 Task: Update the 'Assign Date', 'Start date', and 'Due date' fields for the Jira issue ECMP-125 to new specified dates.
Action: Mouse moved to (594, 249)
Screenshot: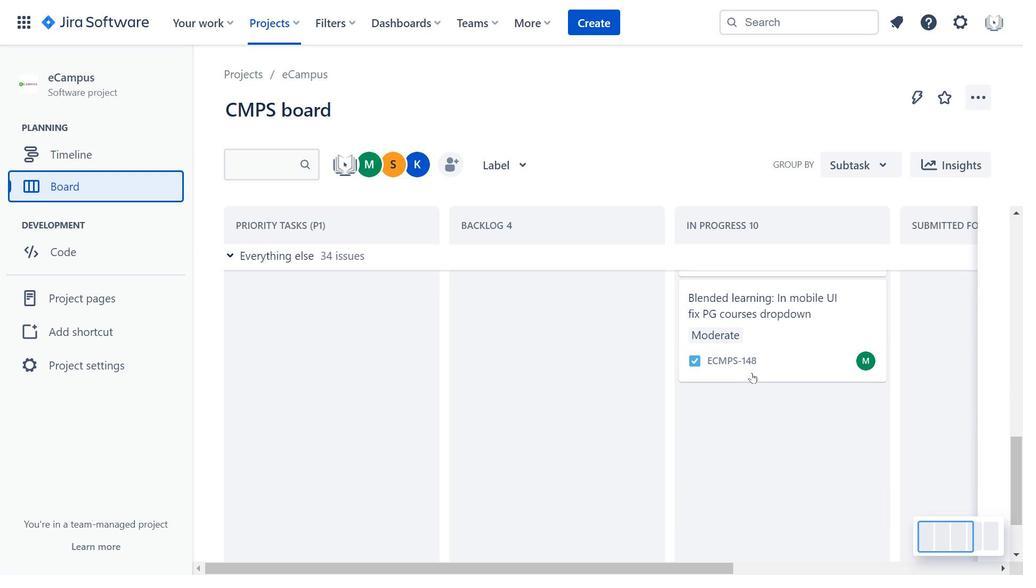 
Action: Mouse scrolled (594, 248) with delta (0, 0)
Screenshot: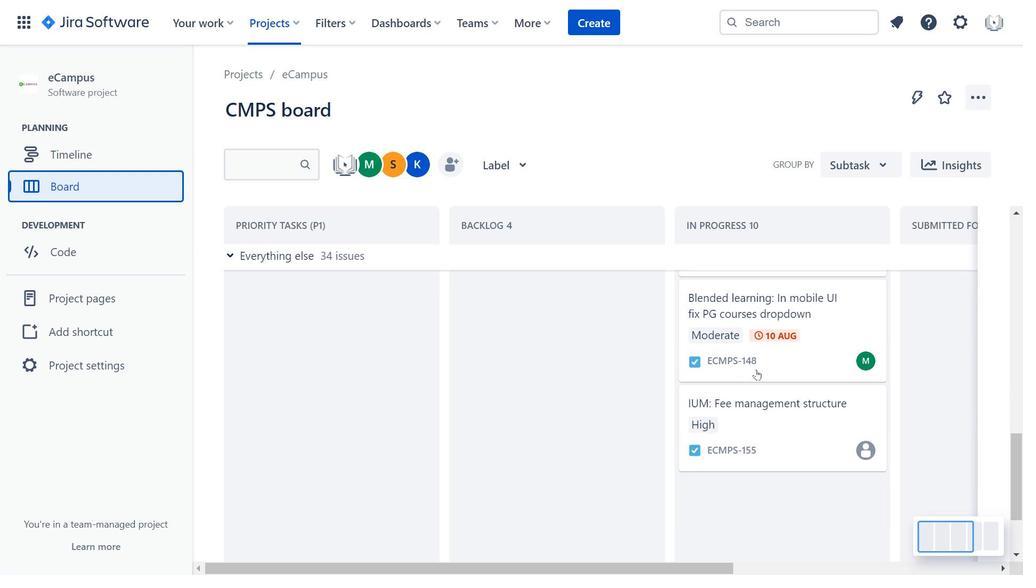 
Action: Mouse moved to (594, 250)
Screenshot: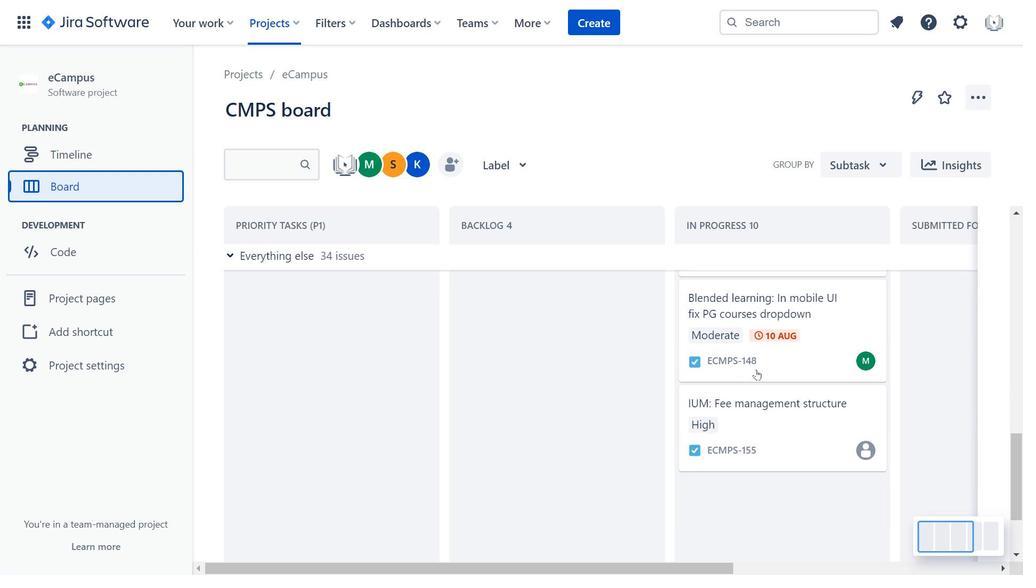 
Action: Mouse scrolled (594, 249) with delta (0, 0)
Screenshot: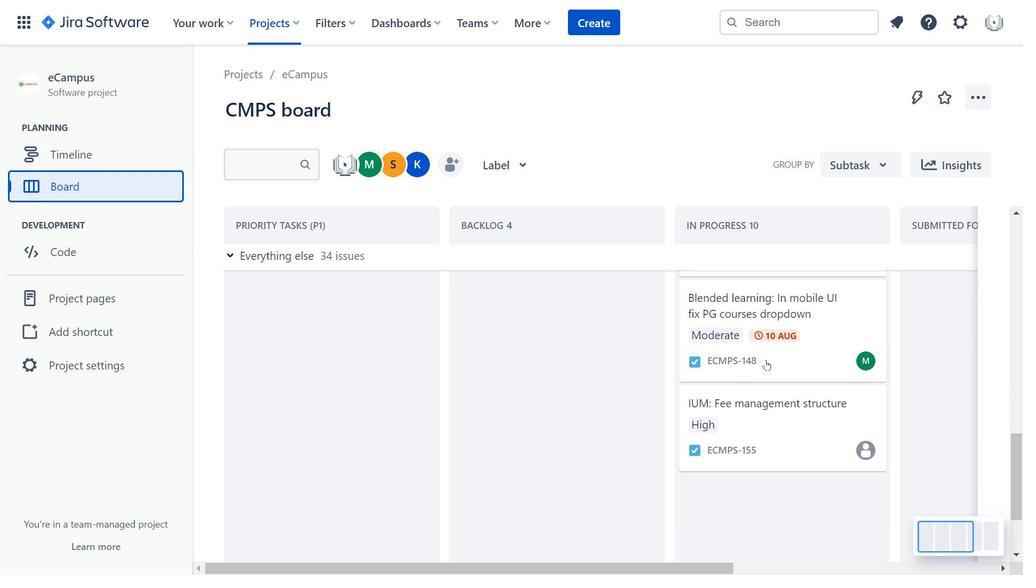 
Action: Mouse scrolled (594, 249) with delta (0, 0)
Screenshot: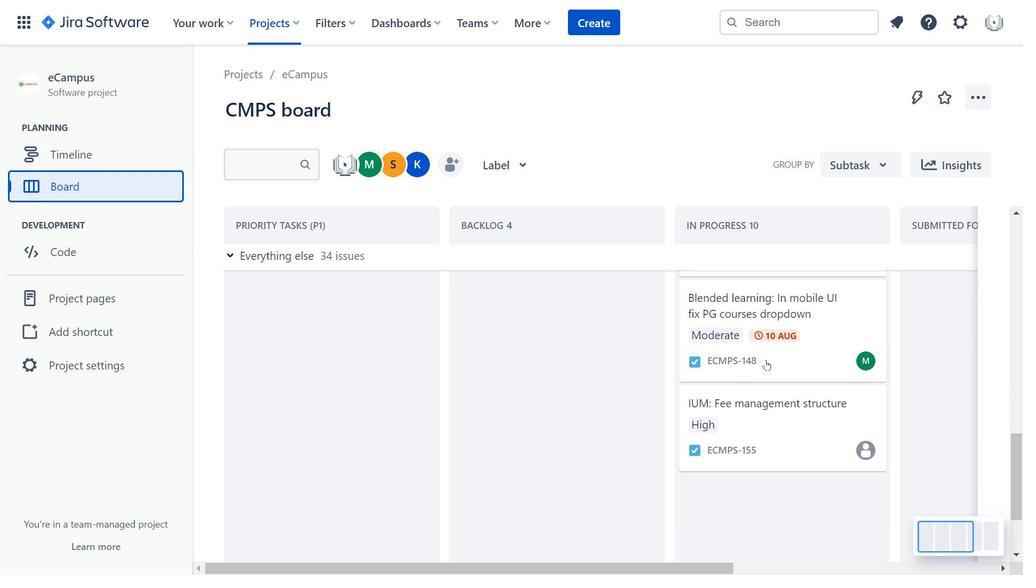 
Action: Mouse scrolled (594, 249) with delta (0, 0)
Screenshot: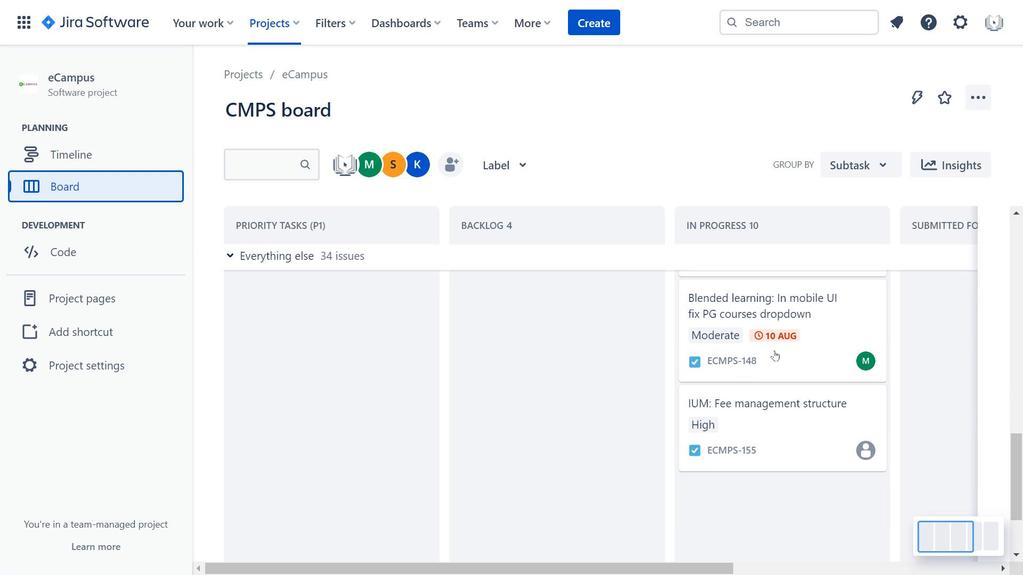 
Action: Mouse moved to (602, 261)
Screenshot: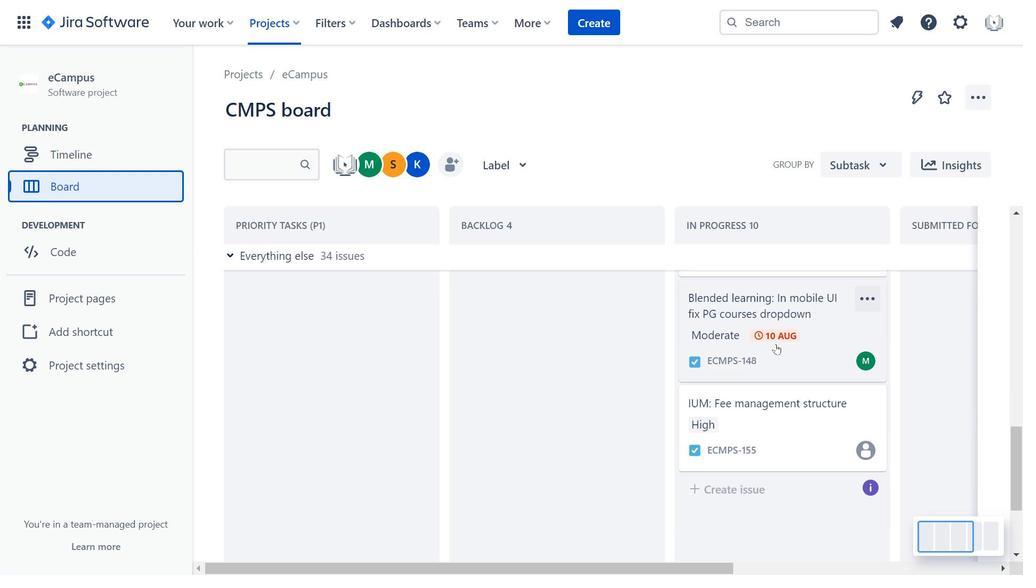 
Action: Mouse scrolled (602, 261) with delta (0, 0)
Screenshot: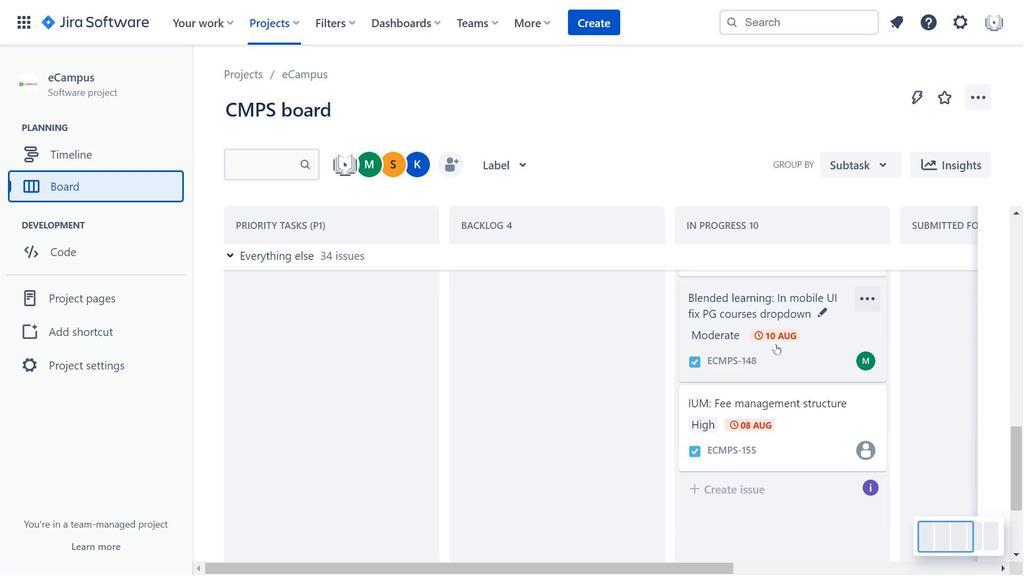 
Action: Mouse moved to (602, 262)
Screenshot: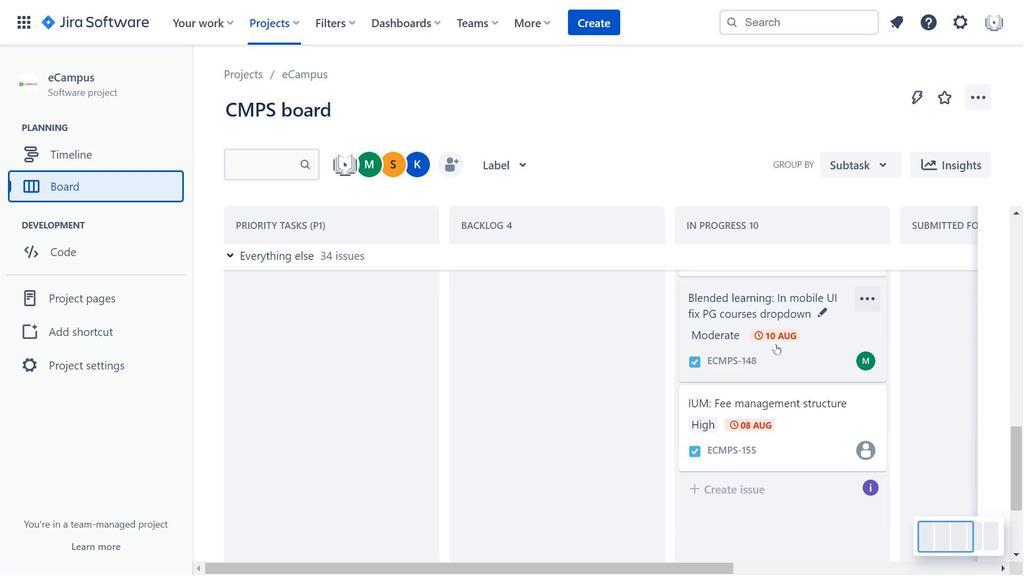 
Action: Mouse scrolled (602, 262) with delta (0, 0)
Screenshot: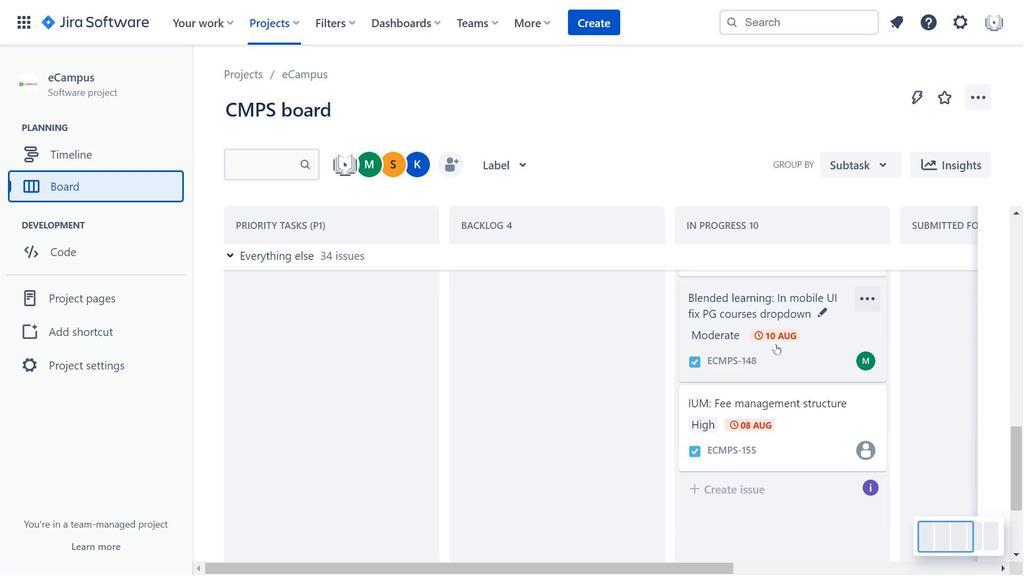 
Action: Mouse moved to (606, 267)
Screenshot: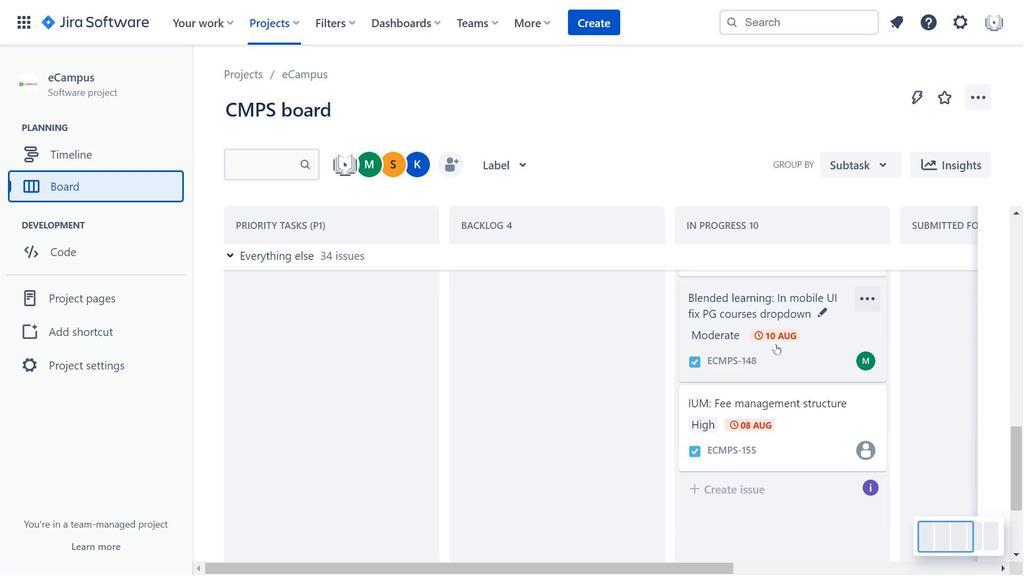 
Action: Mouse scrolled (606, 267) with delta (0, 0)
Screenshot: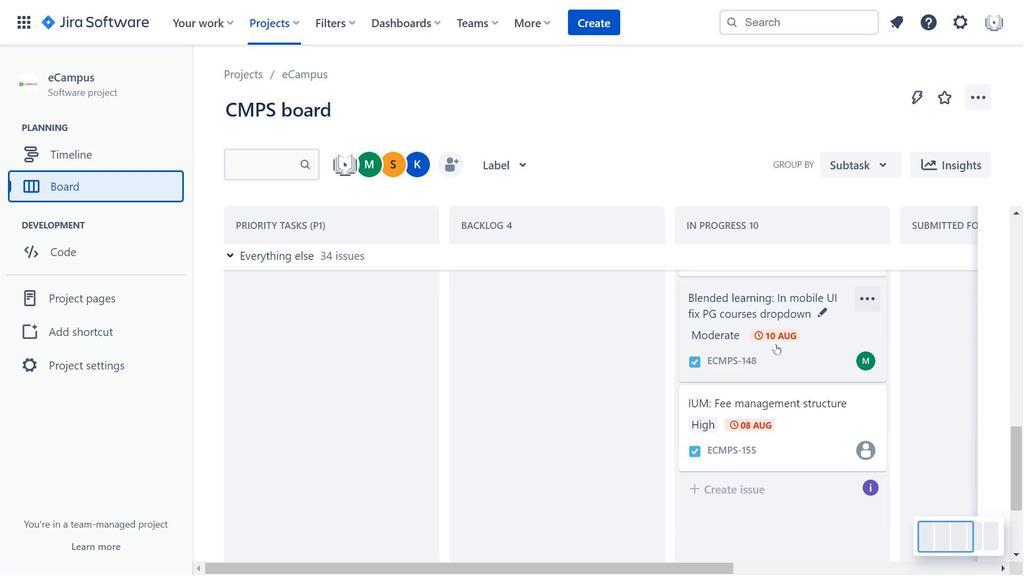 
Action: Mouse moved to (743, 372)
Screenshot: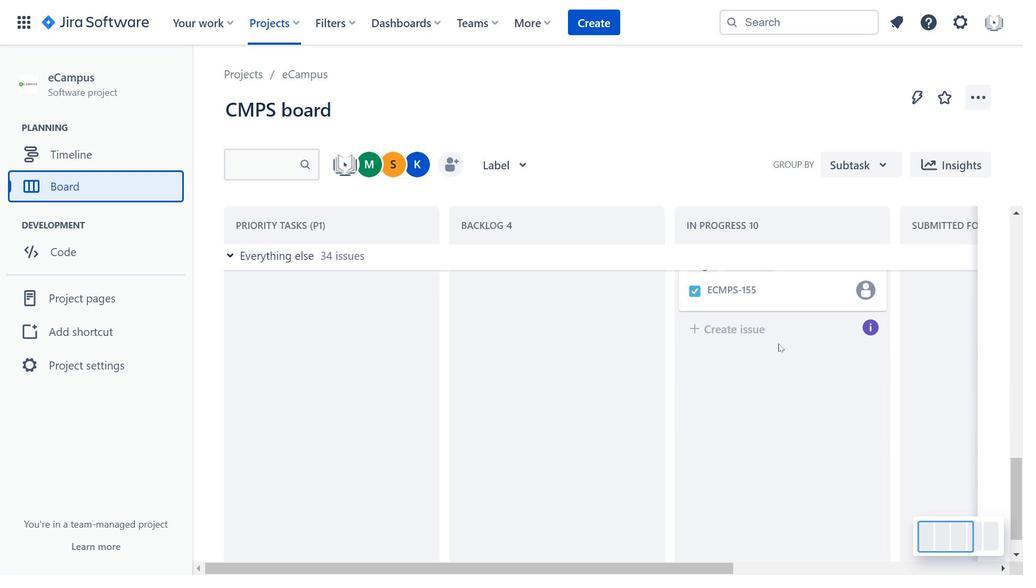 
Action: Mouse scrolled (743, 372) with delta (0, 0)
Screenshot: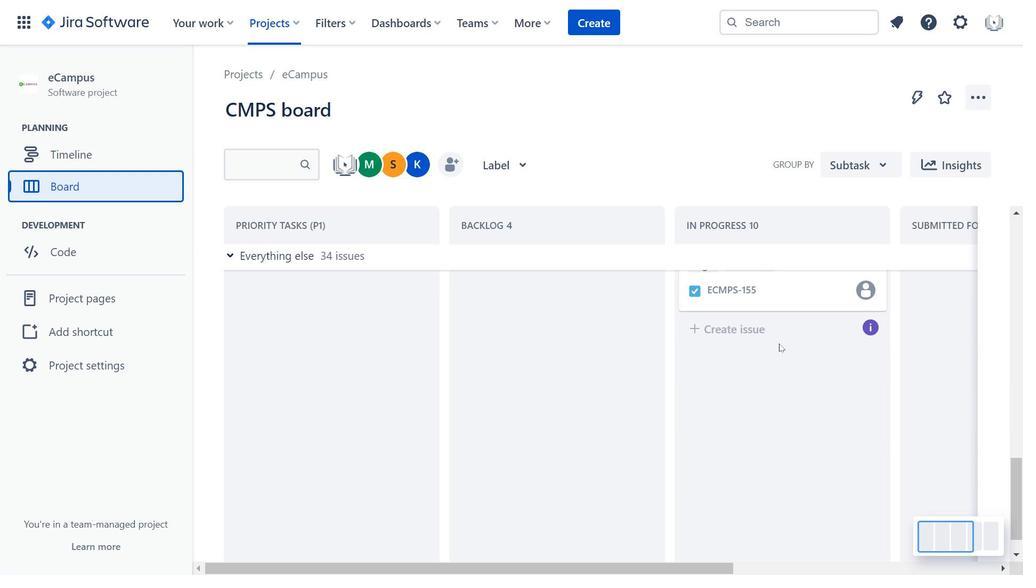
Action: Mouse scrolled (743, 372) with delta (0, 0)
Screenshot: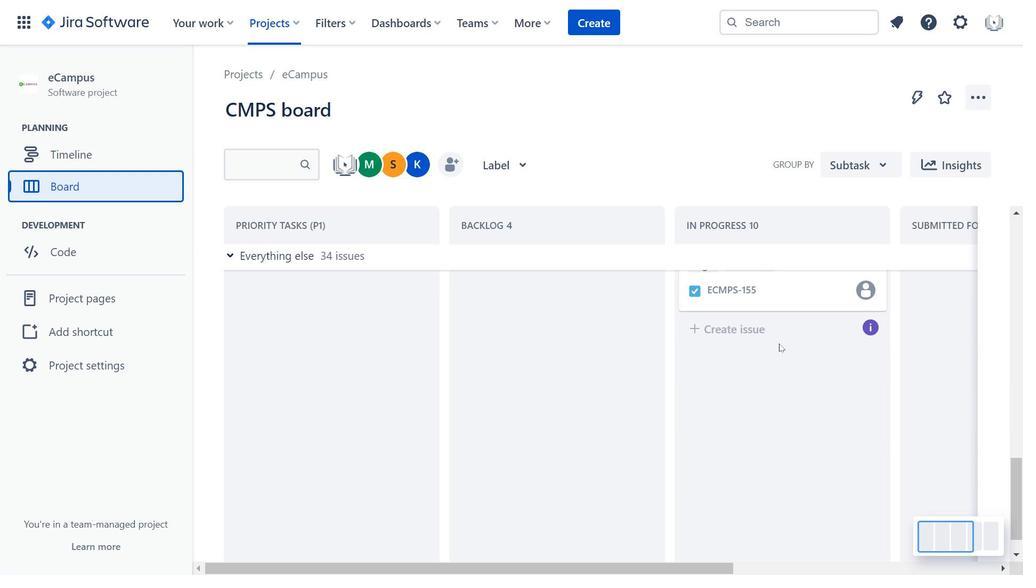 
Action: Mouse scrolled (743, 372) with delta (0, 0)
Screenshot: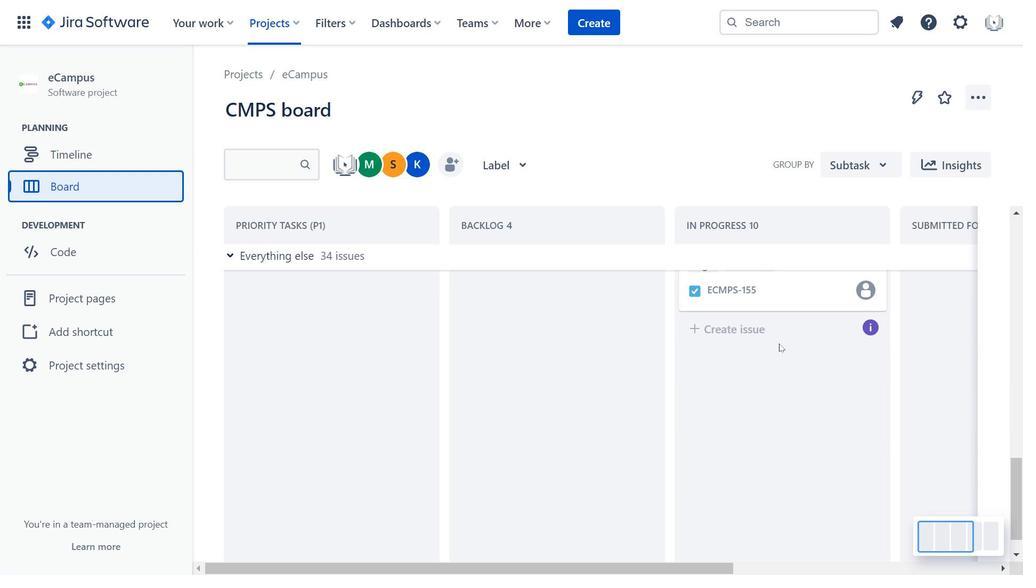 
Action: Mouse scrolled (743, 372) with delta (0, 0)
Screenshot: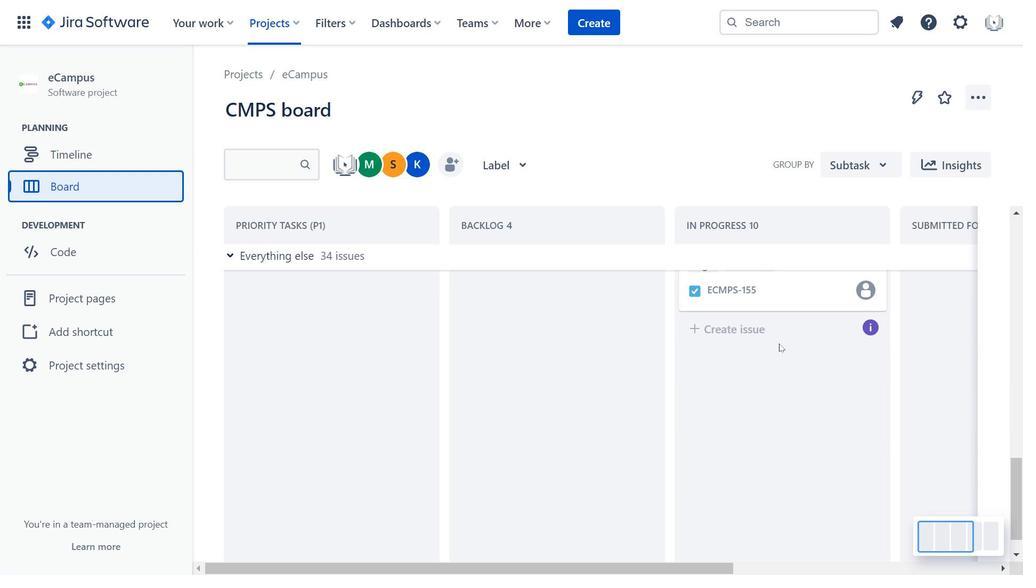 
Action: Mouse moved to (776, 344)
Screenshot: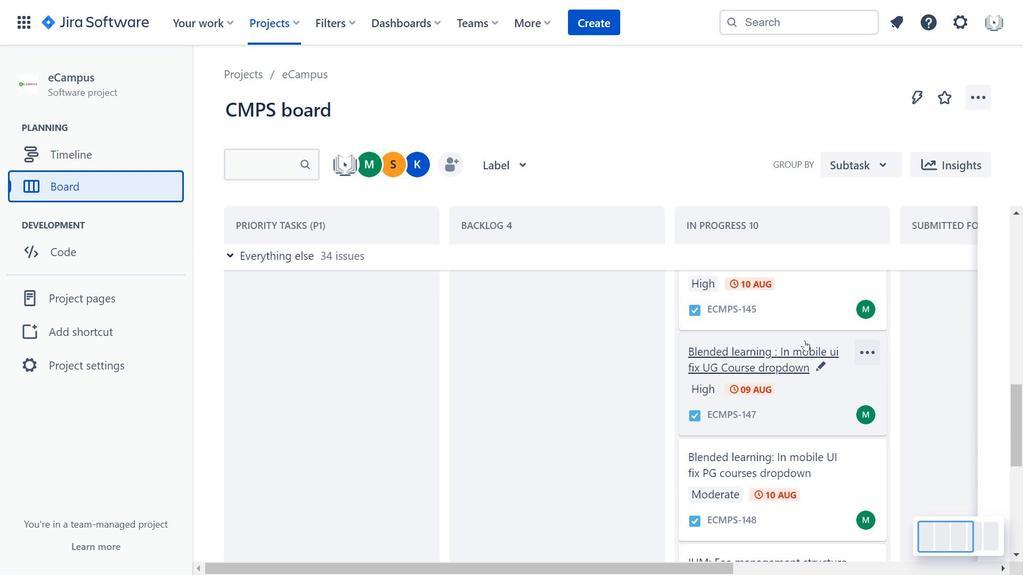 
Action: Mouse scrolled (776, 344) with delta (0, 0)
Screenshot: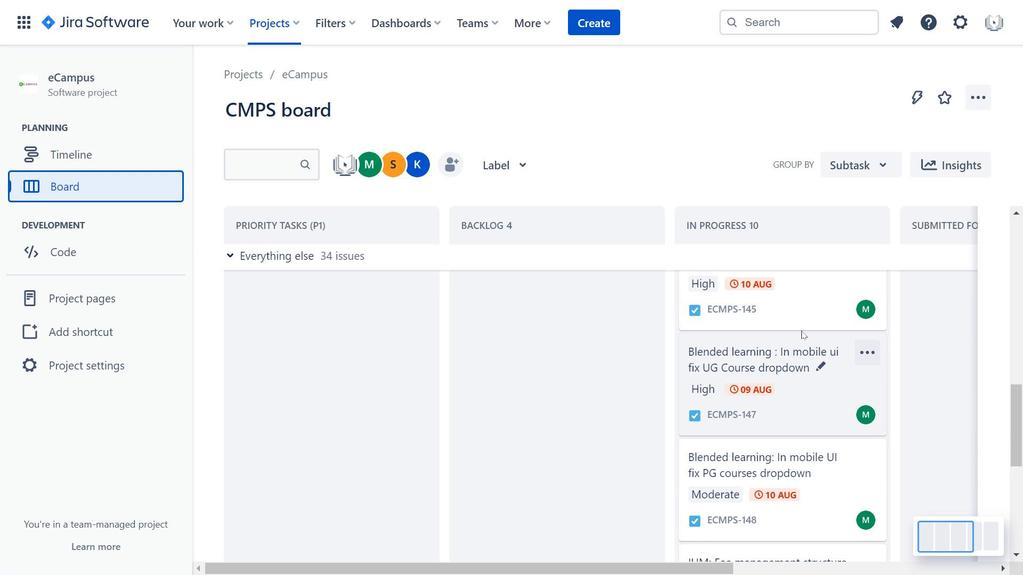 
Action: Mouse scrolled (776, 344) with delta (0, 0)
Screenshot: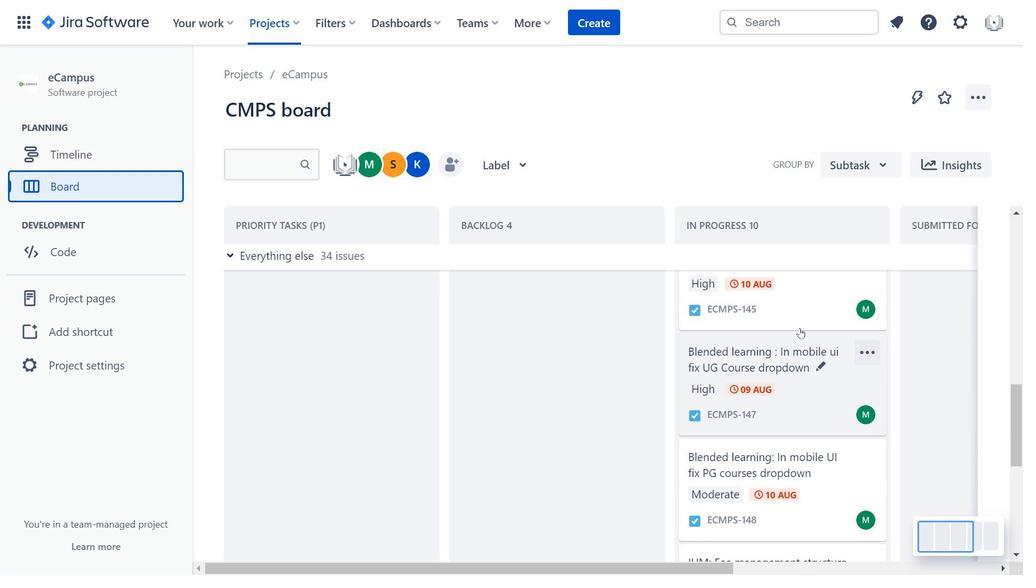 
Action: Mouse scrolled (776, 344) with delta (0, 0)
Screenshot: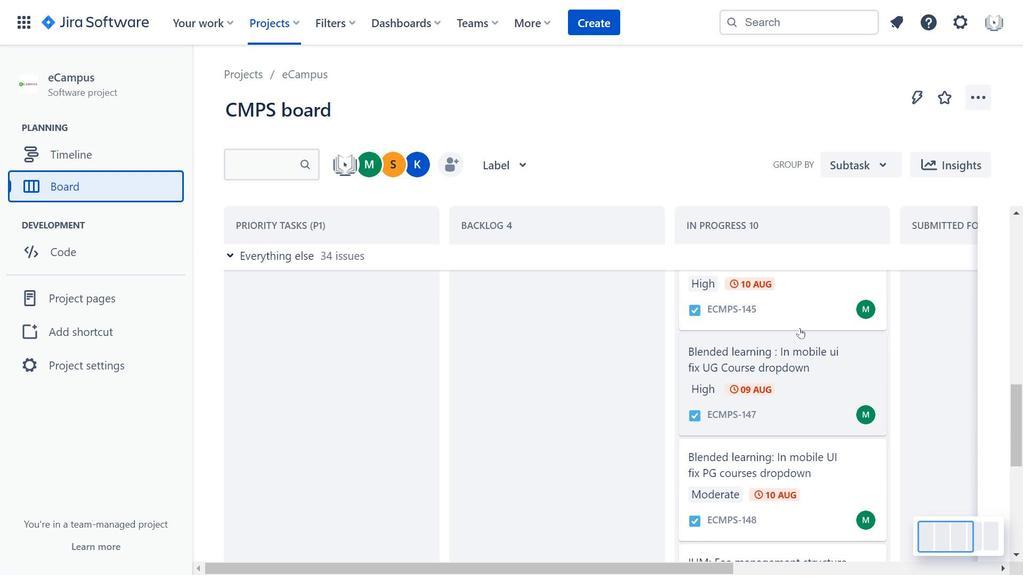
Action: Mouse moved to (779, 343)
Screenshot: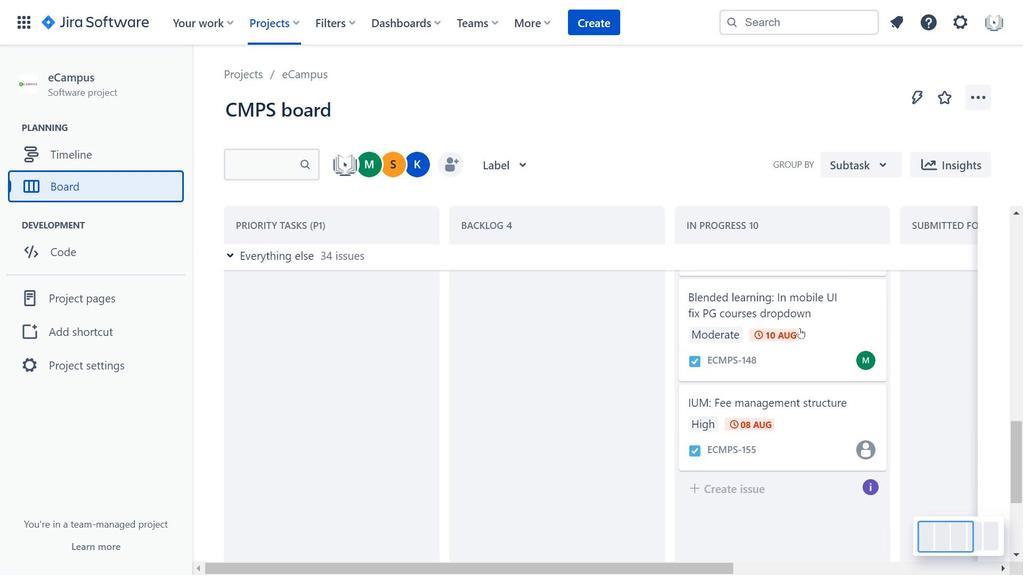 
Action: Mouse scrolled (779, 344) with delta (0, 0)
Screenshot: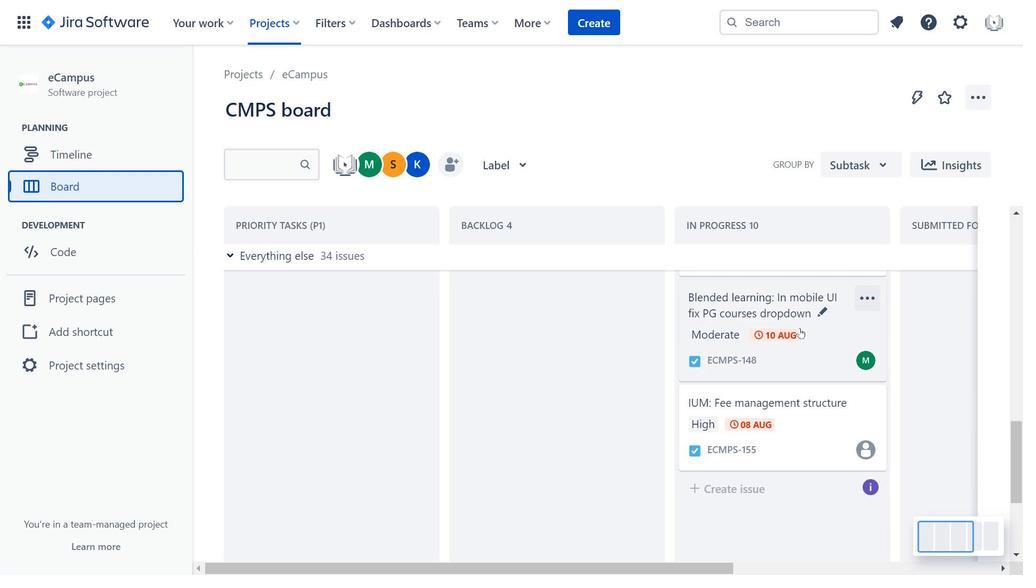 
Action: Mouse scrolled (779, 344) with delta (0, 0)
Screenshot: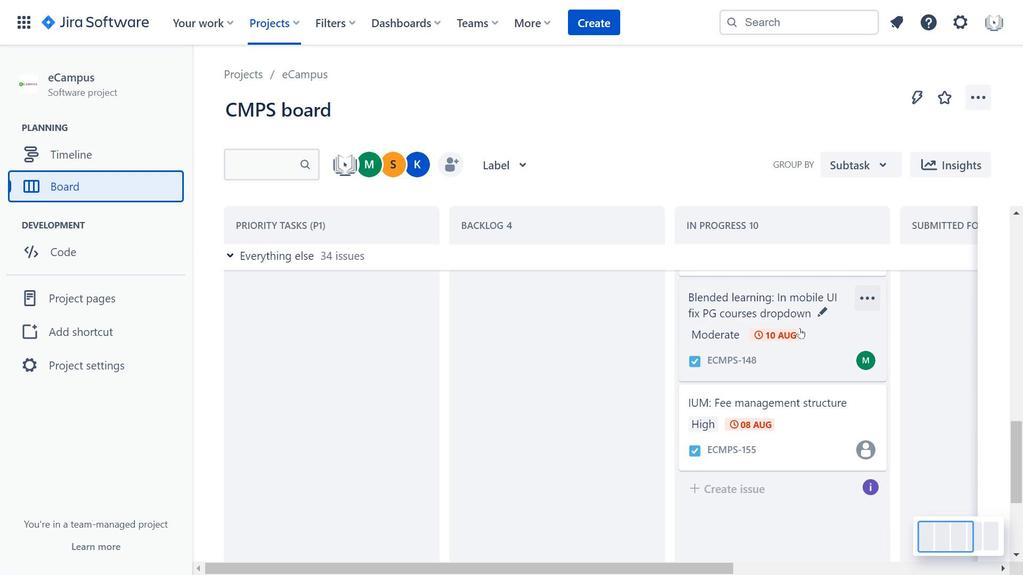 
Action: Mouse scrolled (779, 344) with delta (0, 0)
Screenshot: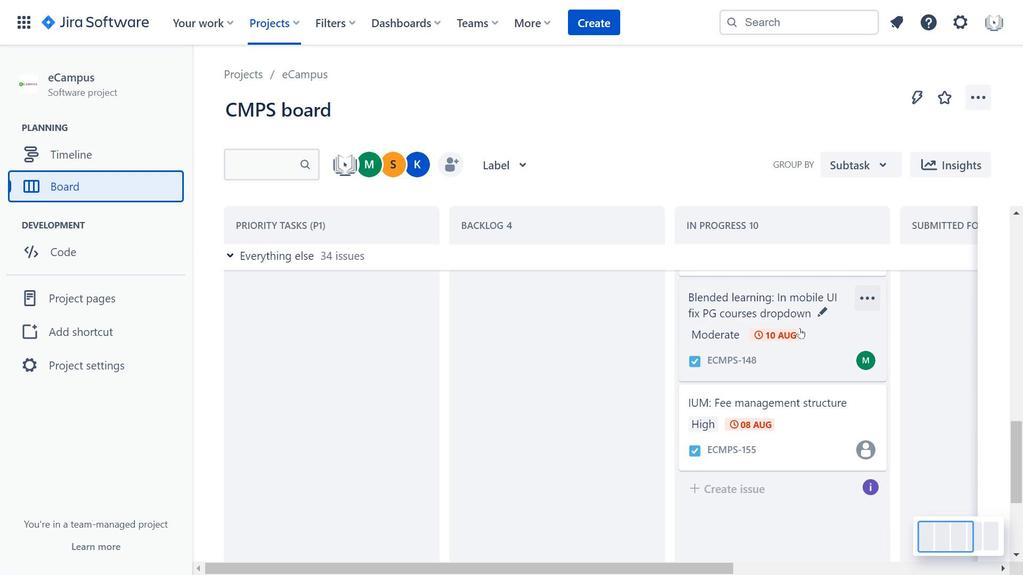 
Action: Mouse scrolled (779, 344) with delta (0, 0)
Screenshot: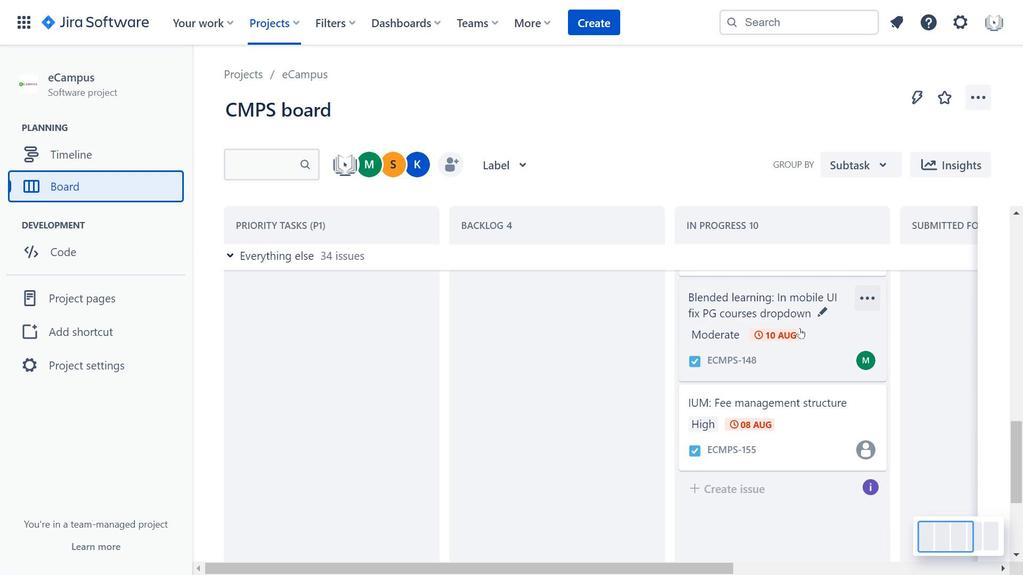 
Action: Mouse moved to (800, 328)
Screenshot: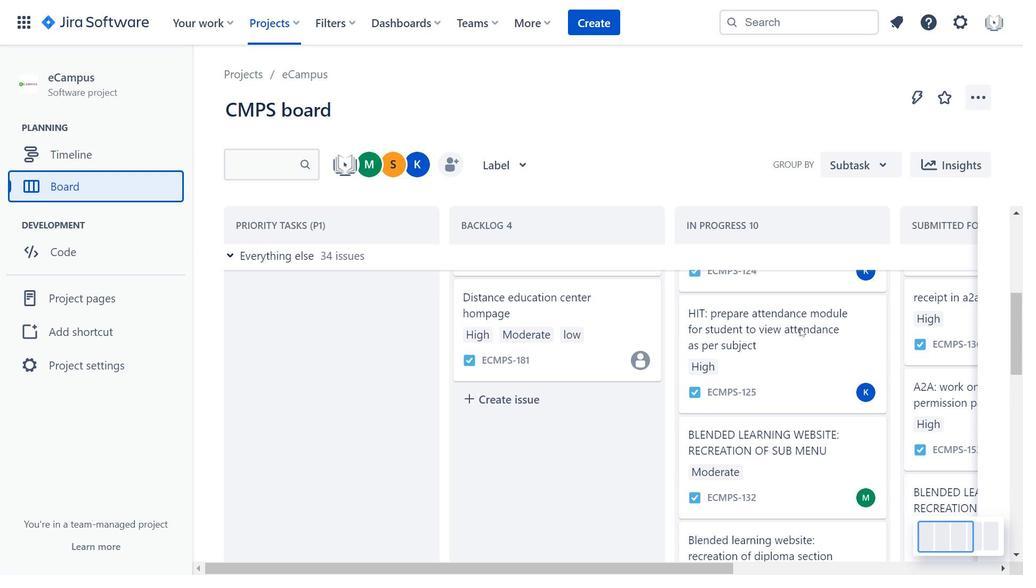 
Action: Mouse scrolled (800, 327) with delta (0, 0)
Screenshot: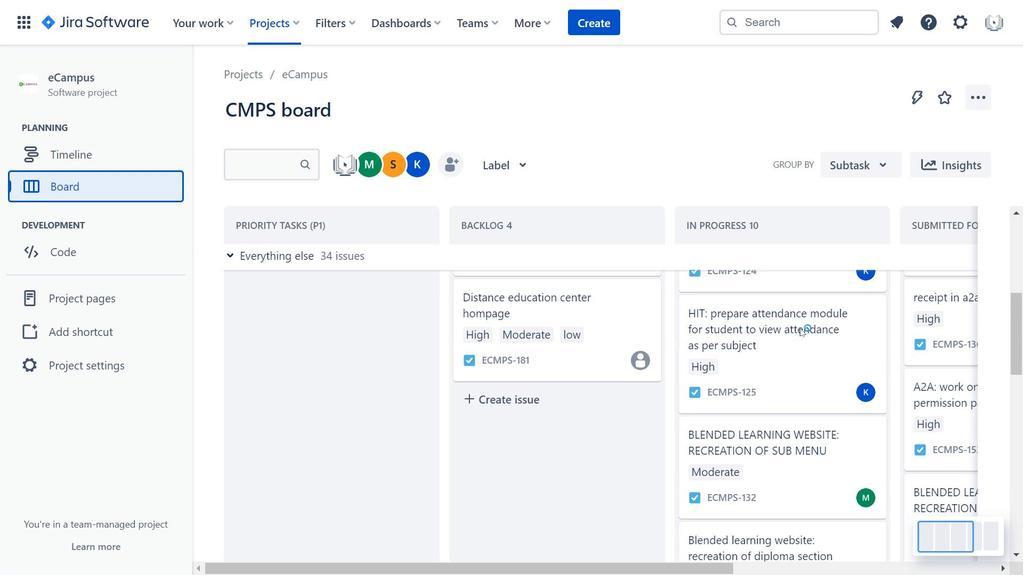 
Action: Mouse scrolled (800, 327) with delta (0, 0)
Screenshot: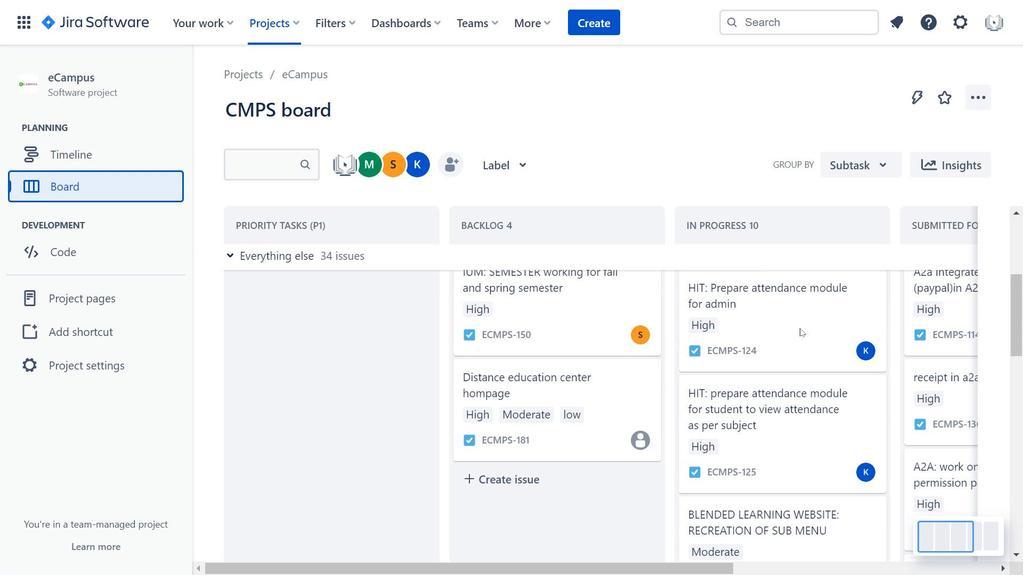 
Action: Mouse scrolled (800, 328) with delta (0, 0)
Screenshot: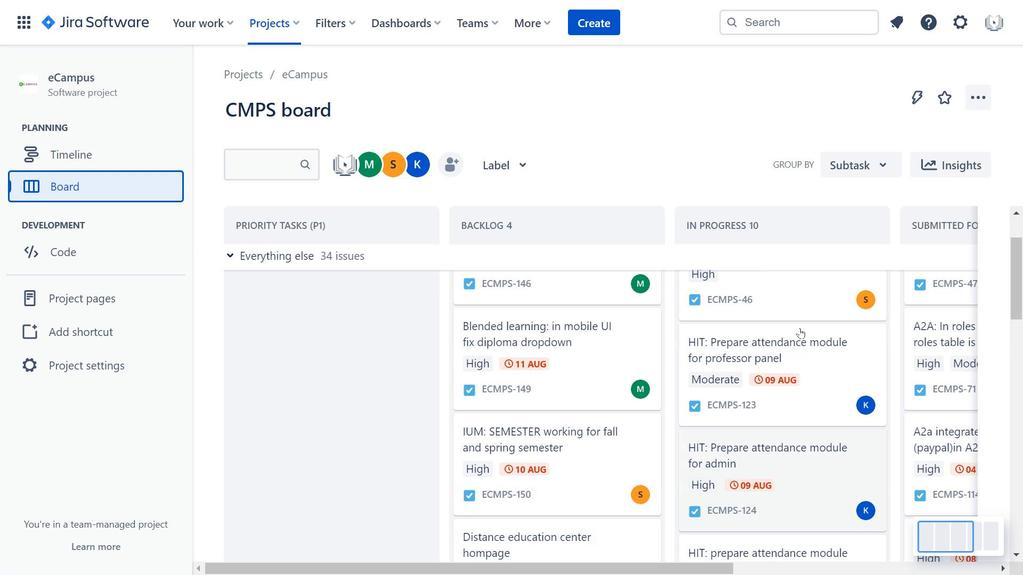 
Action: Mouse scrolled (800, 328) with delta (0, 0)
Screenshot: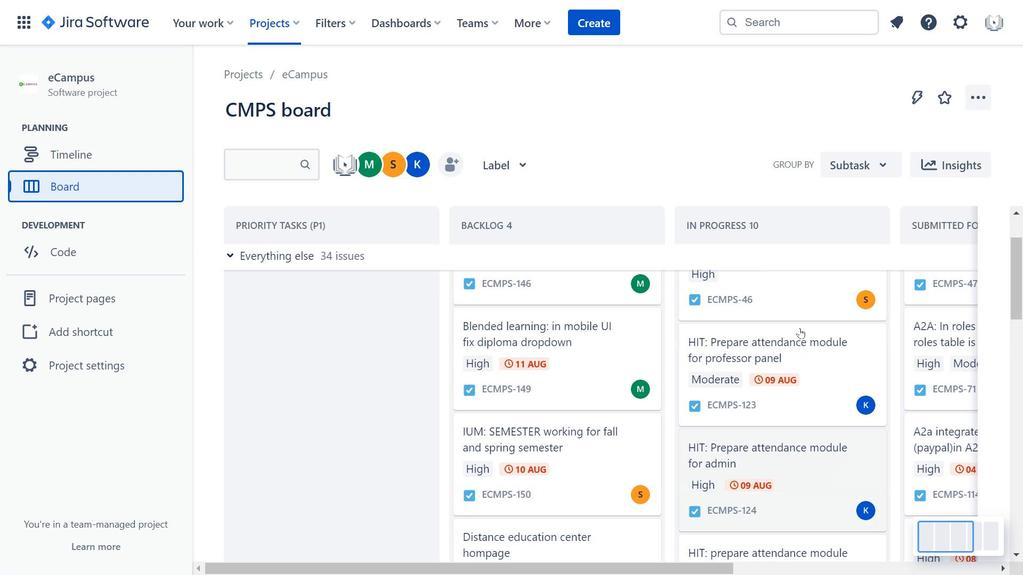 
Action: Mouse scrolled (800, 328) with delta (0, 0)
Screenshot: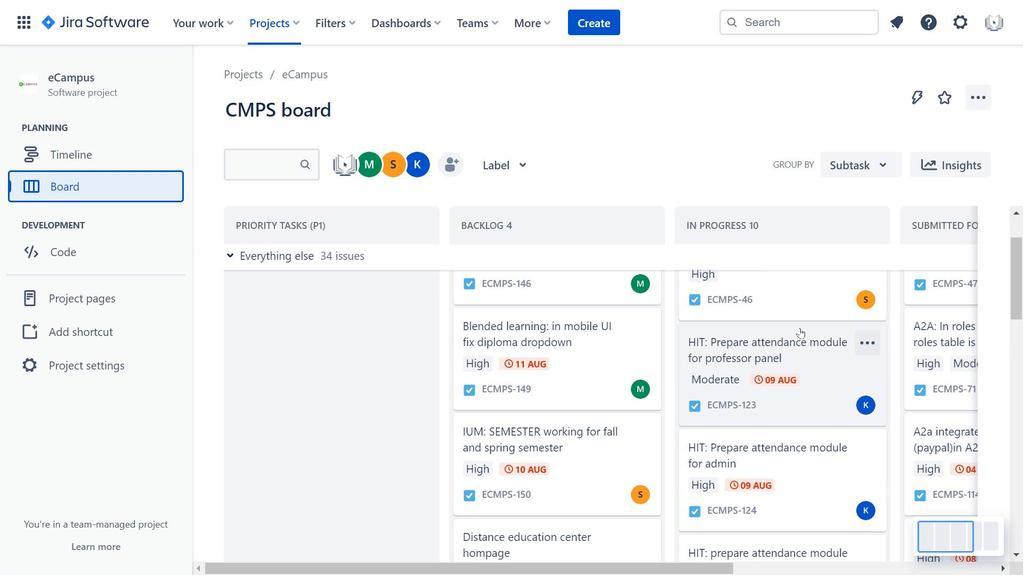 
Action: Mouse scrolled (800, 328) with delta (0, 0)
Screenshot: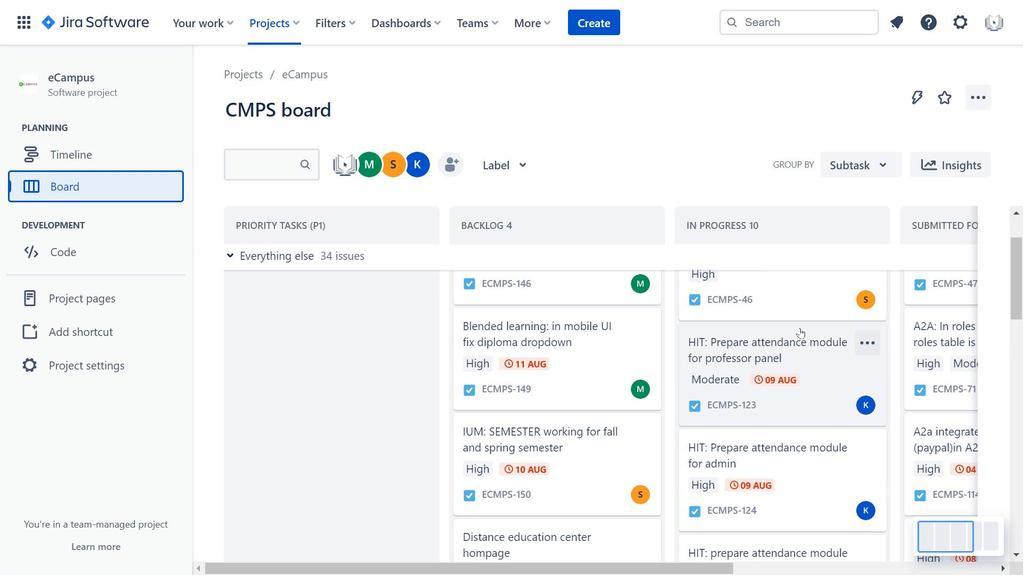 
Action: Mouse scrolled (800, 328) with delta (0, 0)
Screenshot: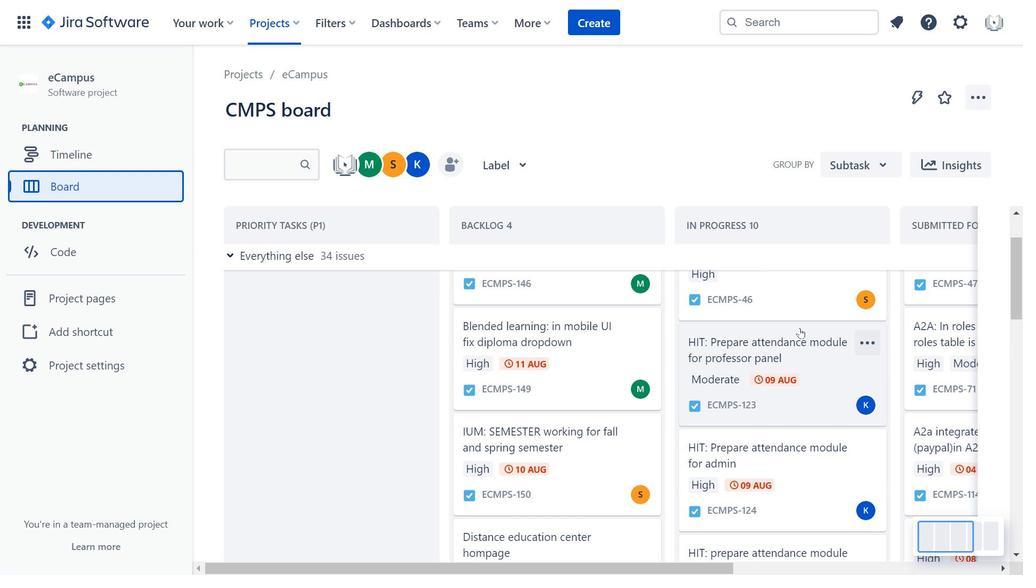 
Action: Mouse scrolled (800, 328) with delta (0, 0)
Screenshot: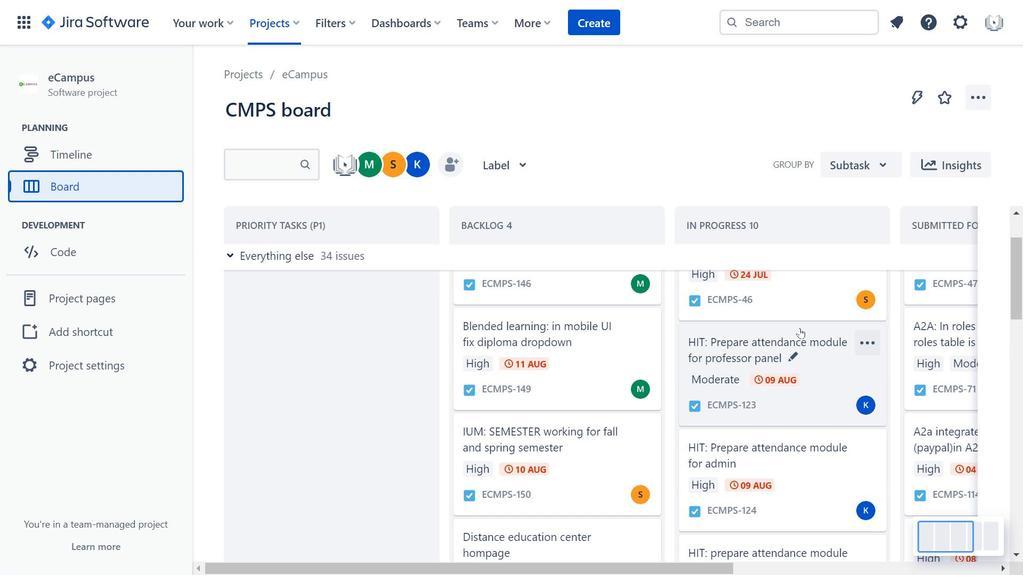 
Action: Mouse scrolled (800, 328) with delta (0, 0)
Screenshot: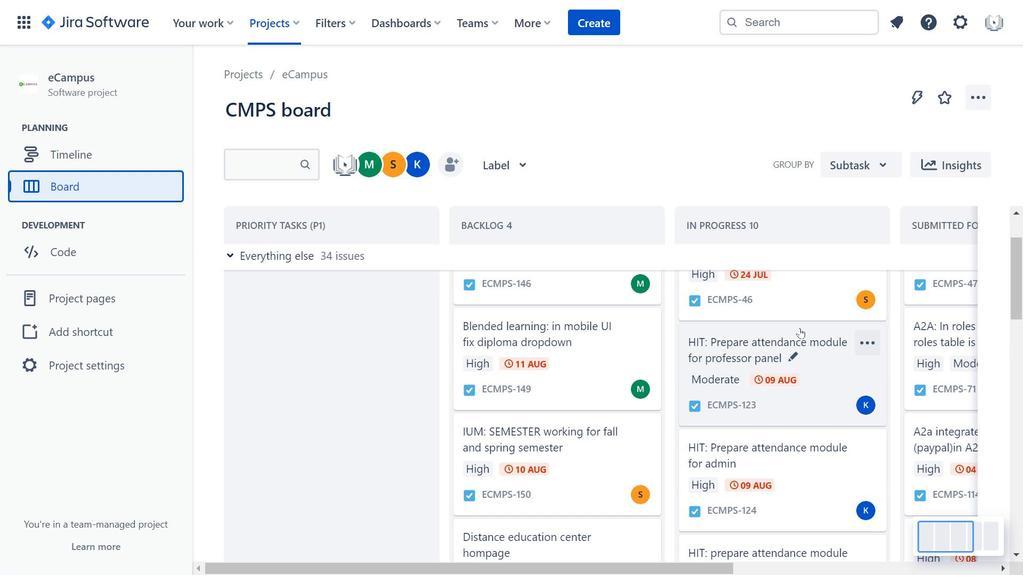 
Action: Mouse scrolled (800, 328) with delta (0, 0)
Screenshot: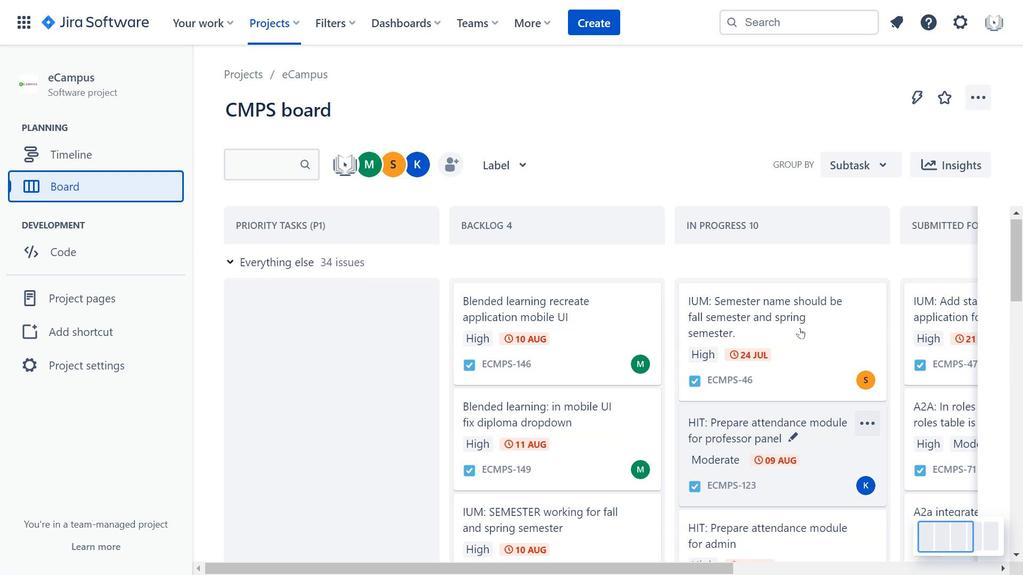 
Action: Mouse scrolled (800, 328) with delta (0, 0)
Screenshot: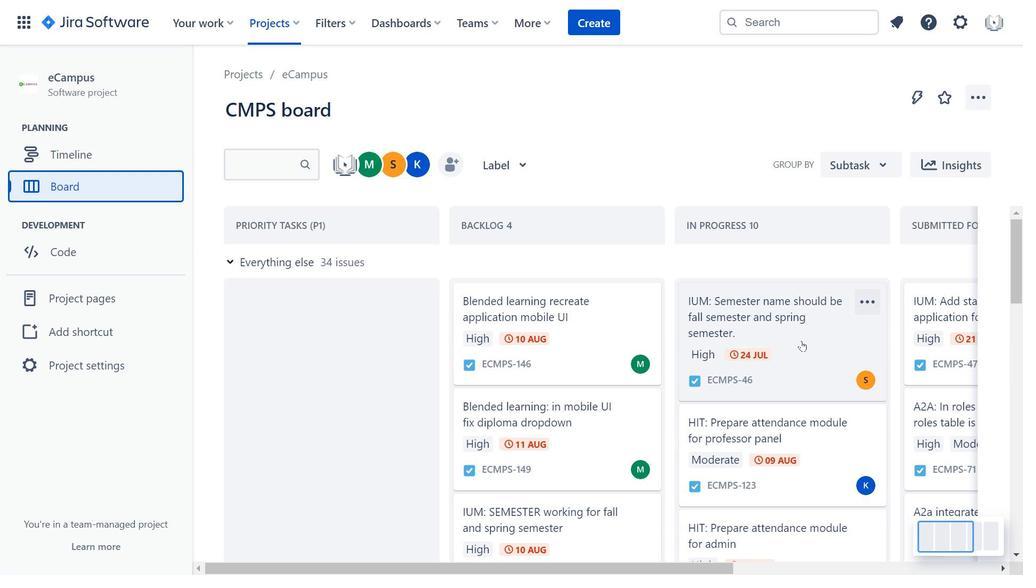 
Action: Mouse scrolled (800, 328) with delta (0, 0)
Screenshot: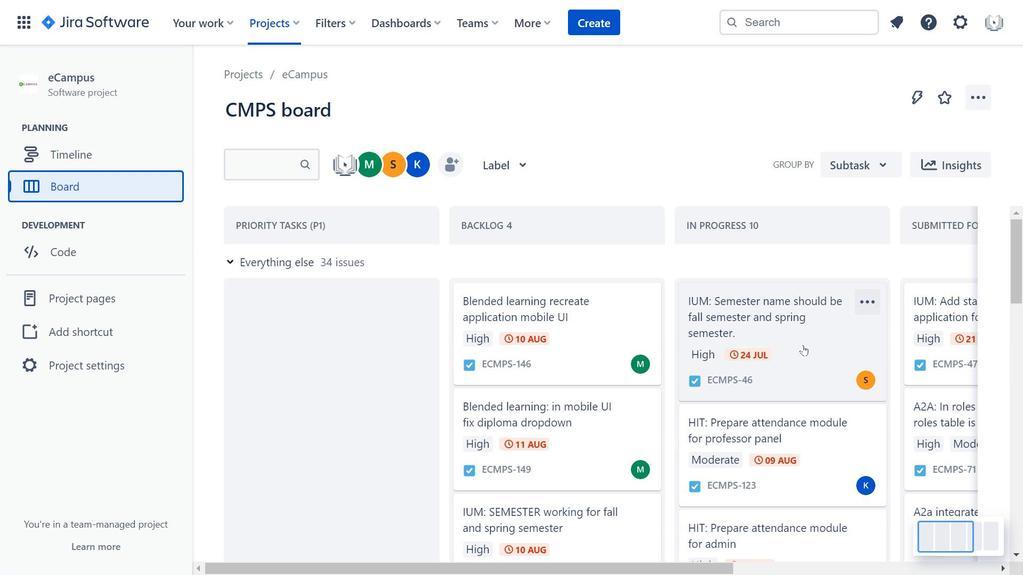 
Action: Mouse scrolled (800, 328) with delta (0, 0)
Screenshot: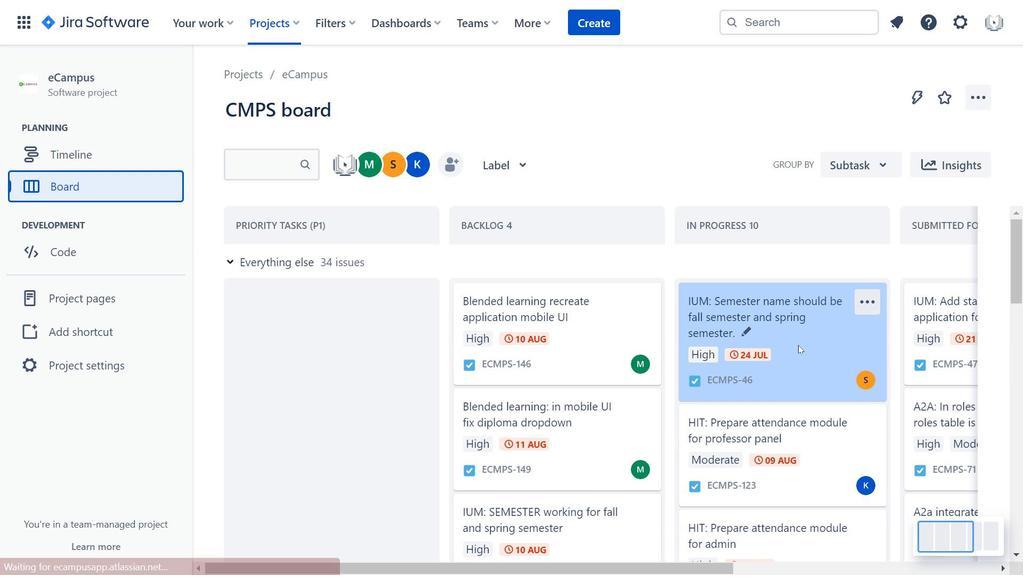 
Action: Mouse scrolled (800, 328) with delta (0, 0)
Screenshot: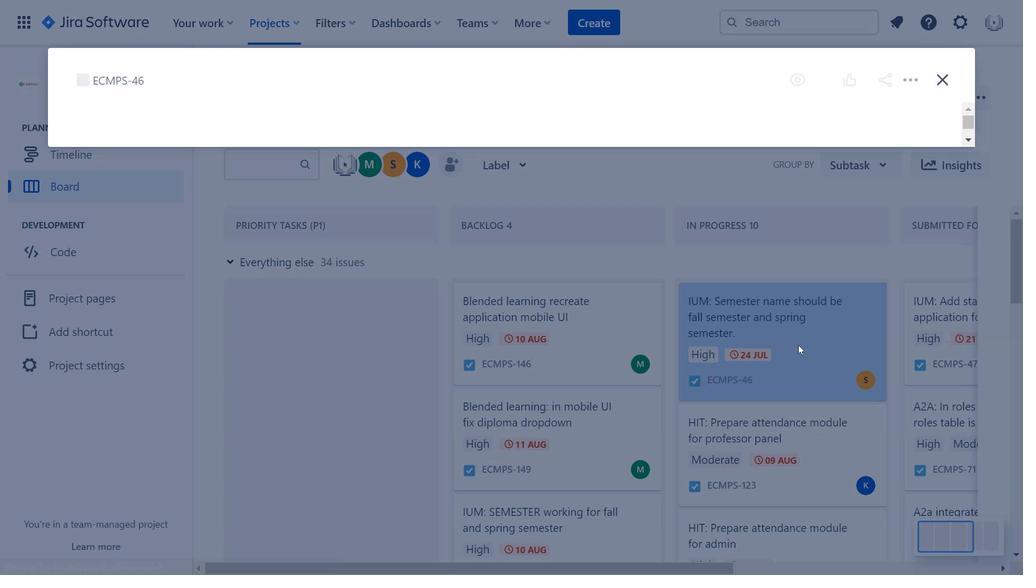 
Action: Mouse moved to (803, 345)
Screenshot: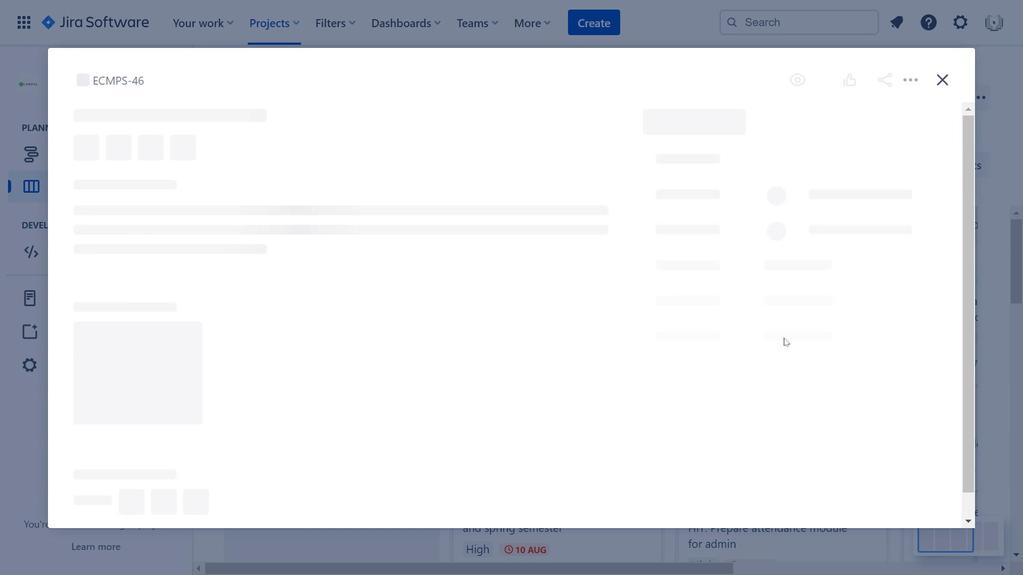 
Action: Mouse pressed left at (803, 345)
Screenshot: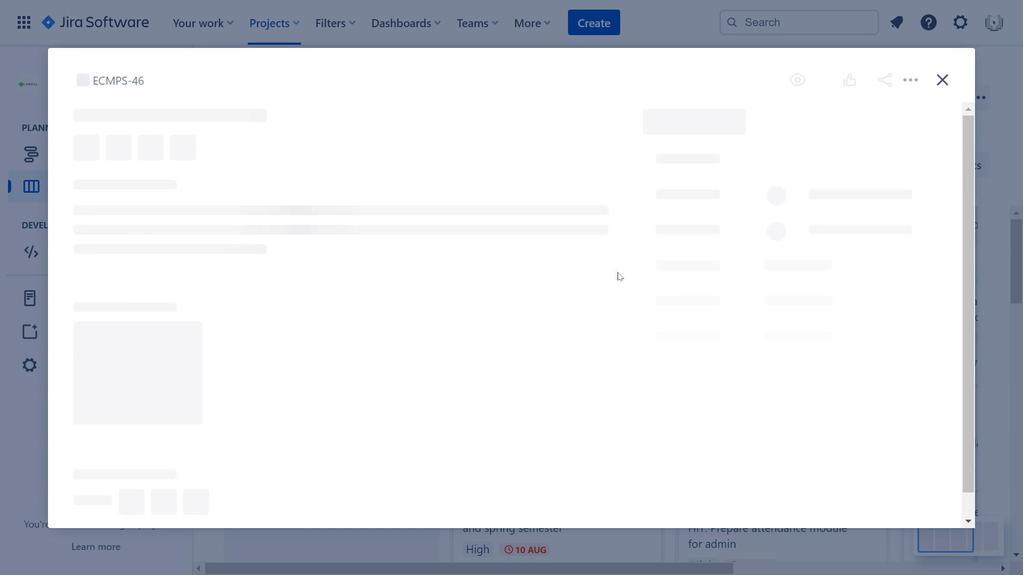 
Action: Mouse moved to (239, 291)
Screenshot: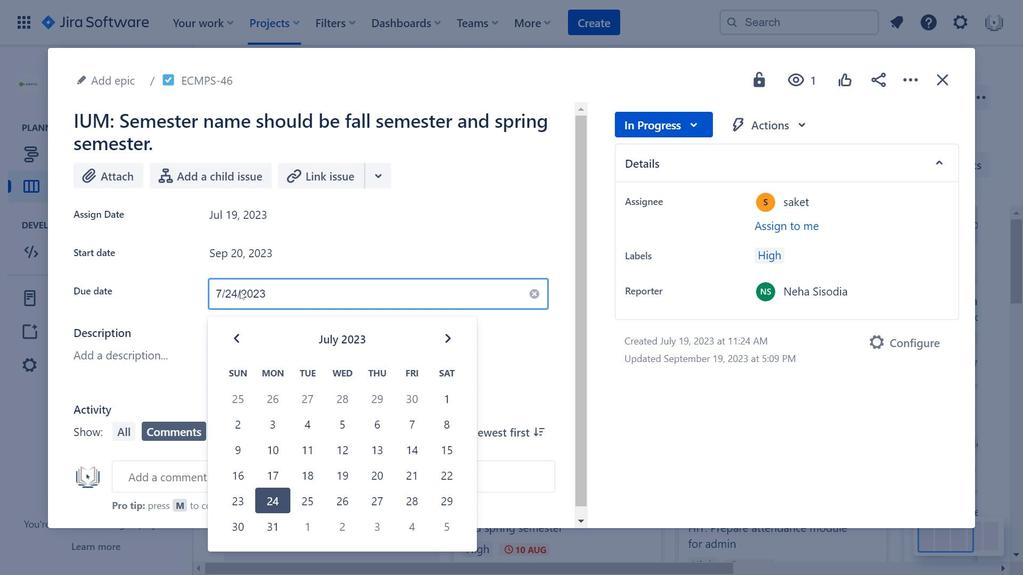 
Action: Mouse pressed left at (239, 291)
Screenshot: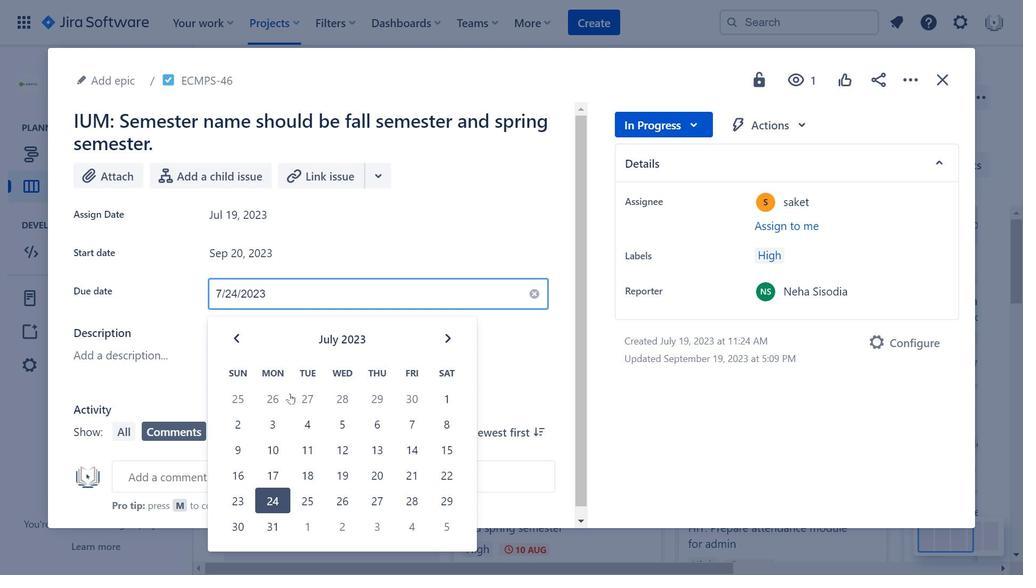 
Action: Mouse moved to (360, 431)
Screenshot: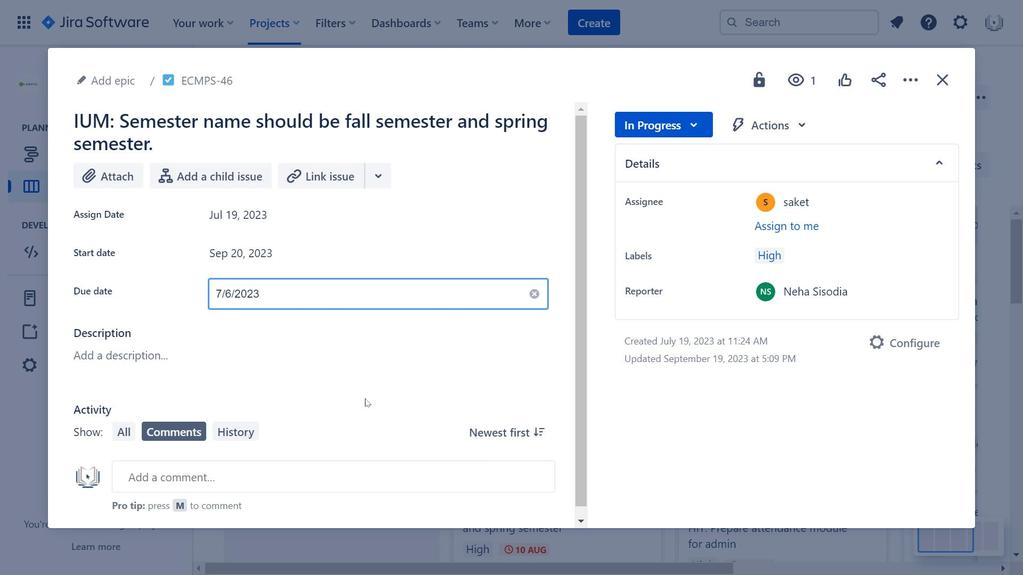 
Action: Mouse pressed left at (360, 431)
Screenshot: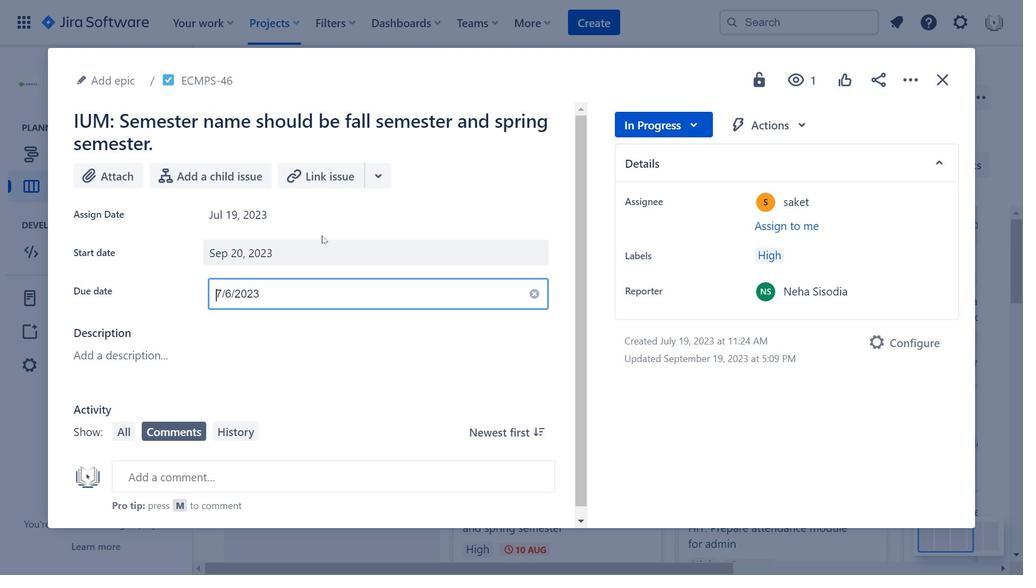 
Action: Mouse moved to (305, 291)
Screenshot: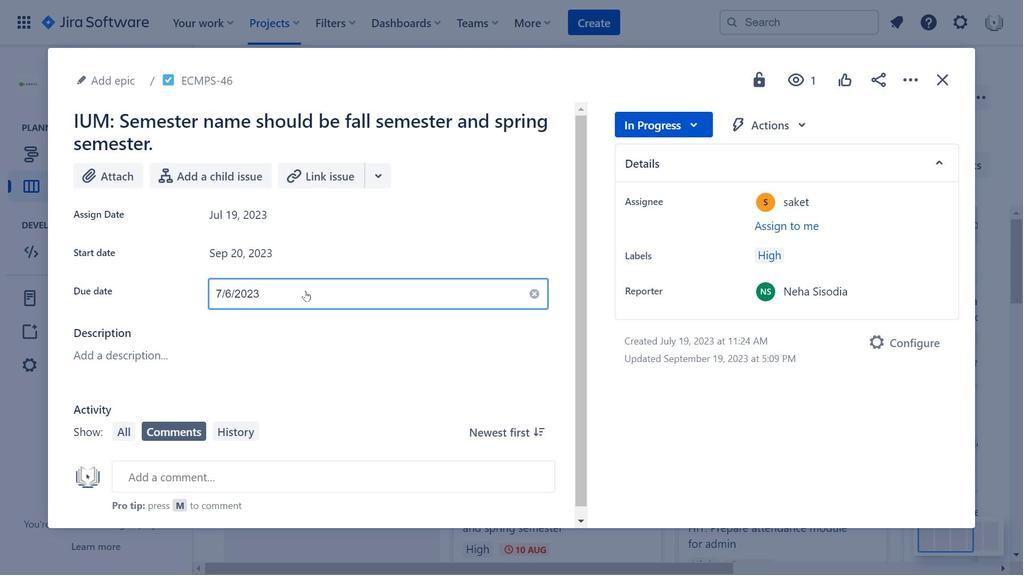 
Action: Key pressed ctrl+Z
Screenshot: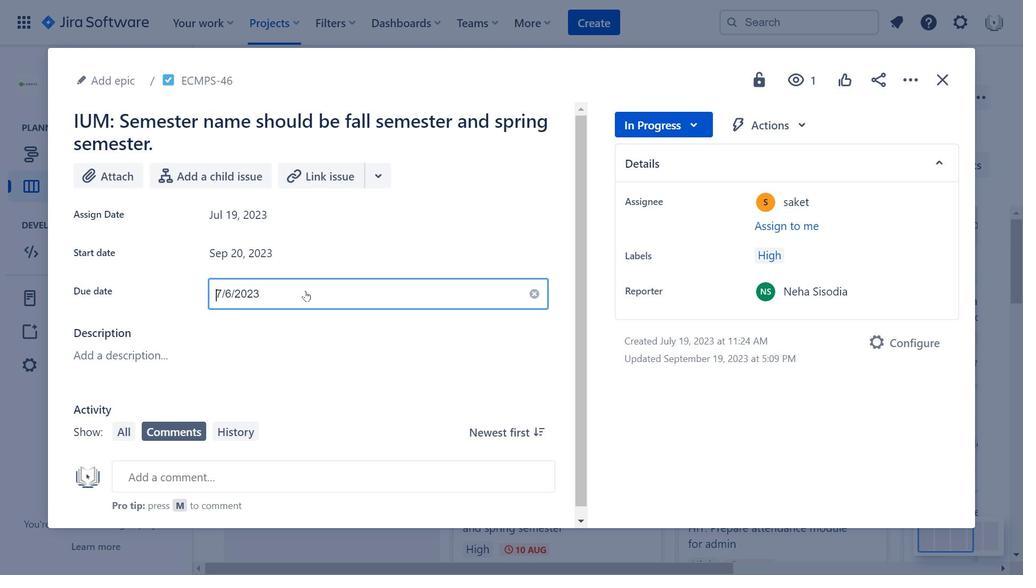 
Action: Mouse moved to (934, 76)
Screenshot: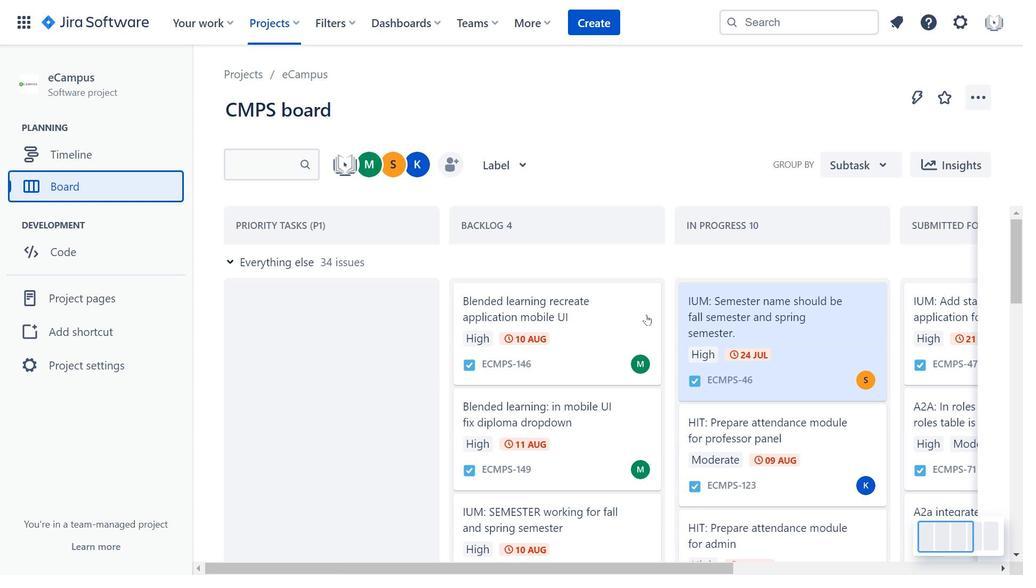 
Action: Mouse pressed left at (934, 76)
Screenshot: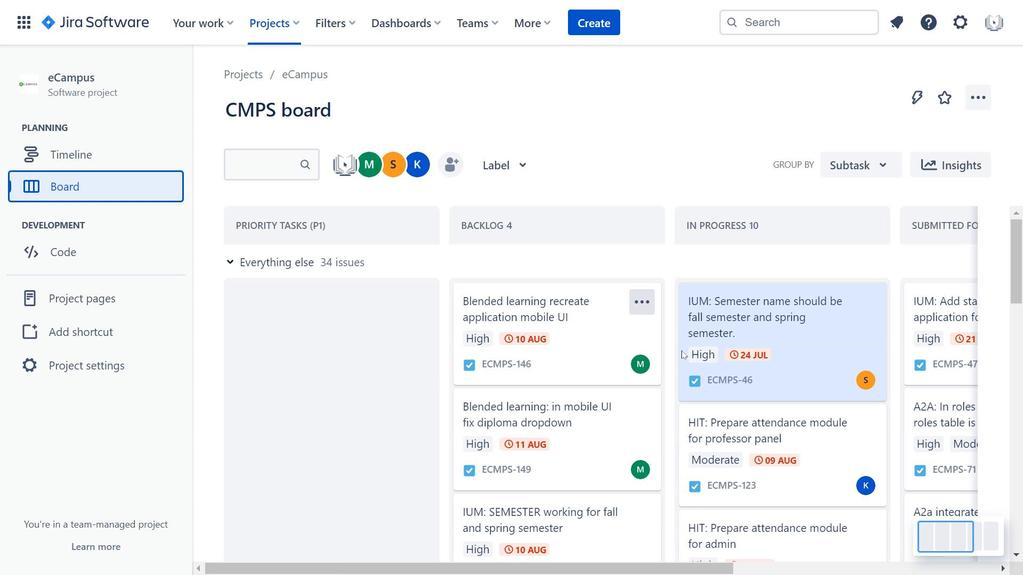 
Action: Mouse moved to (782, 361)
Screenshot: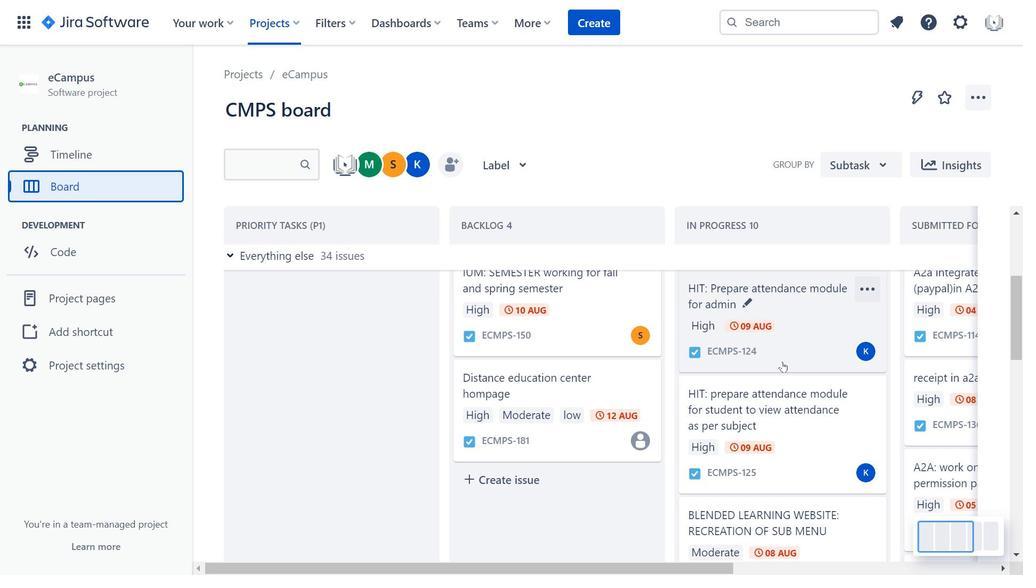 
Action: Mouse scrolled (782, 360) with delta (0, 0)
Screenshot: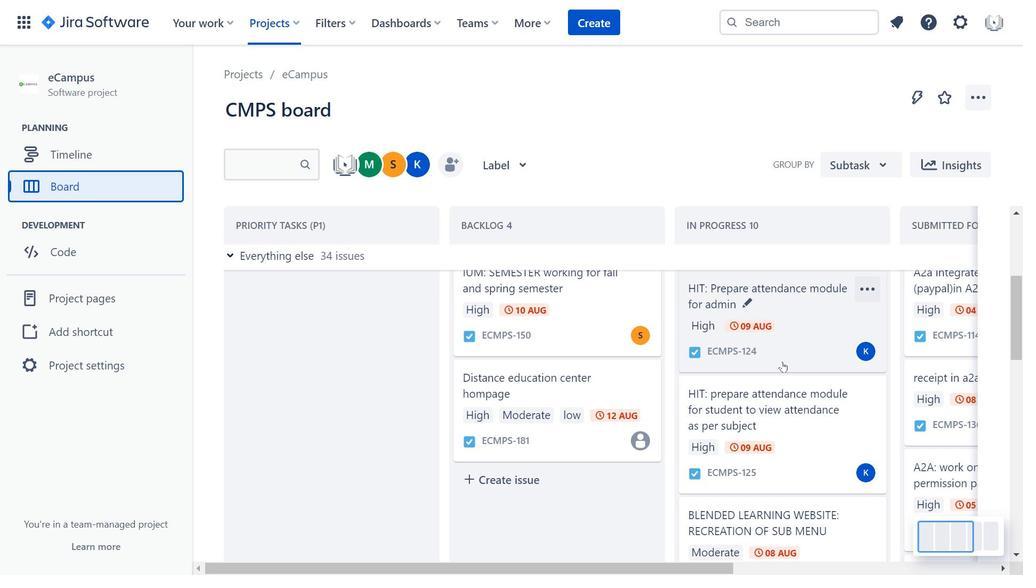 
Action: Mouse scrolled (782, 360) with delta (0, 0)
Screenshot: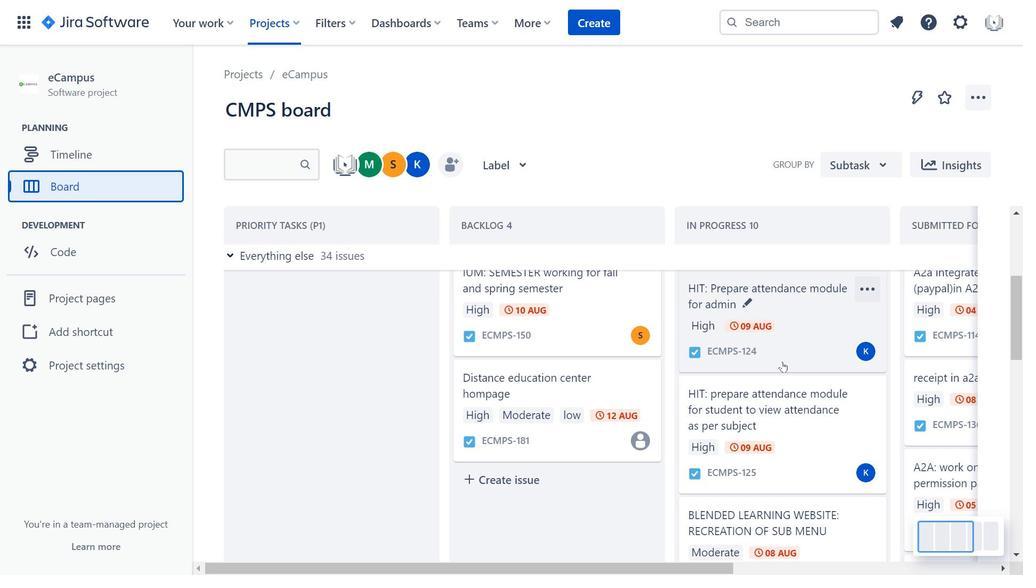 
Action: Mouse moved to (782, 361)
Screenshot: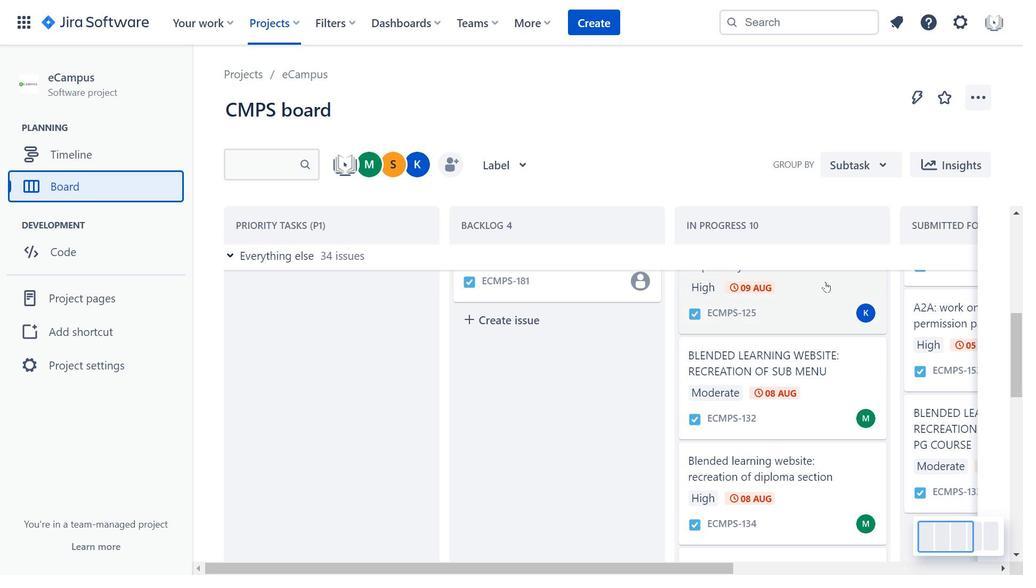 
Action: Mouse scrolled (782, 361) with delta (0, 0)
Screenshot: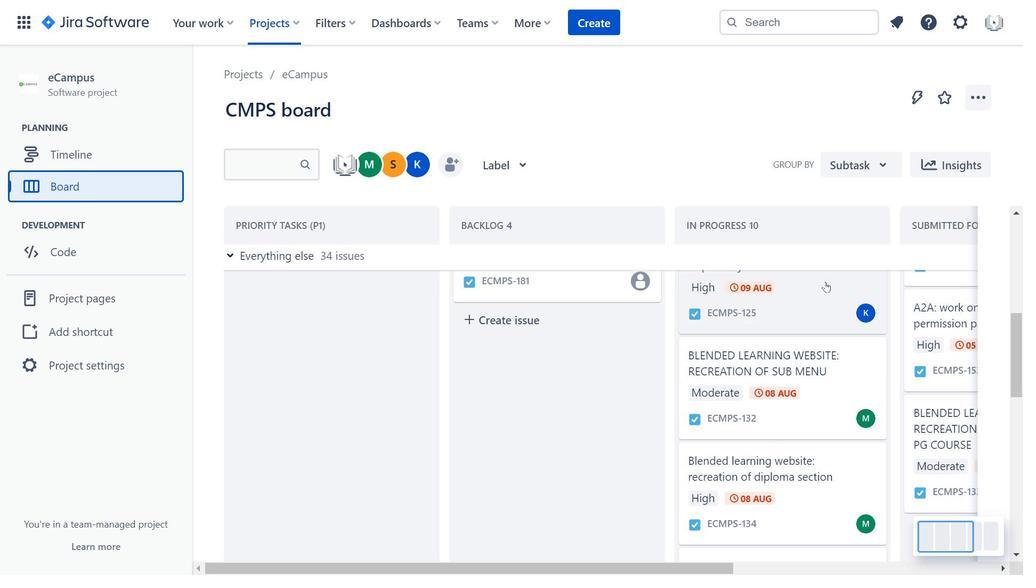 
Action: Mouse moved to (784, 363)
Screenshot: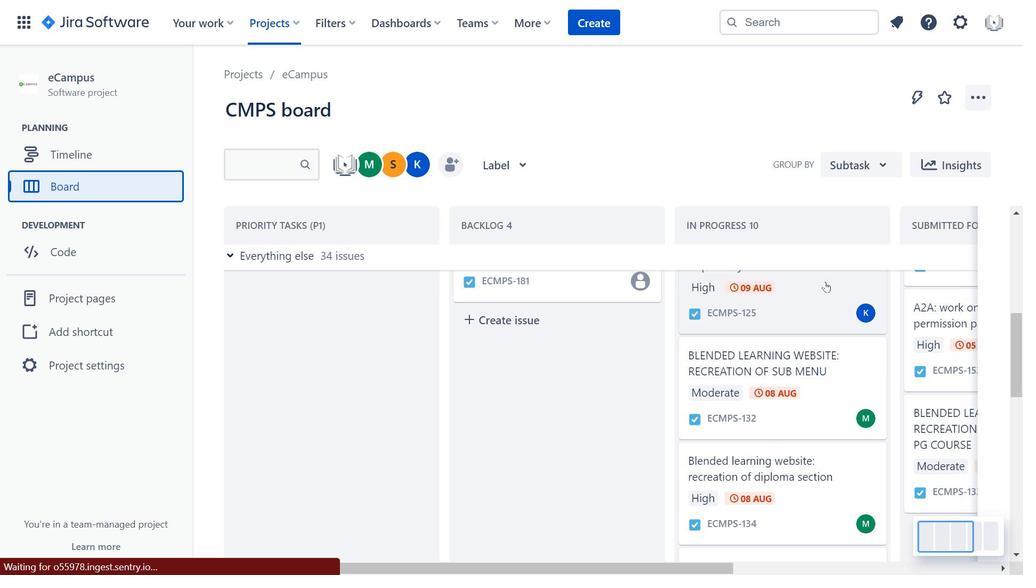 
Action: Mouse scrolled (784, 363) with delta (0, 0)
Screenshot: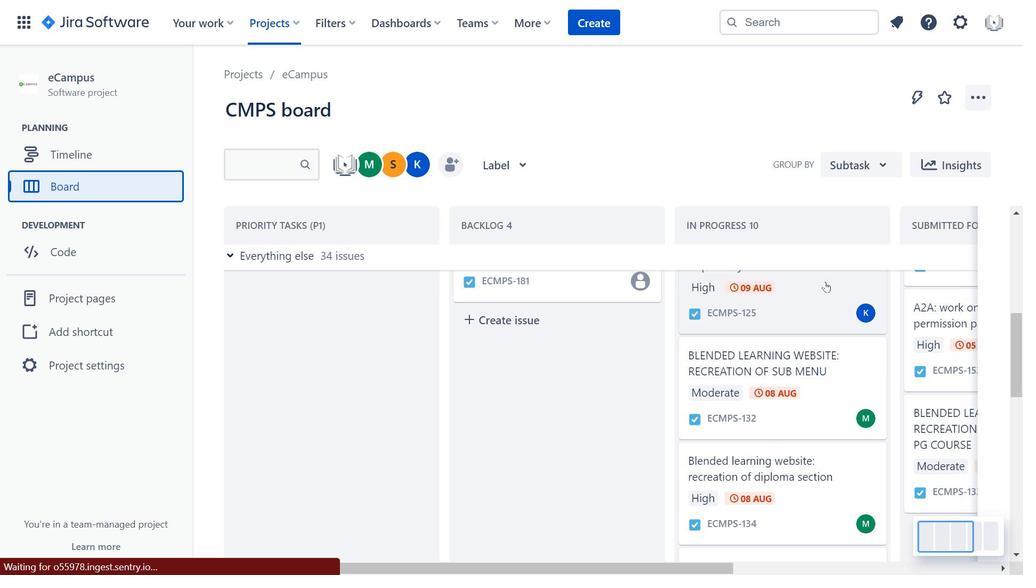 
Action: Mouse moved to (784, 364)
Screenshot: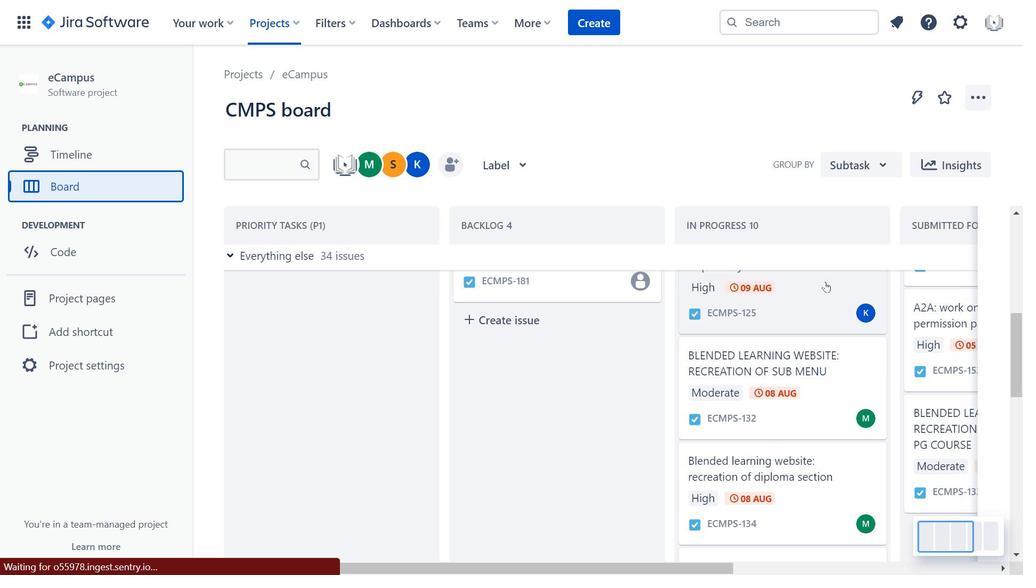 
Action: Mouse scrolled (784, 364) with delta (0, 0)
Screenshot: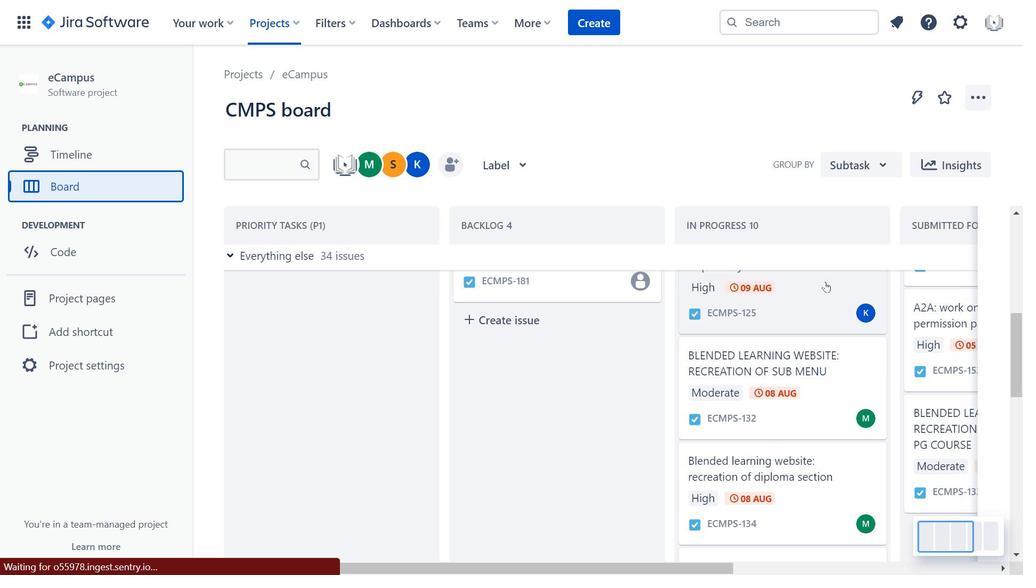 
Action: Mouse moved to (826, 282)
Screenshot: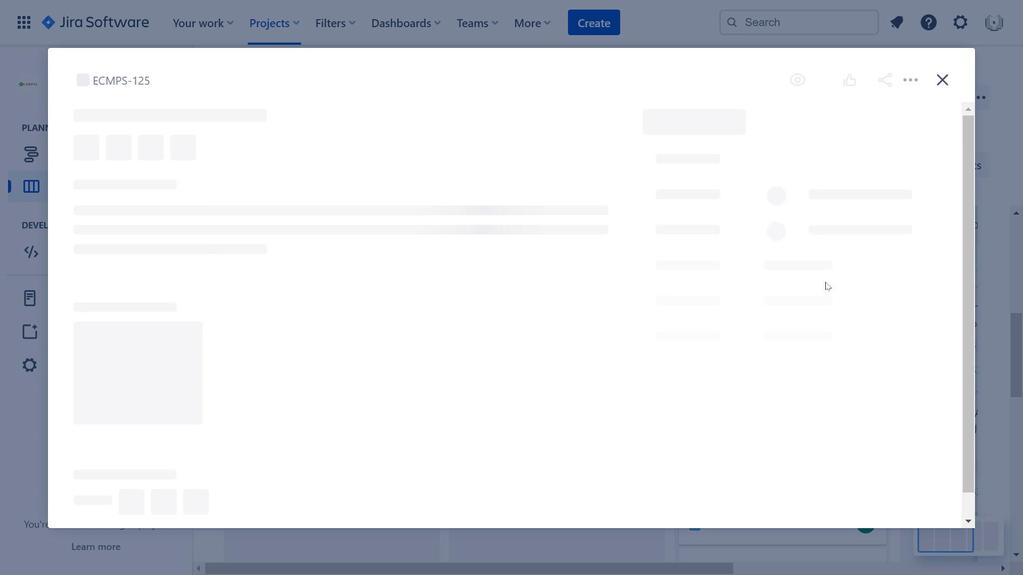 
Action: Mouse pressed left at (826, 282)
Screenshot: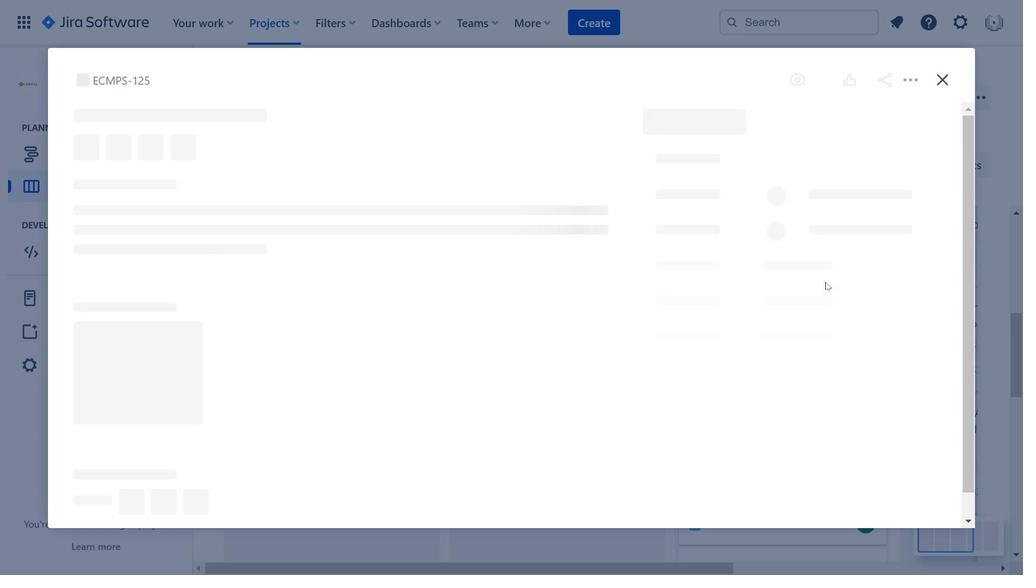
Action: Mouse moved to (360, 216)
Screenshot: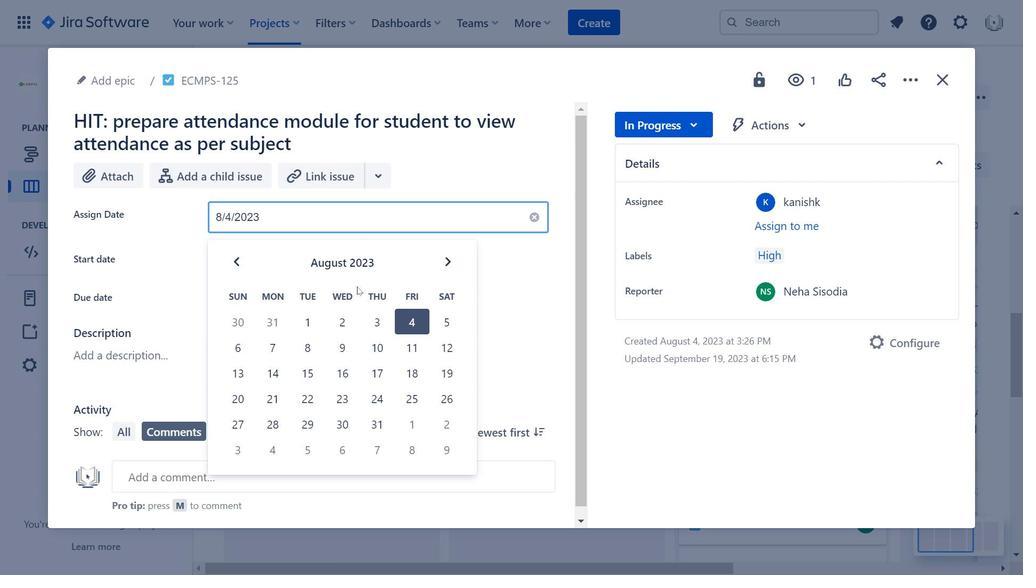 
Action: Mouse pressed left at (360, 216)
Screenshot: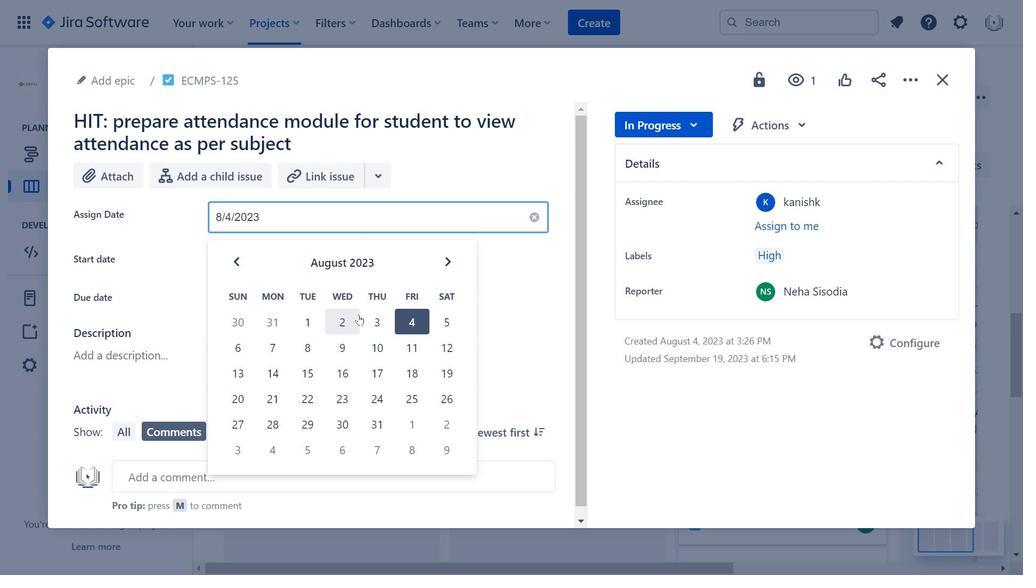 
Action: Mouse moved to (451, 258)
Screenshot: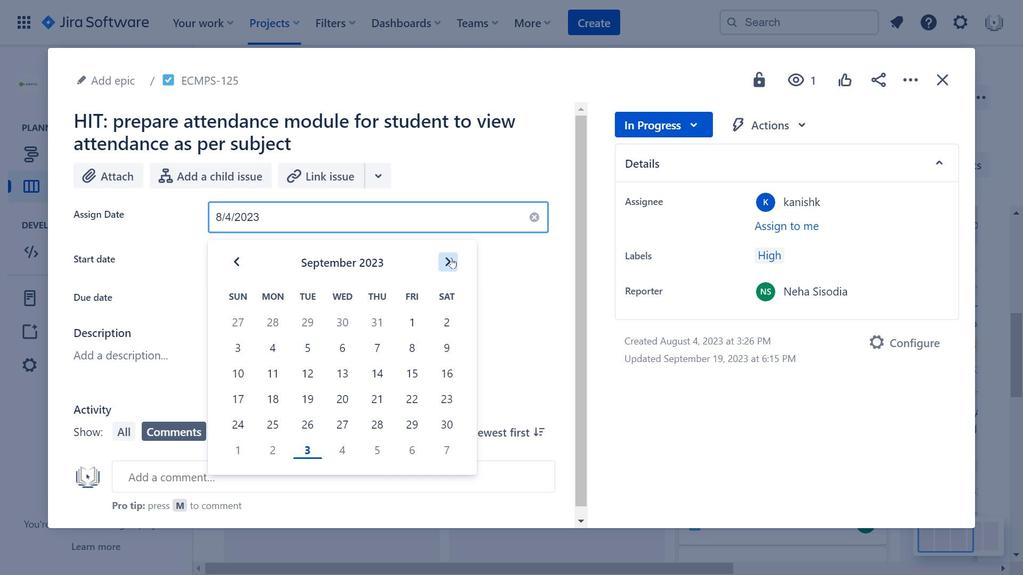 
Action: Mouse pressed left at (451, 258)
Screenshot: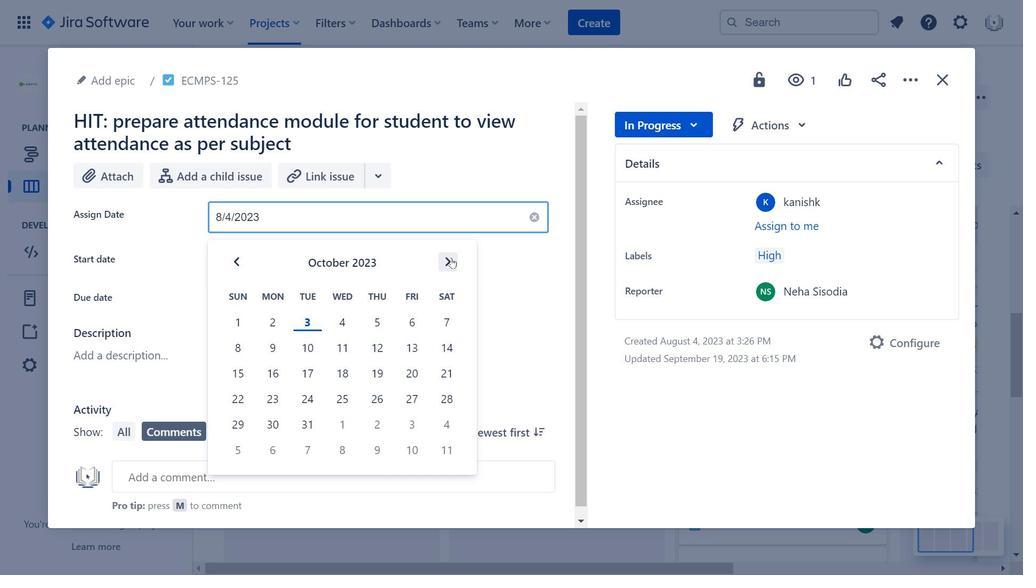 
Action: Mouse pressed left at (451, 258)
Screenshot: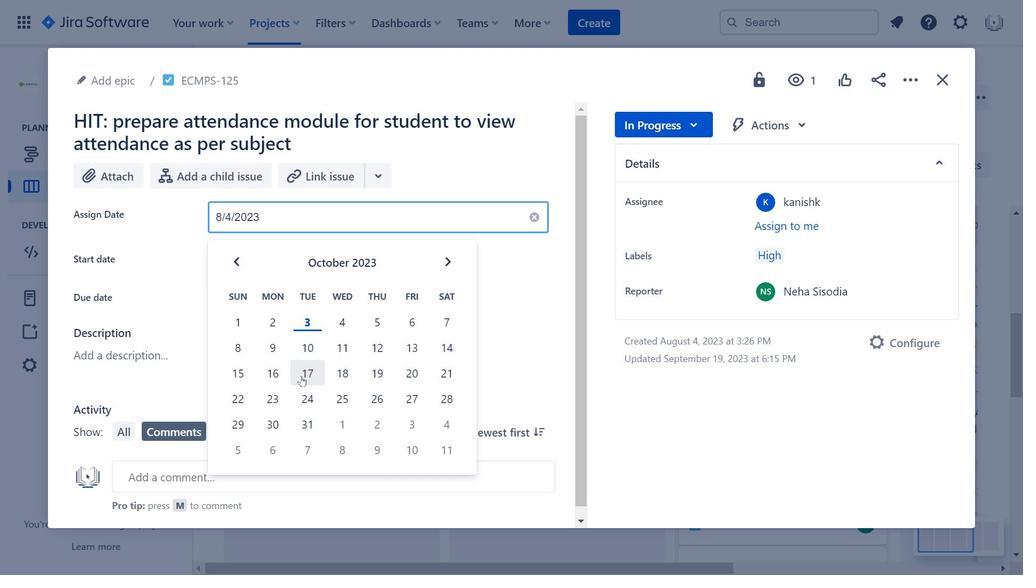 
Action: Mouse moved to (445, 261)
Screenshot: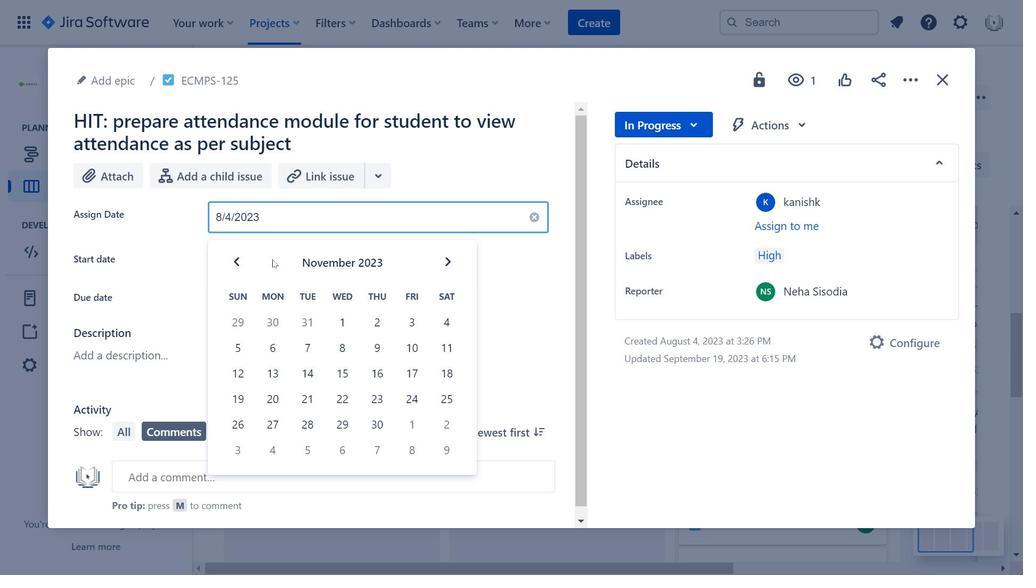 
Action: Mouse pressed left at (445, 261)
Screenshot: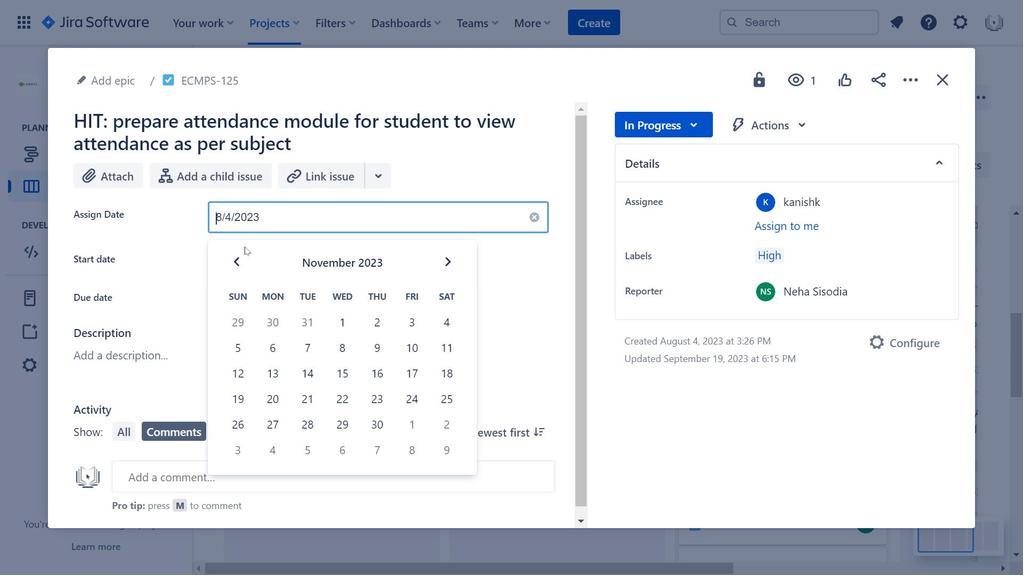 
Action: Mouse moved to (242, 254)
Screenshot: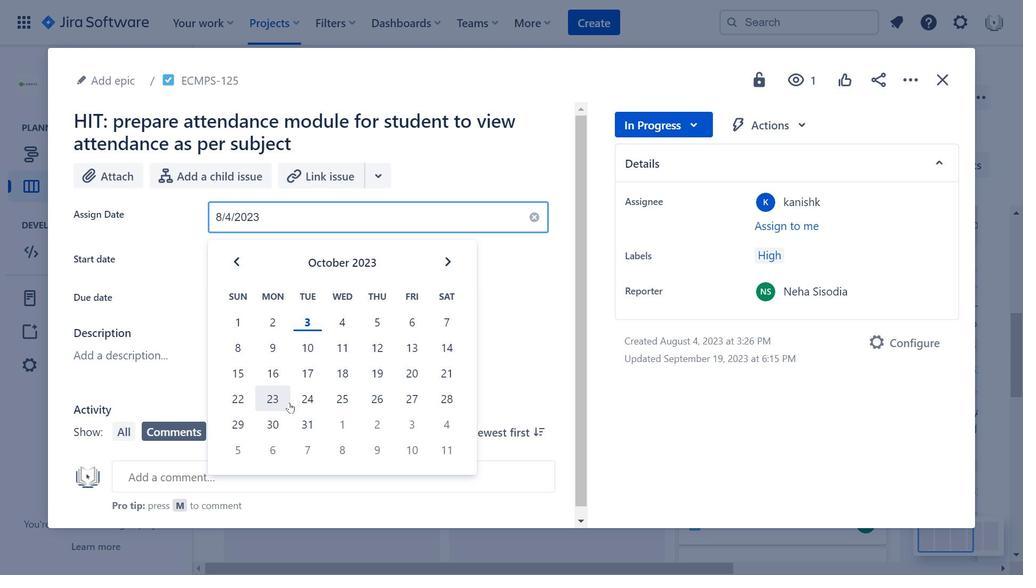 
Action: Mouse pressed left at (242, 254)
Screenshot: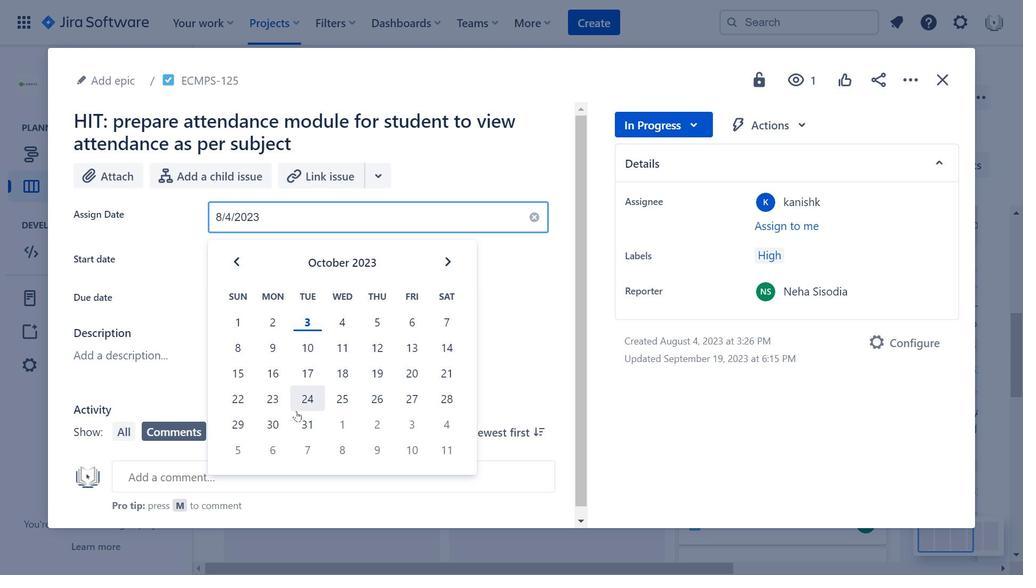 
Action: Mouse moved to (531, 254)
Screenshot: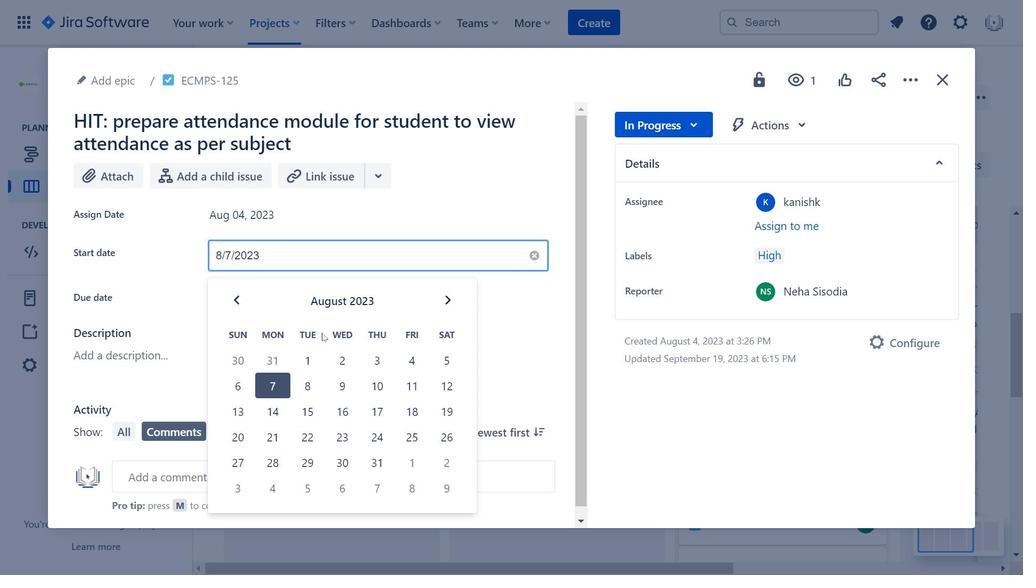 
Action: Mouse pressed left at (531, 254)
Screenshot: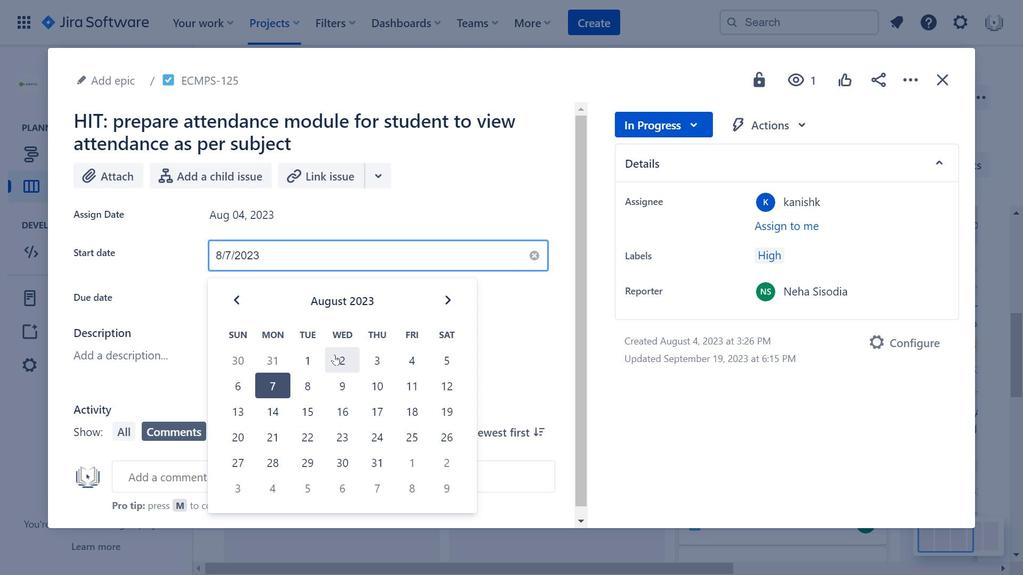 
Action: Mouse moved to (453, 282)
Screenshot: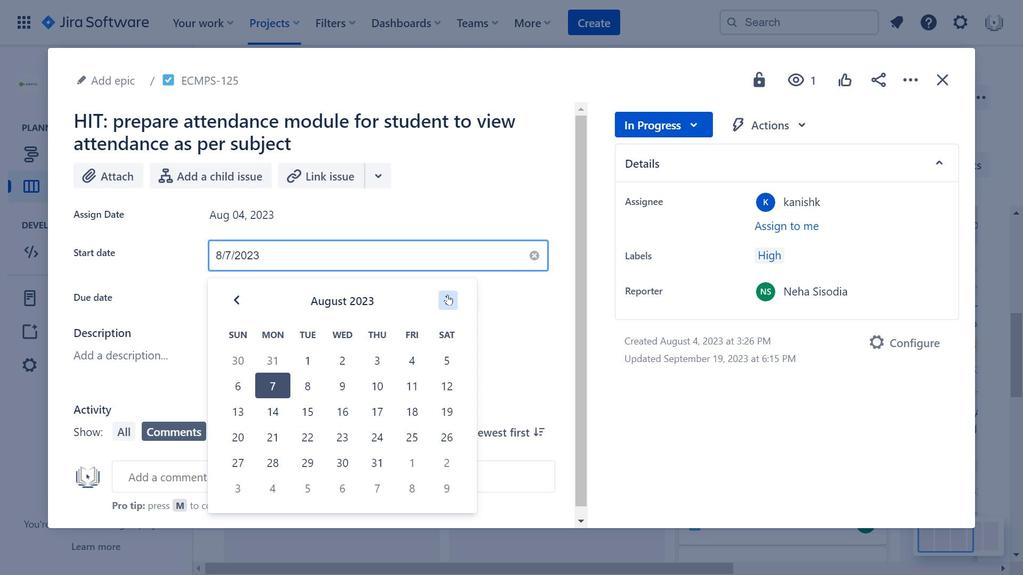
Action: Mouse pressed left at (453, 282)
Screenshot: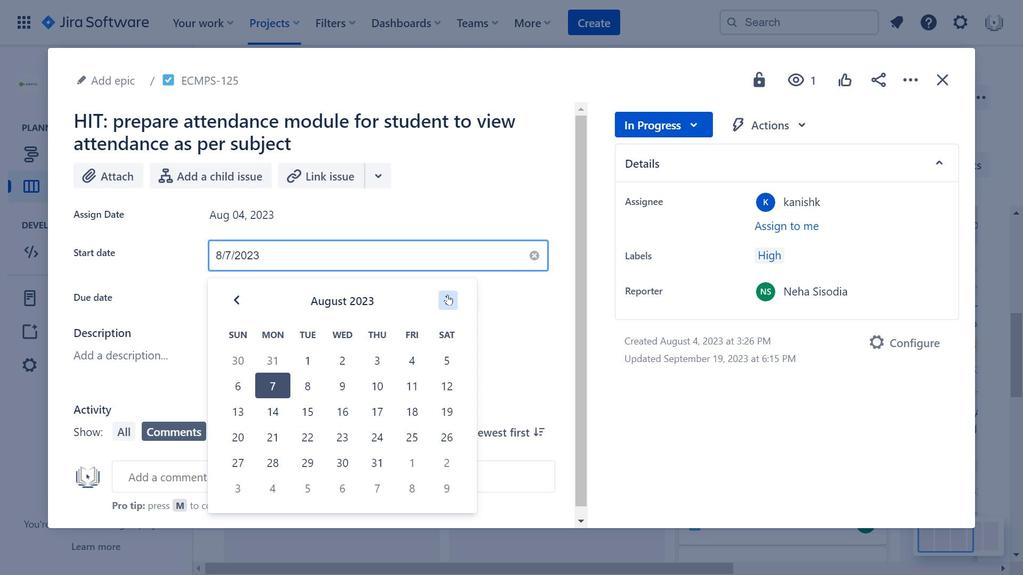 
Action: Mouse moved to (451, 288)
Screenshot: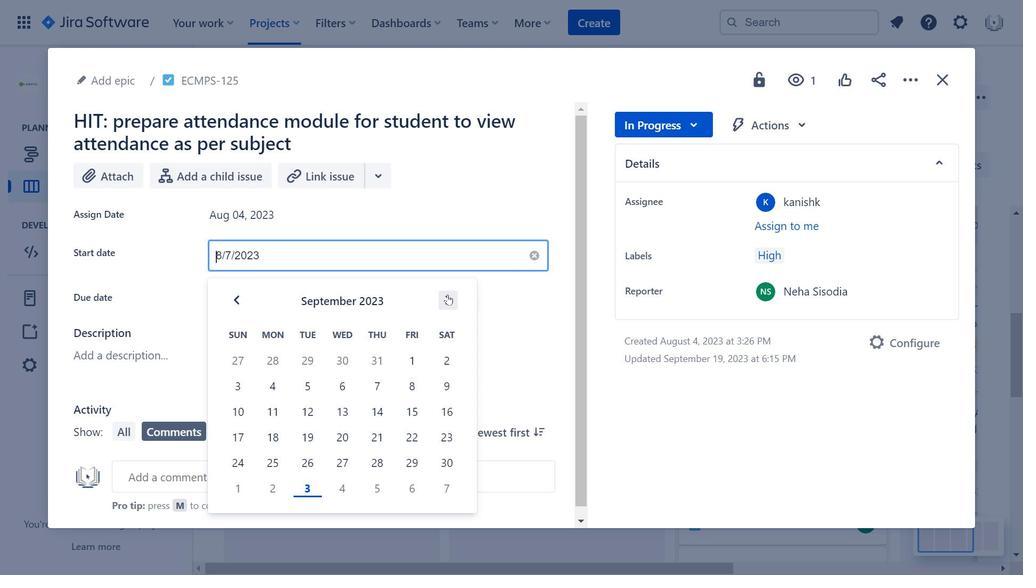 
Action: Mouse pressed left at (451, 288)
Screenshot: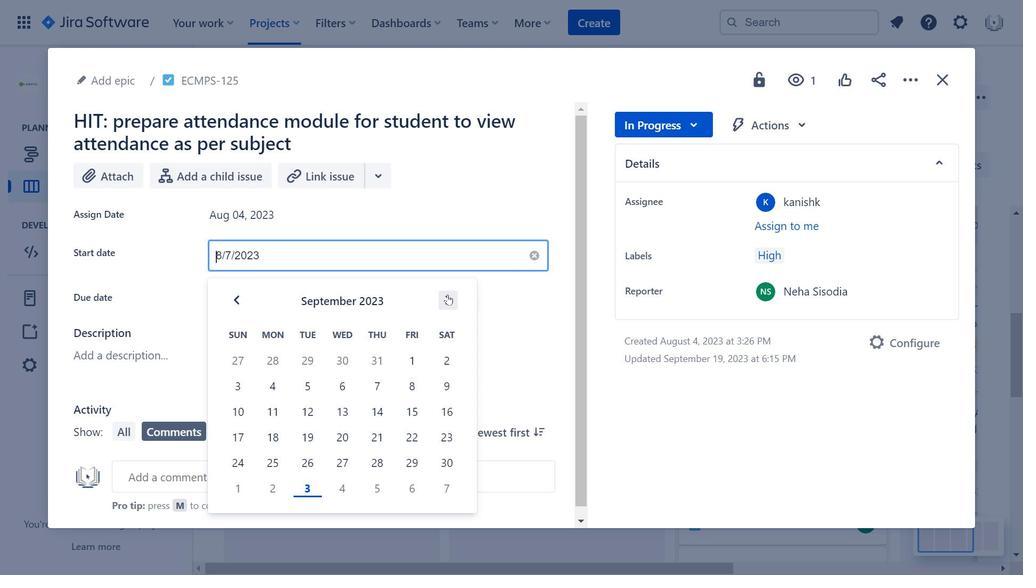 
Action: Mouse moved to (447, 294)
Screenshot: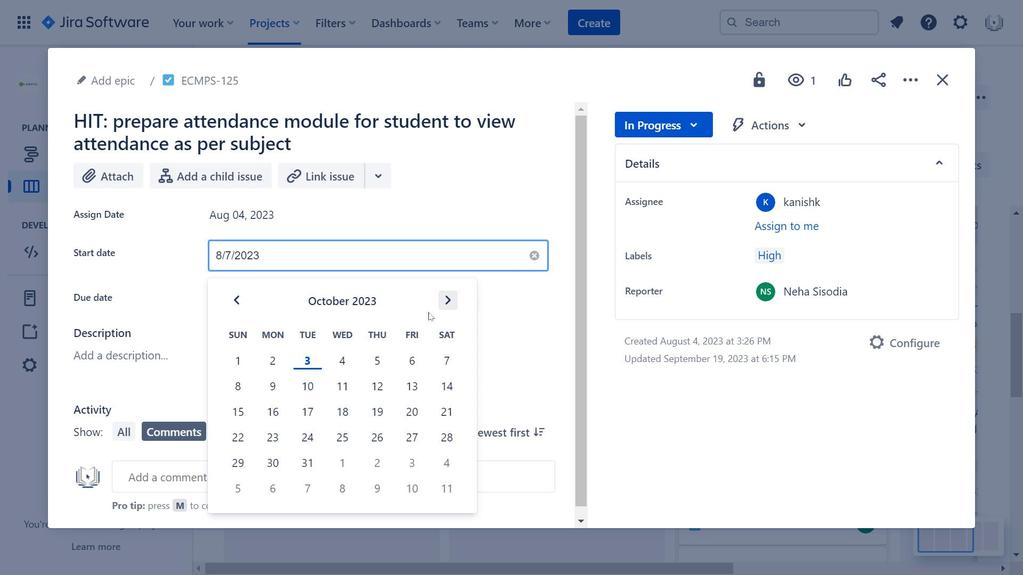 
Action: Mouse pressed left at (447, 294)
Screenshot: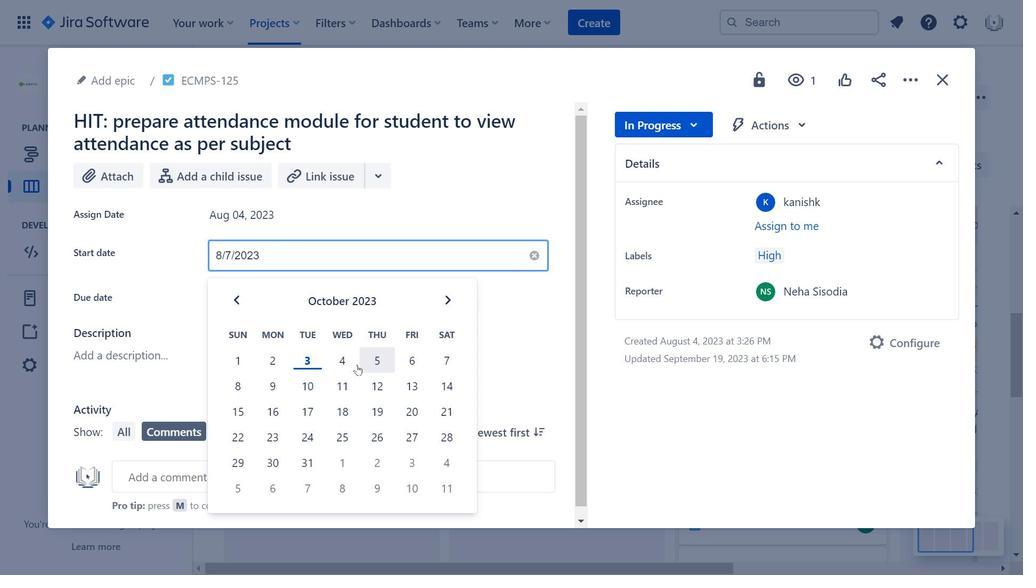 
Action: Mouse pressed left at (447, 294)
Screenshot: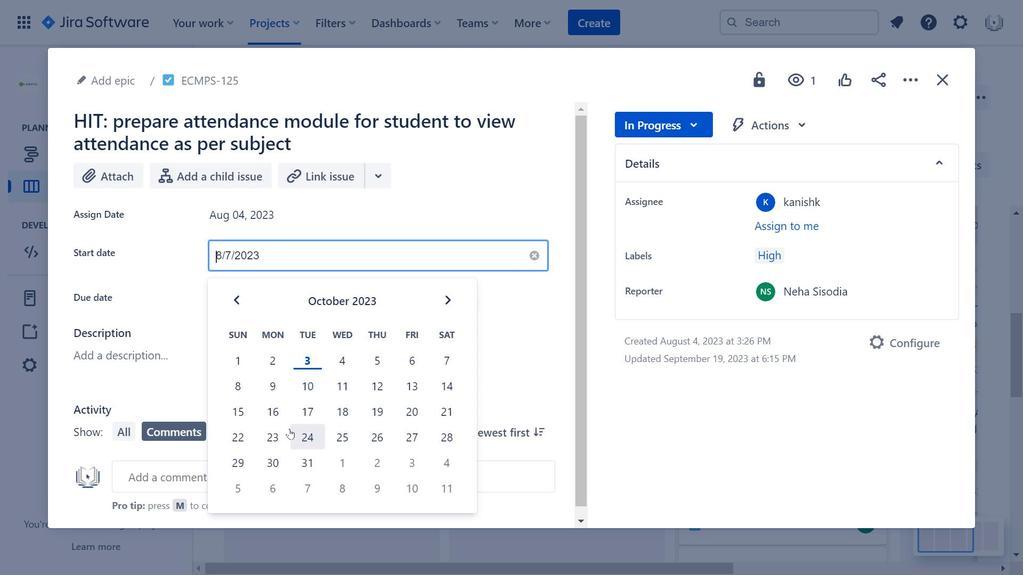 
Action: Mouse moved to (398, 219)
Screenshot: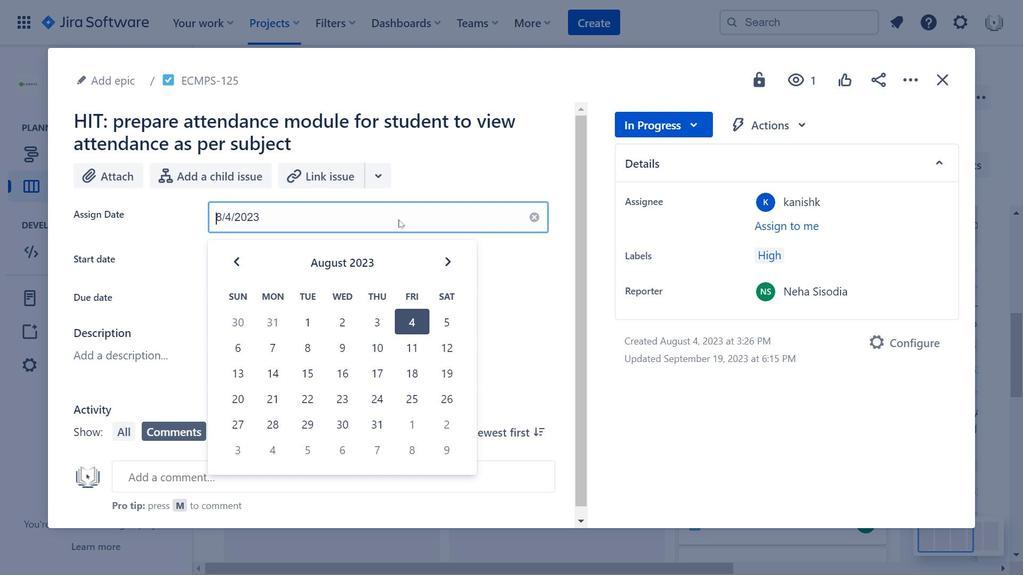 
Action: Mouse pressed left at (398, 219)
Screenshot: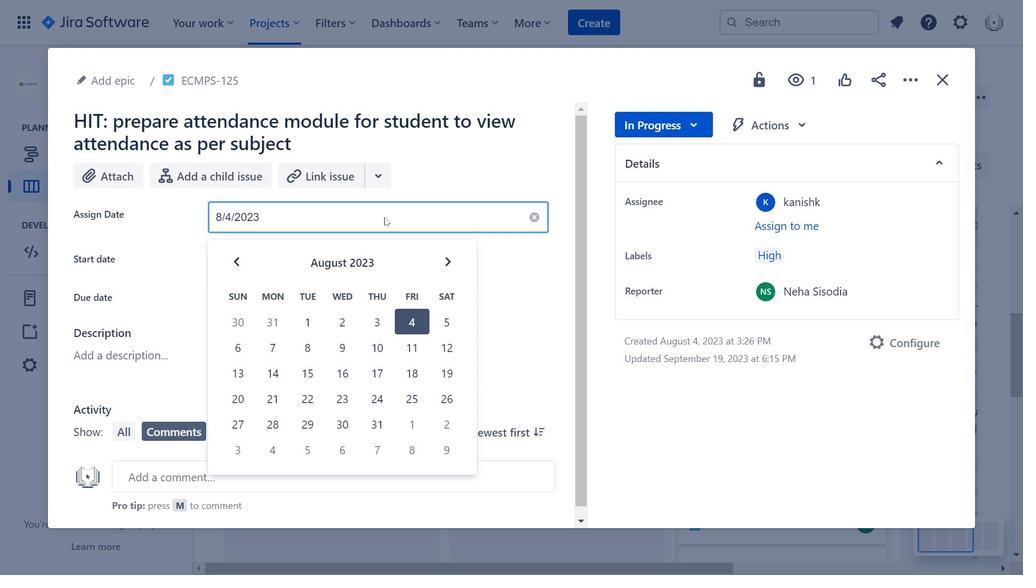 
Action: Mouse moved to (749, 131)
Screenshot: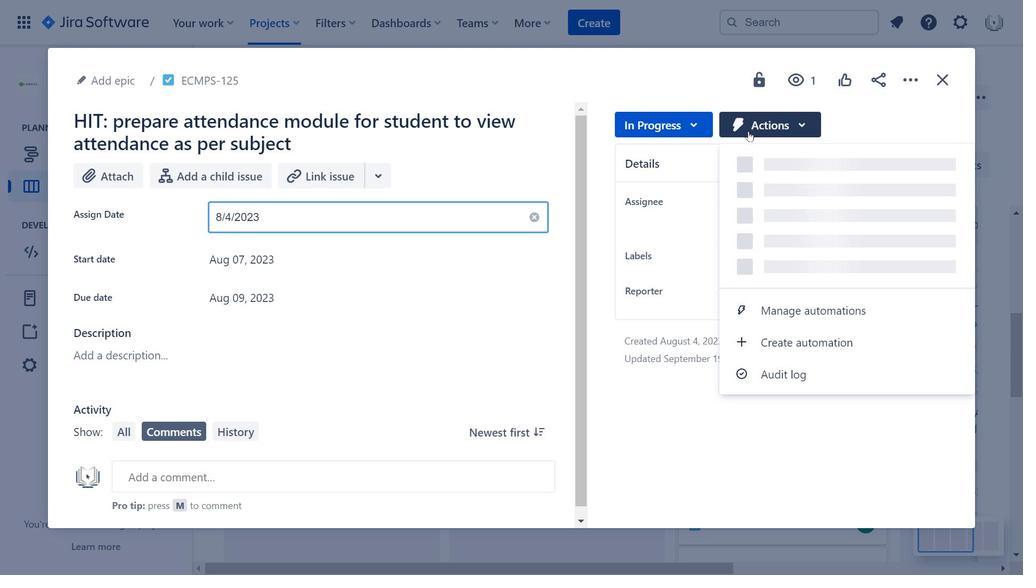 
Action: Mouse pressed left at (749, 131)
Screenshot: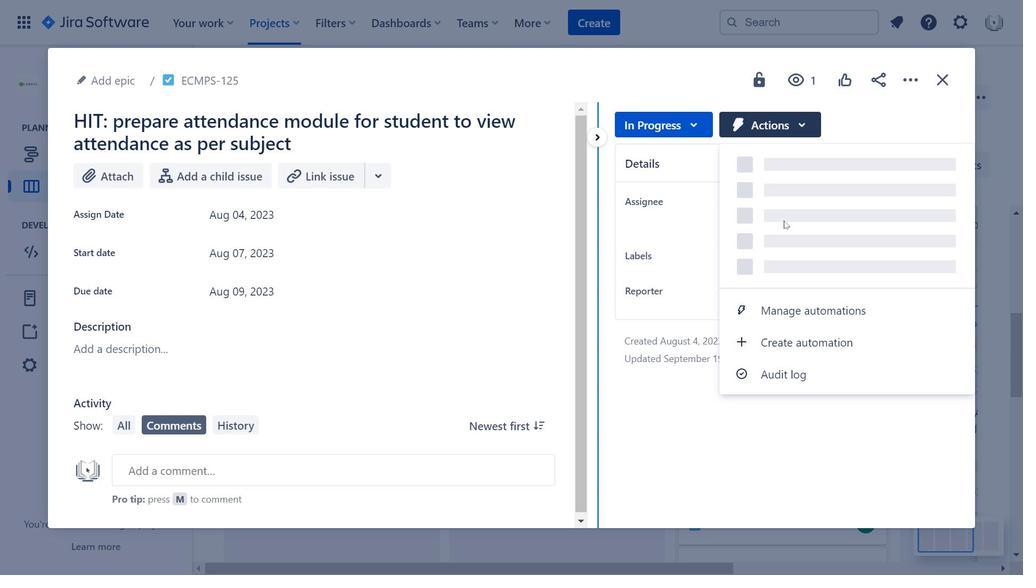 
Action: Mouse moved to (440, 289)
Screenshot: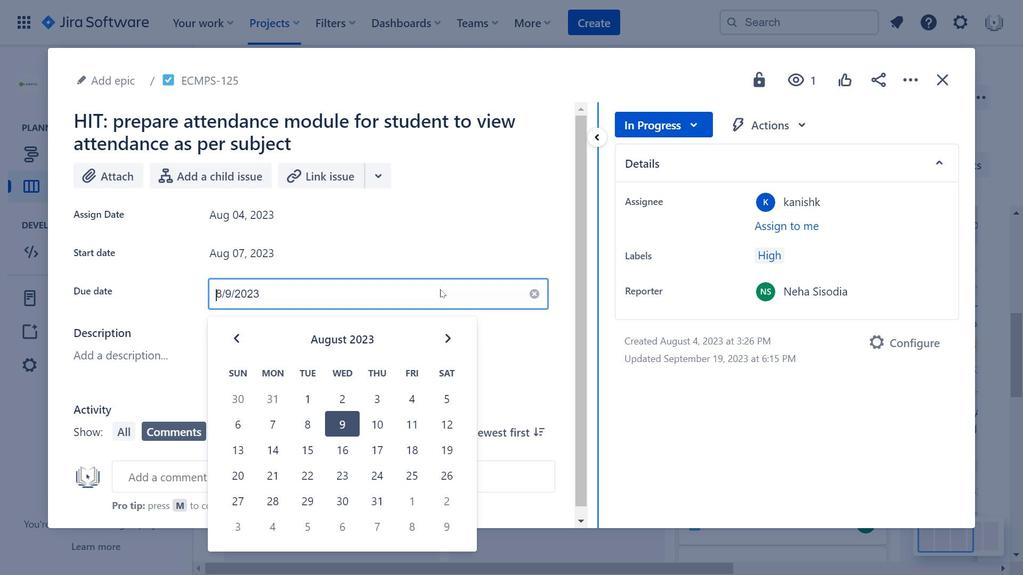 
Action: Mouse pressed left at (440, 289)
Screenshot: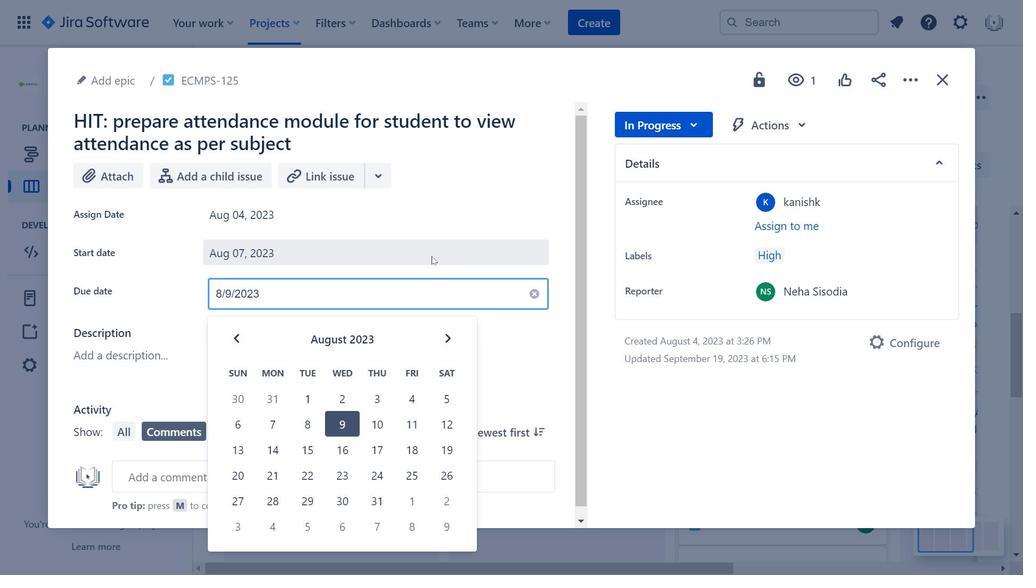 
Action: Mouse moved to (669, 121)
Screenshot: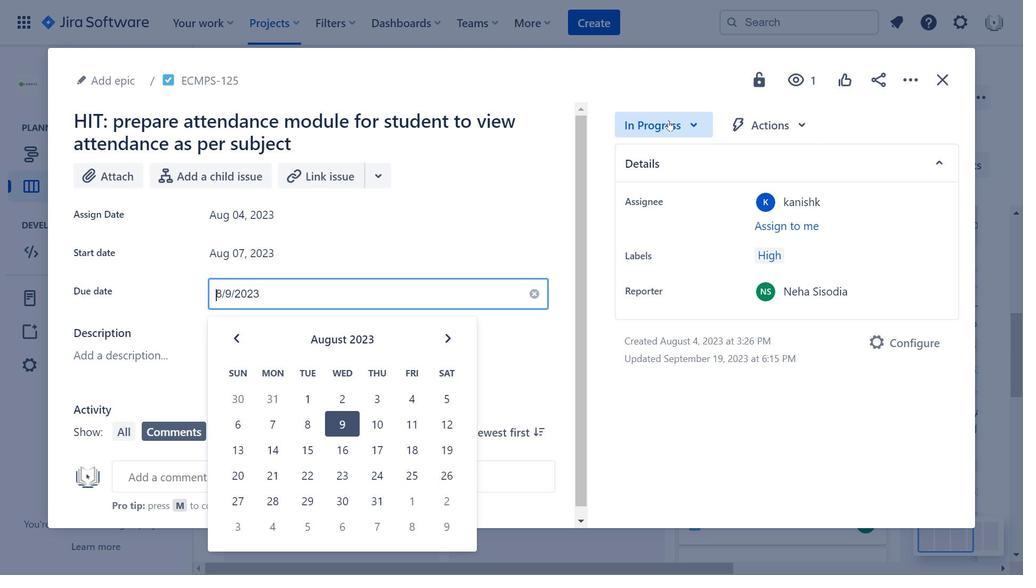 
Action: Mouse pressed left at (669, 121)
Screenshot: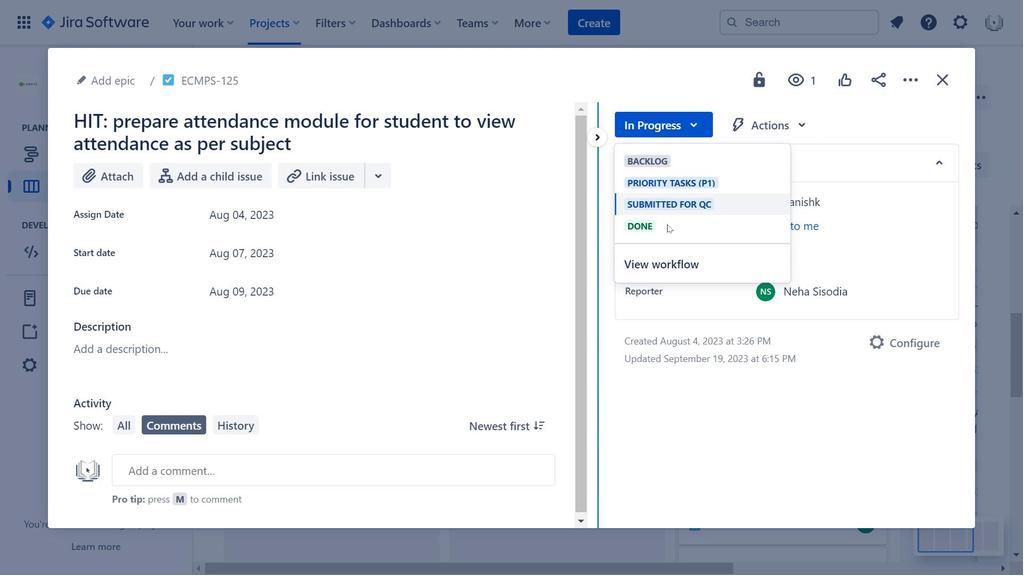 
Action: Mouse moved to (331, 216)
Screenshot: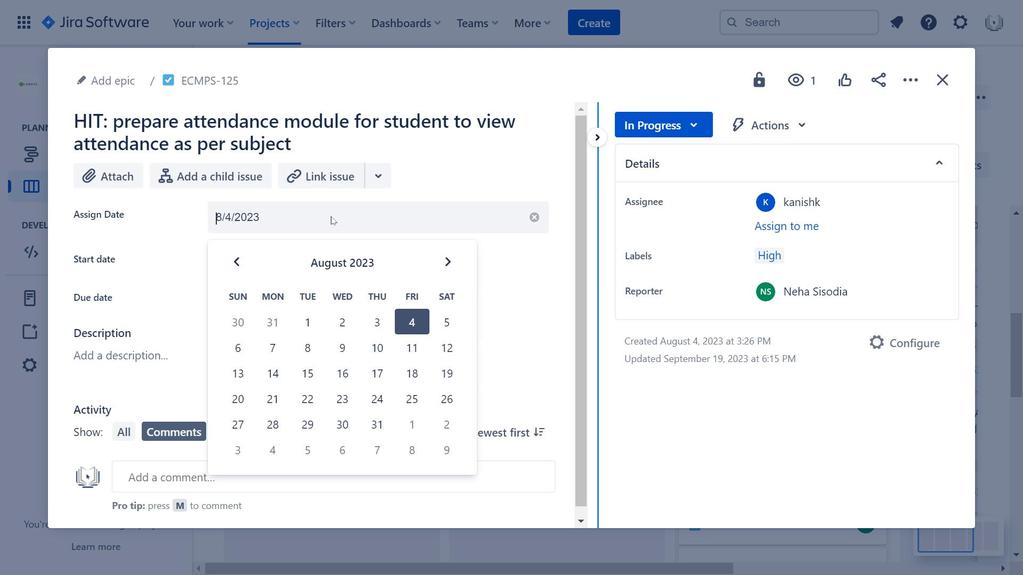
Action: Mouse pressed left at (331, 216)
Screenshot: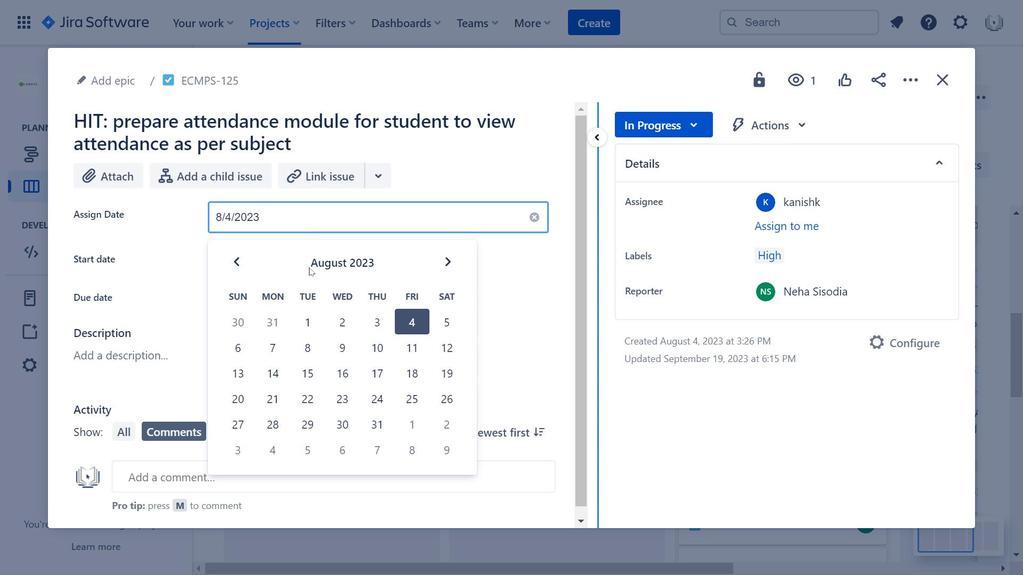 
Action: Mouse moved to (448, 264)
Screenshot: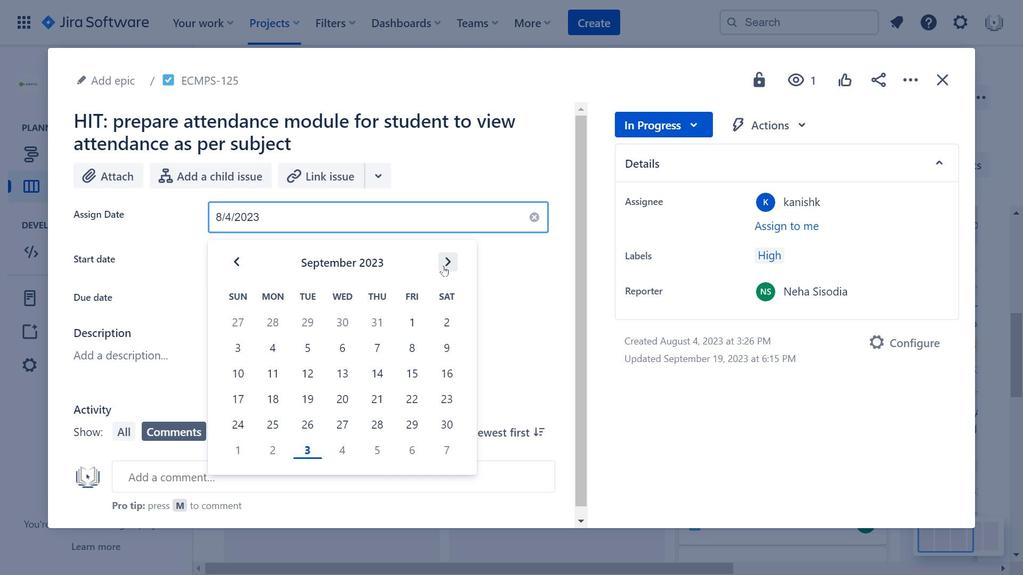 
Action: Mouse pressed left at (448, 264)
Screenshot: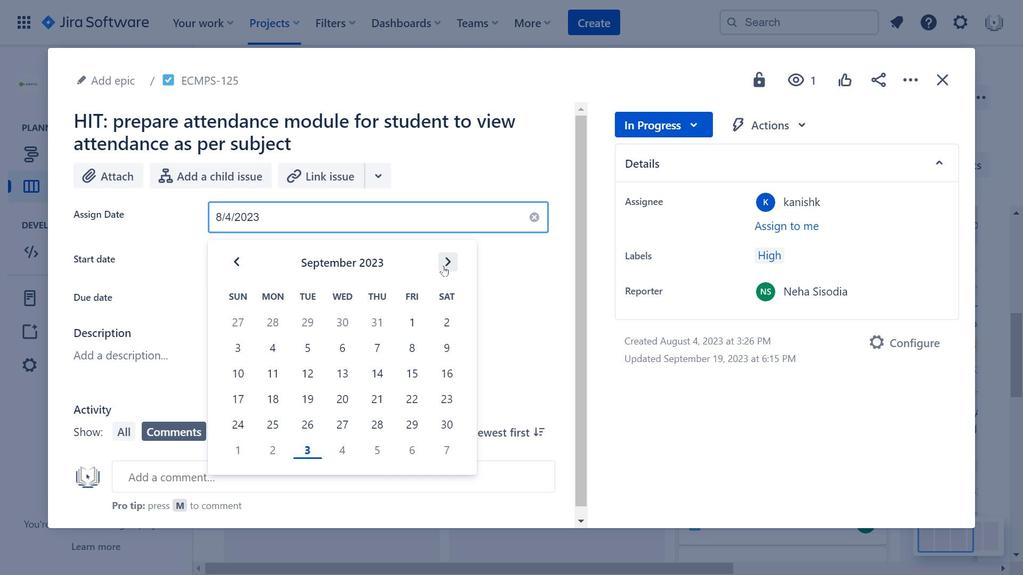 
Action: Mouse moved to (439, 262)
Screenshot: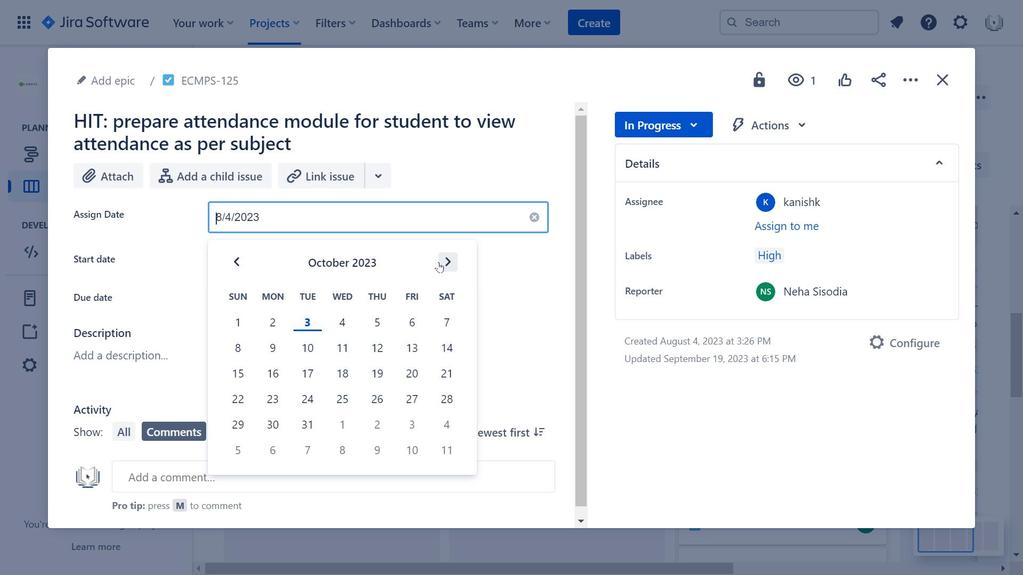 
Action: Mouse pressed left at (439, 262)
Screenshot: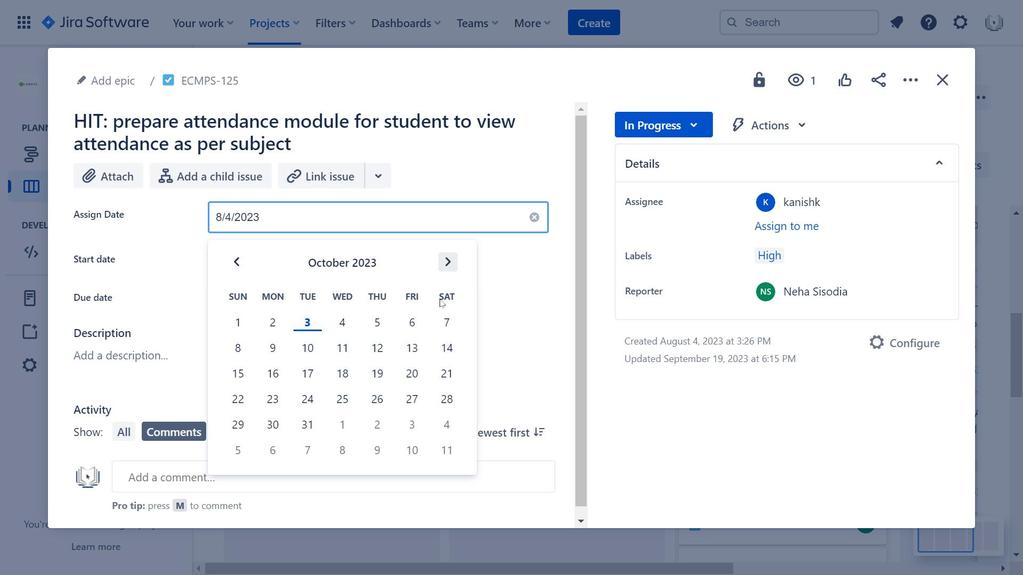 
Action: Mouse moved to (499, 254)
Screenshot: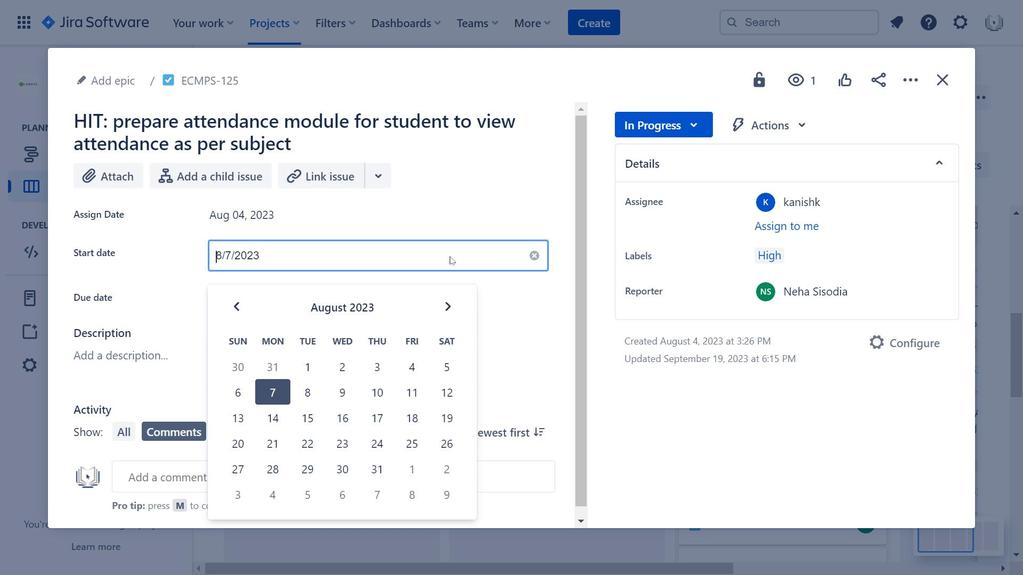 
Action: Mouse pressed left at (499, 254)
Screenshot: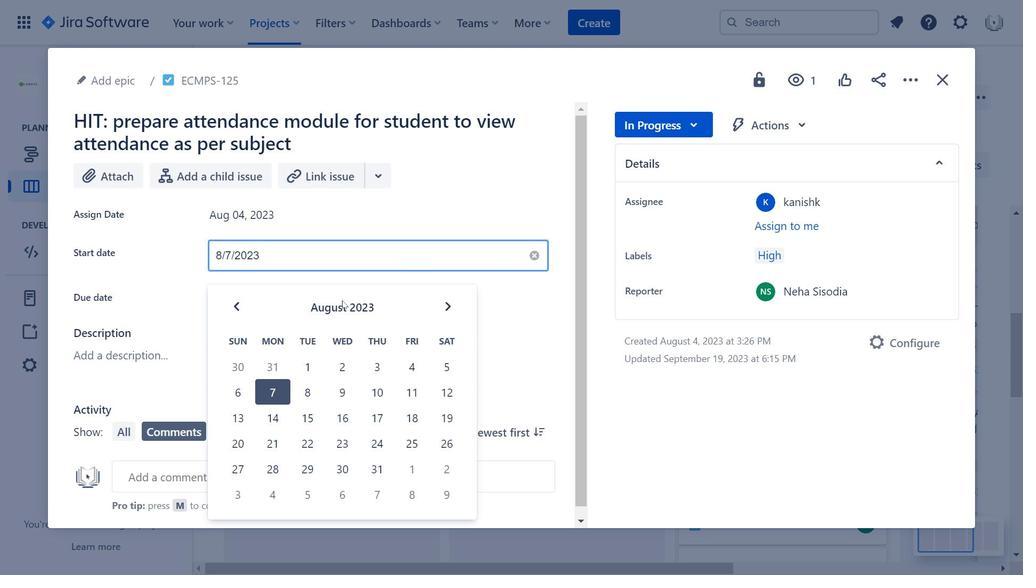 
Action: Mouse moved to (449, 308)
Screenshot: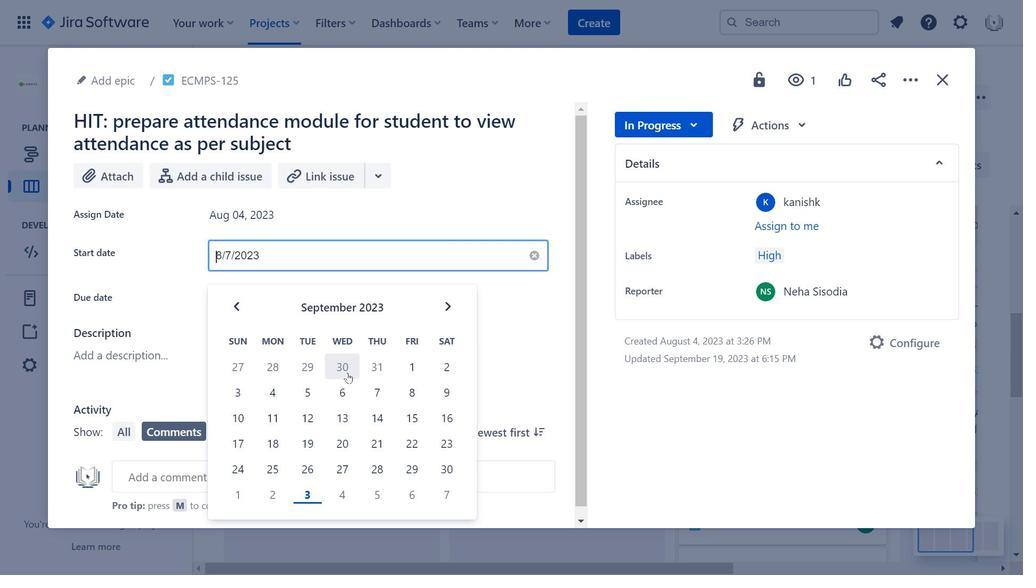 
Action: Mouse pressed left at (449, 308)
Screenshot: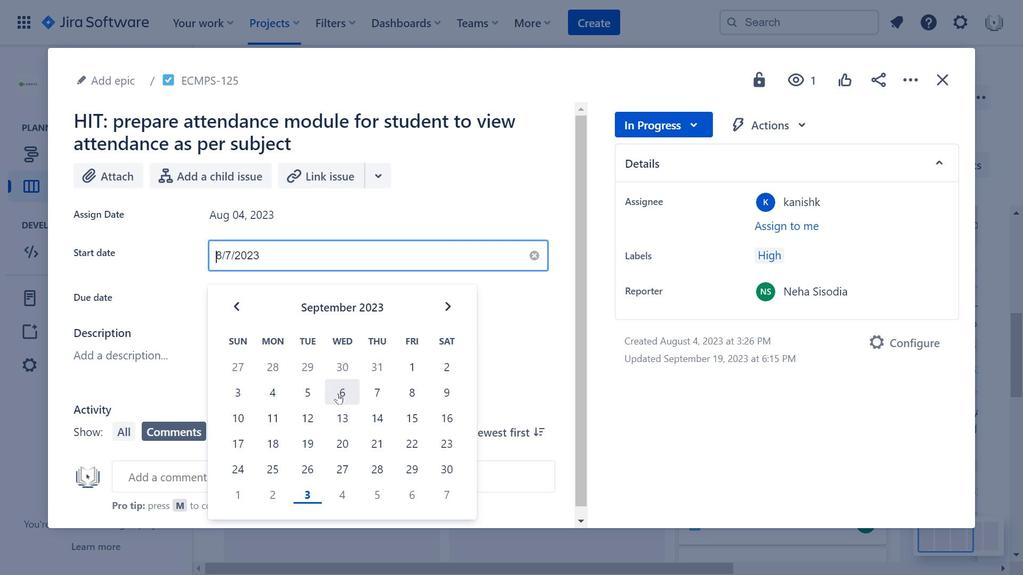 
Action: Mouse moved to (503, 295)
Screenshot: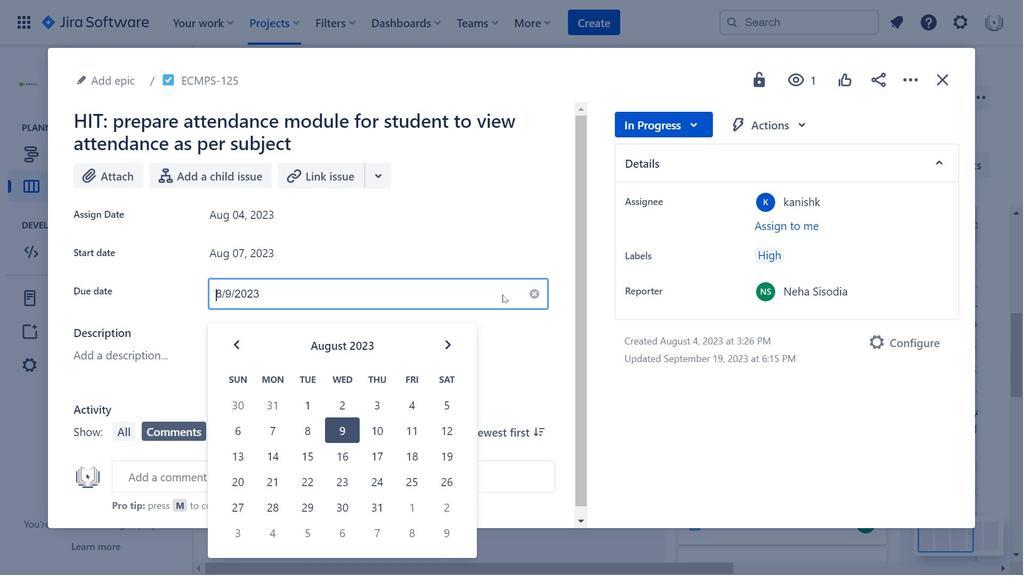 
Action: Mouse pressed left at (503, 295)
Screenshot: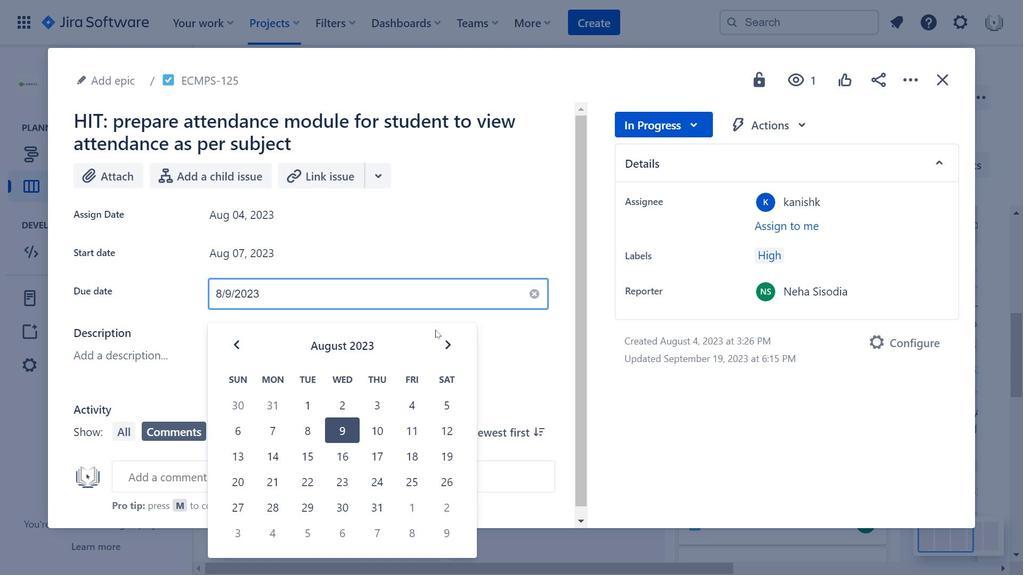 
Action: Mouse moved to (443, 339)
Screenshot: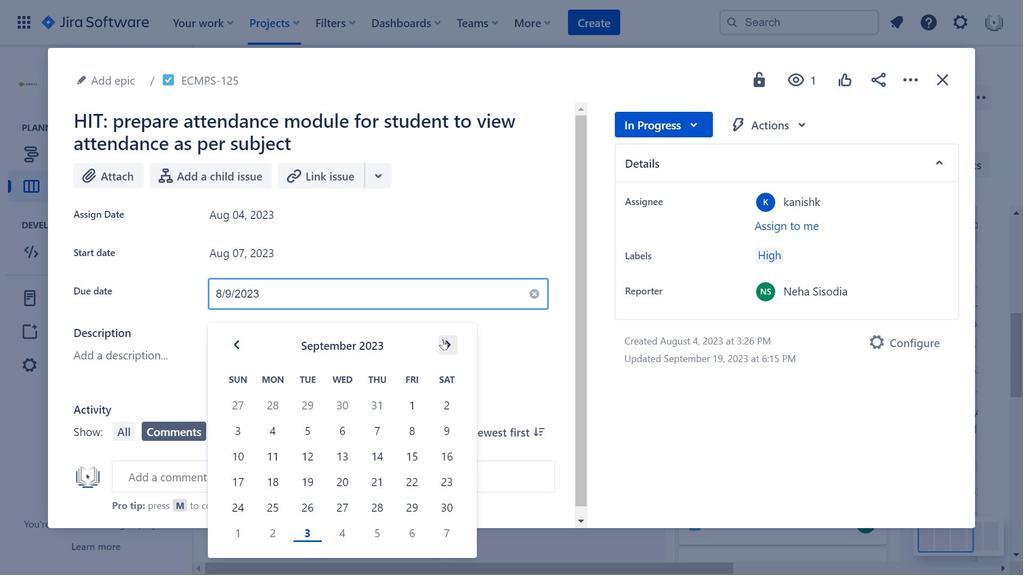 
Action: Mouse pressed left at (443, 339)
Screenshot: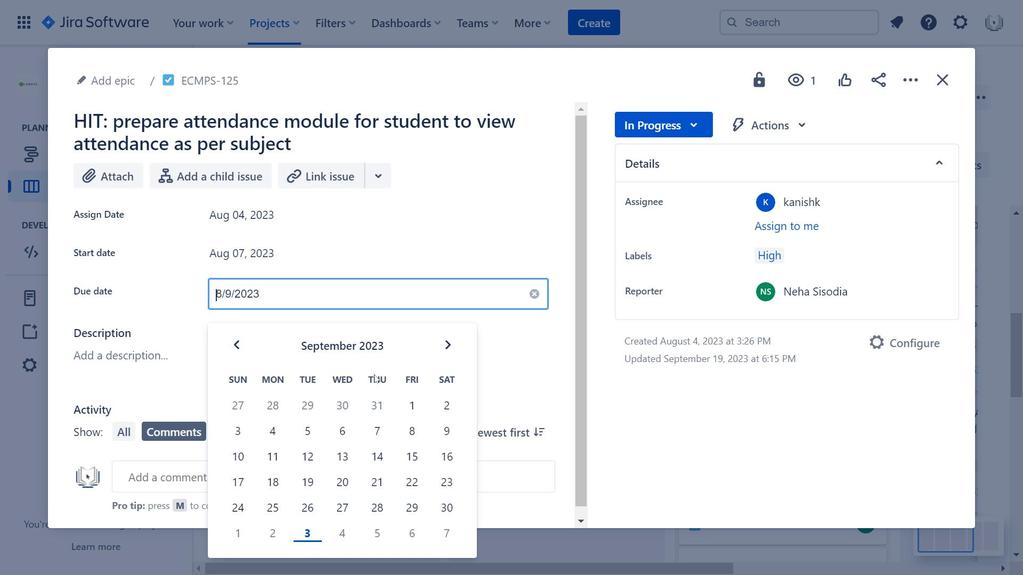 
Action: Mouse moved to (379, 258)
Screenshot: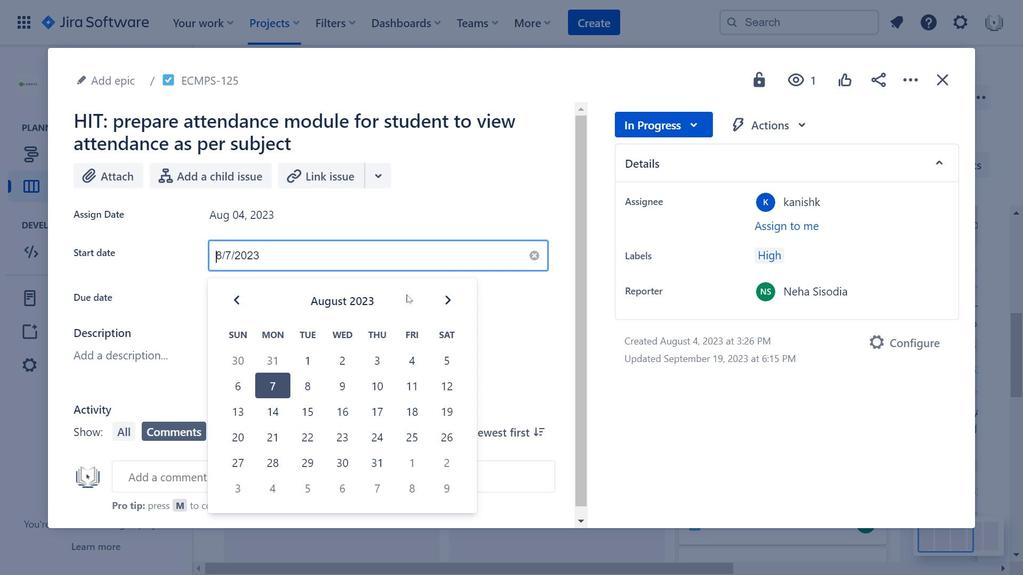 
Action: Mouse pressed left at (379, 258)
Screenshot: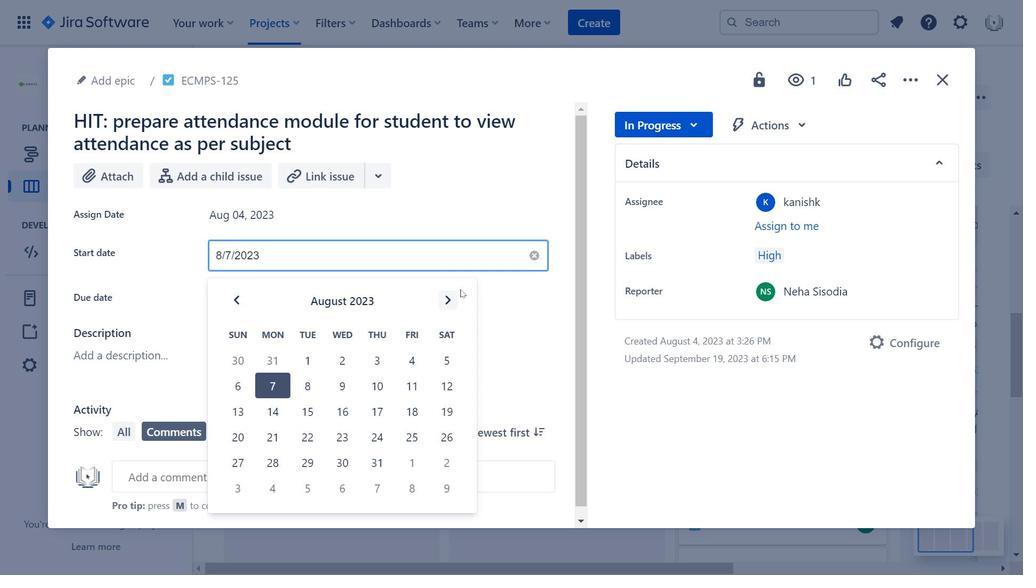
Action: Mouse moved to (453, 300)
Screenshot: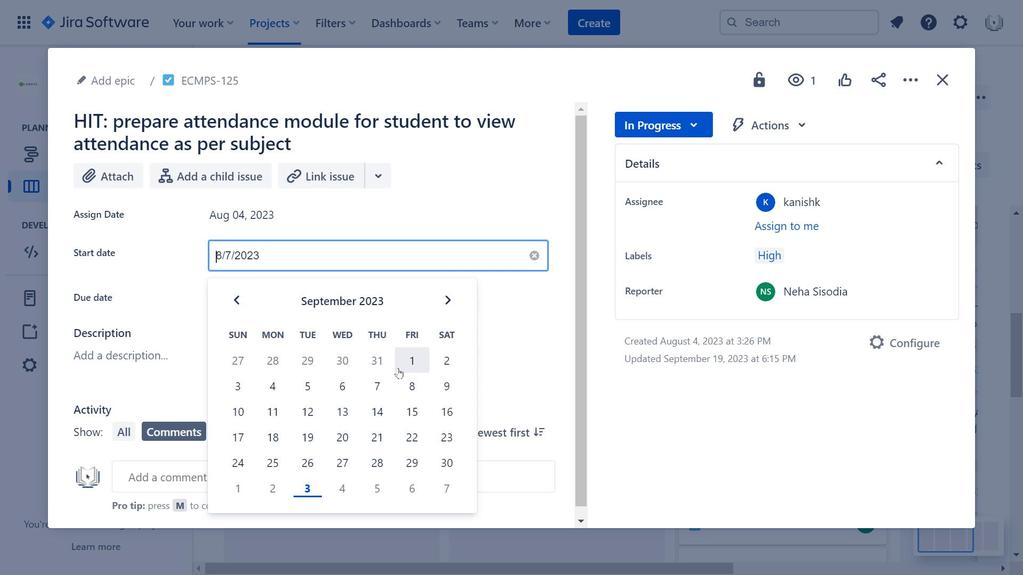 
Action: Mouse pressed left at (453, 300)
Screenshot: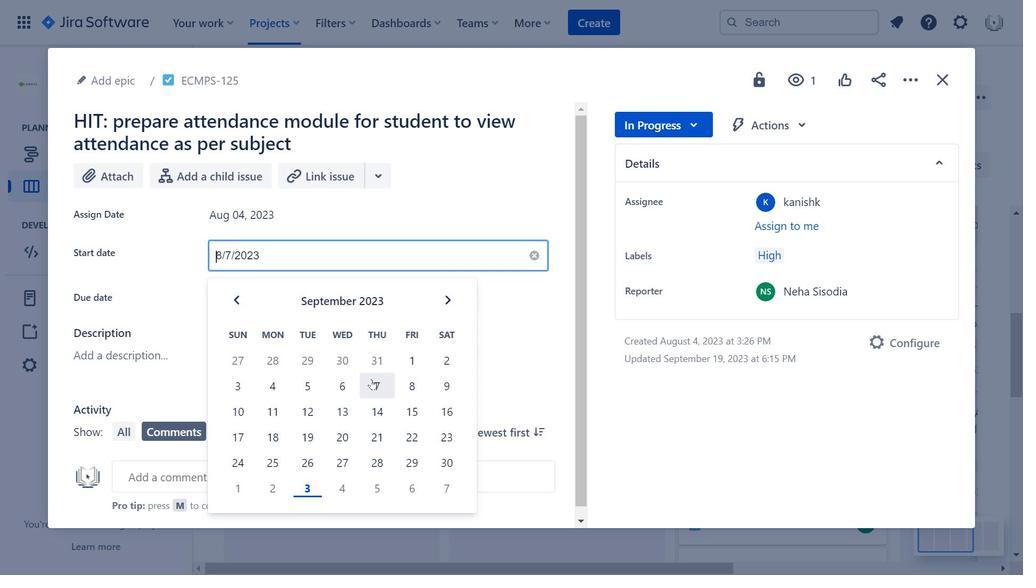 
Action: Mouse moved to (449, 305)
Screenshot: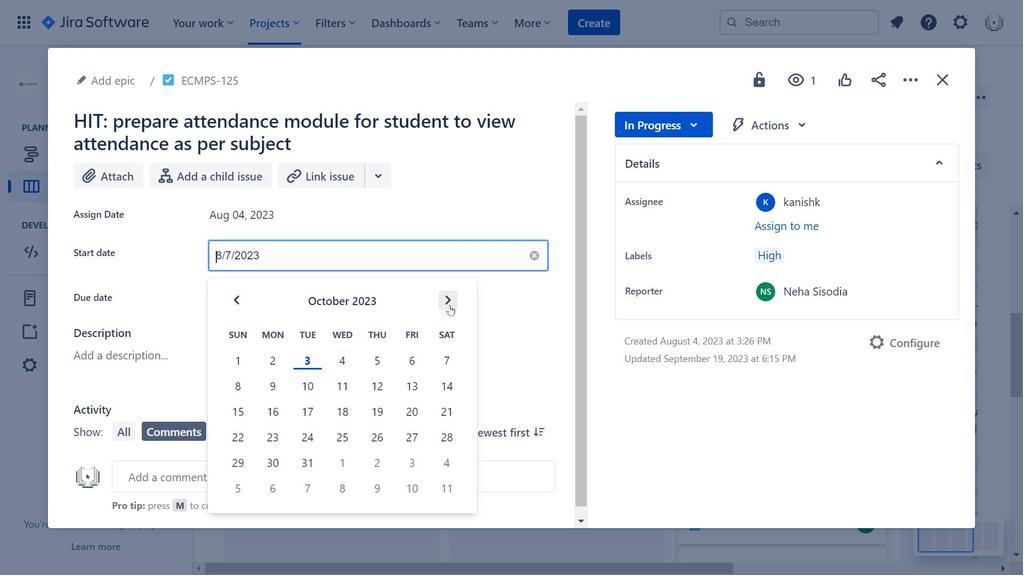 
Action: Mouse pressed left at (449, 305)
Screenshot: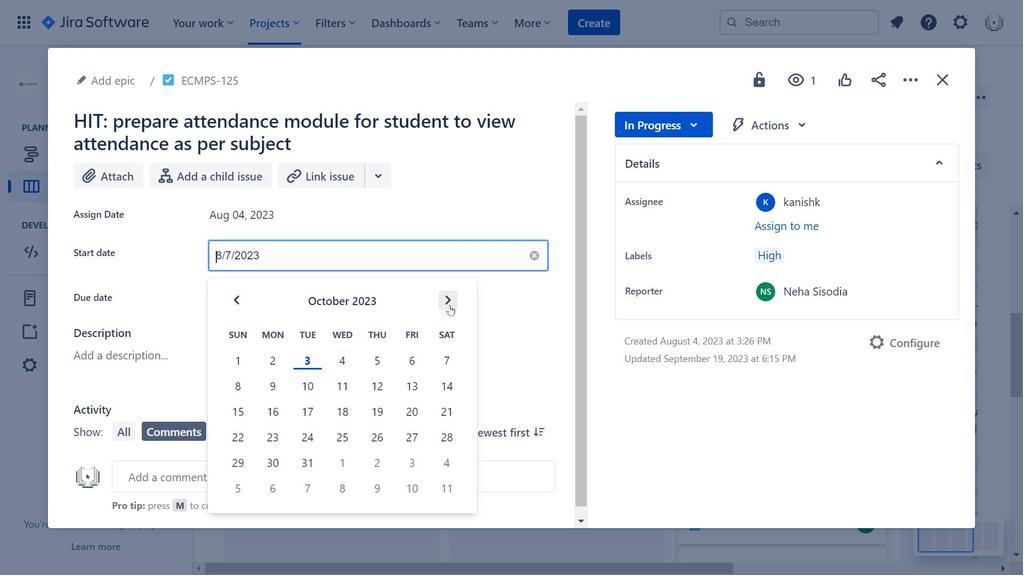 
Action: Mouse moved to (949, 88)
Screenshot: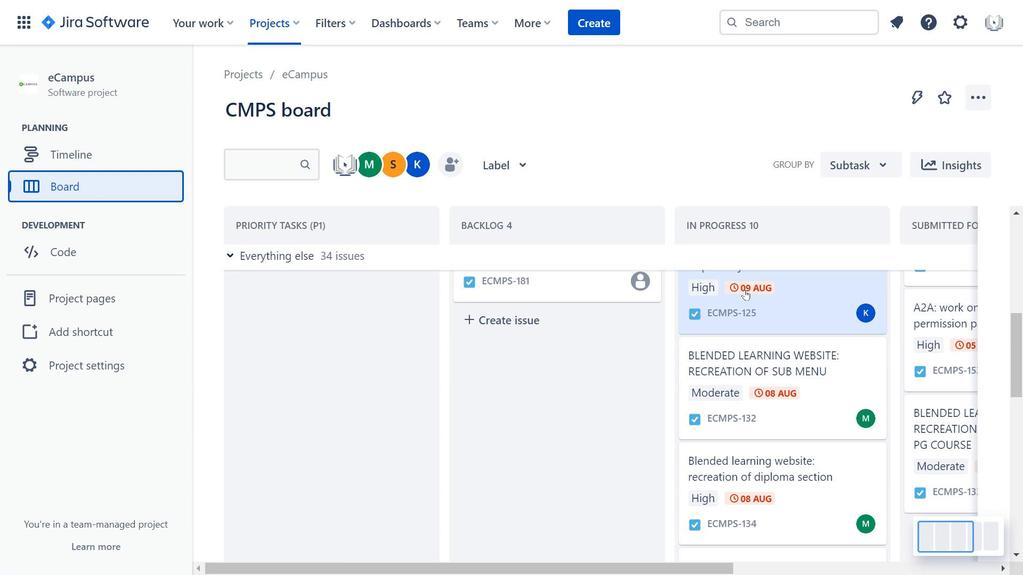 
Action: Mouse pressed left at (949, 88)
Screenshot: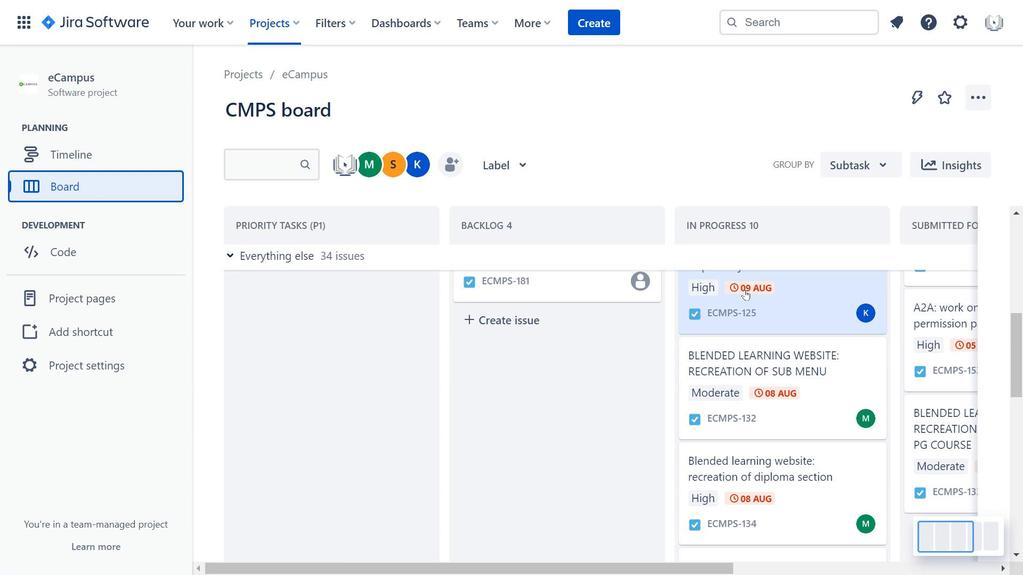 
Action: Mouse moved to (791, 396)
Screenshot: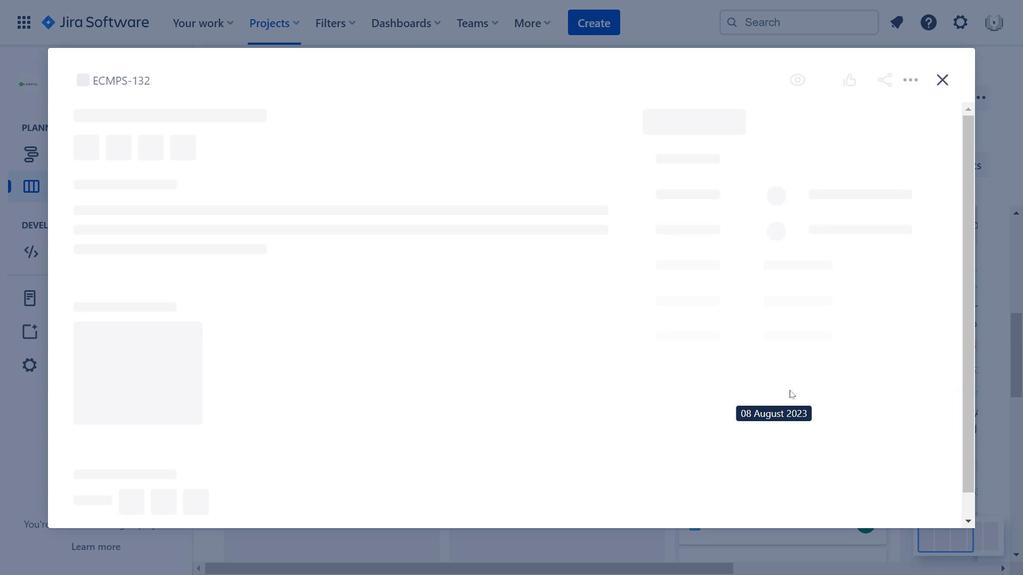 
Action: Mouse pressed left at (791, 396)
Screenshot: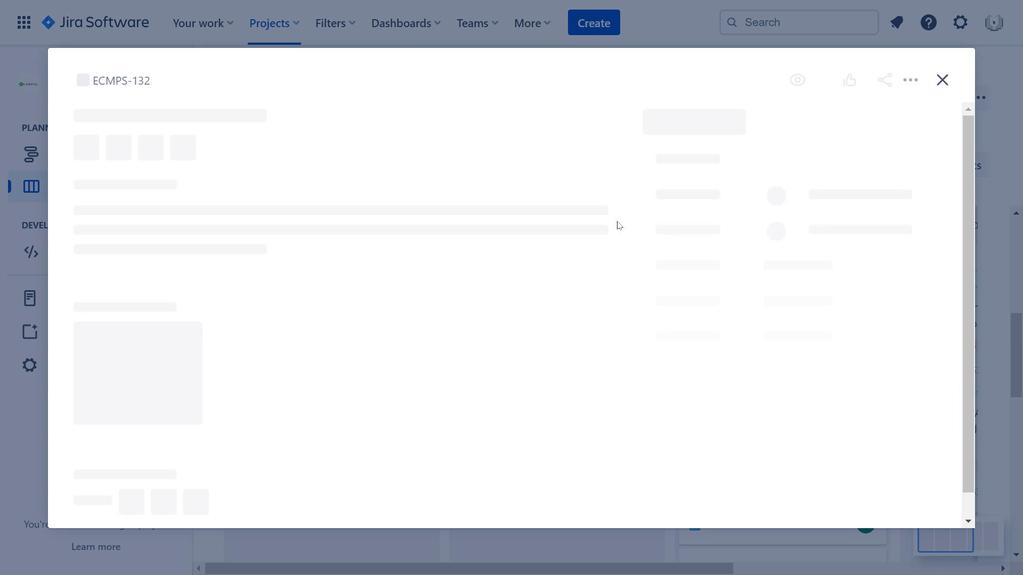 
Action: Mouse moved to (373, 352)
Screenshot: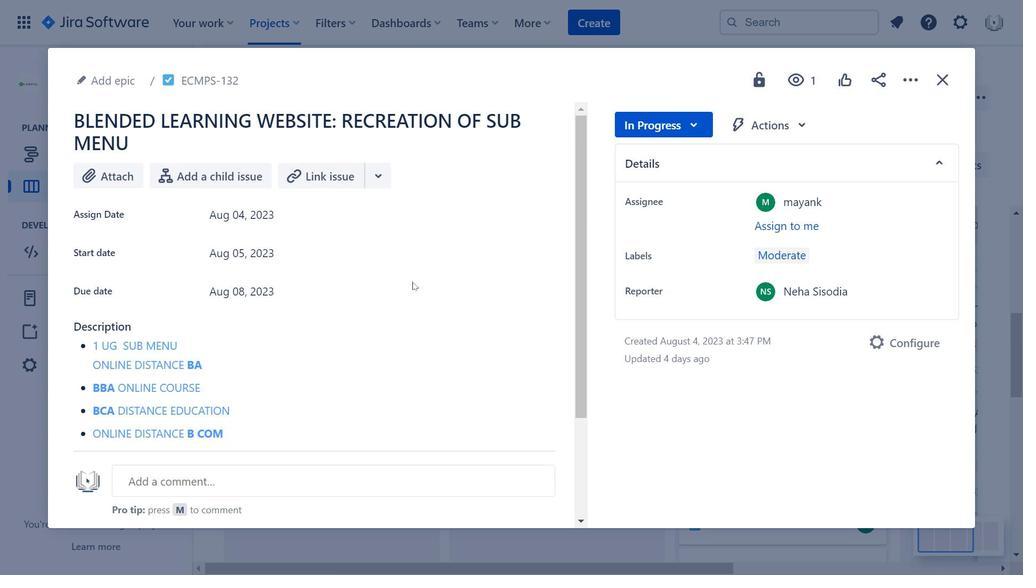 
Action: Mouse pressed left at (373, 352)
Screenshot: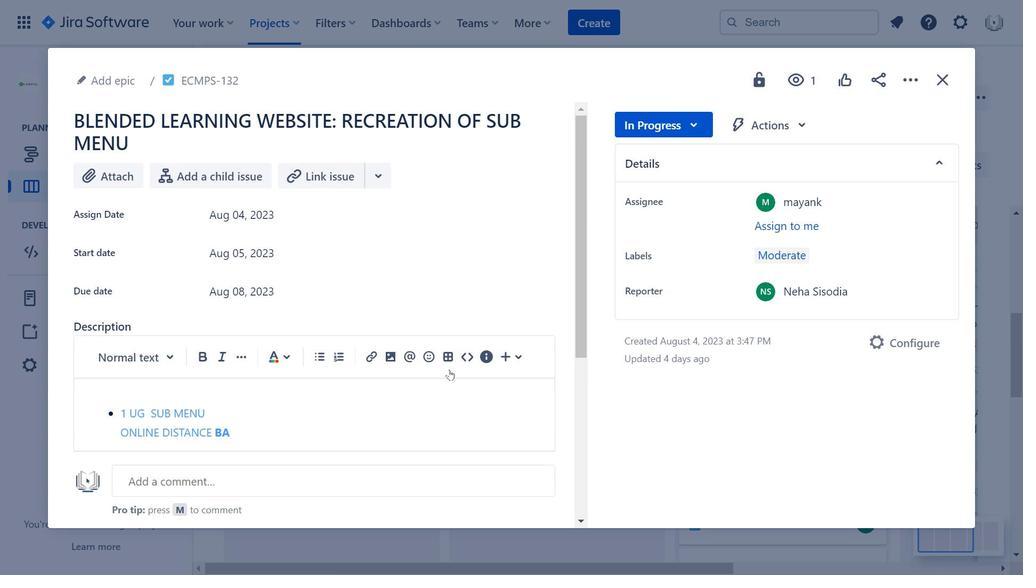 
Action: Mouse moved to (497, 306)
Screenshot: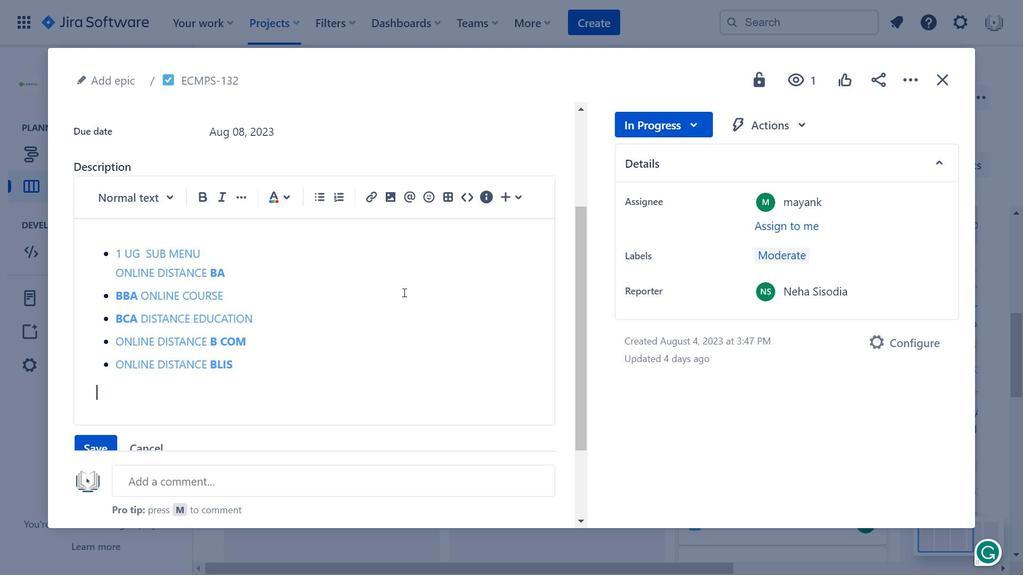 
Action: Mouse scrolled (497, 306) with delta (0, 0)
Screenshot: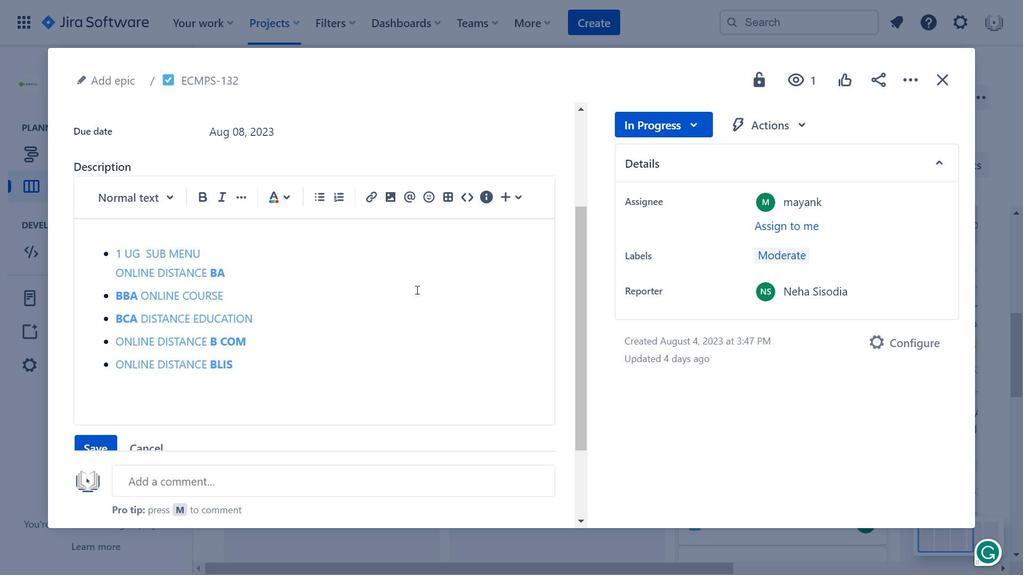 
Action: Mouse scrolled (497, 306) with delta (0, 0)
Screenshot: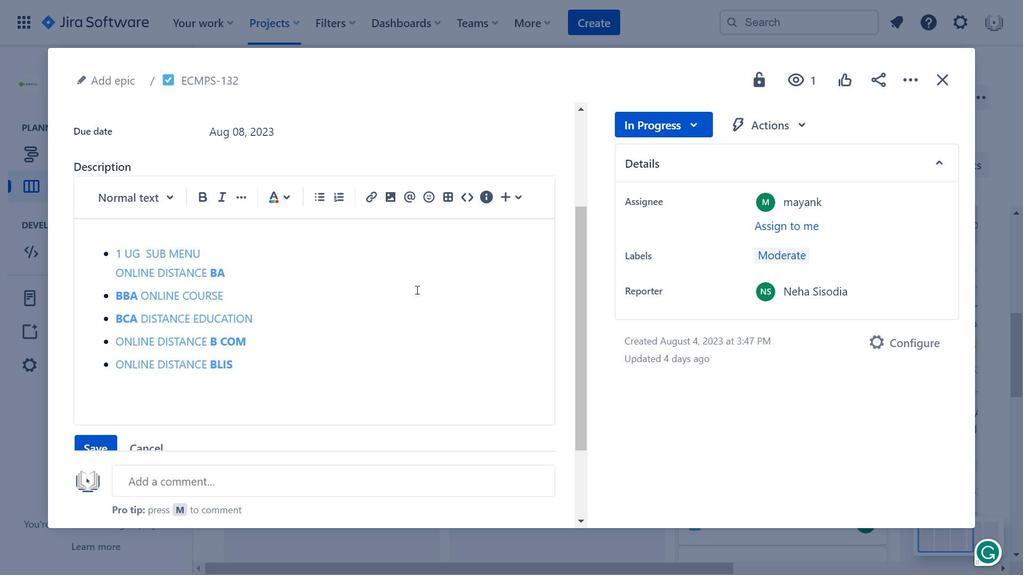 
Action: Mouse moved to (942, 78)
Screenshot: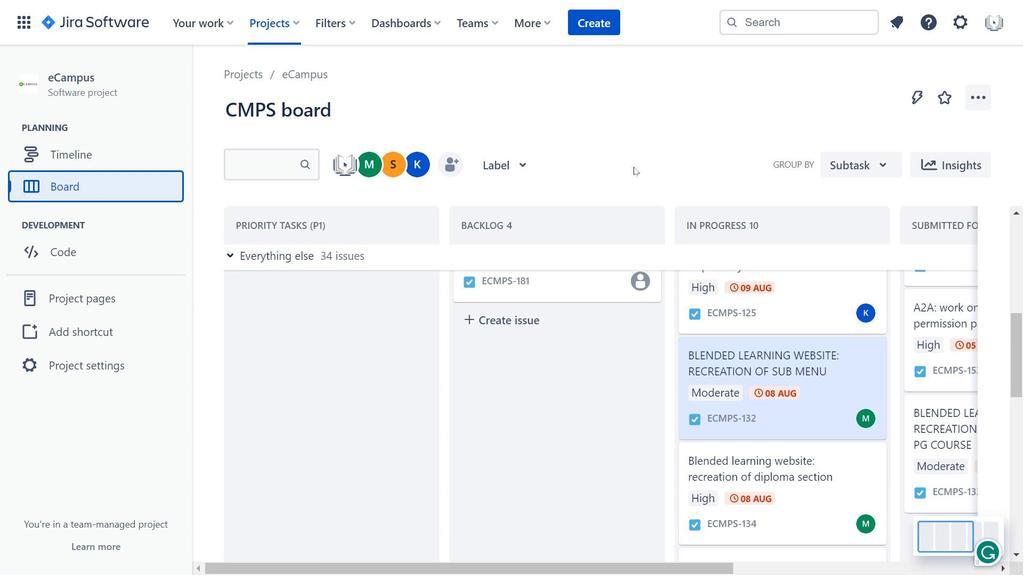 
Action: Mouse pressed left at (942, 78)
Screenshot: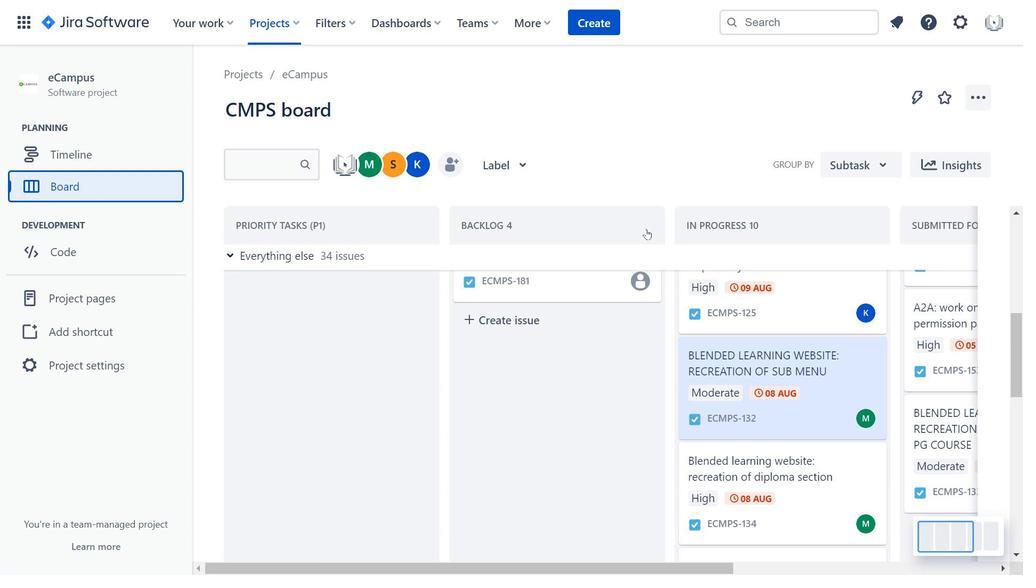 
Action: Mouse moved to (780, 307)
Screenshot: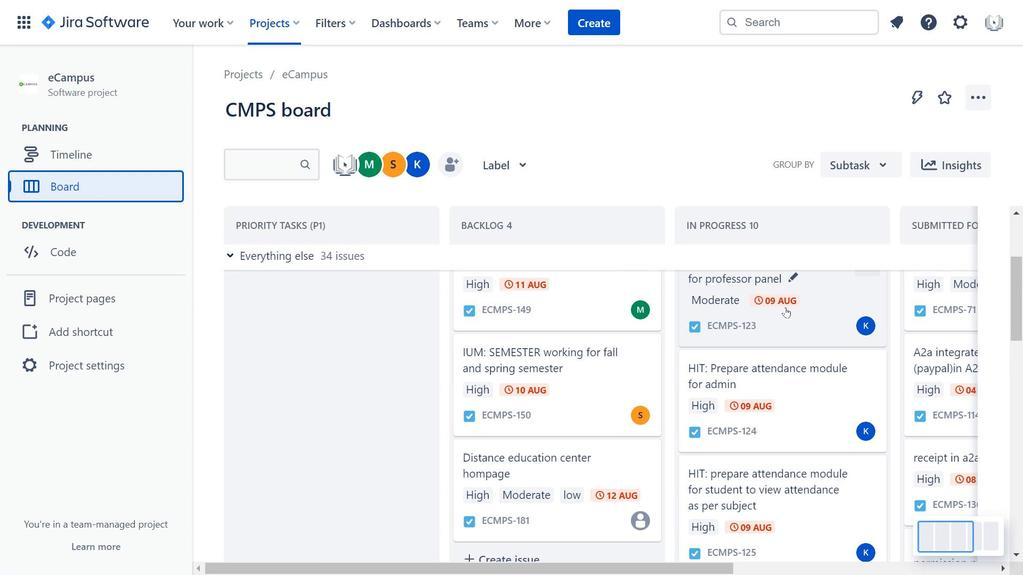 
Action: Mouse scrolled (780, 308) with delta (0, 0)
Screenshot: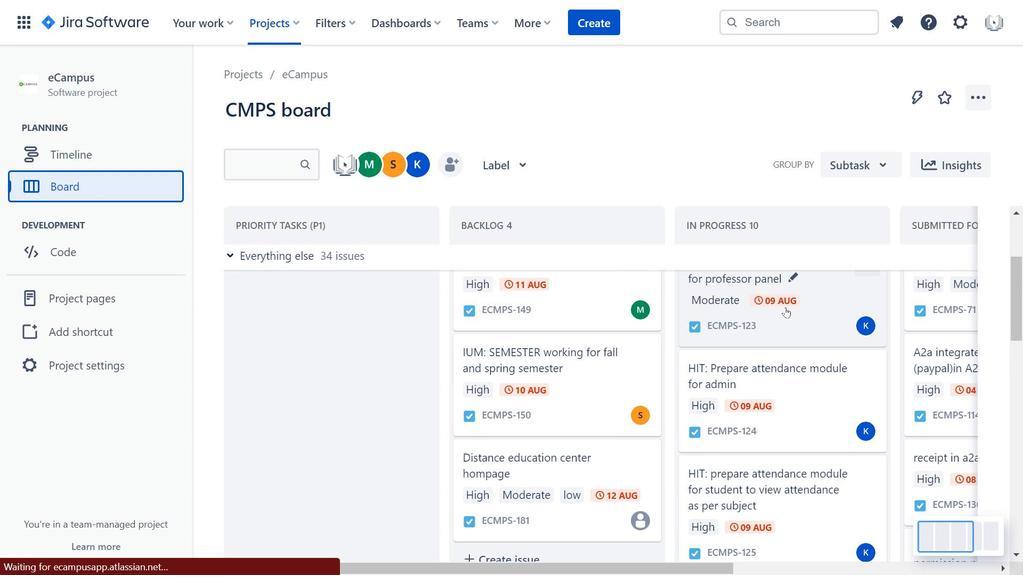 
Action: Mouse scrolled (780, 308) with delta (0, 0)
Screenshot: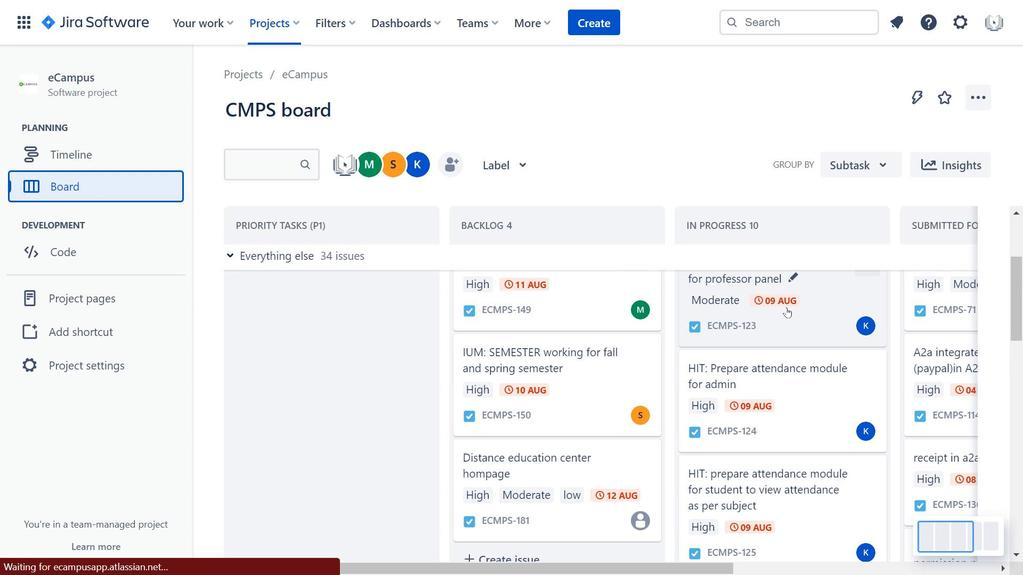 
Action: Mouse scrolled (780, 308) with delta (0, 0)
Screenshot: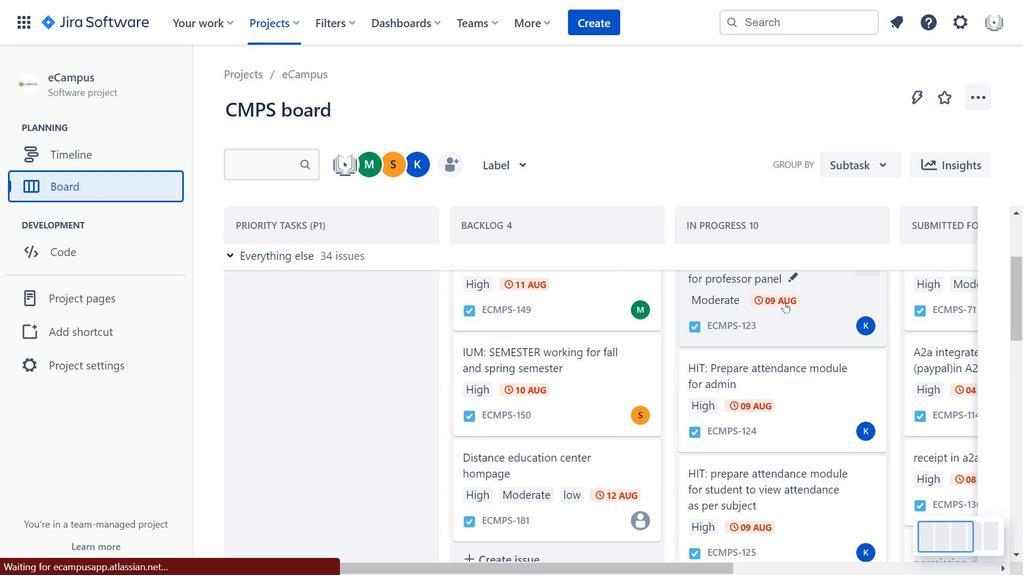 
Action: Mouse moved to (786, 307)
Screenshot: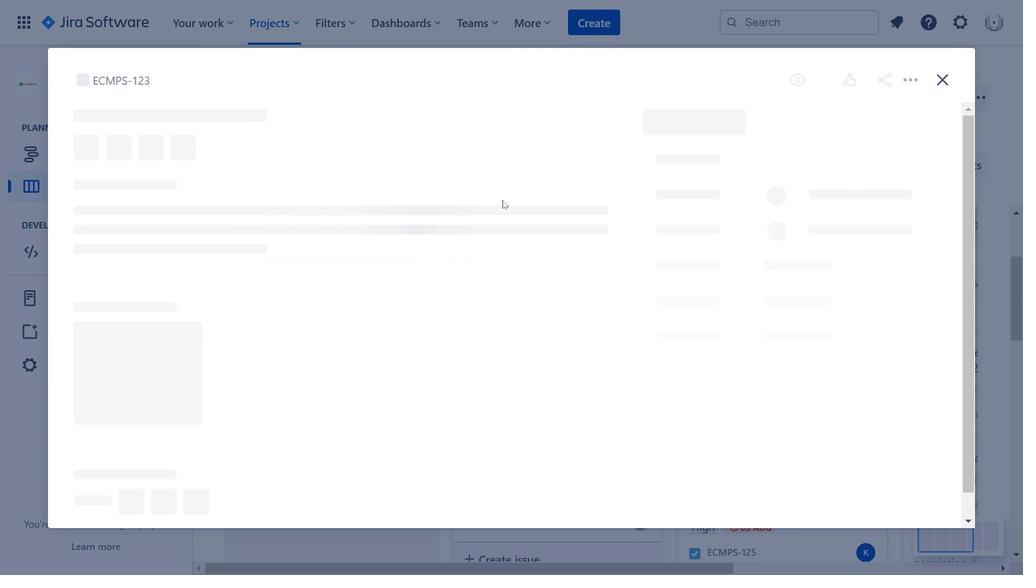 
Action: Mouse pressed left at (786, 307)
Screenshot: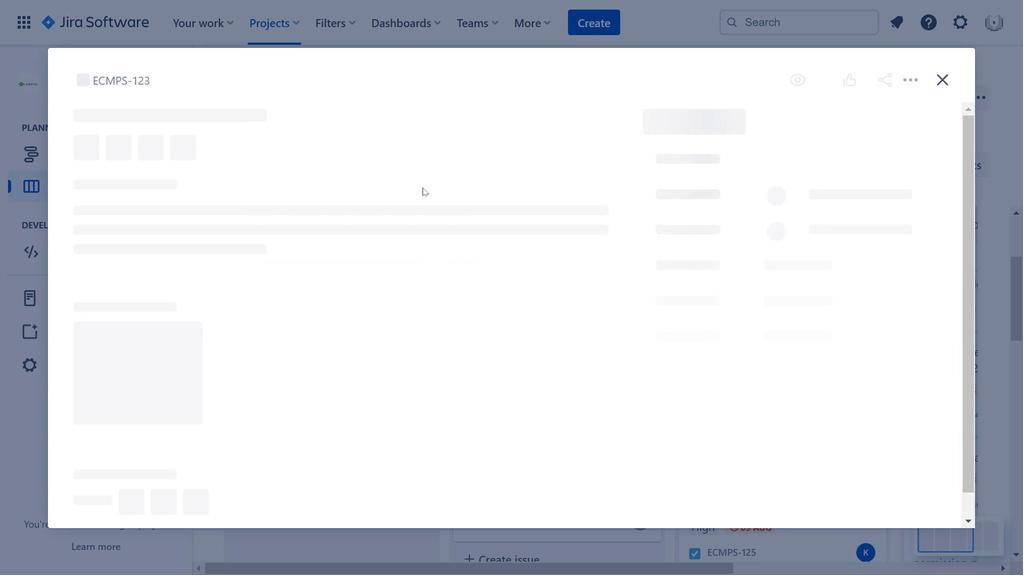 
Action: Mouse moved to (355, 225)
Screenshot: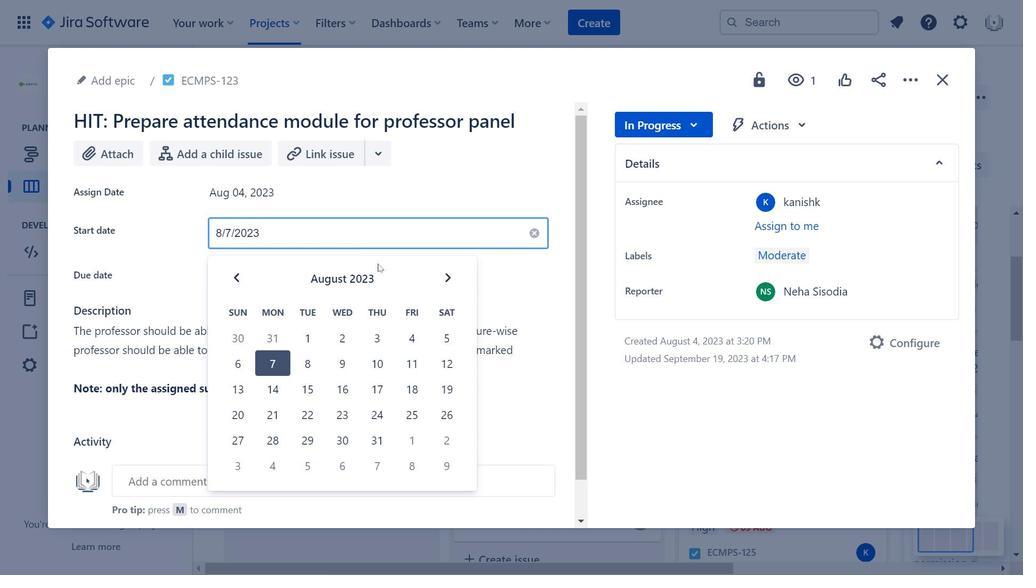 
Action: Mouse pressed left at (355, 225)
Screenshot: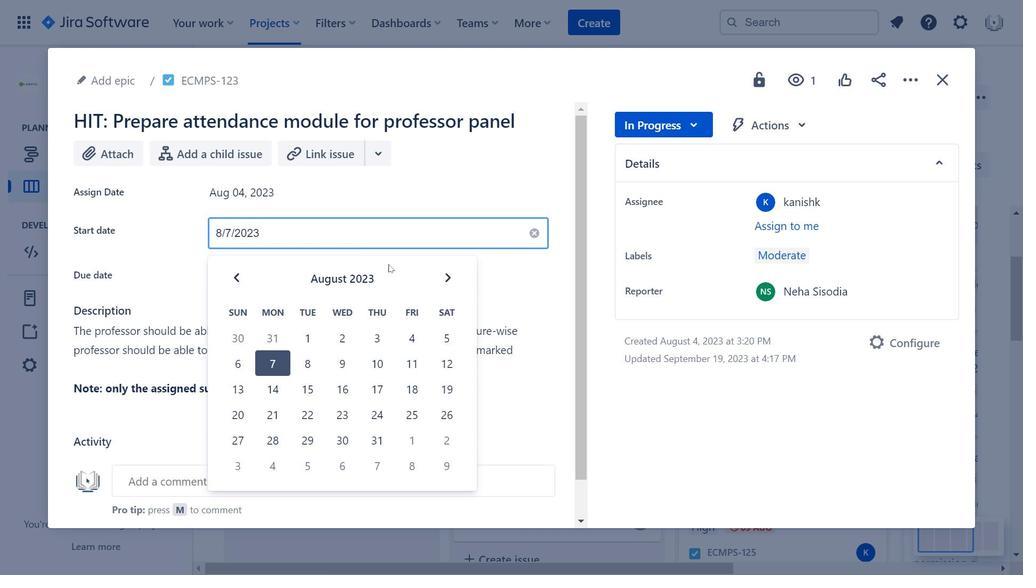 
Action: Mouse moved to (451, 282)
Screenshot: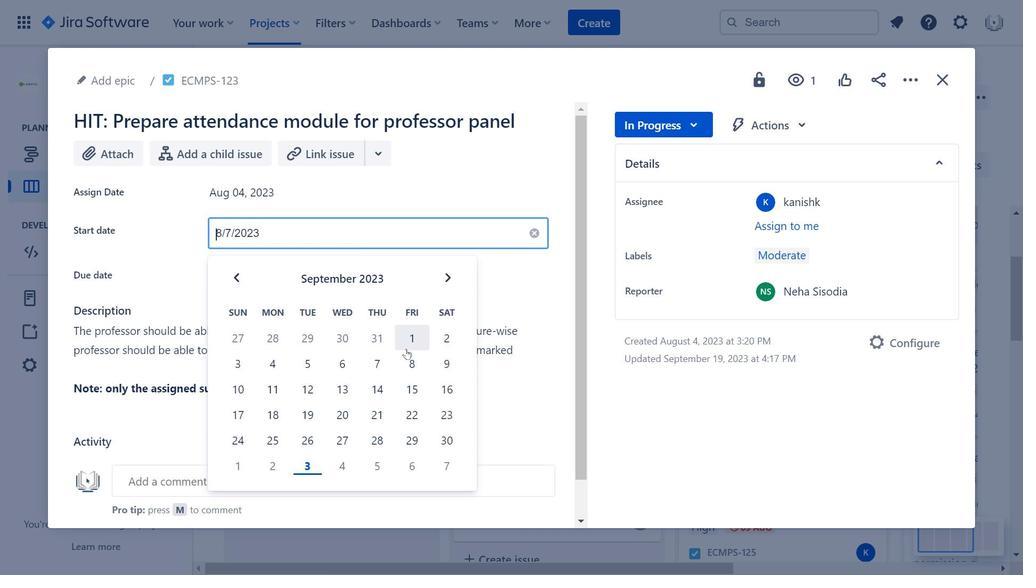
Action: Mouse pressed left at (451, 282)
Screenshot: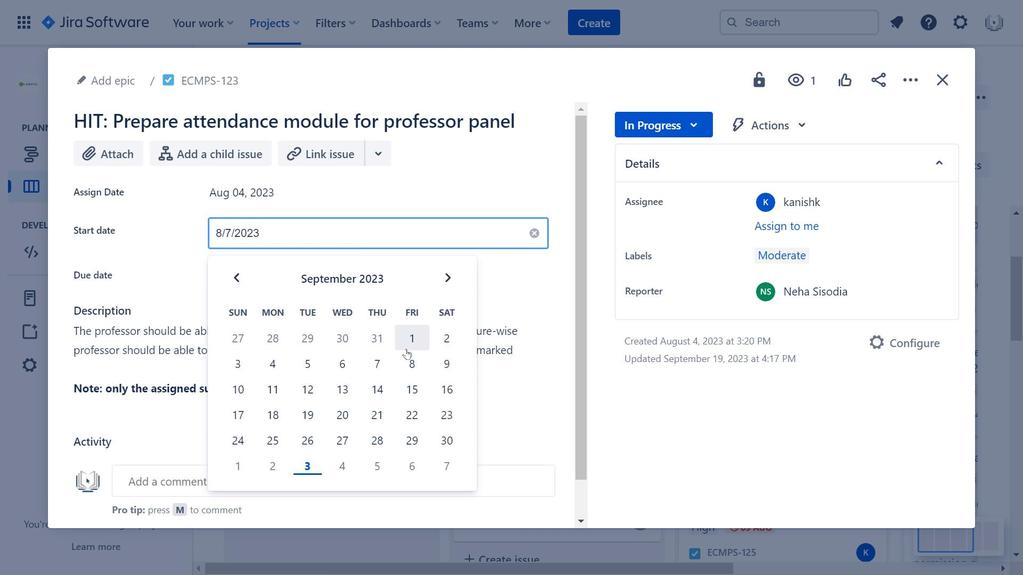 
Action: Mouse moved to (449, 282)
Screenshot: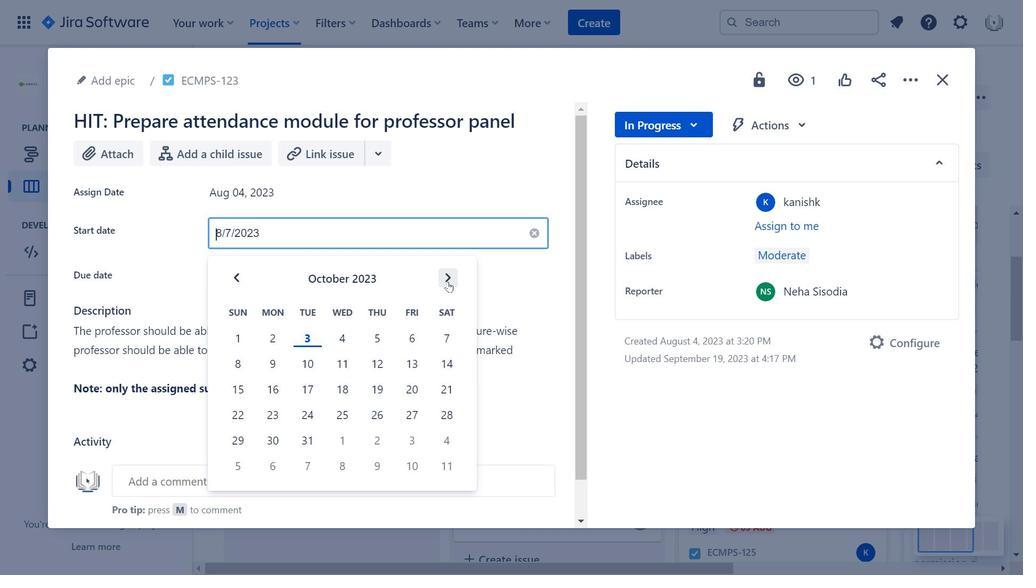
Action: Mouse pressed left at (449, 282)
Screenshot: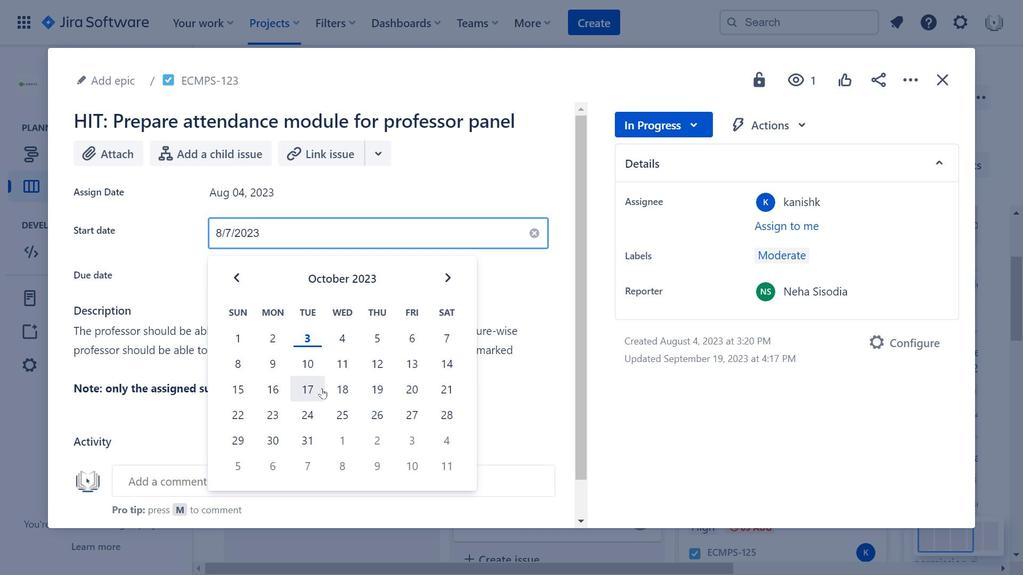 
Action: Mouse moved to (540, 302)
Screenshot: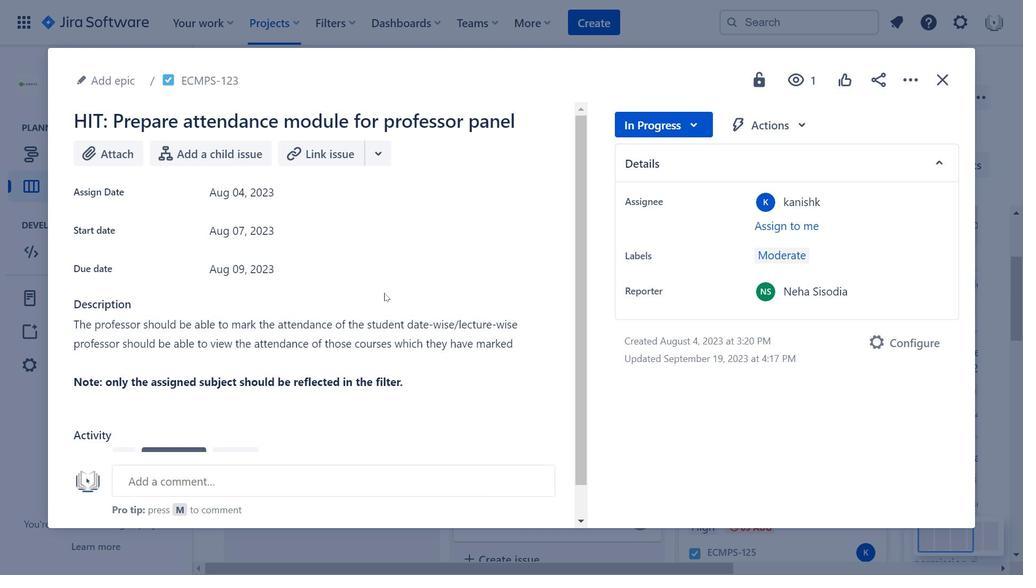 
Action: Mouse pressed left at (540, 302)
Screenshot: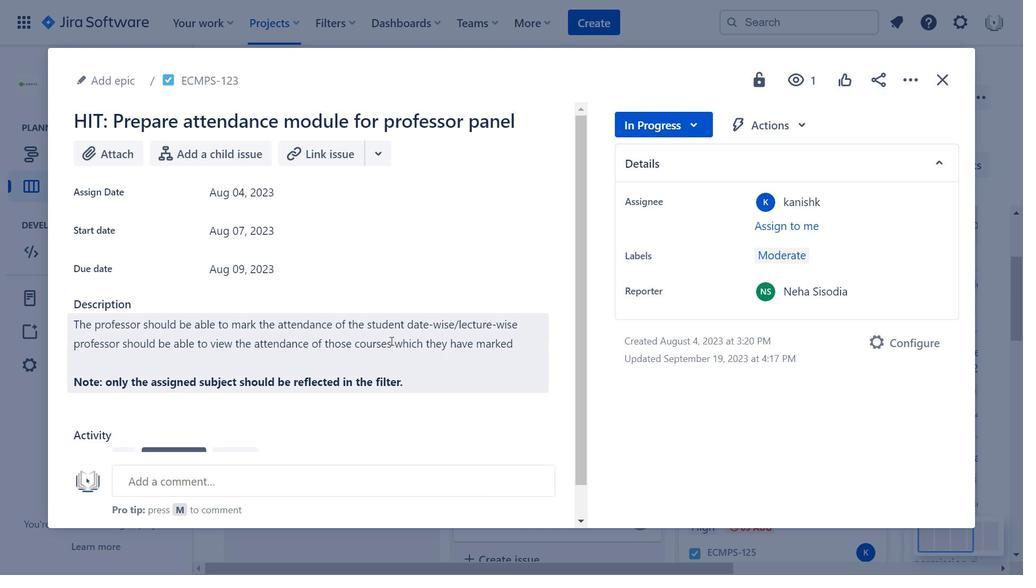 
Action: Mouse moved to (395, 349)
Screenshot: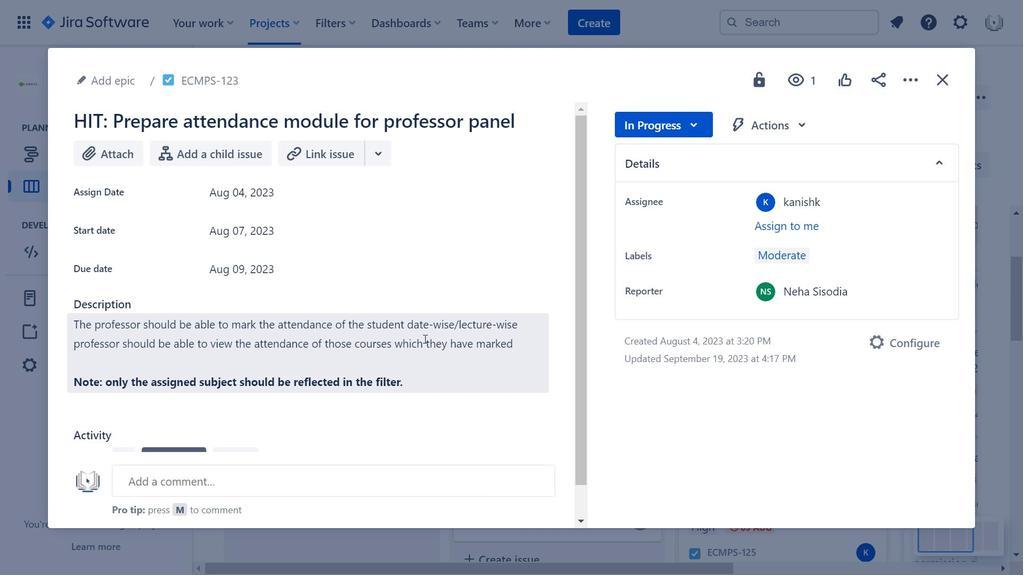 
Action: Mouse pressed left at (395, 349)
Screenshot: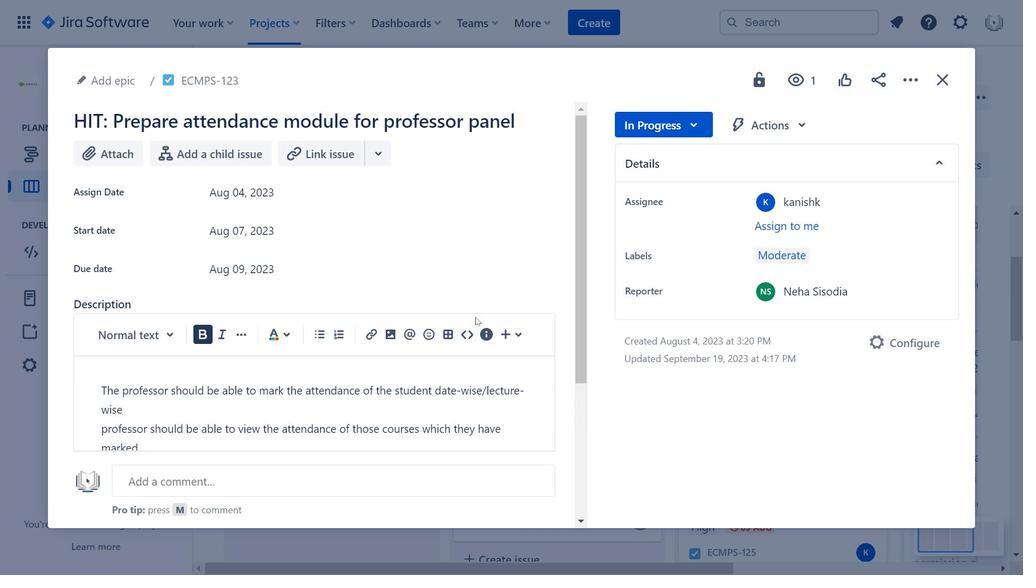 
Action: Mouse moved to (472, 309)
Screenshot: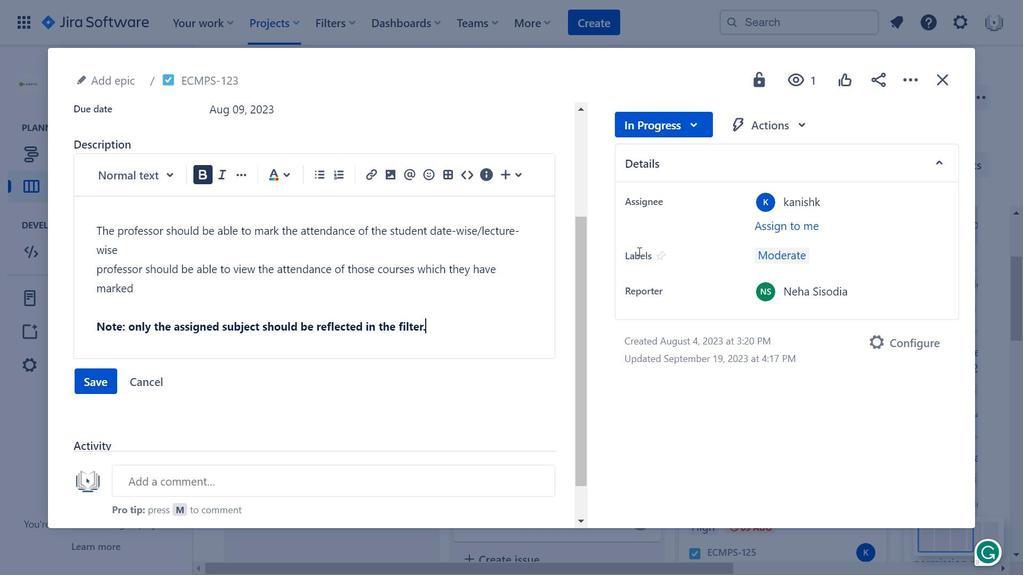 
Action: Mouse scrolled (472, 309) with delta (0, 0)
Screenshot: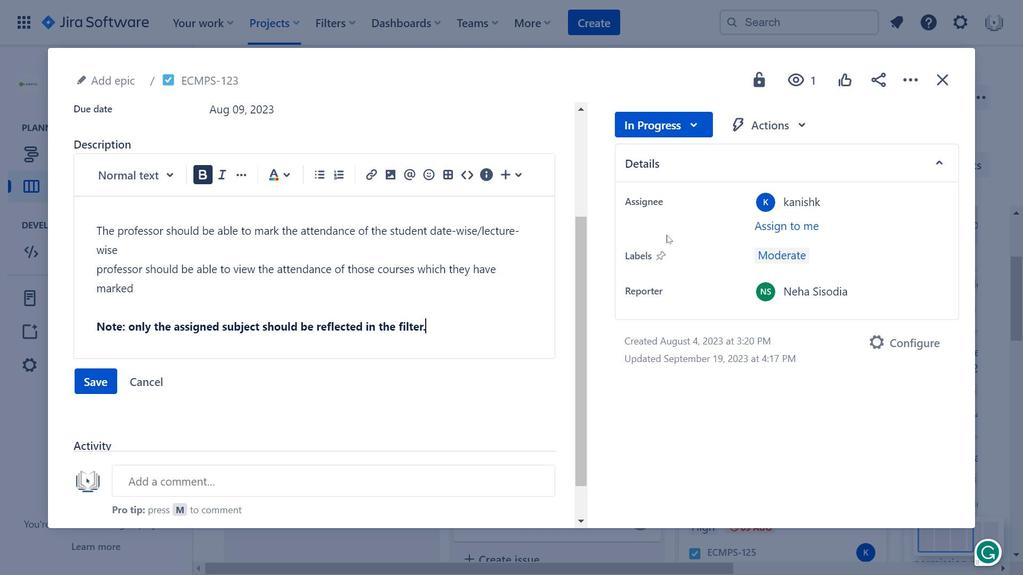 
Action: Mouse scrolled (472, 309) with delta (0, 0)
Screenshot: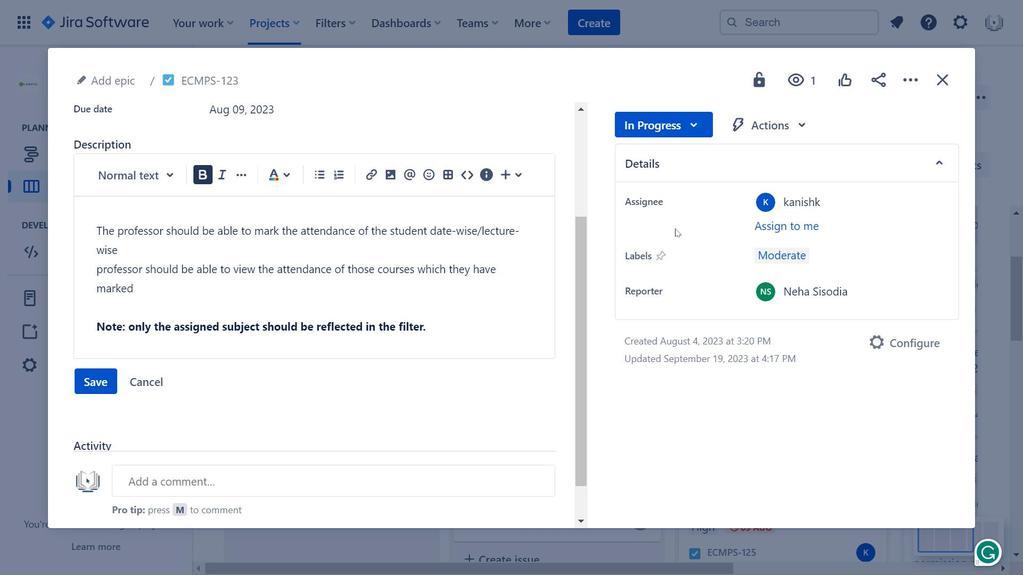 
Action: Mouse moved to (773, 116)
Screenshot: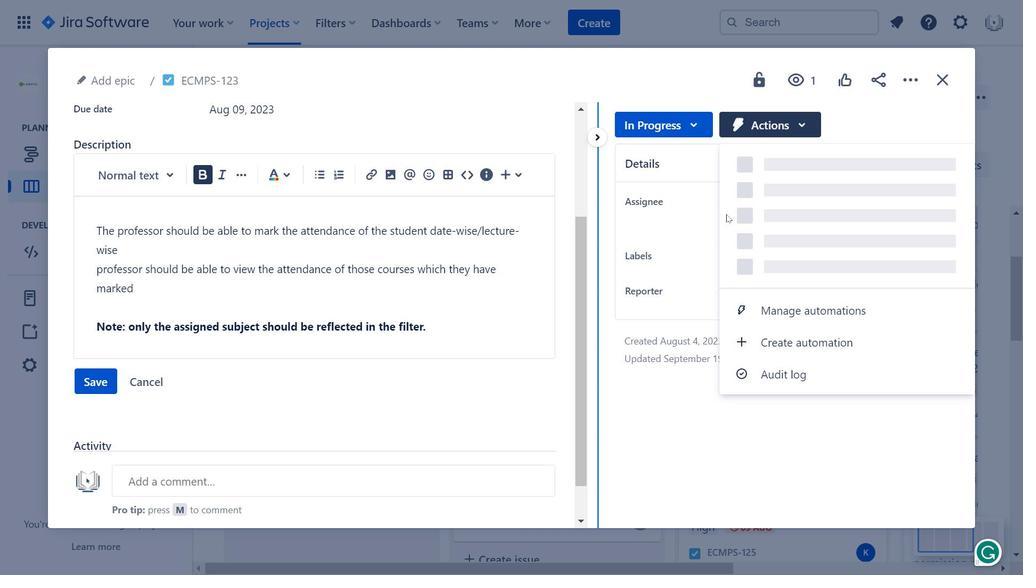 
Action: Mouse pressed left at (773, 116)
Screenshot: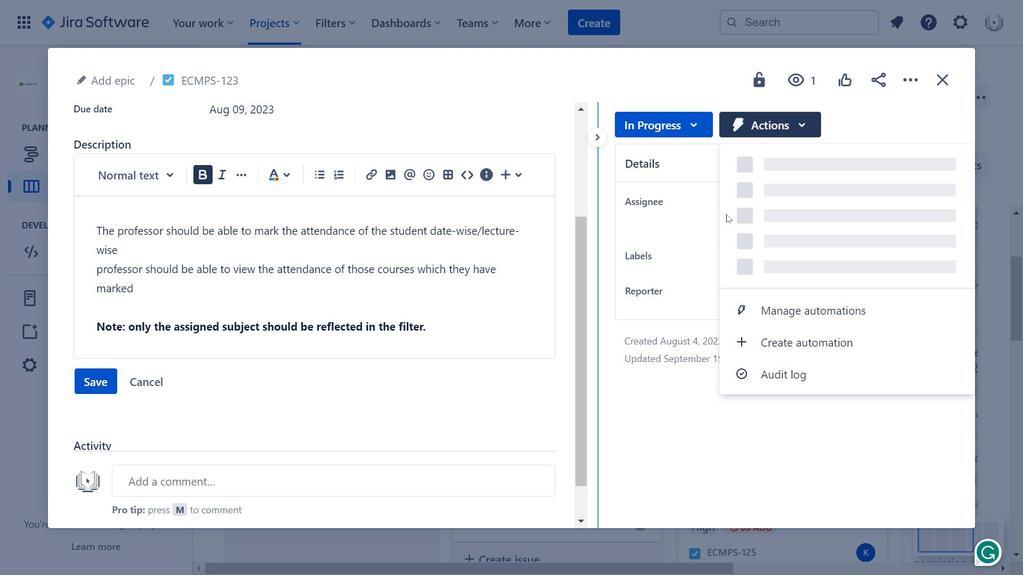 
Action: Mouse moved to (686, 130)
Screenshot: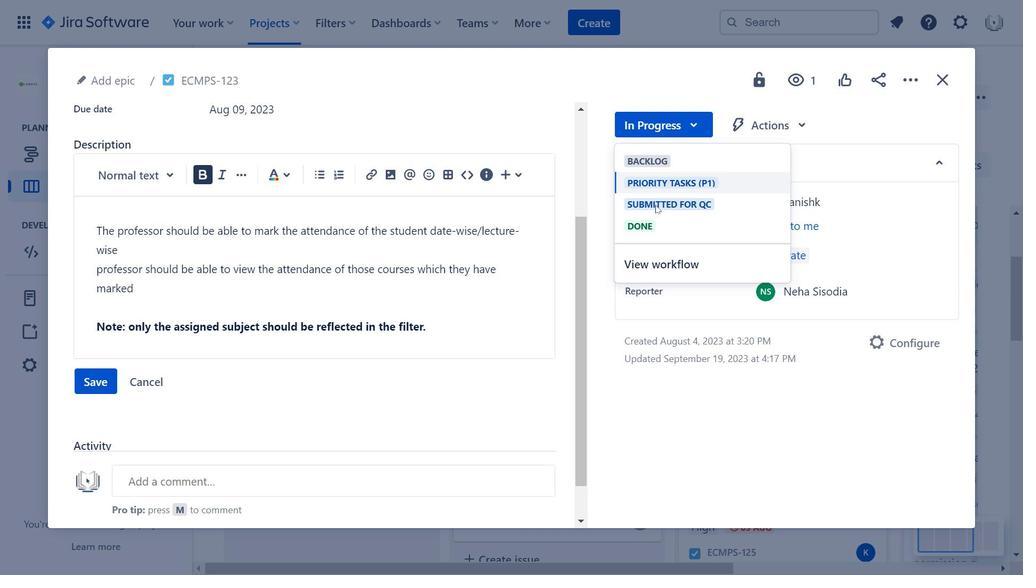 
Action: Mouse pressed left at (686, 130)
Screenshot: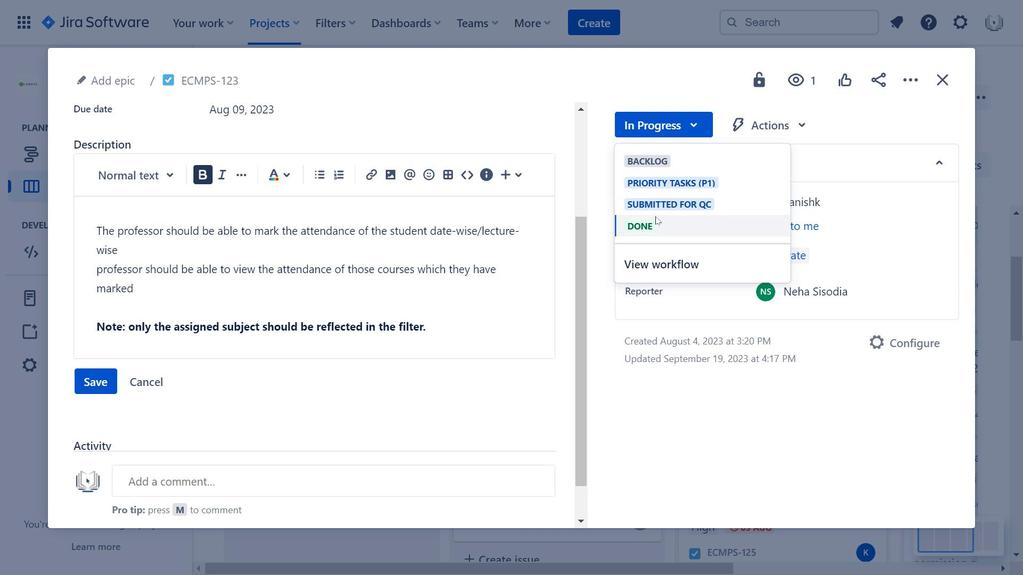 
Action: Mouse moved to (314, 308)
Screenshot: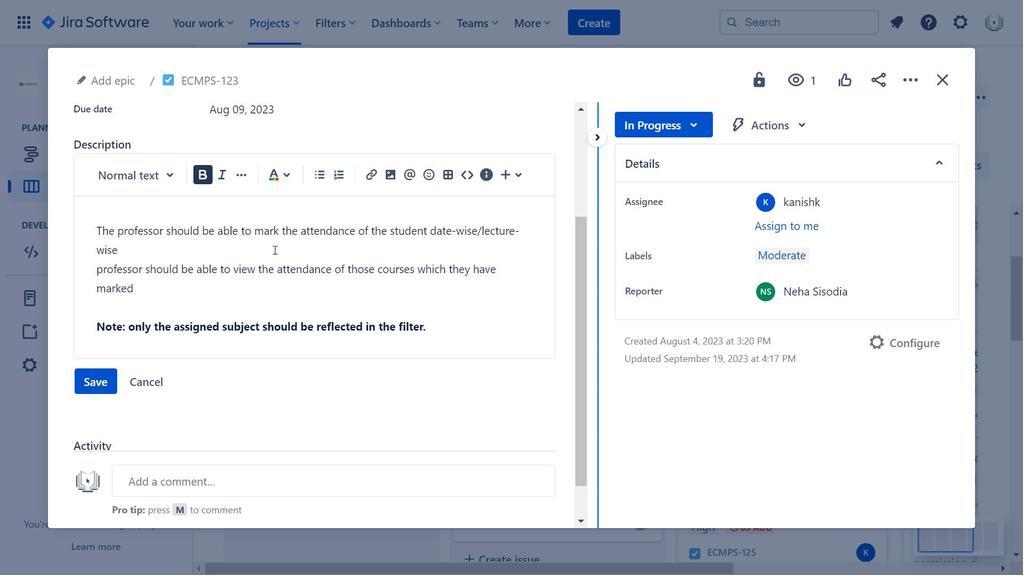 
Action: Mouse pressed left at (314, 308)
Screenshot: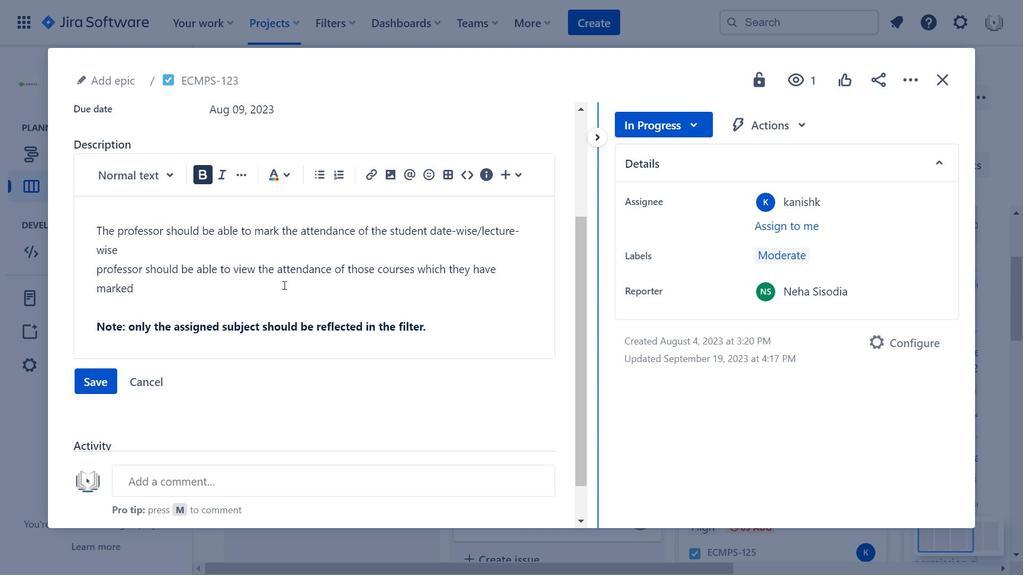 
Action: Mouse moved to (289, 300)
Screenshot: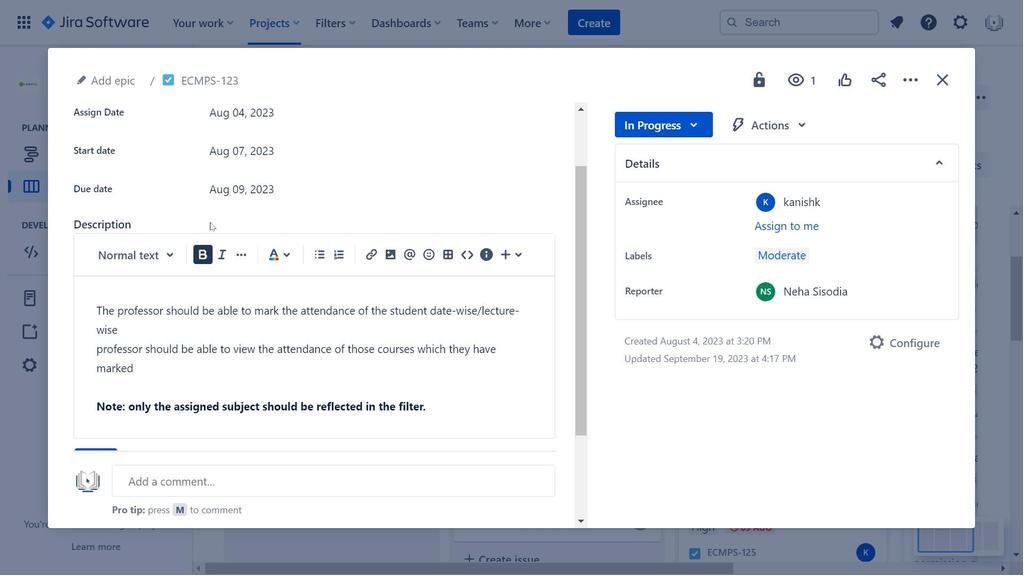 
Action: Mouse scrolled (289, 300) with delta (0, 0)
Screenshot: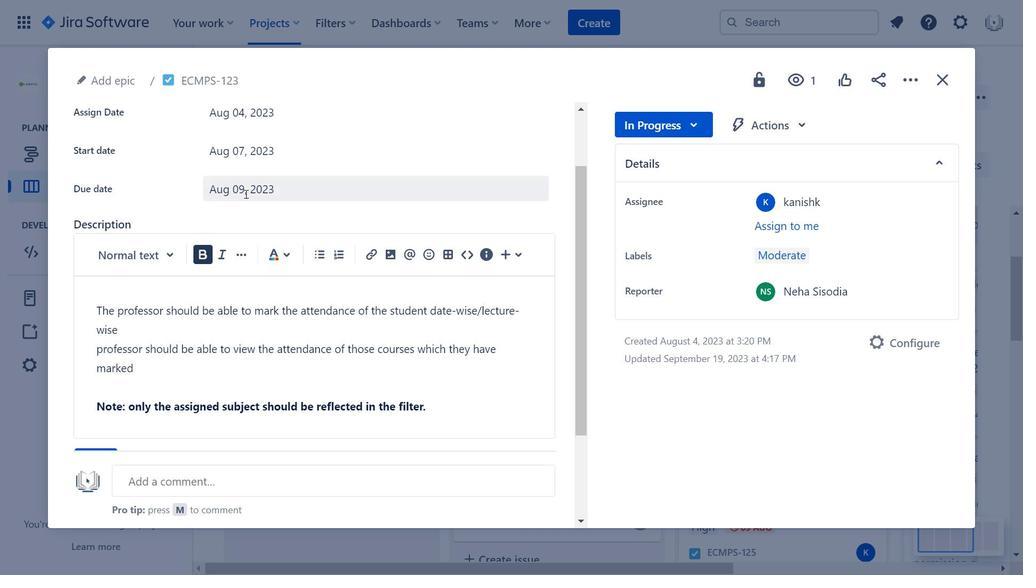 
Action: Mouse moved to (245, 194)
Screenshot: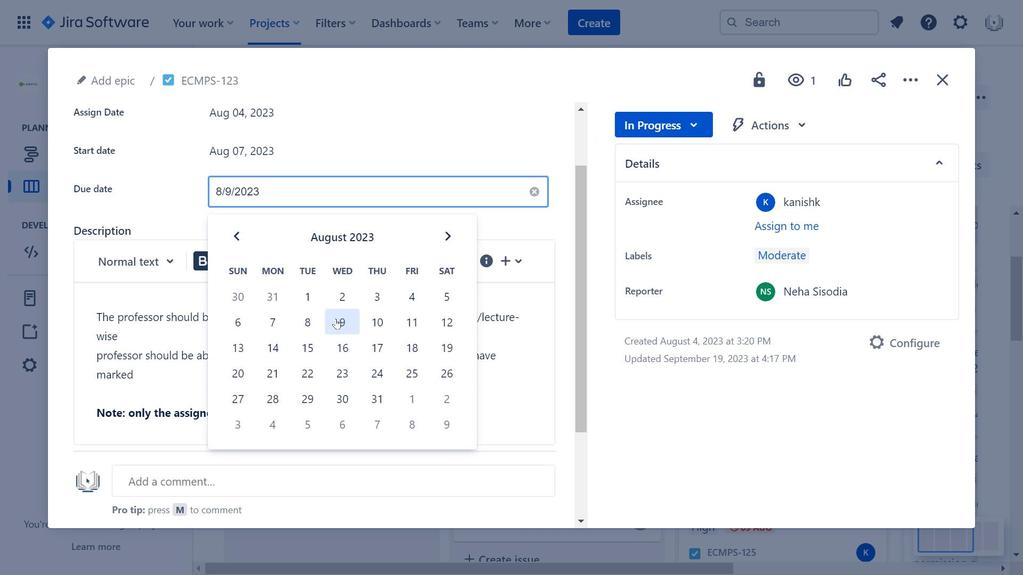 
Action: Mouse pressed left at (245, 194)
Screenshot: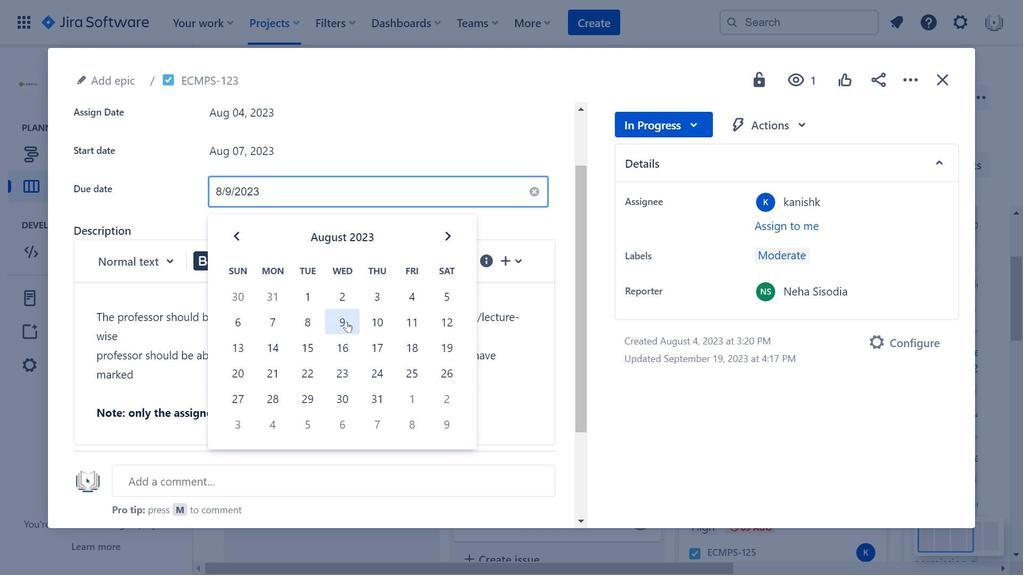 
Action: Mouse moved to (445, 242)
Screenshot: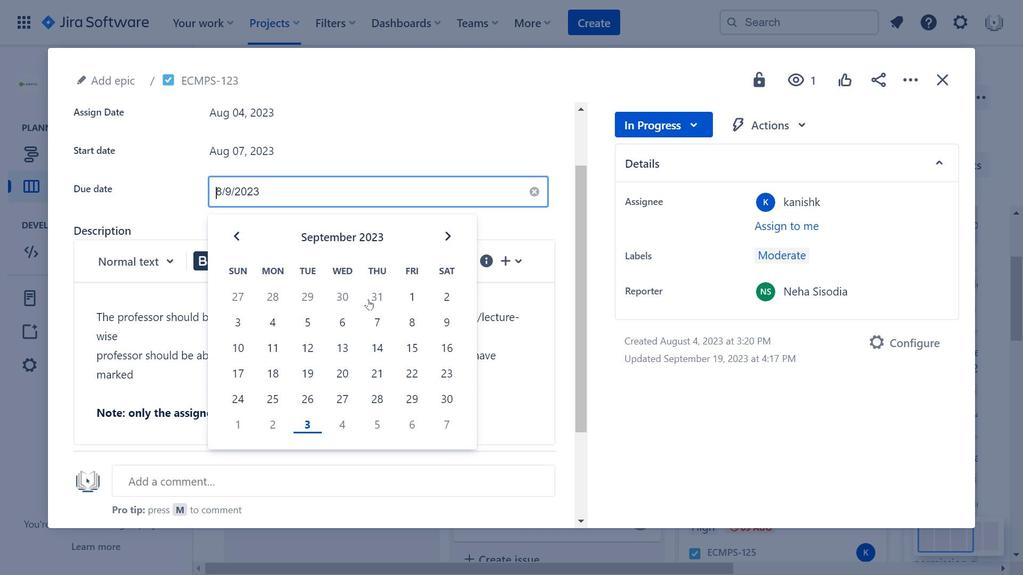 
Action: Mouse pressed left at (445, 242)
Screenshot: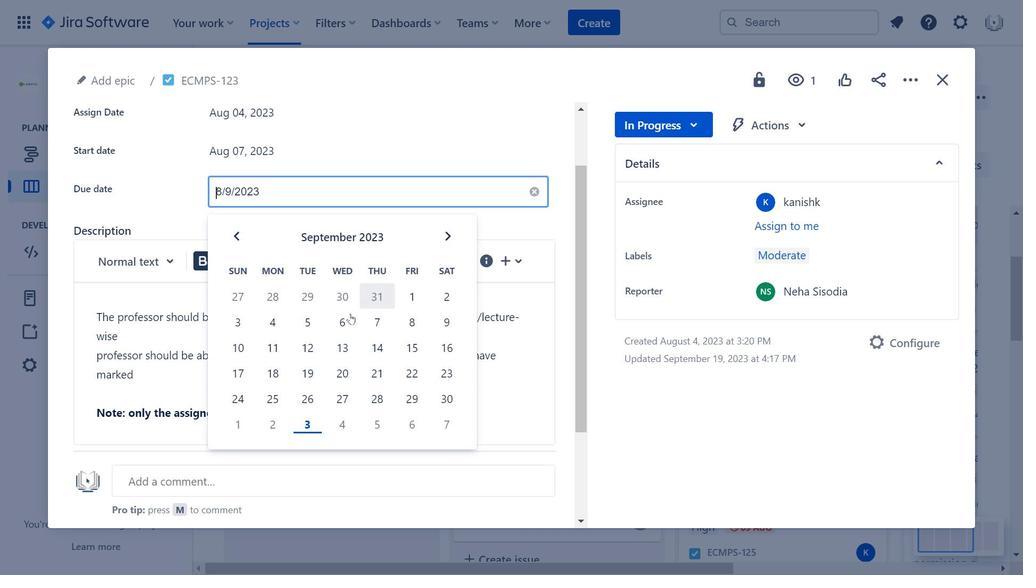 
Action: Mouse moved to (447, 243)
Screenshot: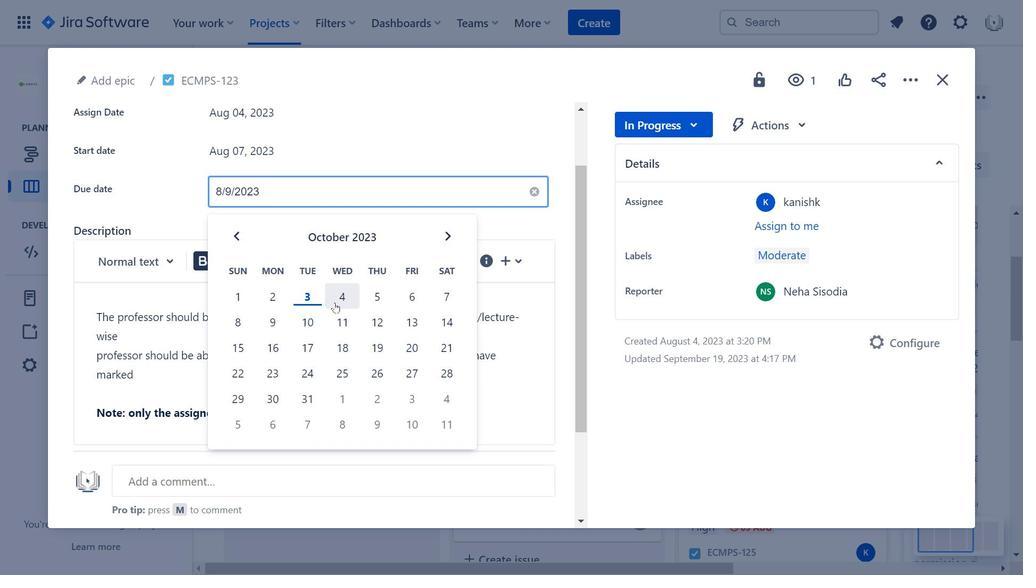 
Action: Mouse pressed left at (447, 243)
Screenshot: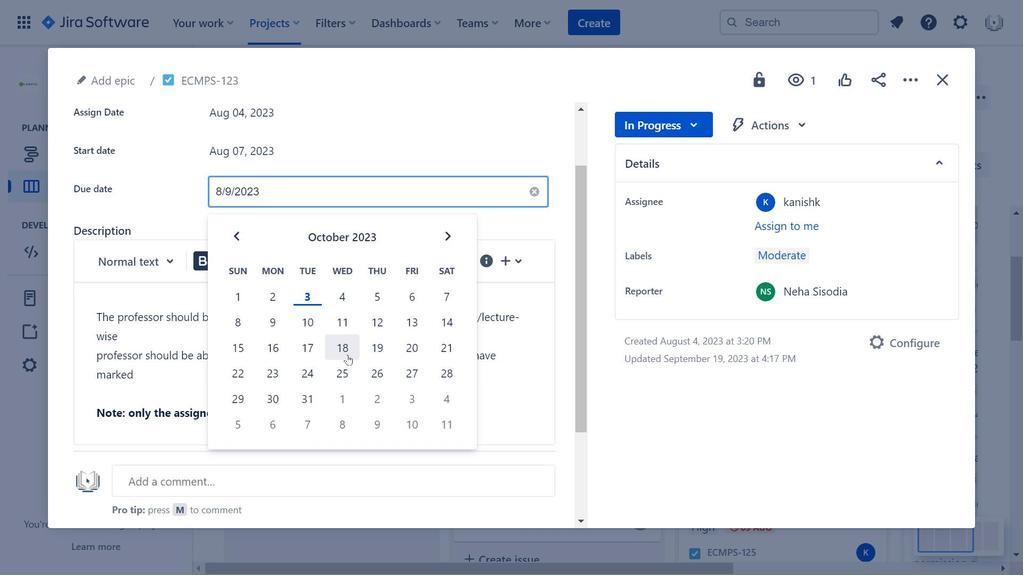 
Action: Mouse moved to (236, 244)
Screenshot: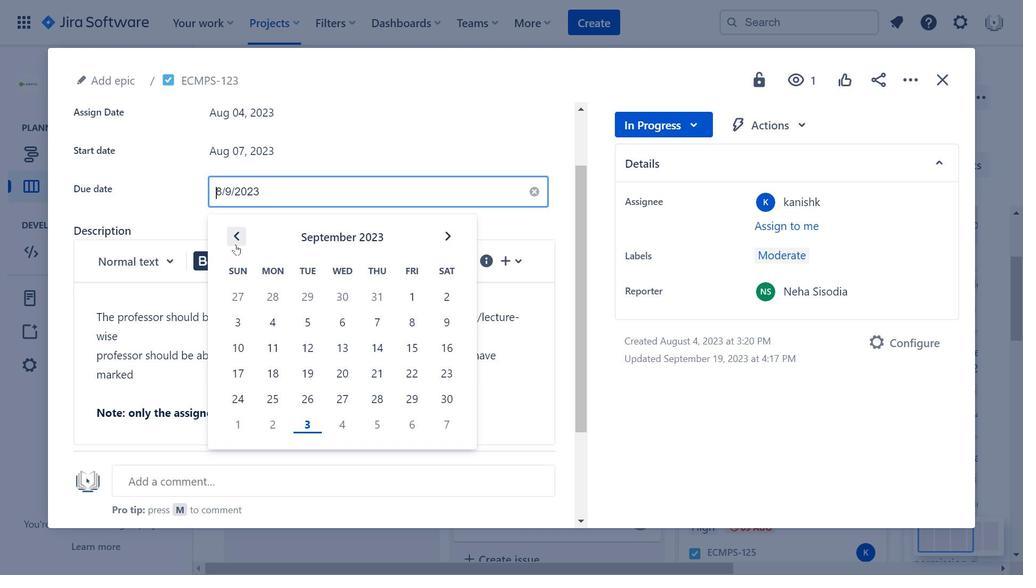 
Action: Mouse pressed left at (236, 244)
Screenshot: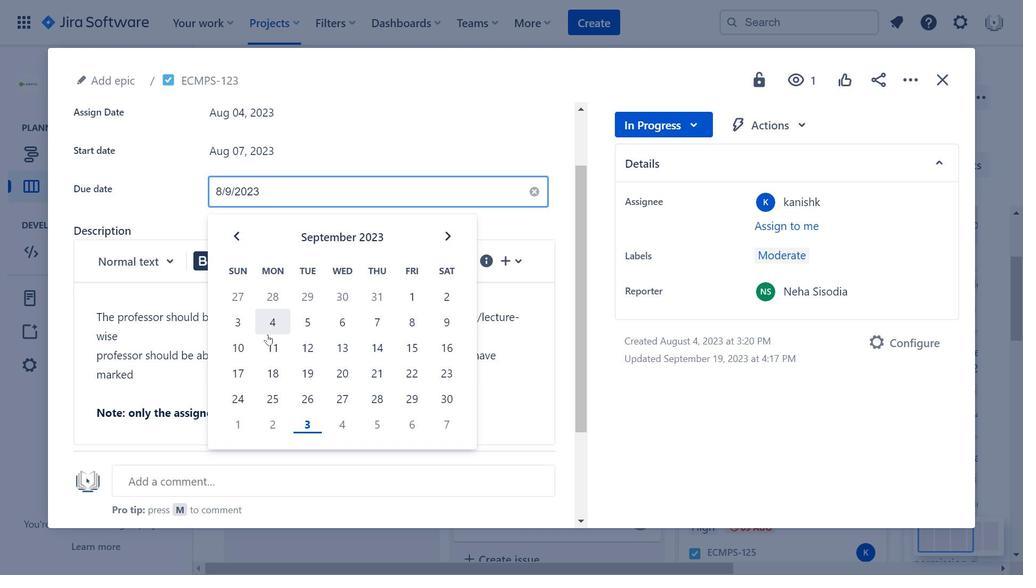 
Action: Mouse moved to (445, 245)
Screenshot: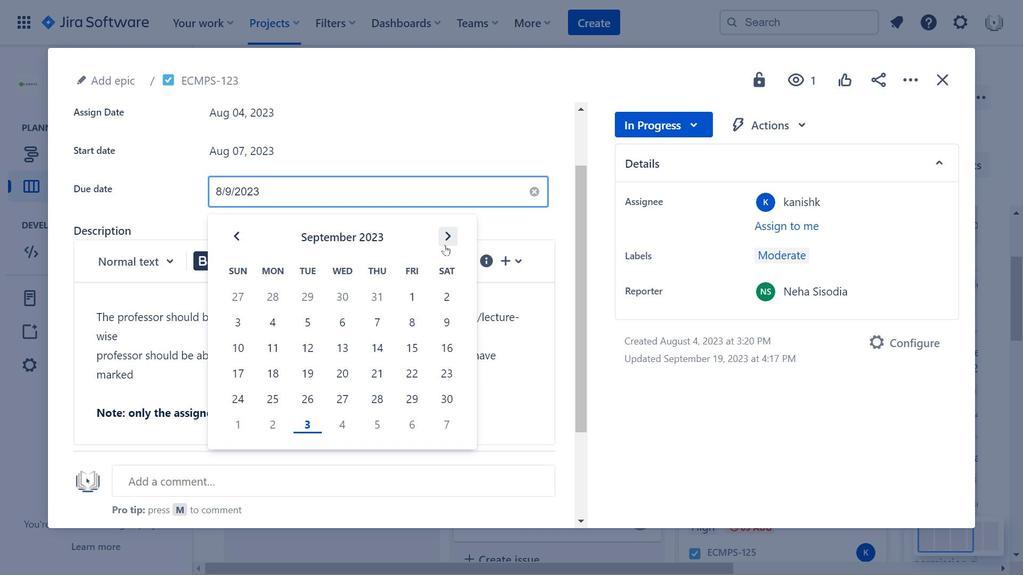 
Action: Mouse pressed left at (445, 245)
Screenshot: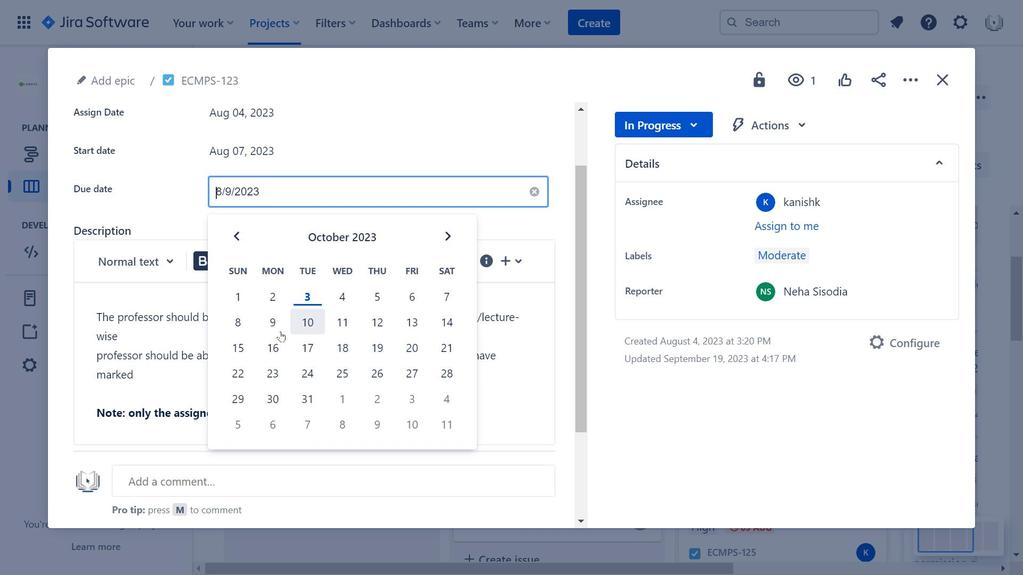 
Action: Mouse moved to (945, 89)
Screenshot: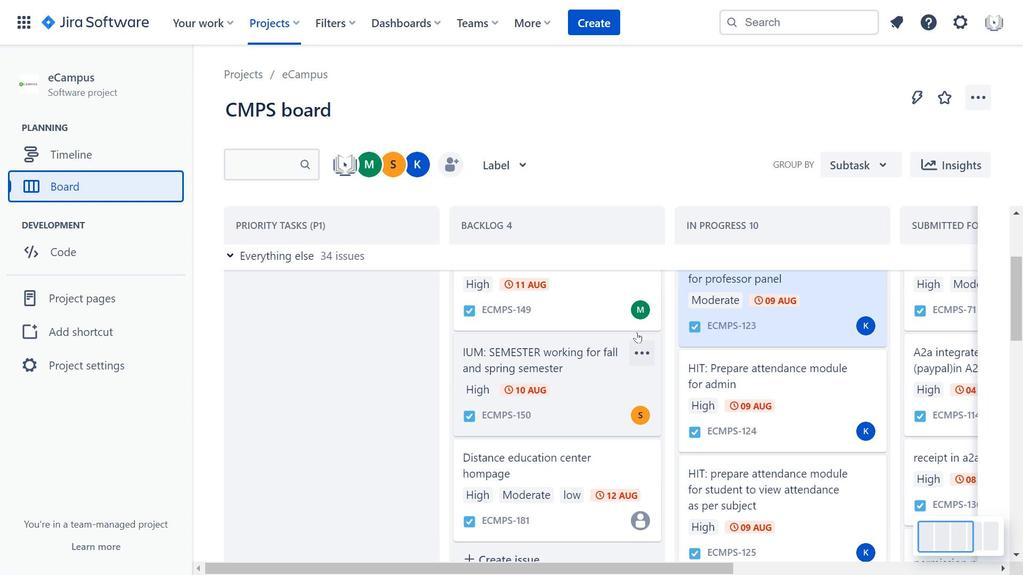 
Action: Mouse pressed left at (945, 89)
Screenshot: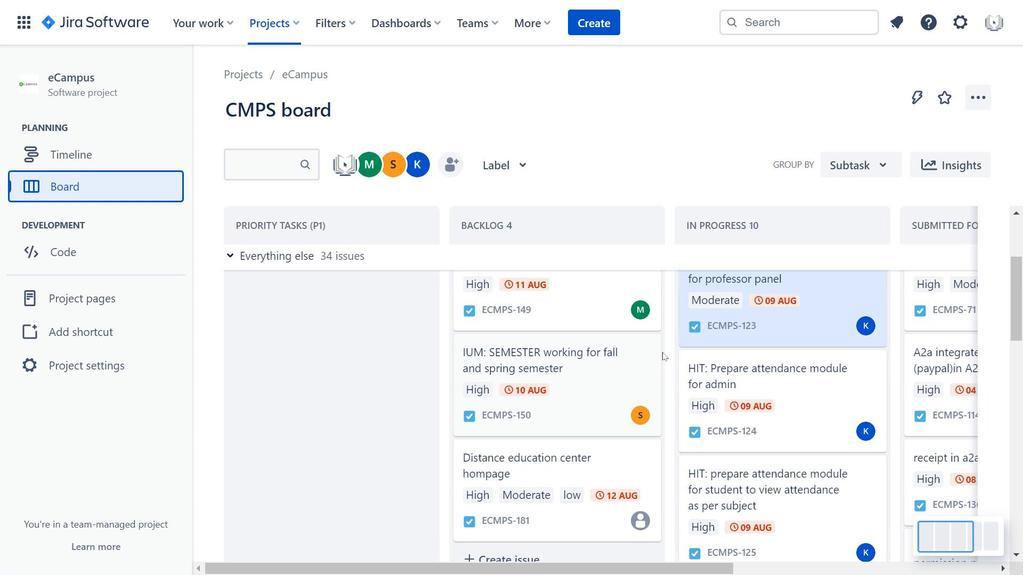 
Action: Mouse moved to (665, 357)
Screenshot: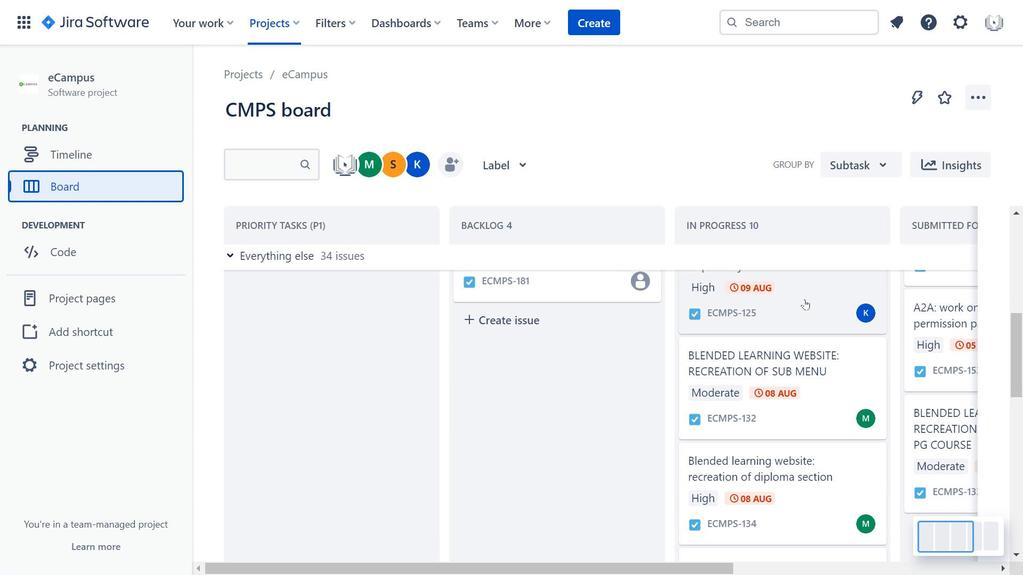 
Action: Mouse scrolled (665, 356) with delta (0, 0)
Screenshot: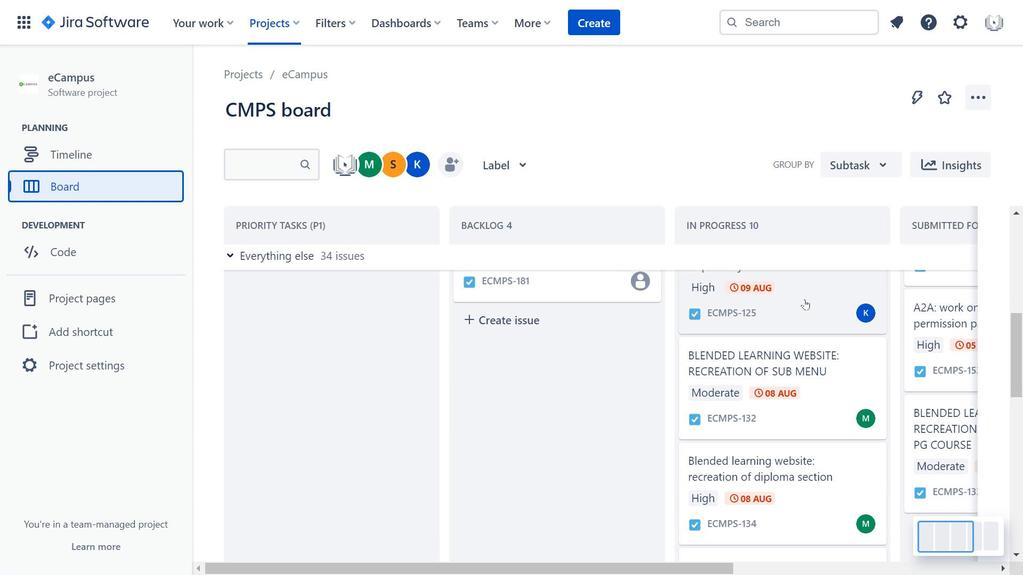 
Action: Mouse scrolled (665, 356) with delta (0, 0)
Screenshot: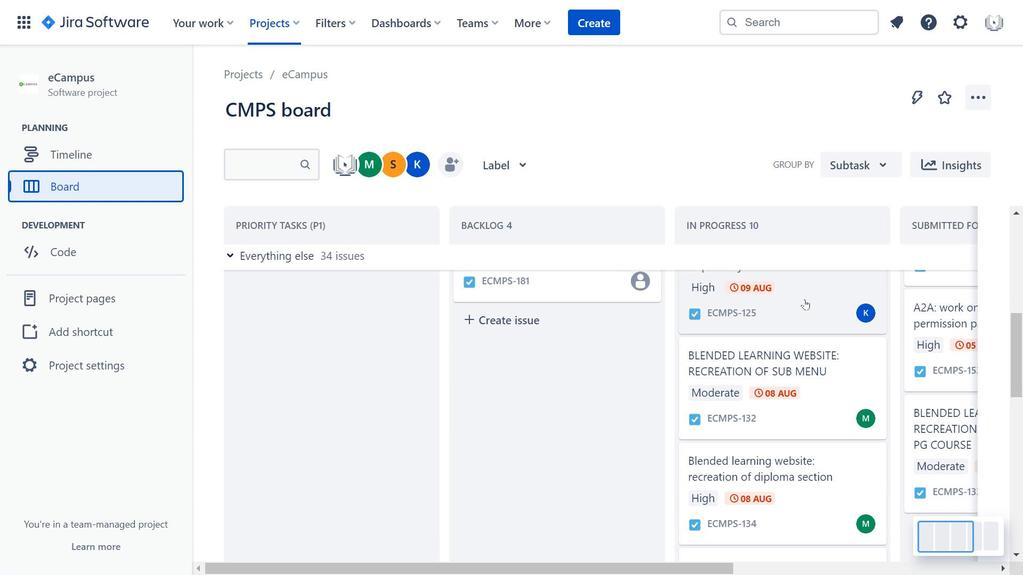 
Action: Mouse scrolled (665, 356) with delta (0, 0)
Screenshot: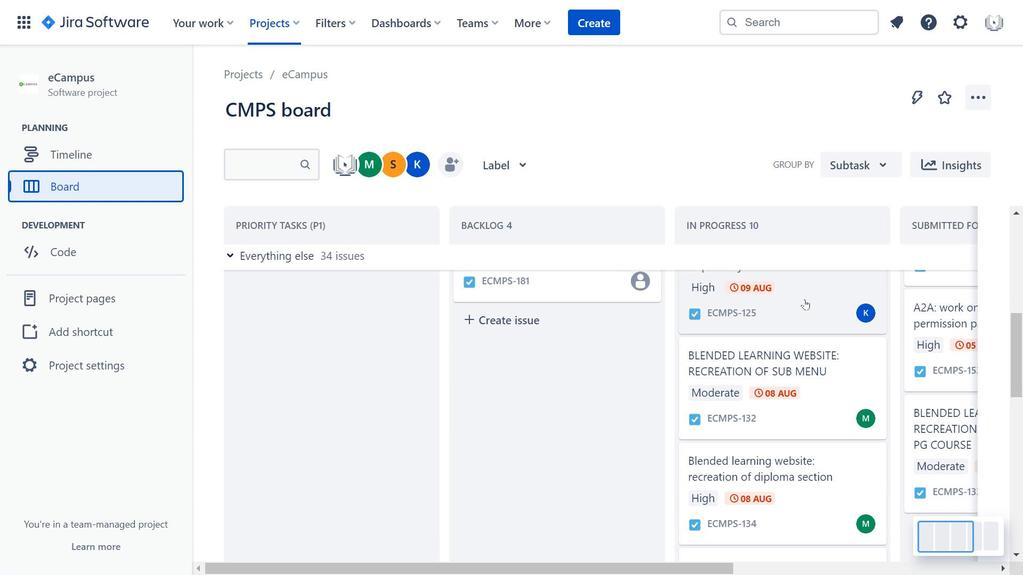 
Action: Mouse moved to (805, 299)
Screenshot: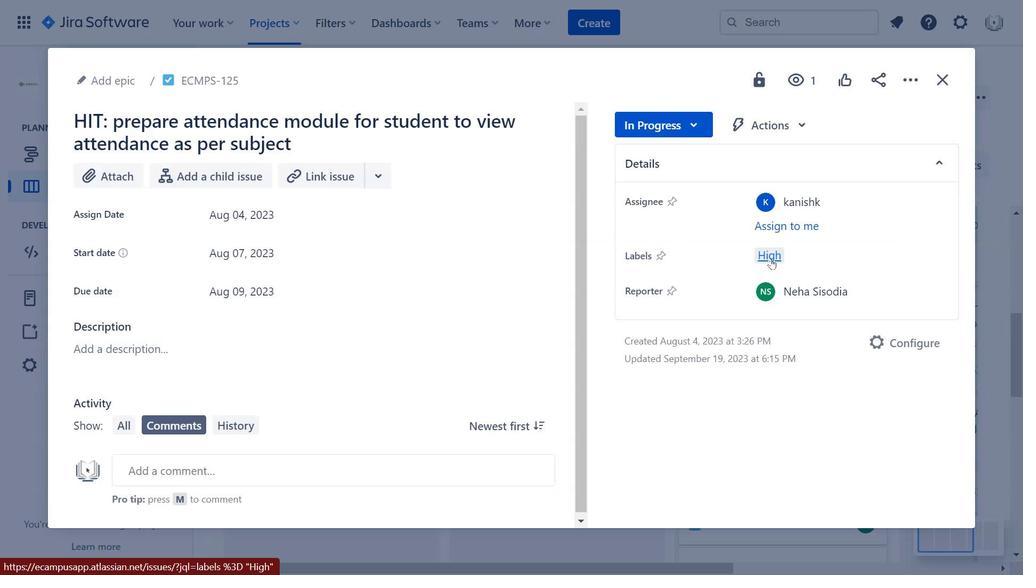 
Action: Mouse pressed left at (805, 299)
Screenshot: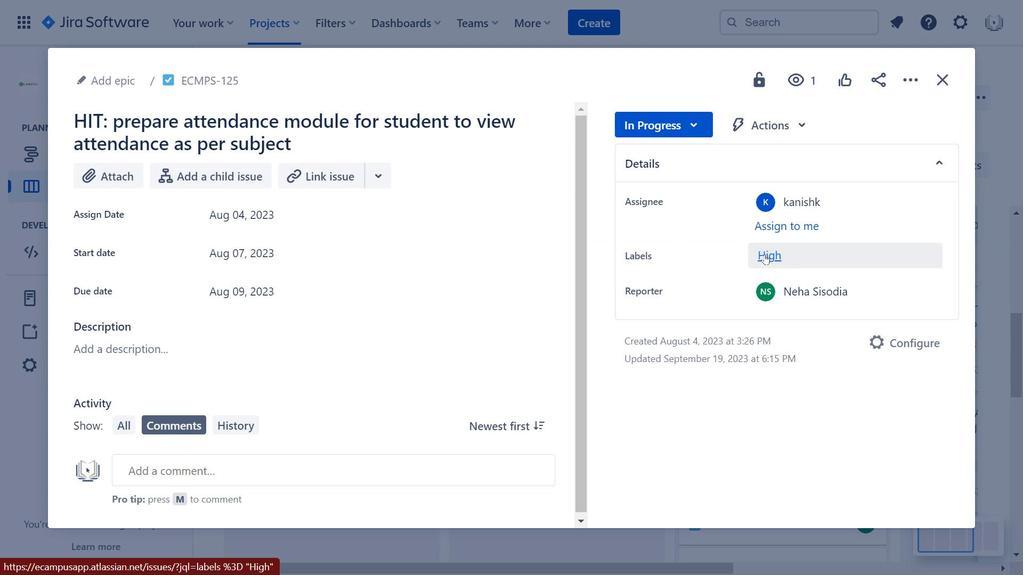 
Action: Mouse moved to (246, 243)
Screenshot: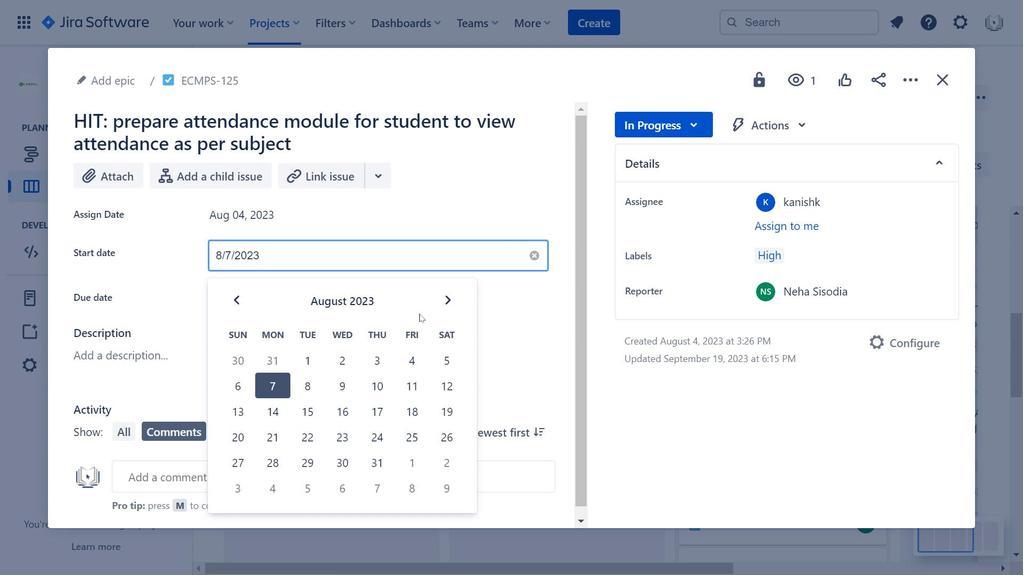 
Action: Mouse pressed left at (246, 243)
Screenshot: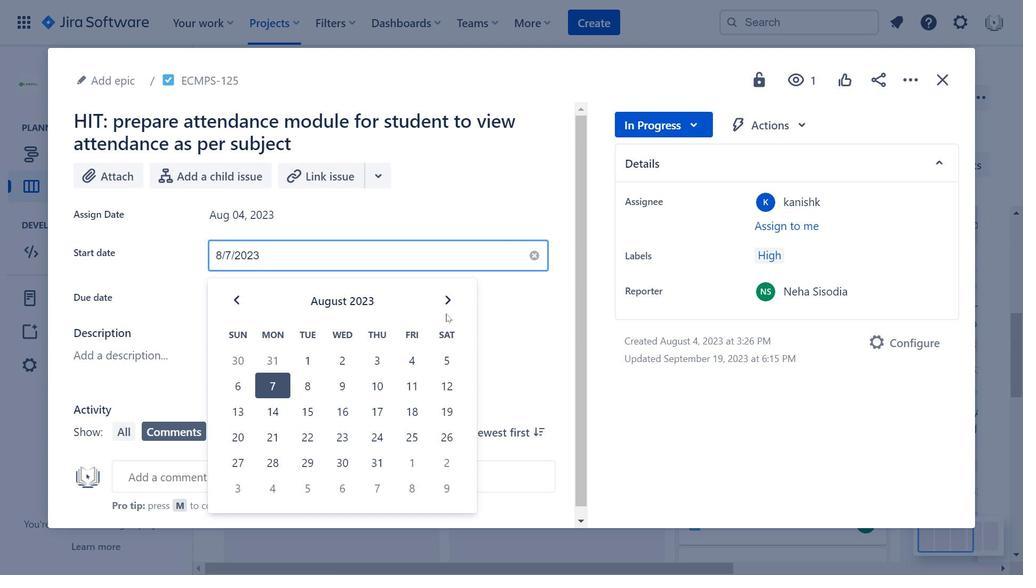 
Action: Mouse moved to (449, 306)
Screenshot: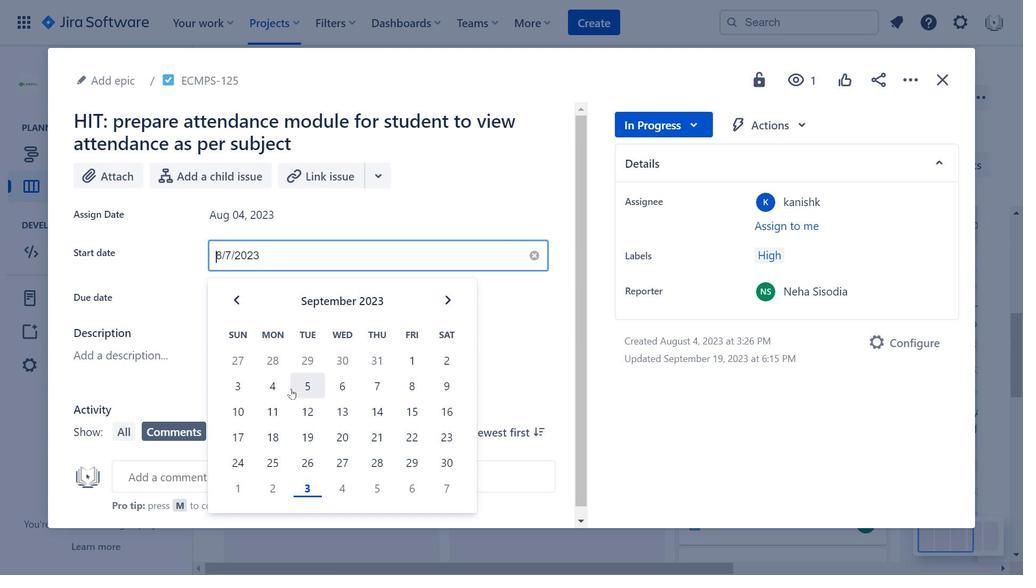 
Action: Mouse pressed left at (449, 306)
Screenshot: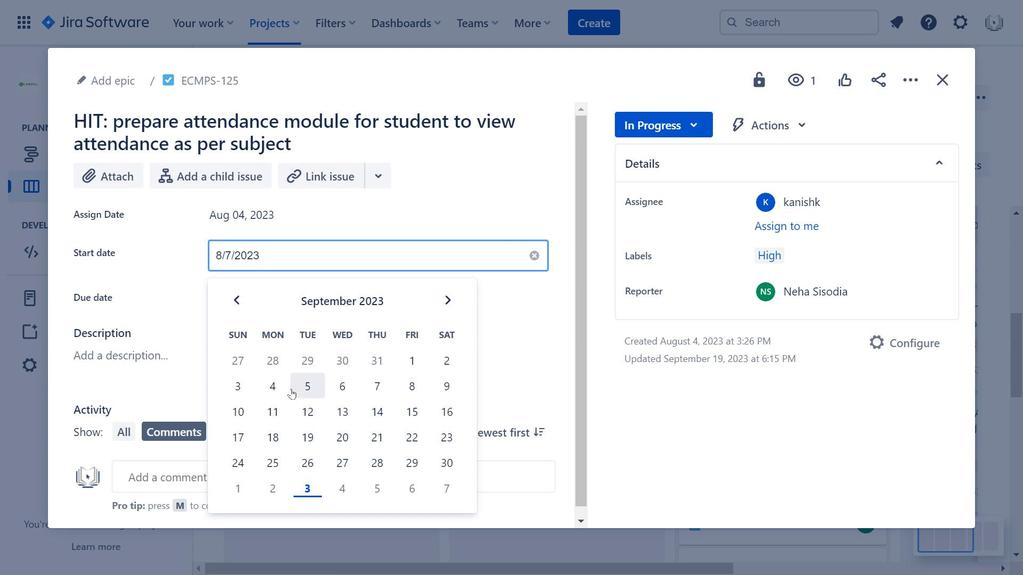 
Action: Mouse moved to (241, 303)
Screenshot: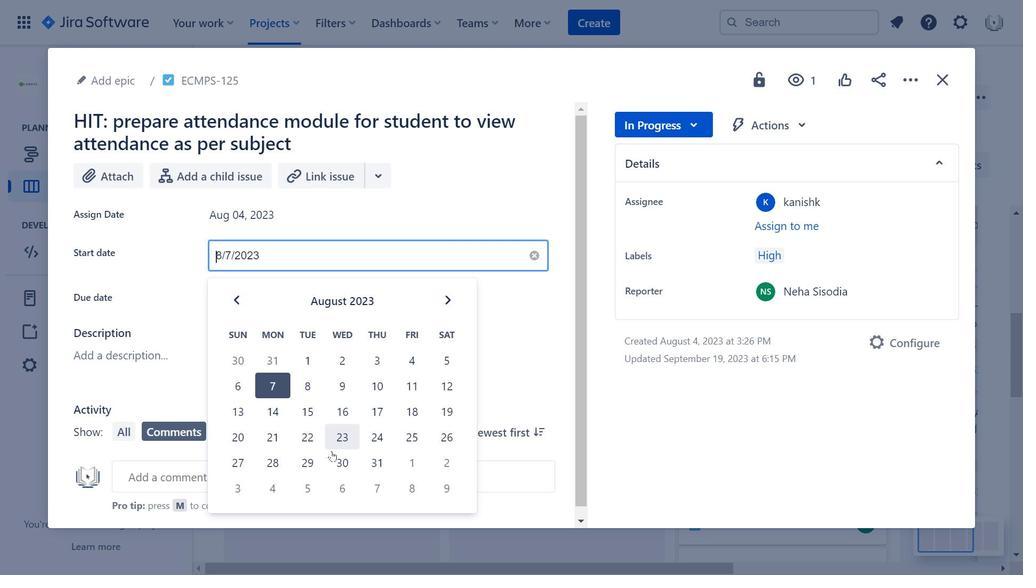 
Action: Mouse pressed left at (241, 303)
Screenshot: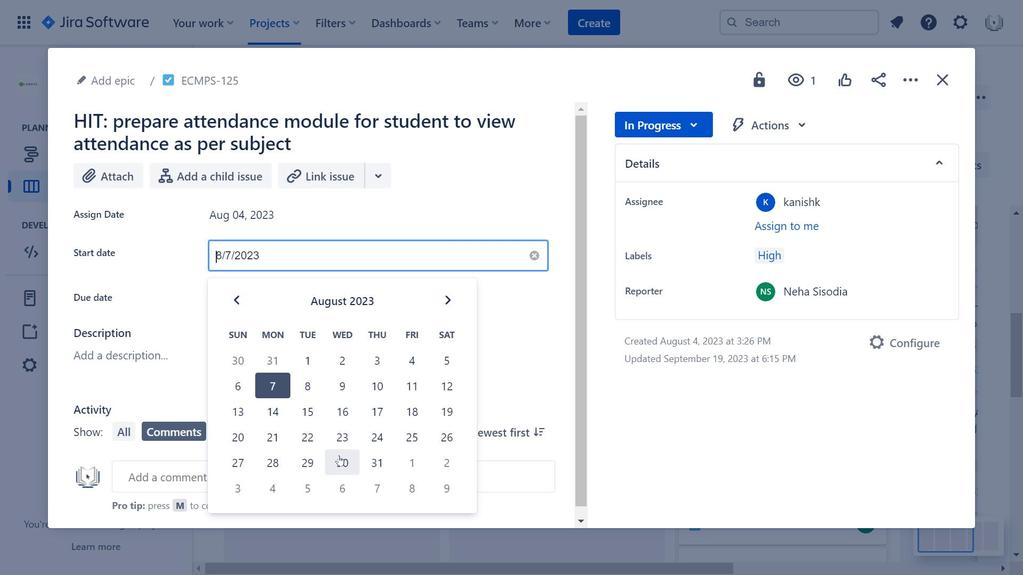 
Action: Mouse moved to (439, 298)
Screenshot: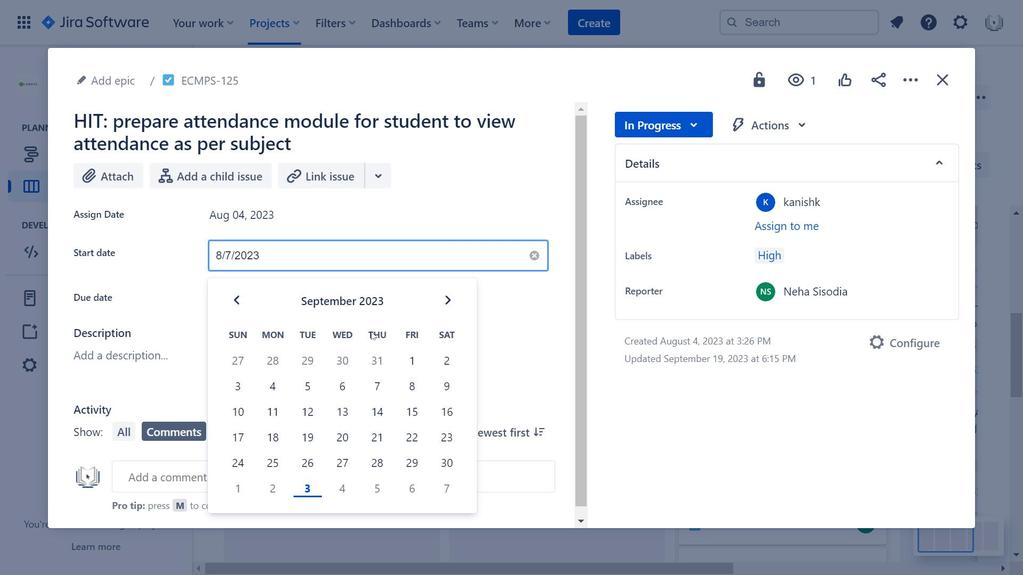 
Action: Mouse pressed left at (439, 298)
Screenshot: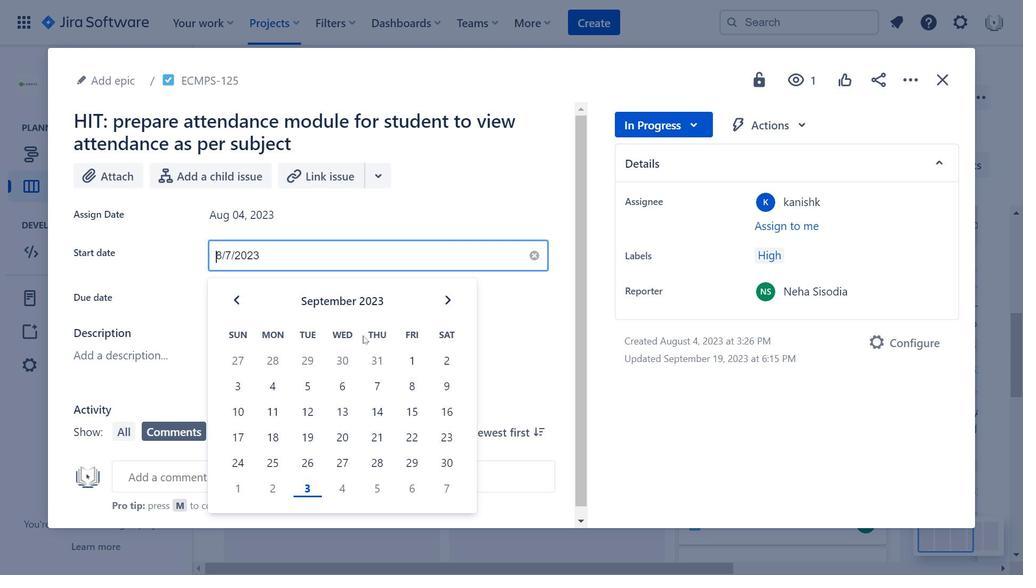 
Action: Mouse moved to (385, 176)
Screenshot: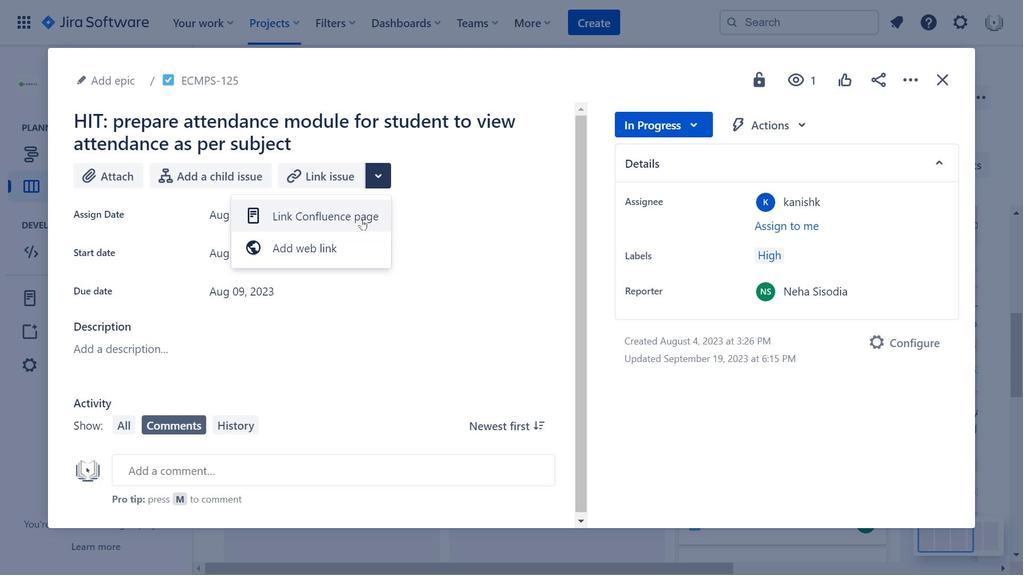
Action: Mouse pressed left at (385, 176)
Screenshot: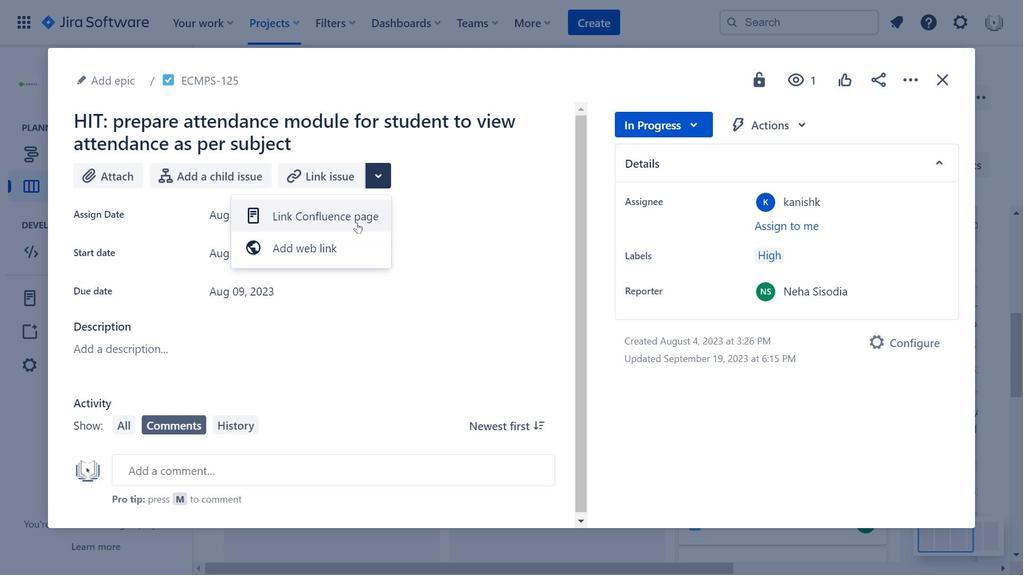 
Action: Mouse moved to (241, 417)
Screenshot: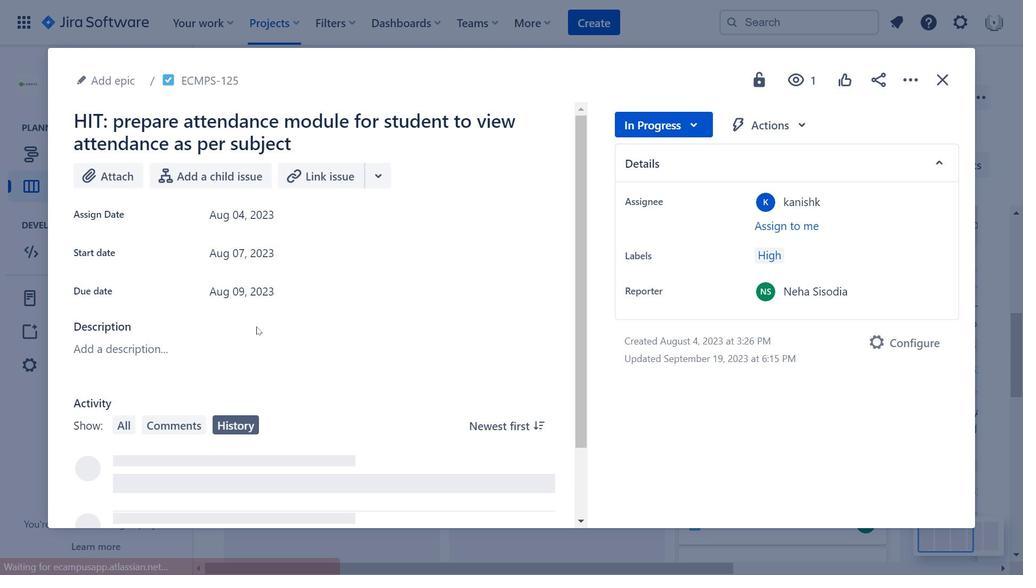 
Action: Mouse pressed left at (241, 417)
Screenshot: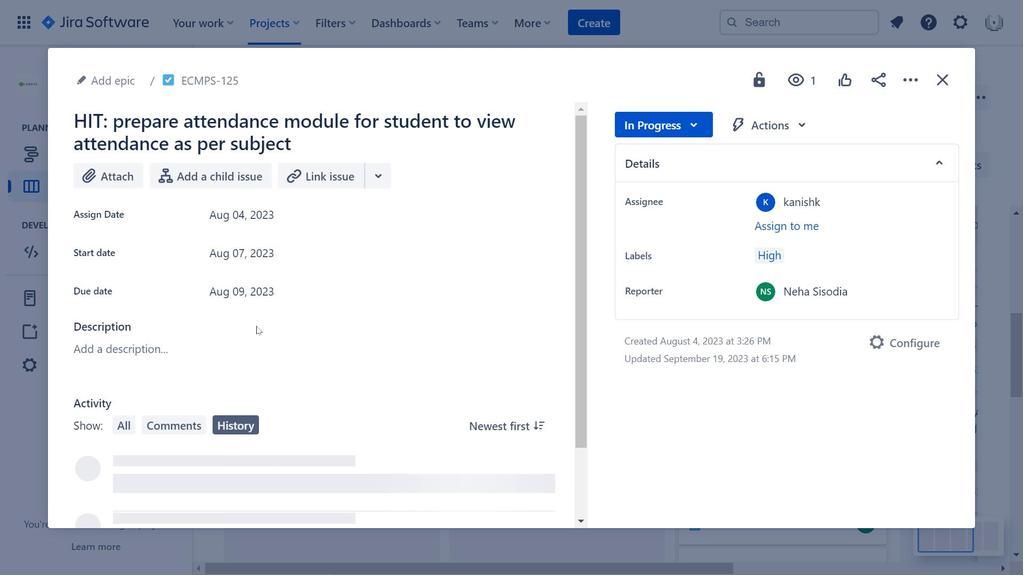 
Action: Mouse moved to (256, 326)
Screenshot: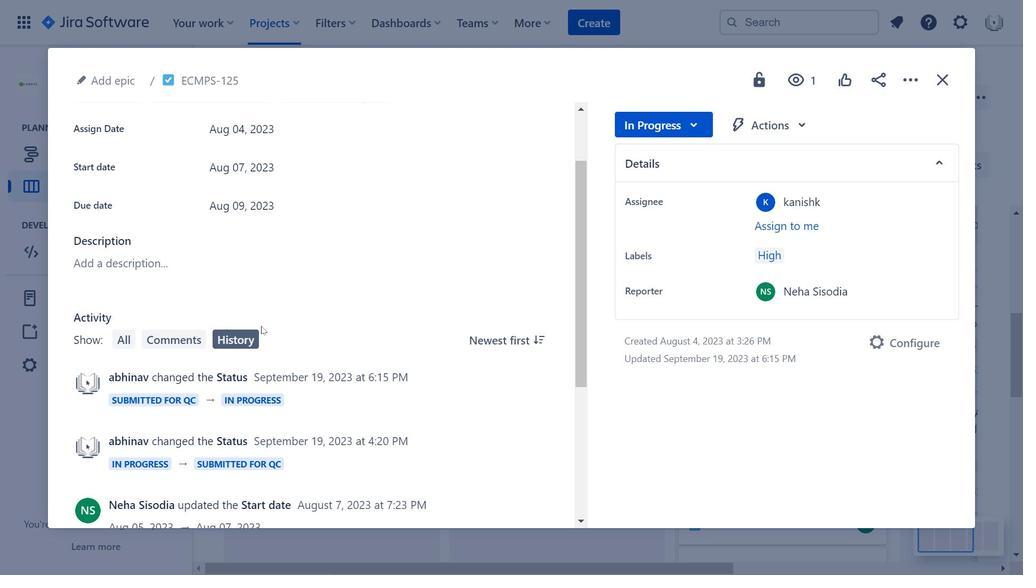 
Action: Mouse scrolled (256, 325) with delta (0, 0)
Screenshot: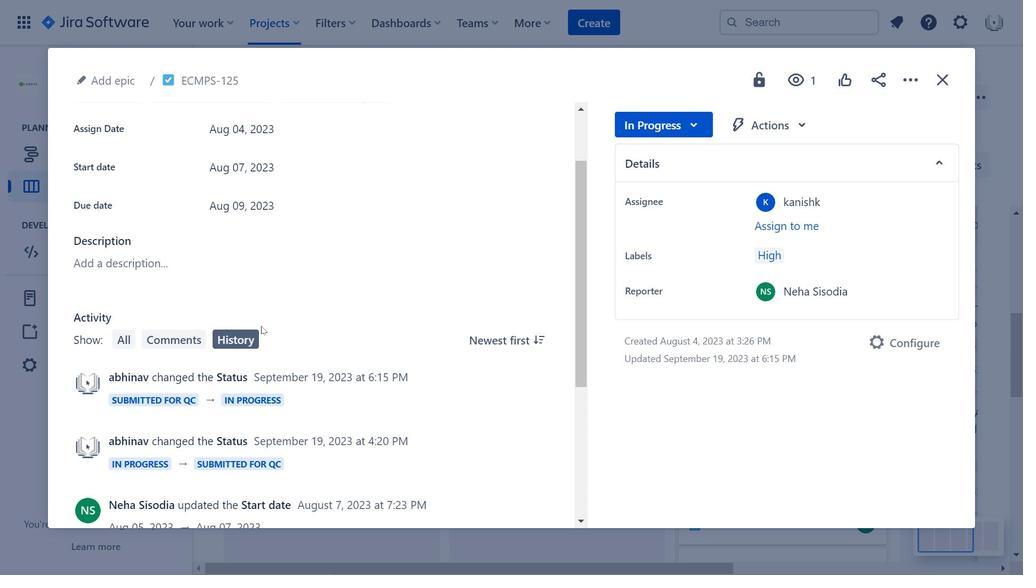 
Action: Mouse scrolled (256, 325) with delta (0, 0)
Screenshot: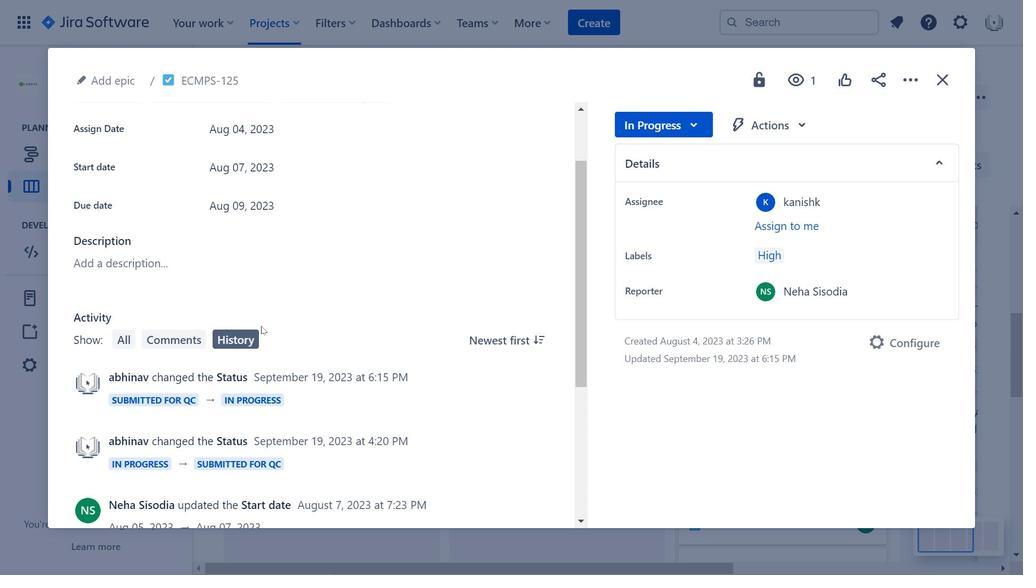 
Action: Mouse moved to (258, 325)
Screenshot: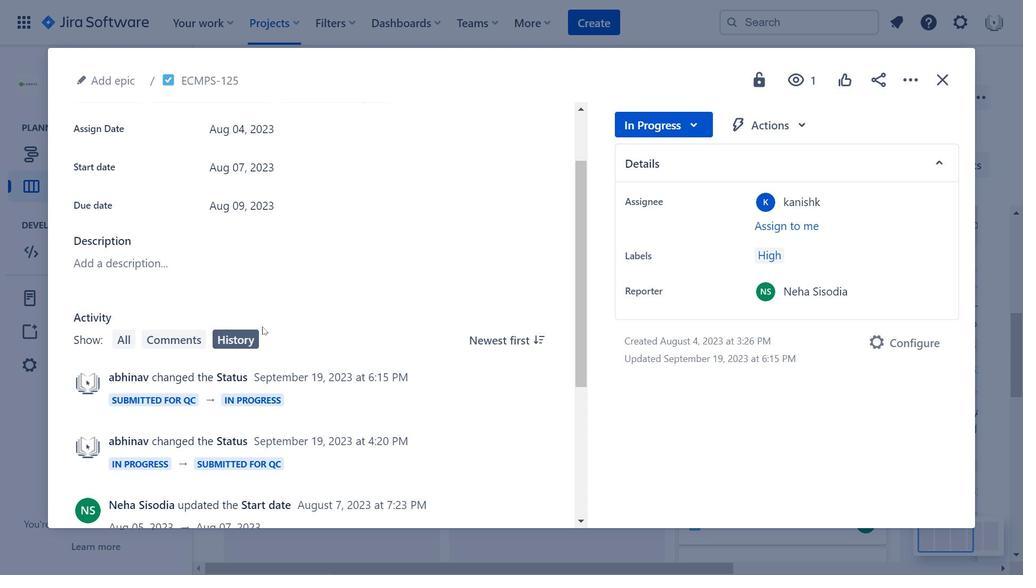 
Action: Mouse scrolled (258, 325) with delta (0, 0)
Screenshot: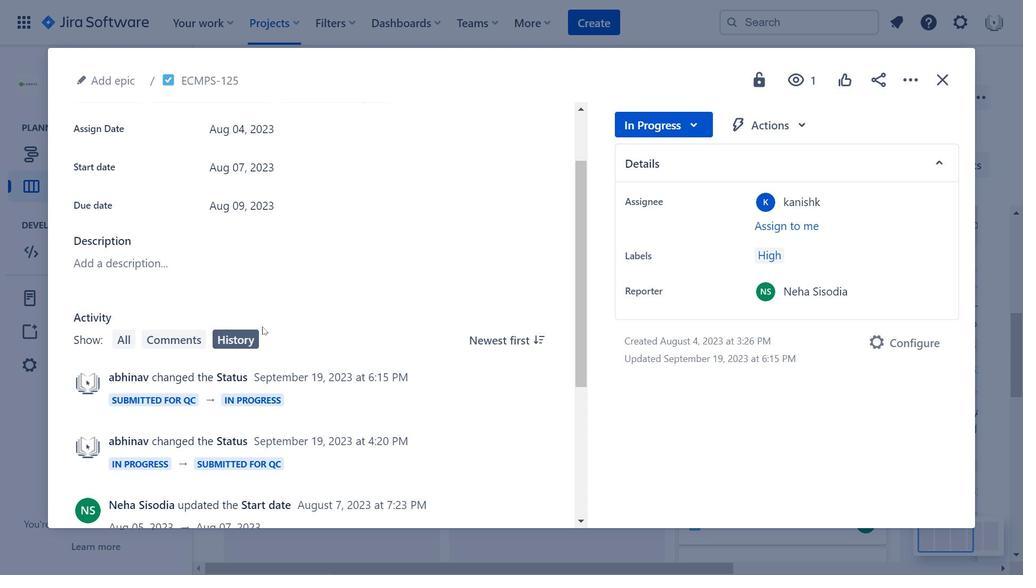 
Action: Mouse moved to (261, 326)
Screenshot: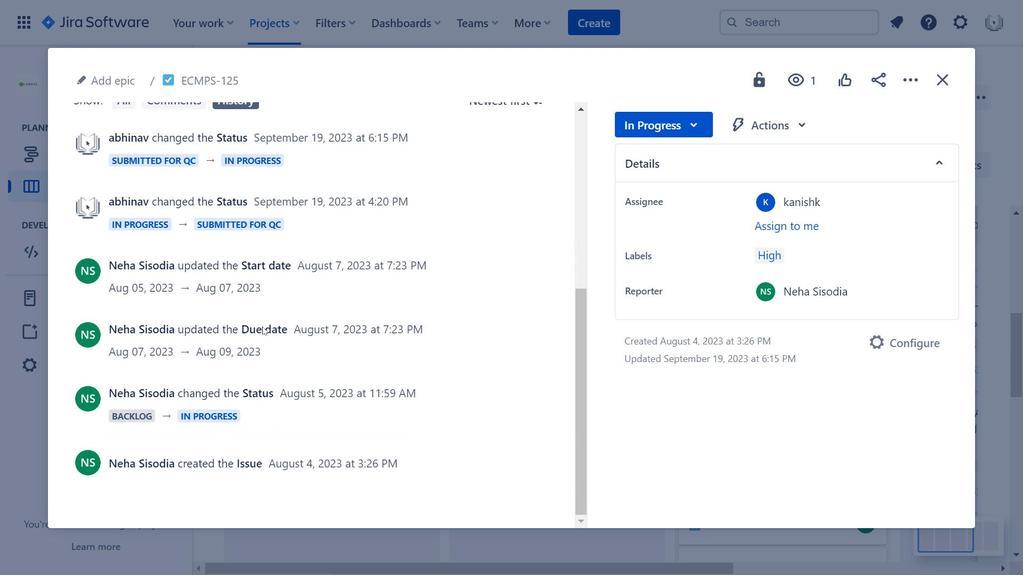 
Action: Mouse scrolled (261, 325) with delta (0, 0)
Screenshot: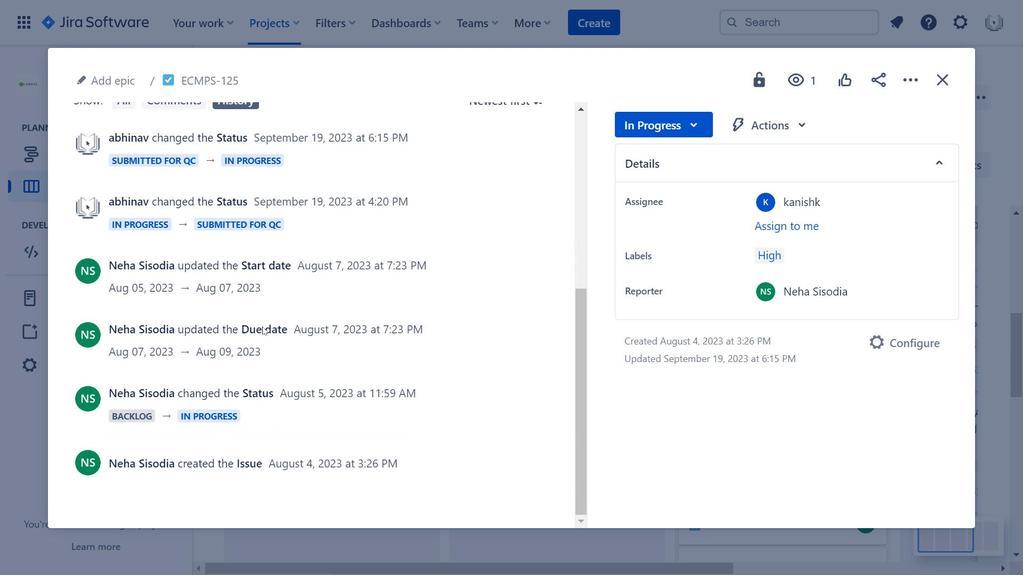 
Action: Mouse moved to (262, 326)
Screenshot: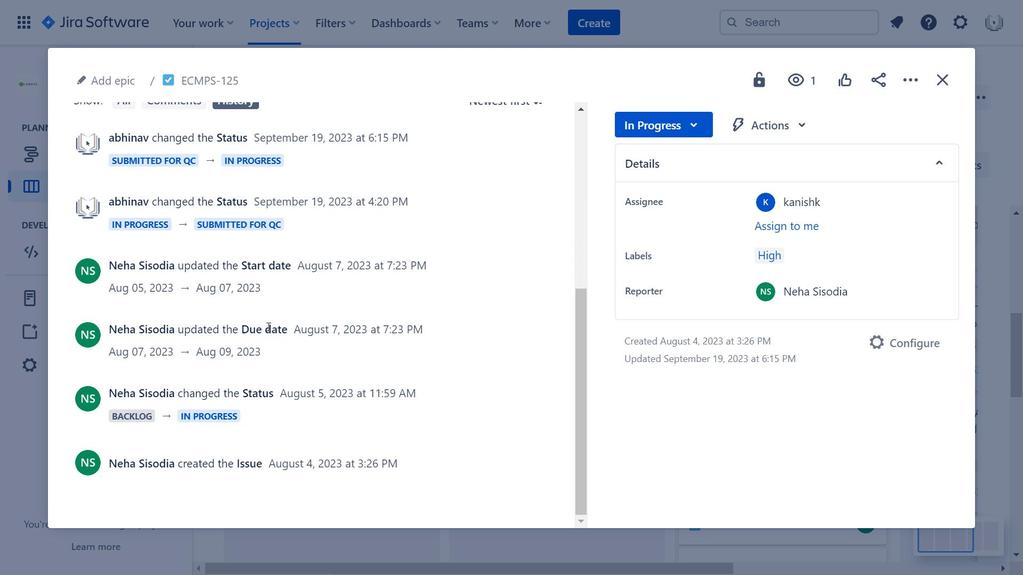 
Action: Mouse scrolled (262, 326) with delta (0, 0)
Screenshot: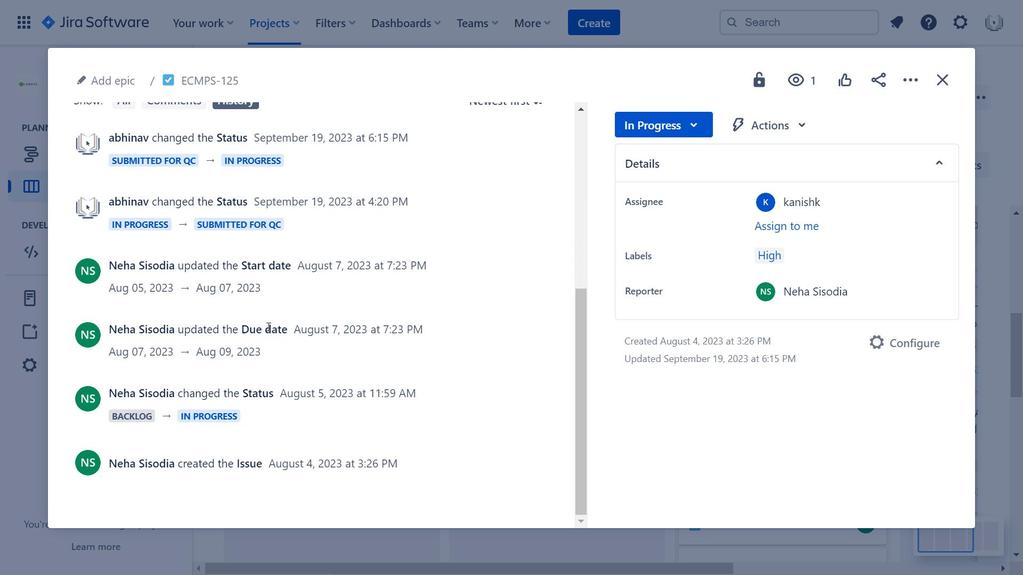 
Action: Mouse scrolled (262, 326) with delta (0, 0)
Screenshot: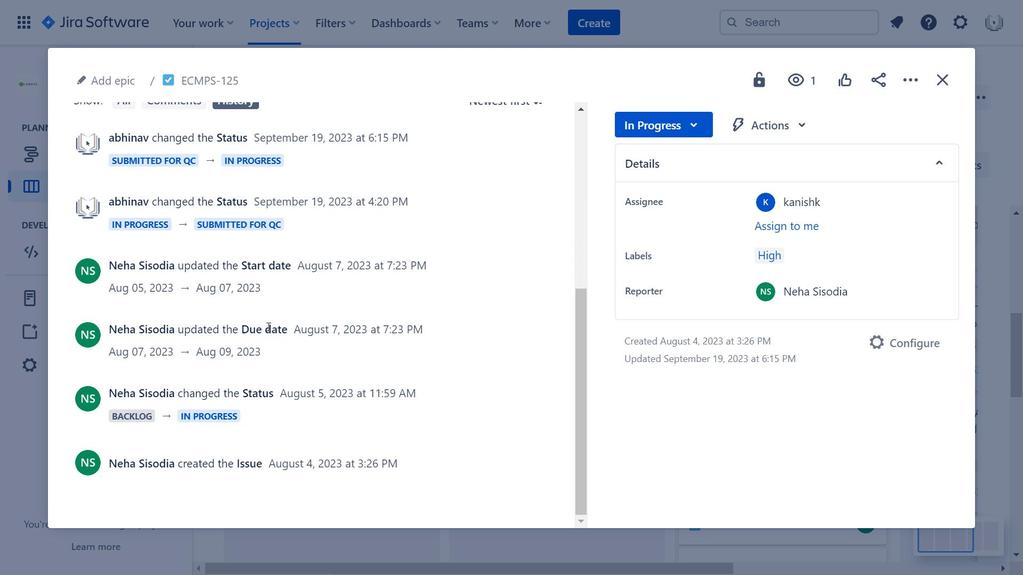 
Action: Mouse scrolled (262, 326) with delta (0, 0)
Screenshot: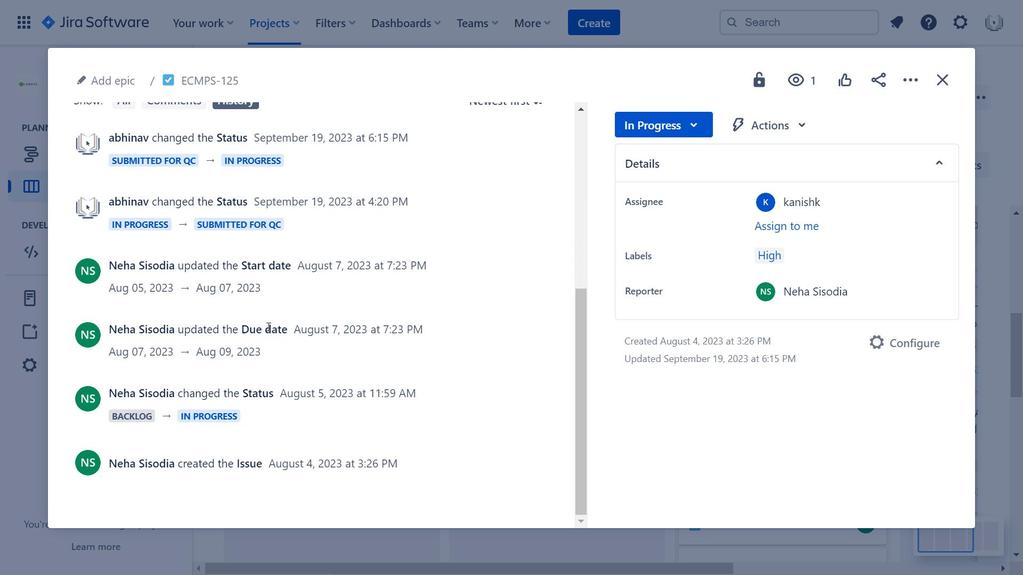 
Action: Mouse moved to (310, 314)
Screenshot: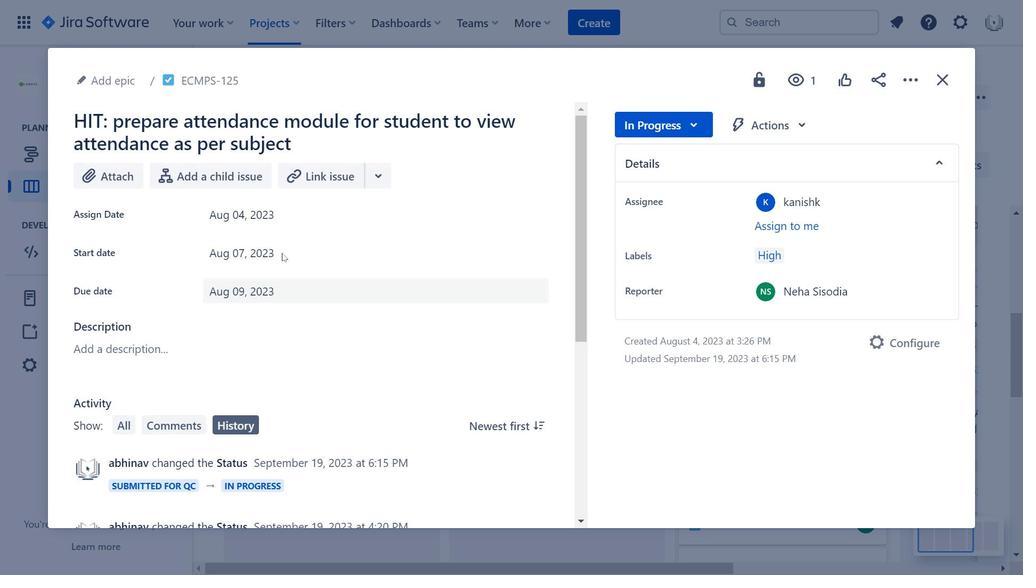 
Action: Mouse scrolled (310, 315) with delta (0, 0)
Screenshot: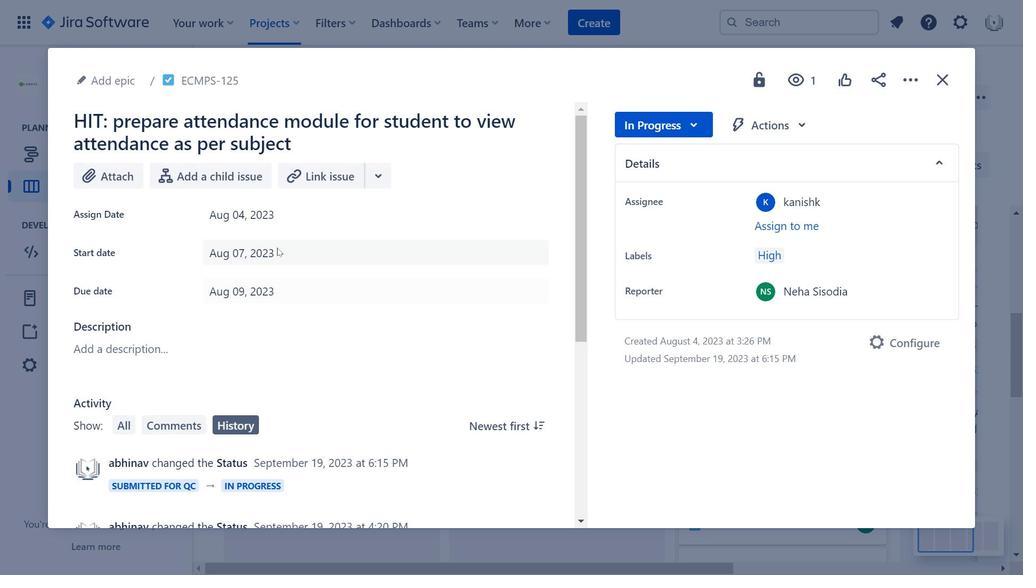 
Action: Mouse scrolled (310, 315) with delta (0, 0)
Screenshot: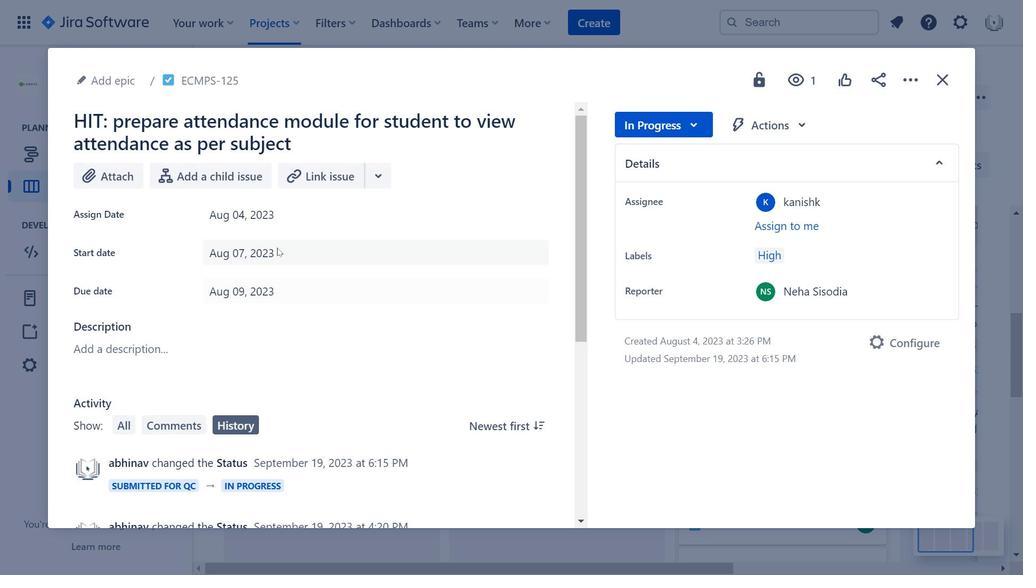 
Action: Mouse scrolled (310, 315) with delta (0, 0)
Screenshot: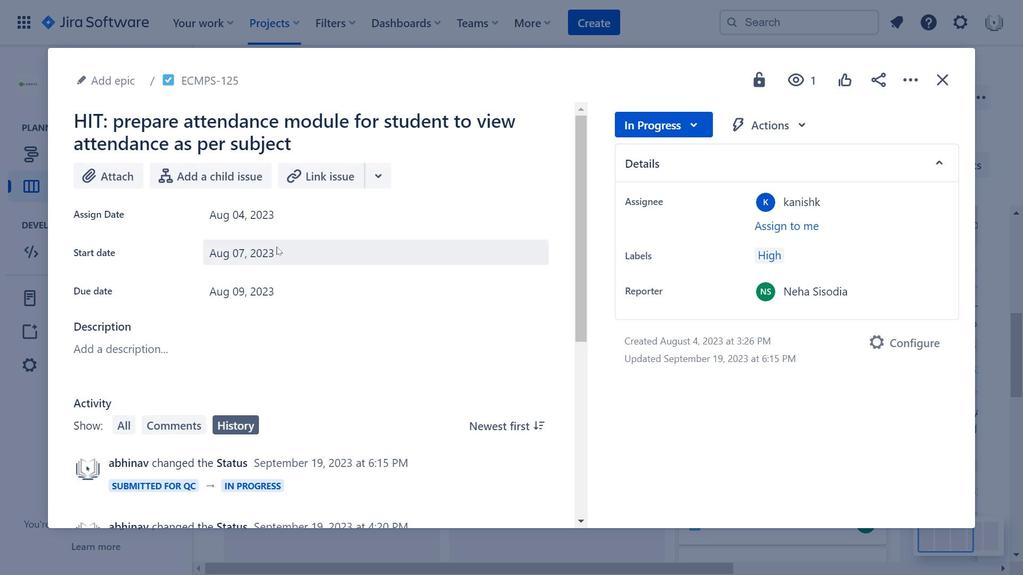 
Action: Mouse moved to (334, 308)
Screenshot: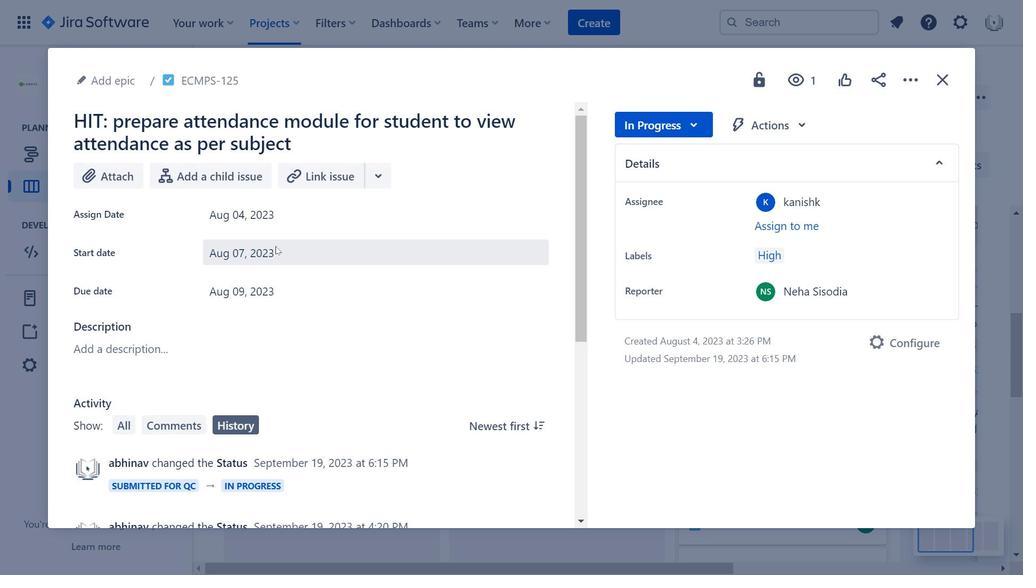 
Action: Mouse scrolled (334, 308) with delta (0, 0)
Screenshot: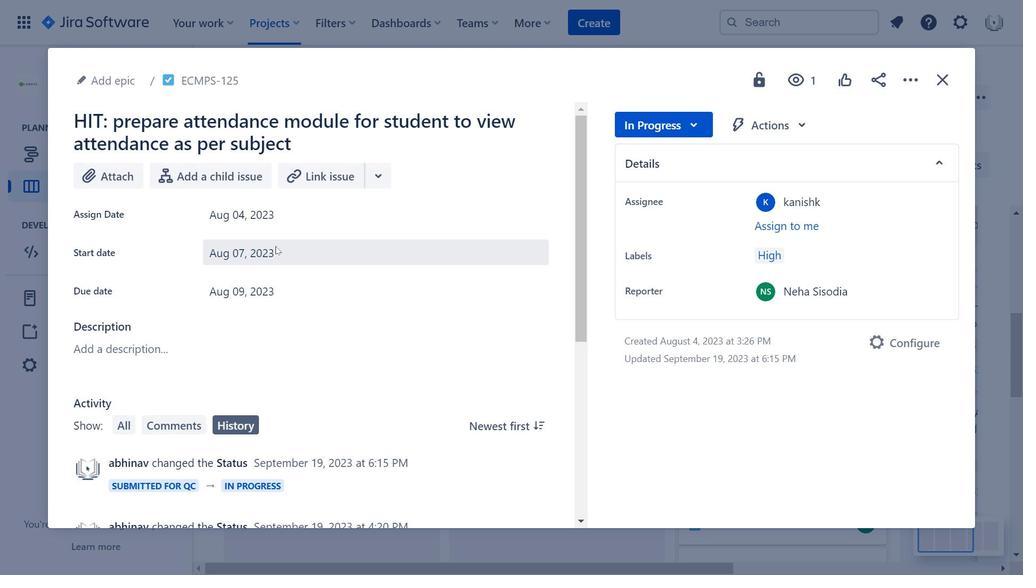 
Action: Mouse scrolled (334, 308) with delta (0, 0)
Screenshot: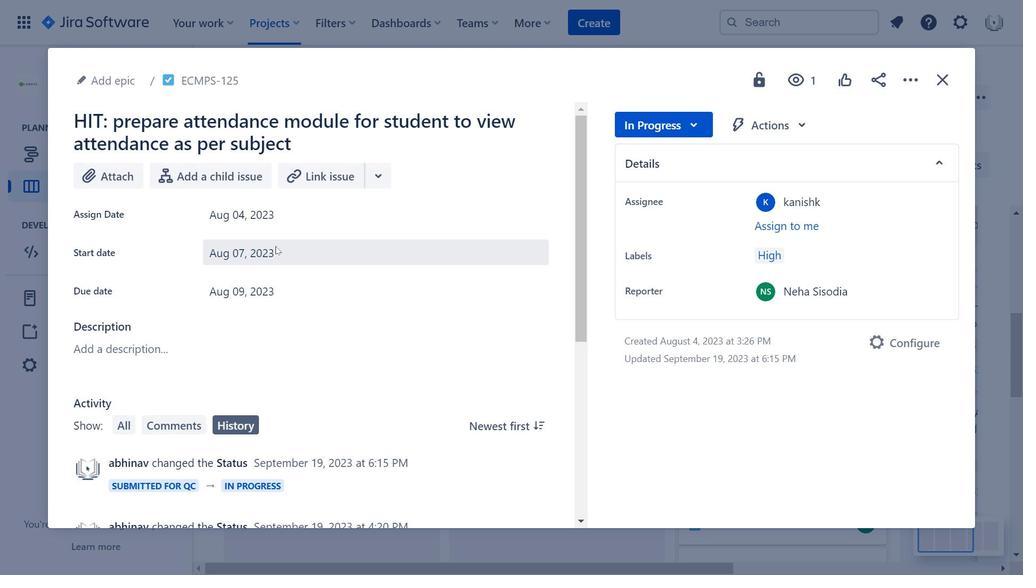 
Action: Mouse moved to (276, 246)
Screenshot: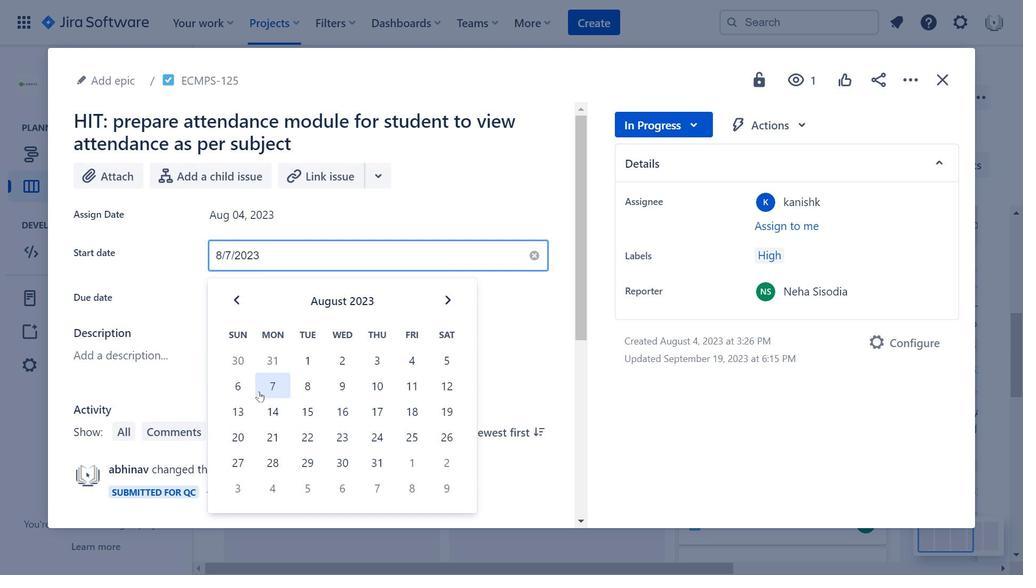 
Action: Mouse pressed left at (276, 246)
Screenshot: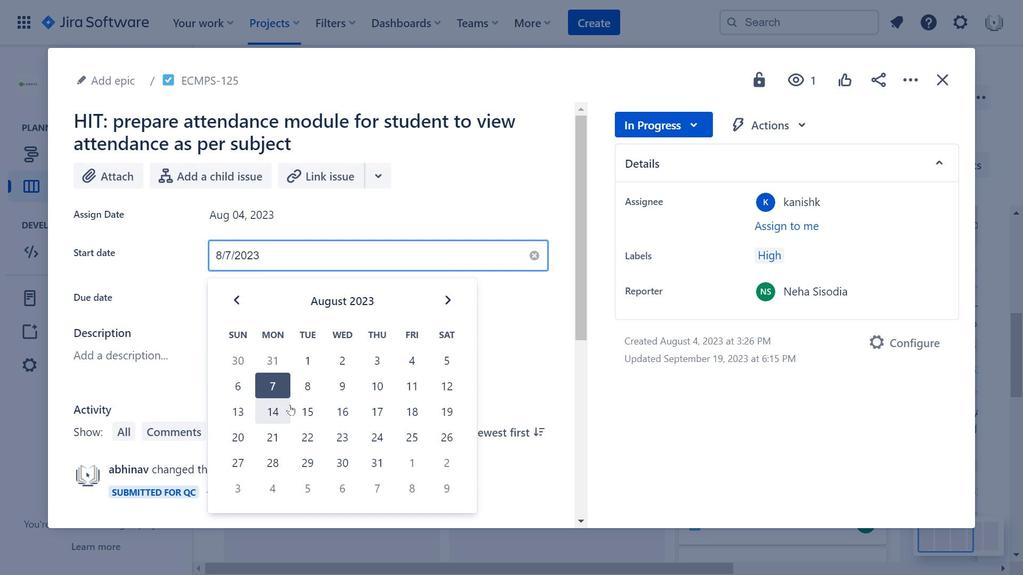 
Action: Mouse moved to (444, 304)
Screenshot: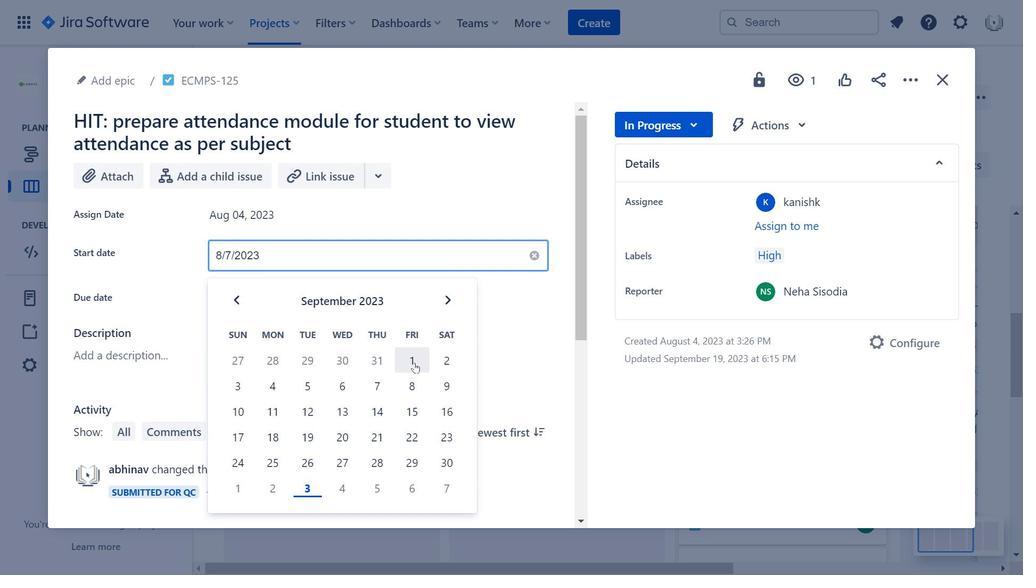 
Action: Mouse pressed left at (444, 304)
Screenshot: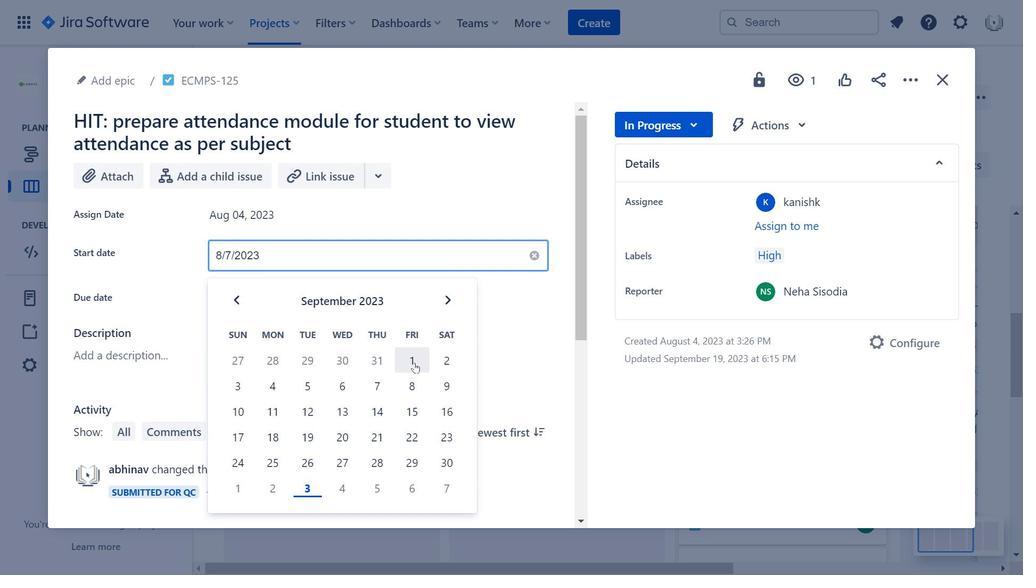 
Action: Mouse moved to (579, 194)
Screenshot: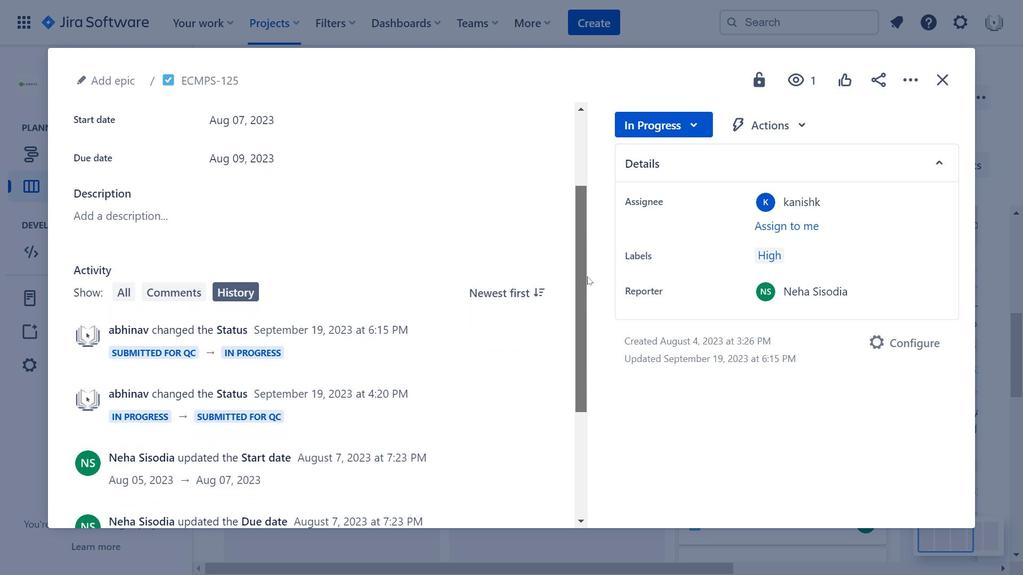 
Action: Mouse pressed left at (579, 194)
Screenshot: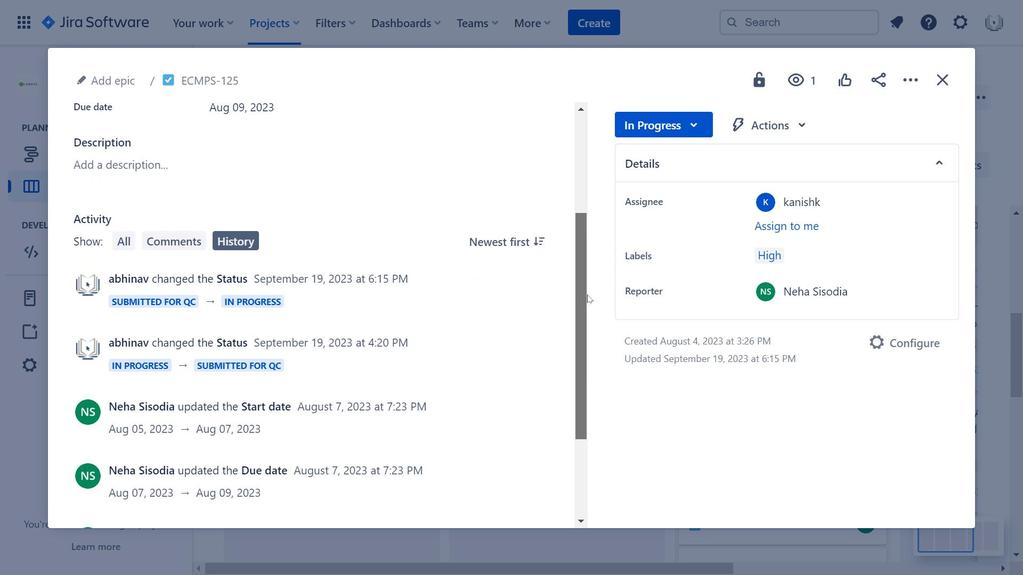 
Action: Mouse moved to (780, 133)
Screenshot: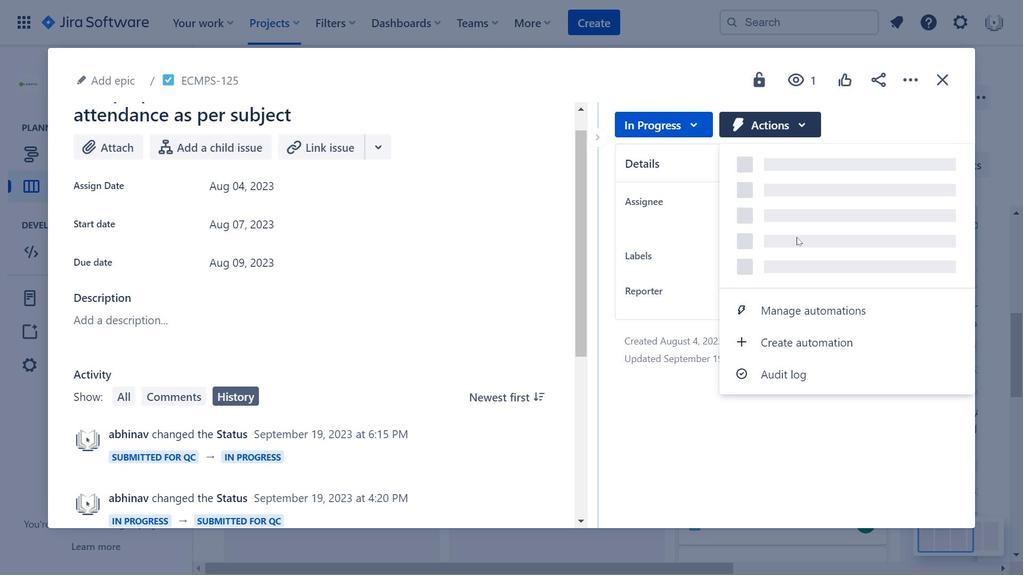 
Action: Mouse pressed left at (780, 133)
Screenshot: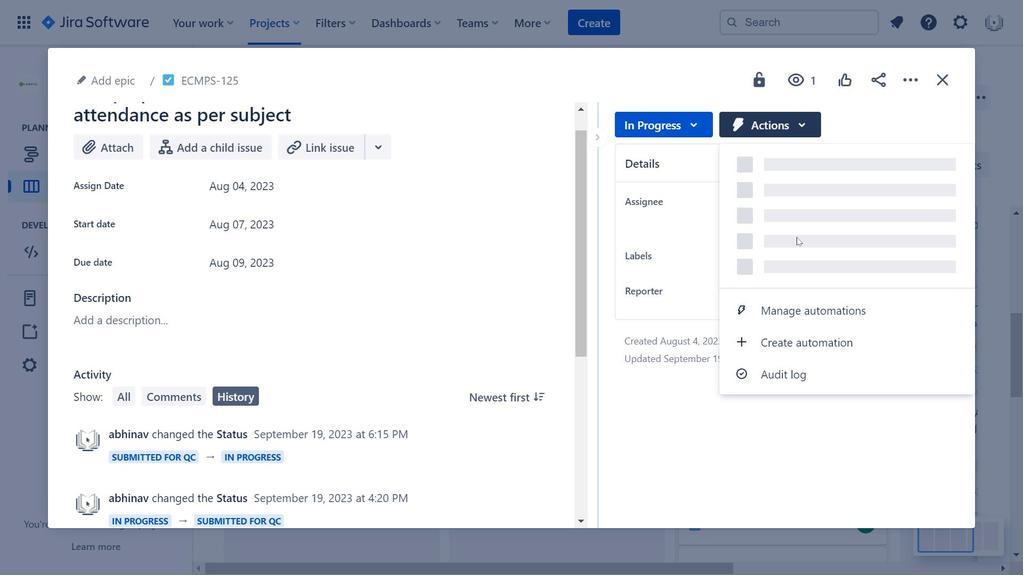 
Action: Mouse moved to (318, 180)
Screenshot: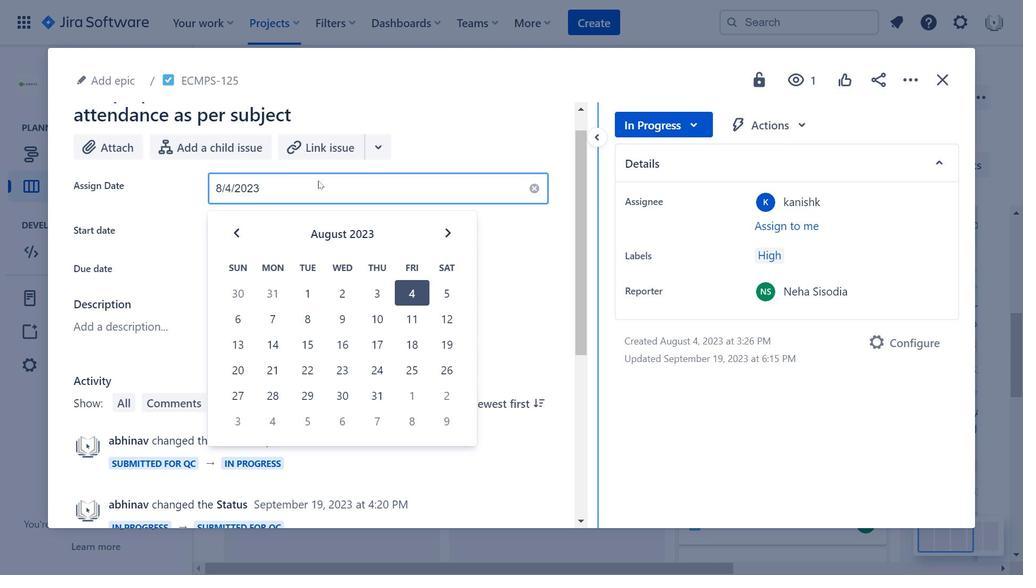 
Action: Mouse pressed left at (318, 180)
Screenshot: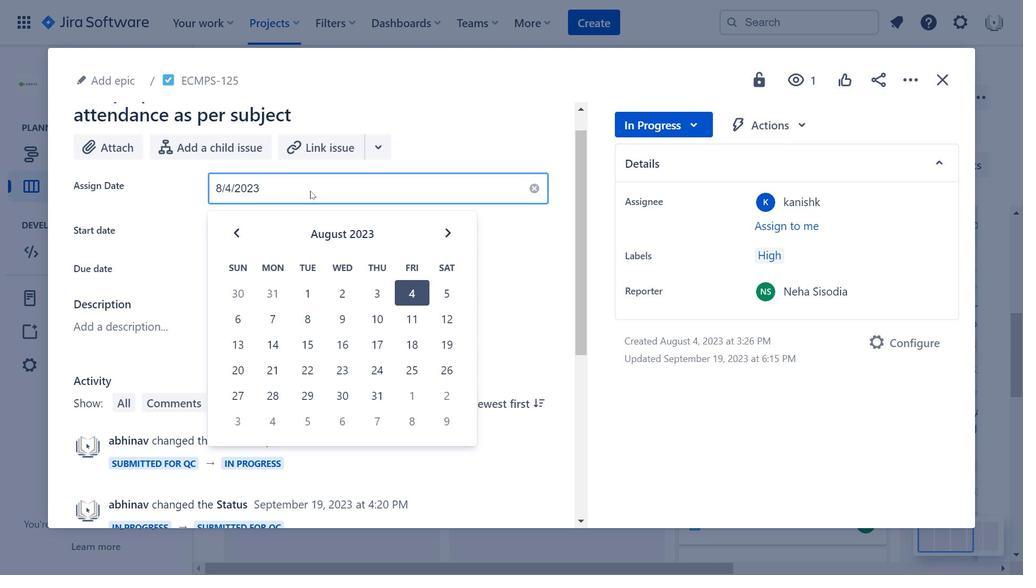 
Action: Mouse moved to (441, 237)
Screenshot: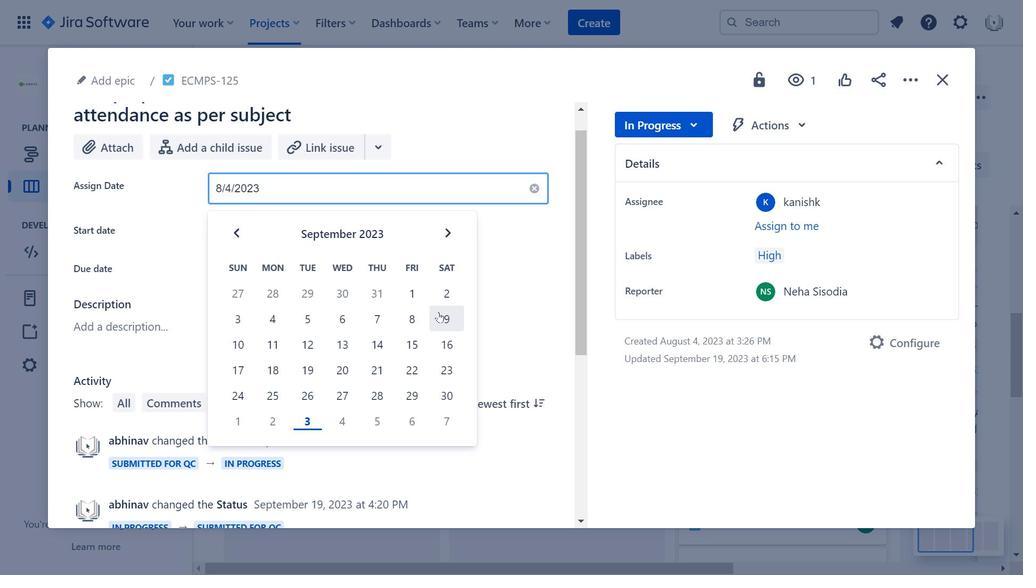 
Action: Mouse pressed left at (441, 237)
Screenshot: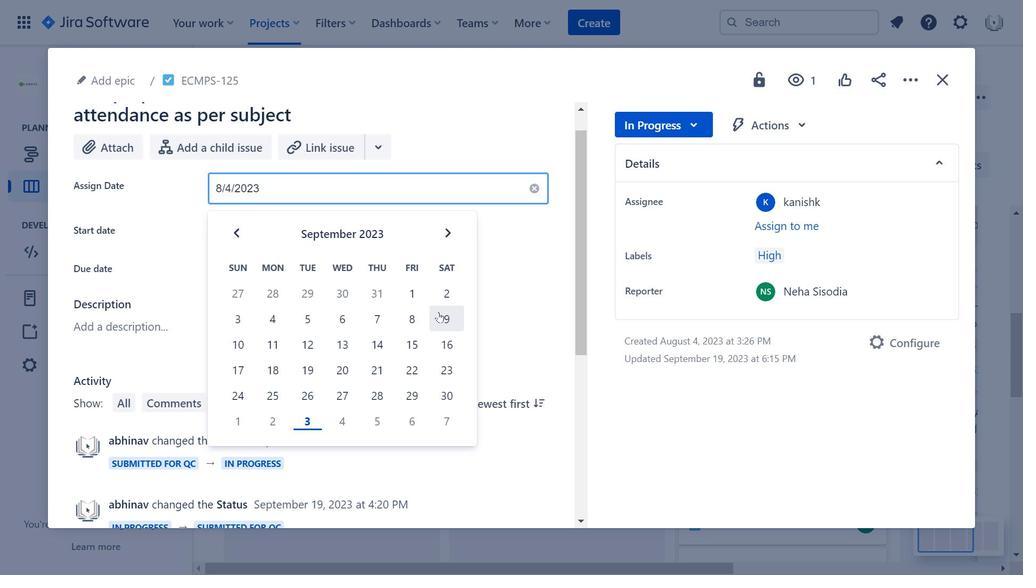 
Action: Mouse moved to (443, 232)
Screenshot: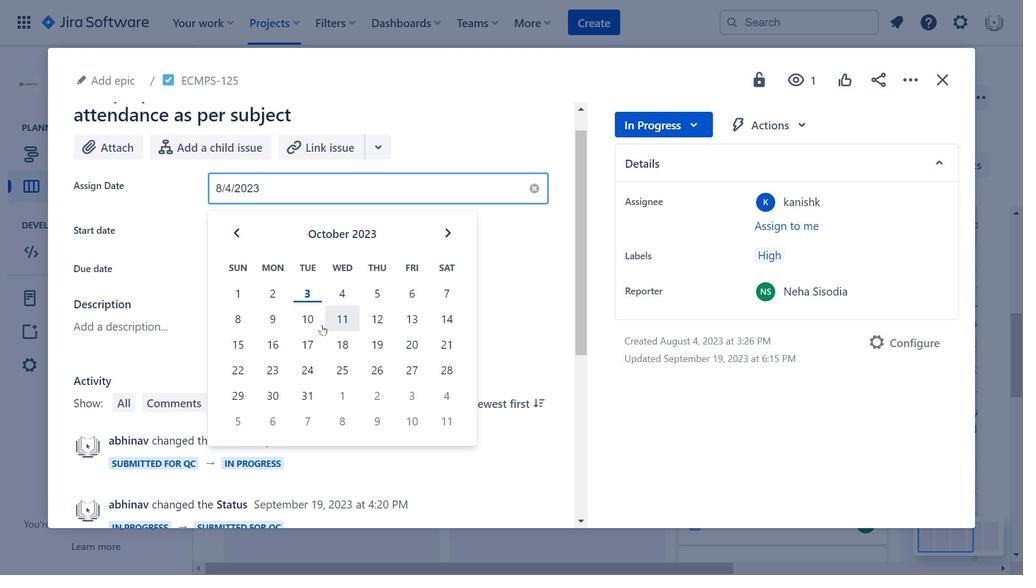 
Action: Mouse pressed left at (443, 232)
Screenshot: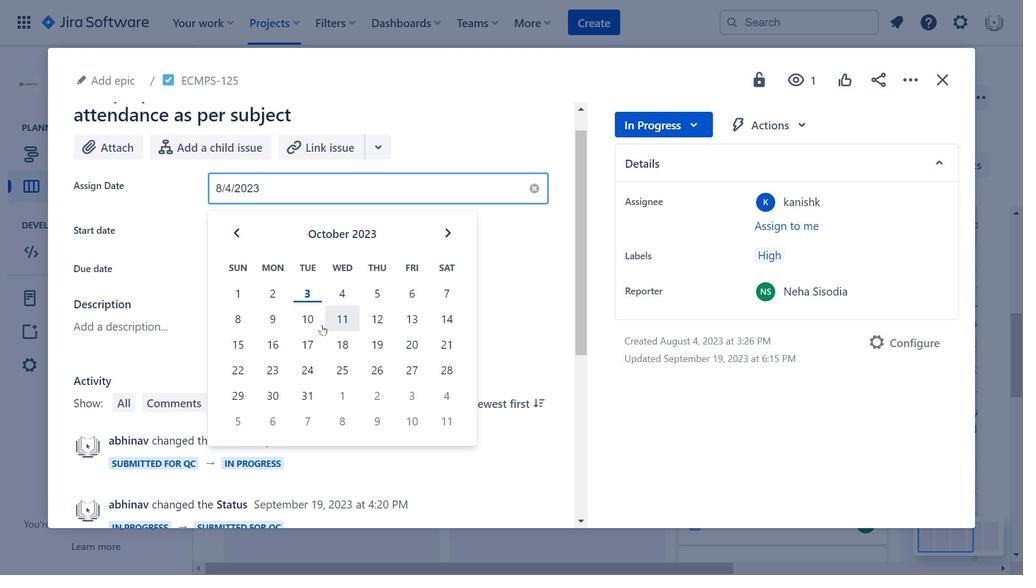 
Action: Mouse moved to (231, 237)
Screenshot: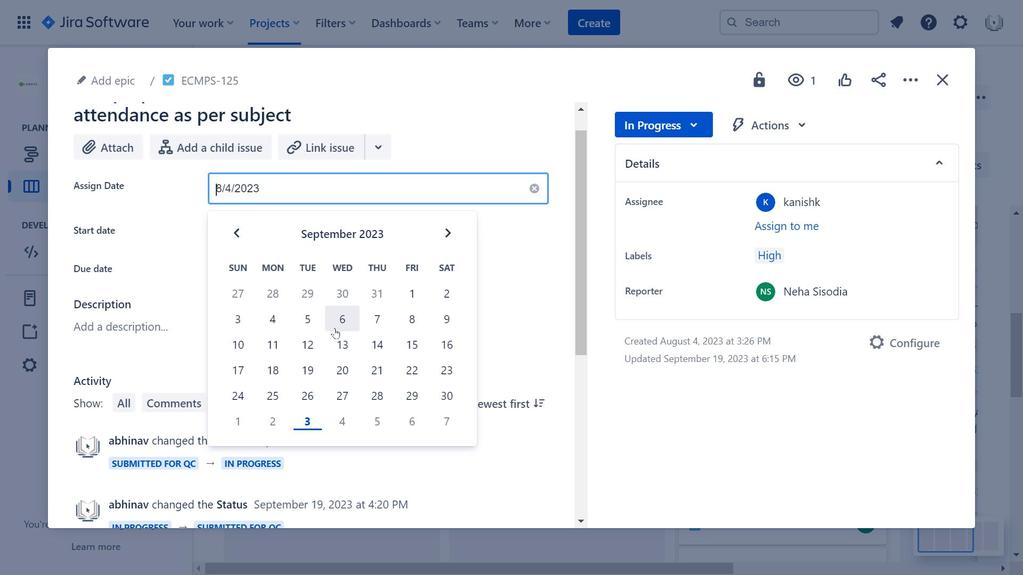 
Action: Mouse pressed left at (231, 237)
Screenshot: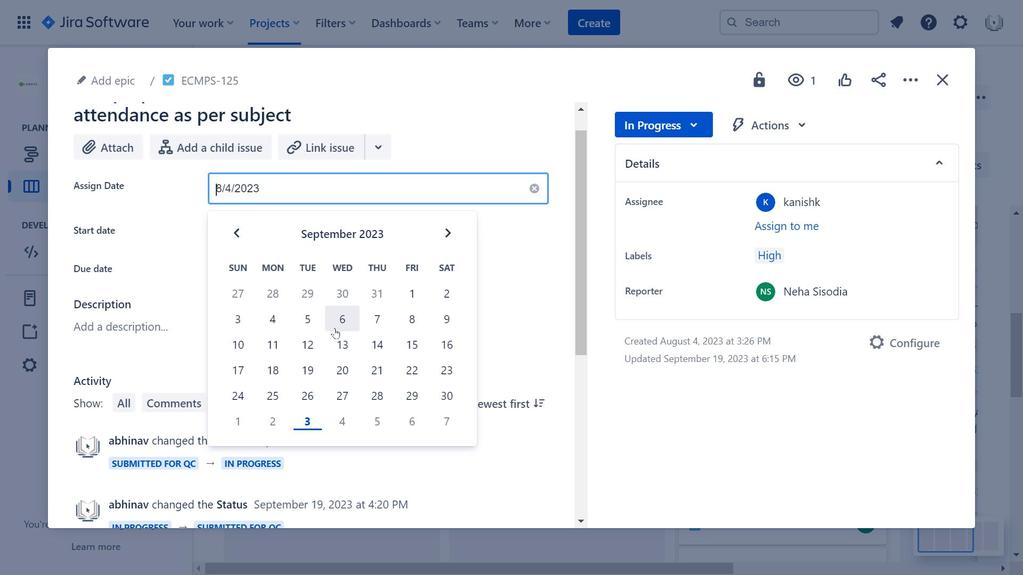 
Action: Mouse moved to (245, 231)
Screenshot: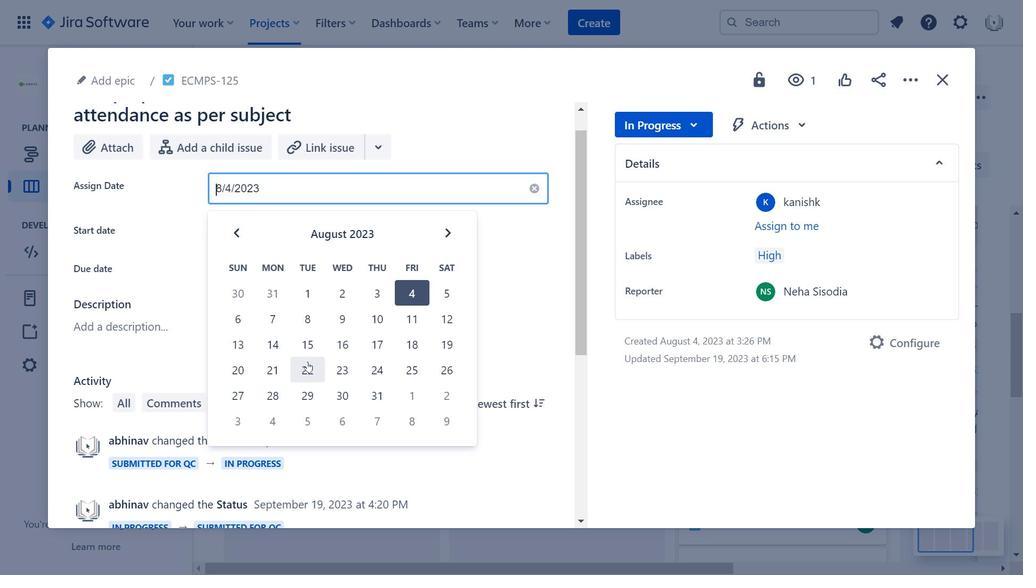 
Action: Mouse pressed left at (245, 231)
Screenshot: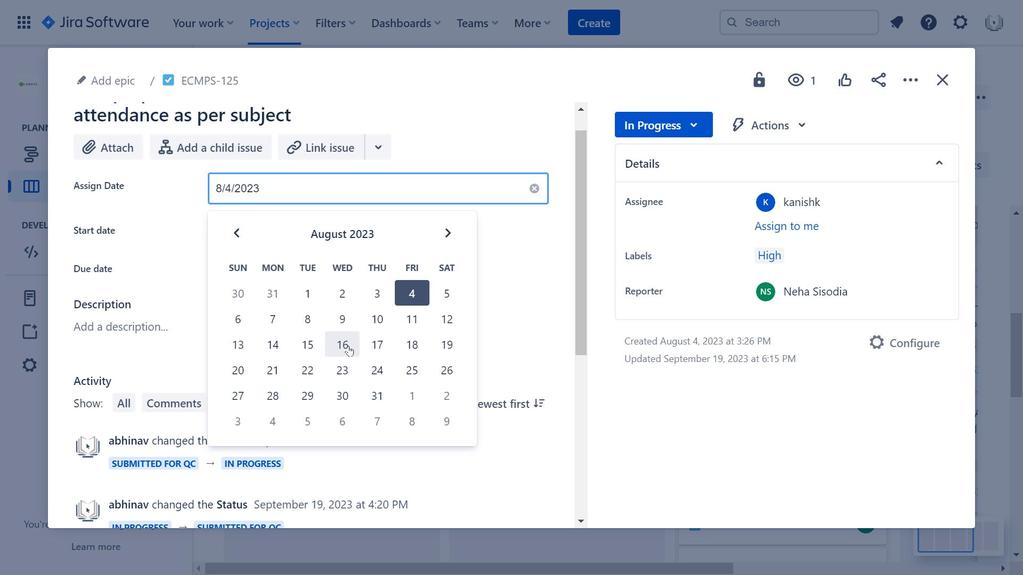 
Action: Mouse moved to (576, 190)
Screenshot: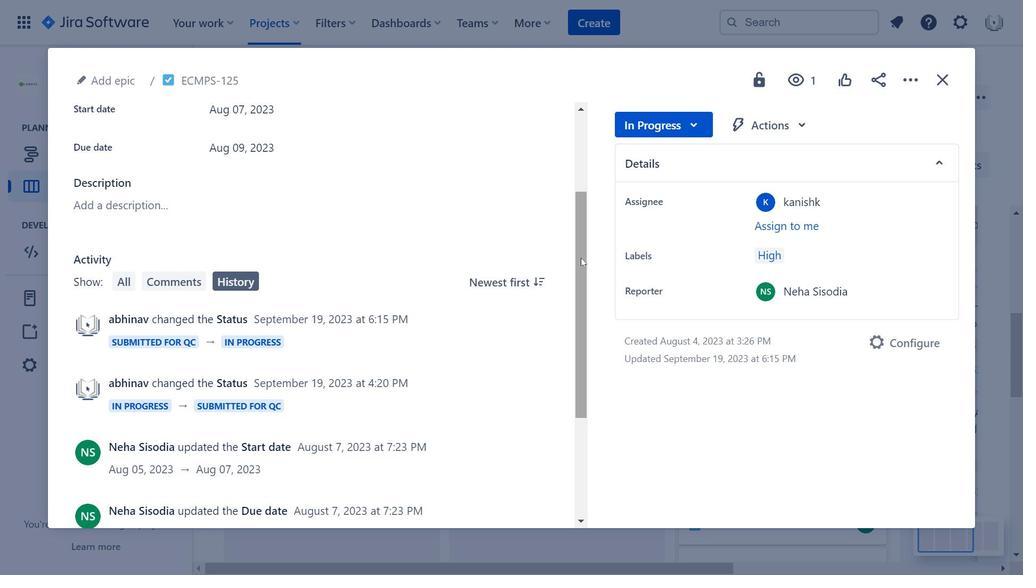 
Action: Mouse pressed left at (576, 190)
Screenshot: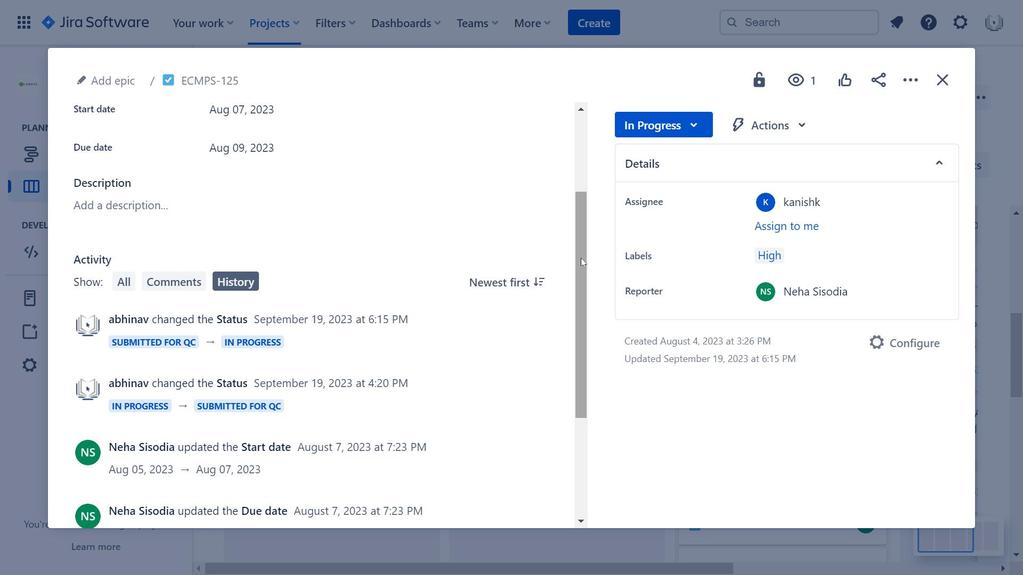 
Action: Mouse moved to (379, 243)
Screenshot: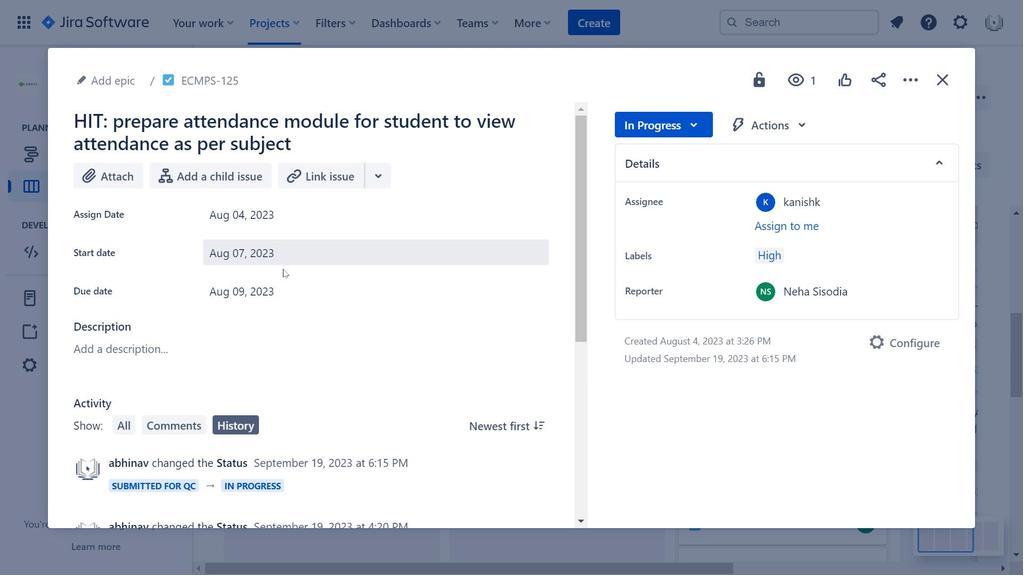 
Action: Mouse scrolled (379, 243) with delta (0, 0)
Screenshot: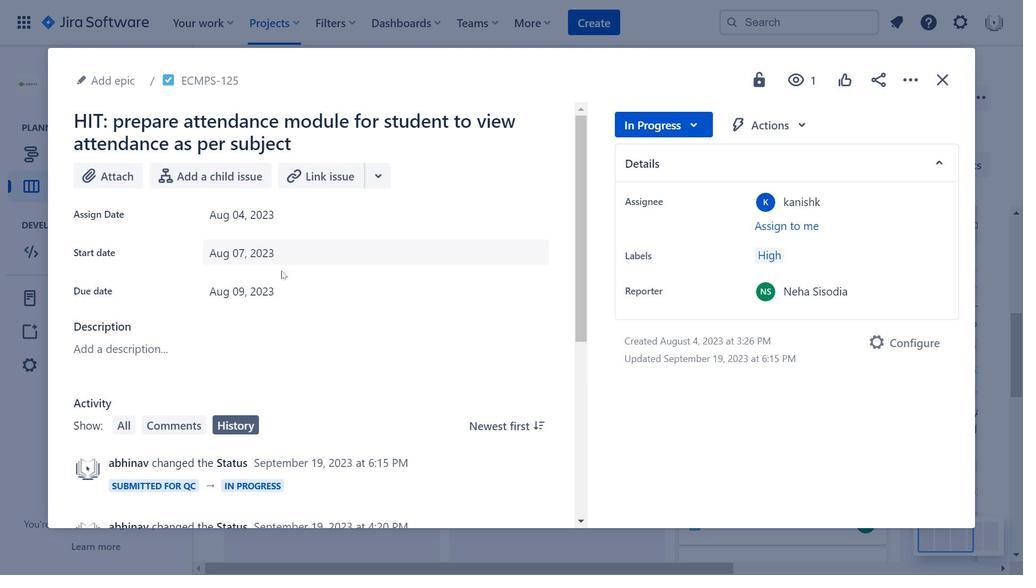 
Action: Mouse scrolled (379, 243) with delta (0, 0)
Screenshot: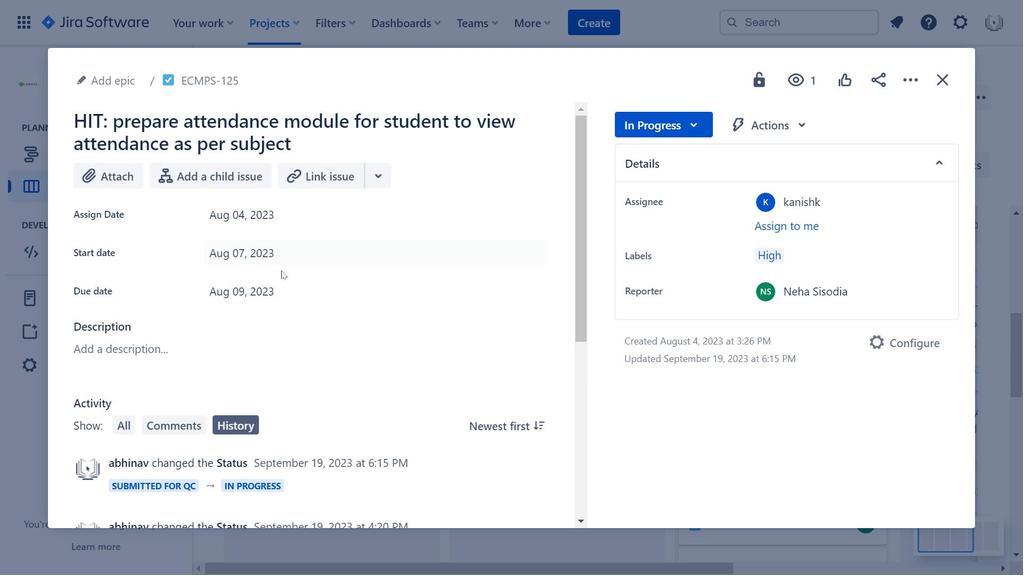 
Action: Mouse moved to (310, 209)
Screenshot: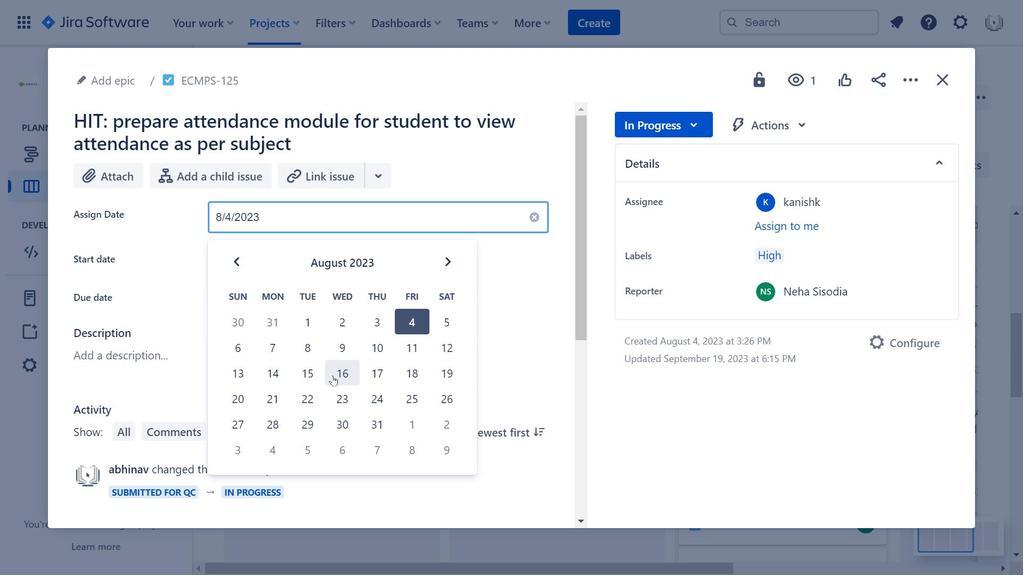 
Action: Mouse pressed left at (310, 209)
Screenshot: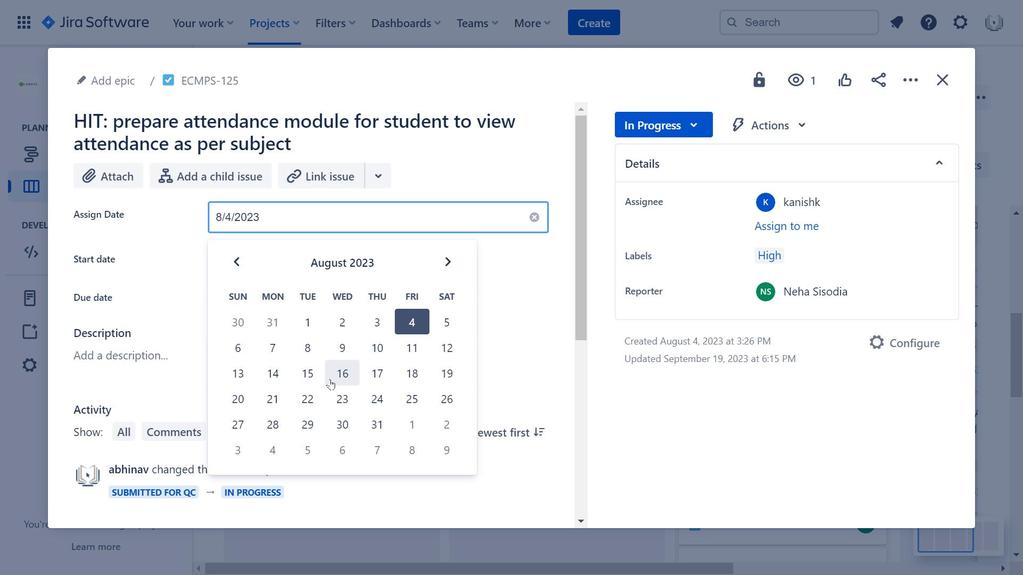 
Action: Mouse moved to (448, 270)
Screenshot: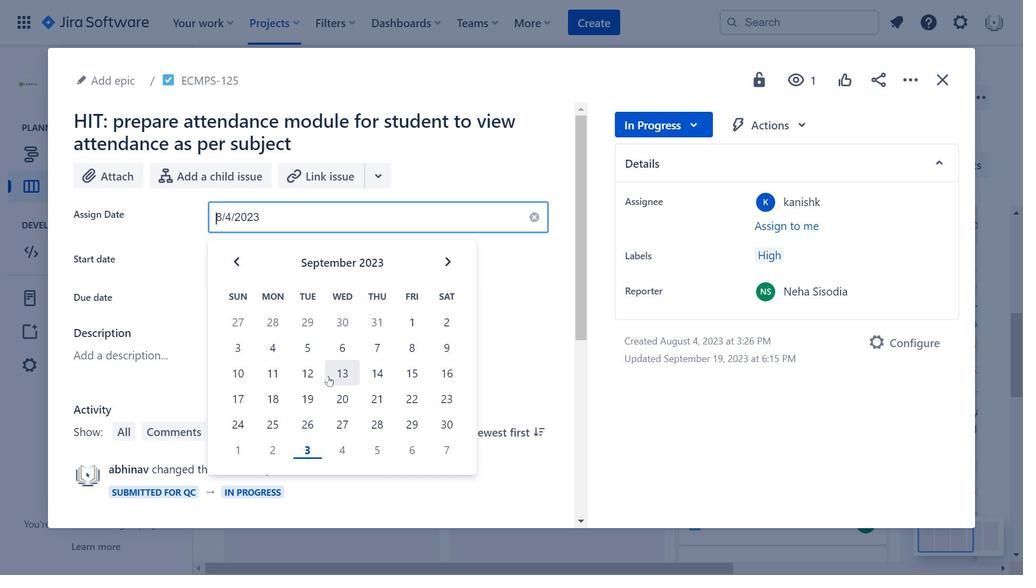 
Action: Mouse pressed left at (448, 270)
Screenshot: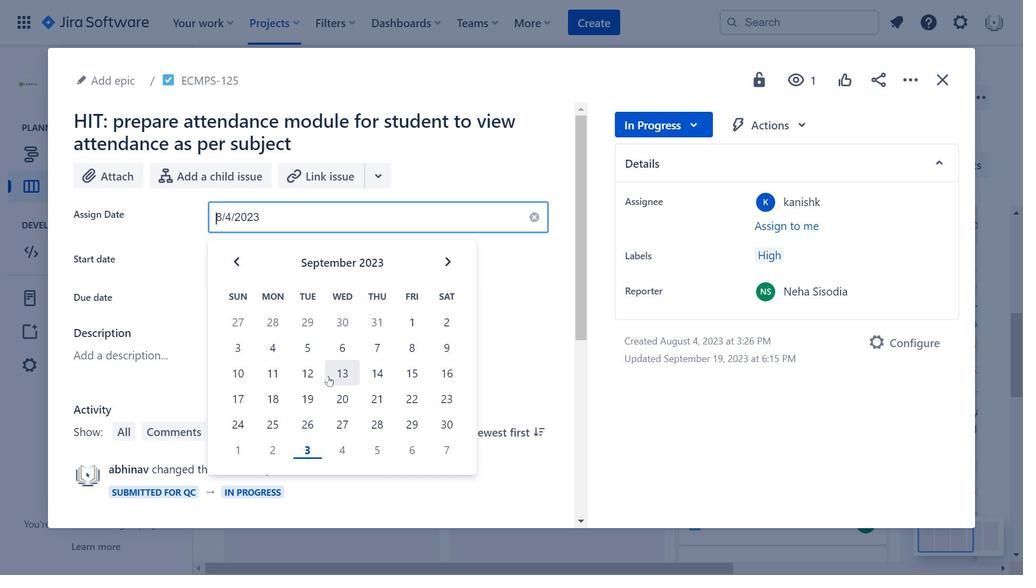 
Action: Mouse moved to (446, 267)
Screenshot: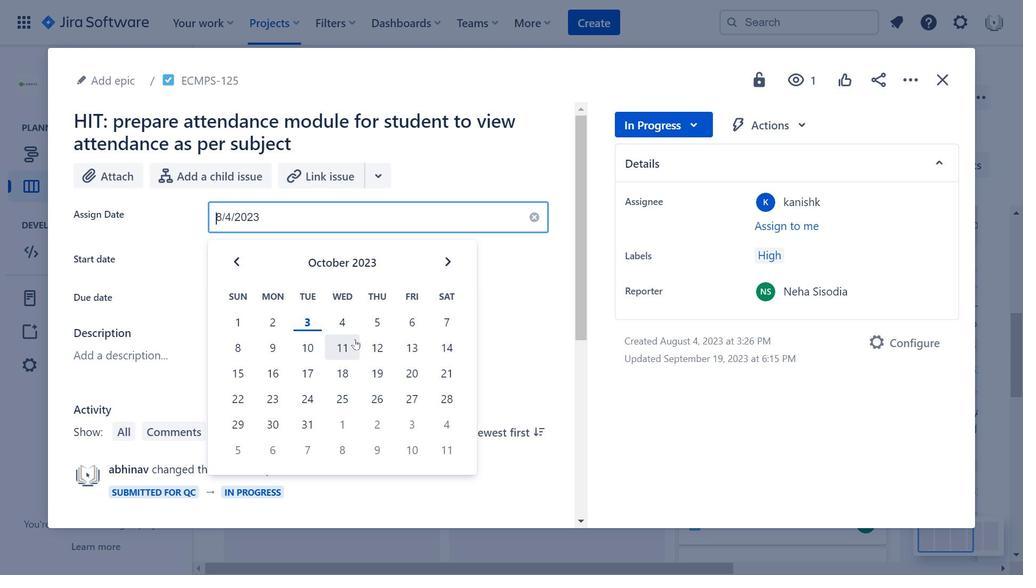 
Action: Mouse pressed left at (446, 267)
Screenshot: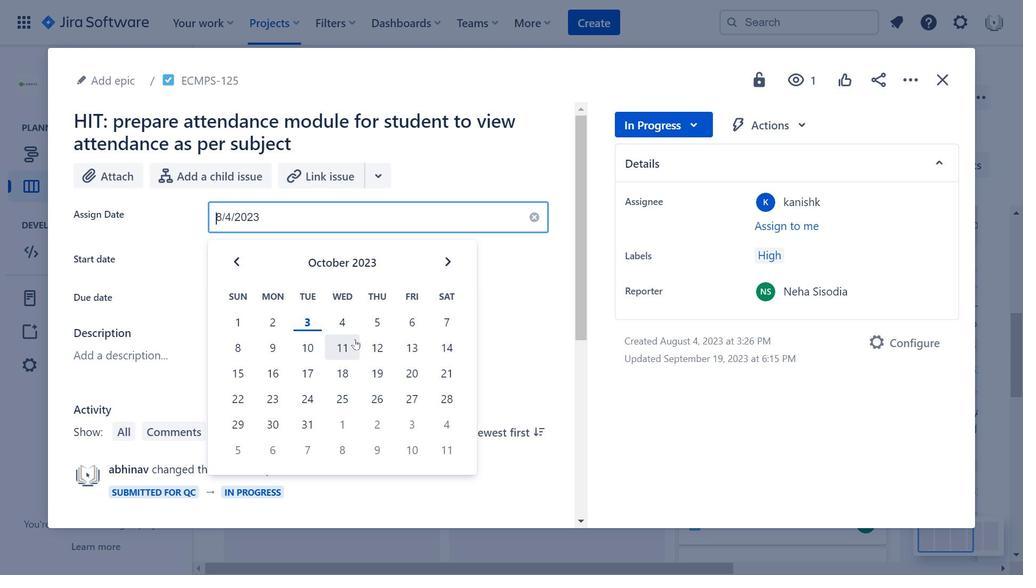 
Action: Mouse moved to (239, 261)
Screenshot: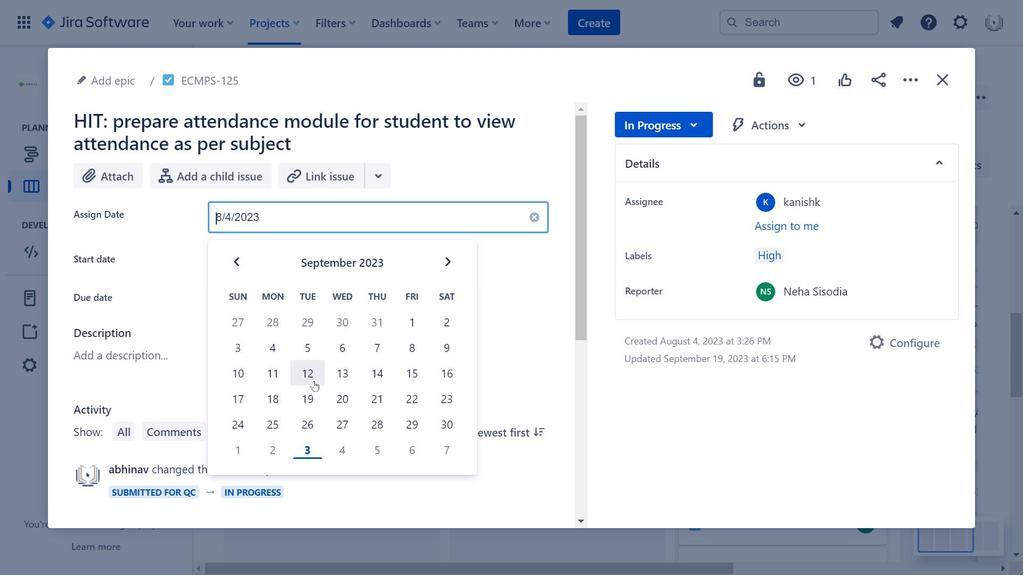 
Action: Mouse pressed left at (239, 261)
Screenshot: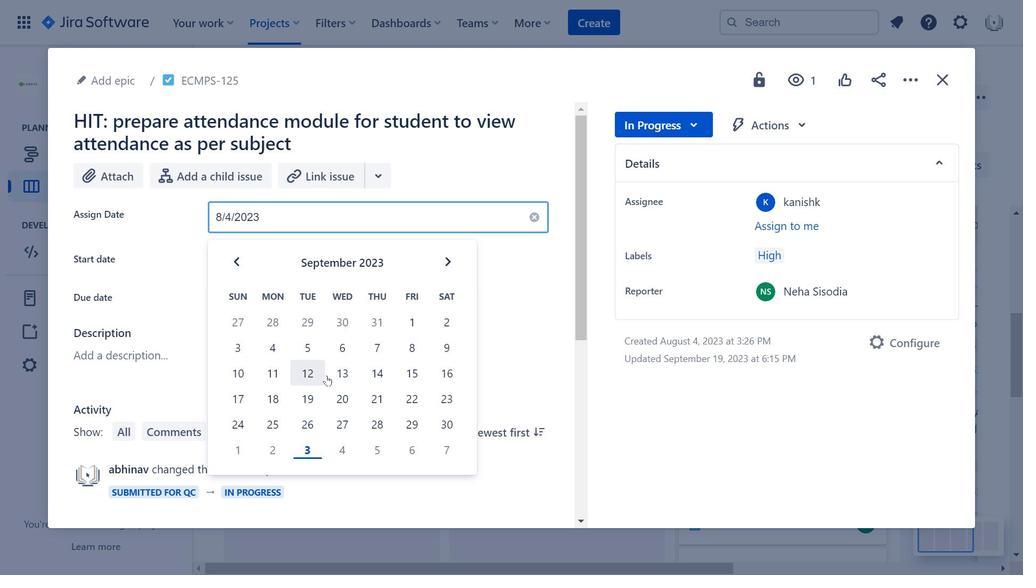 
Action: Mouse moved to (708, 125)
Screenshot: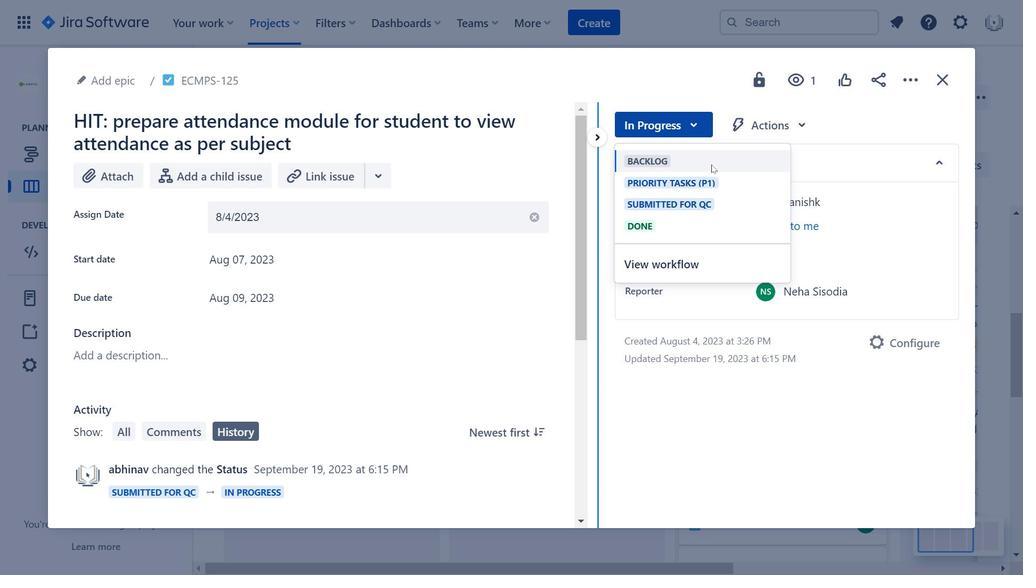 
Action: Mouse pressed left at (708, 125)
Screenshot: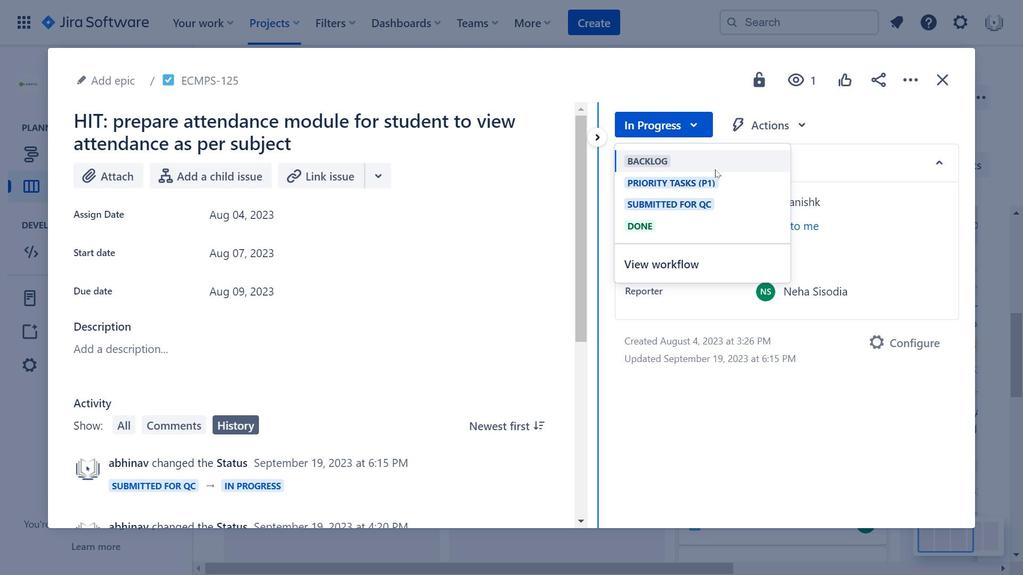 
Action: Mouse moved to (269, 248)
Screenshot: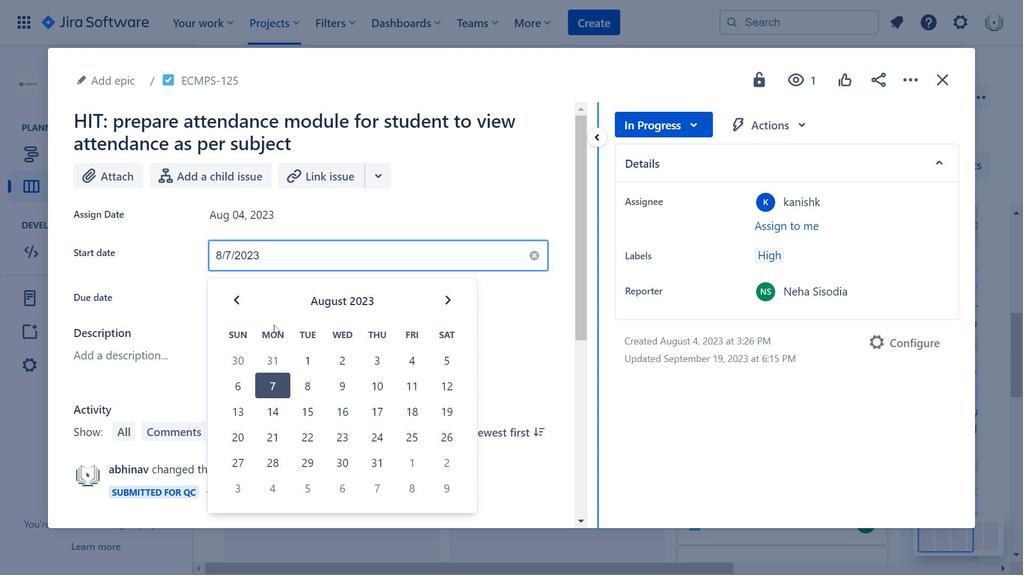 
Action: Mouse pressed left at (269, 248)
Screenshot: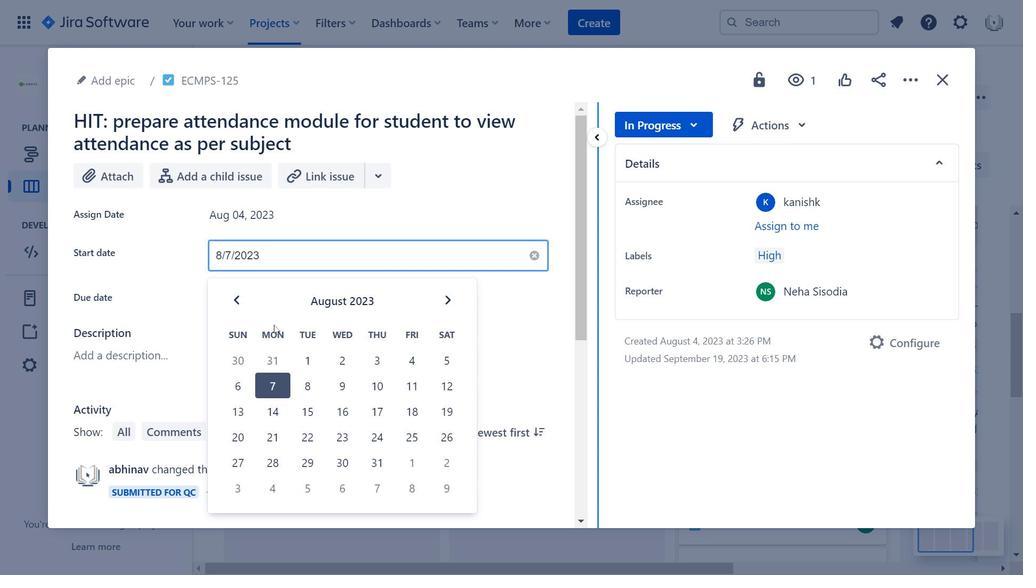 
Action: Mouse moved to (579, 183)
Screenshot: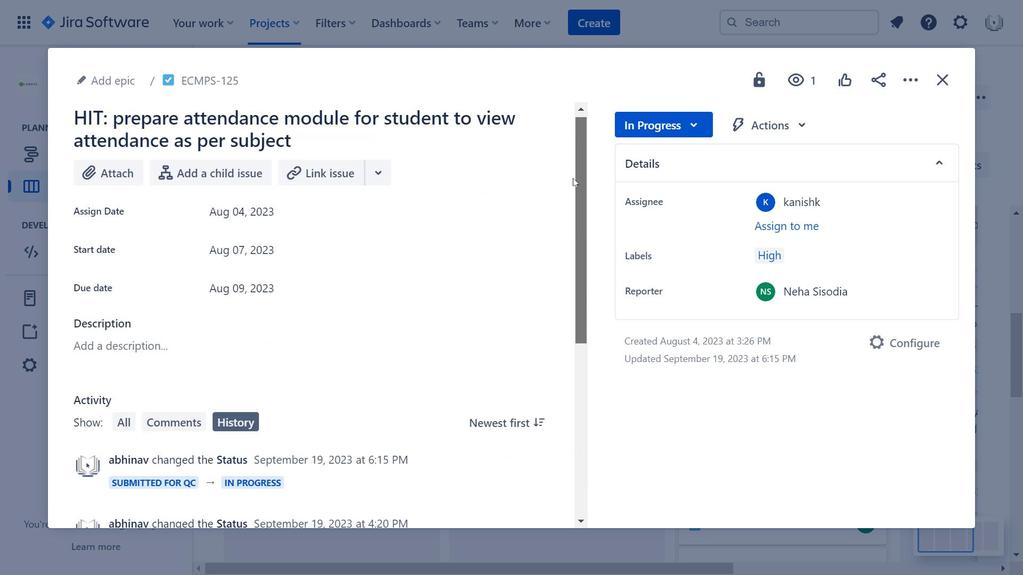 
Action: Mouse pressed left at (579, 183)
Screenshot: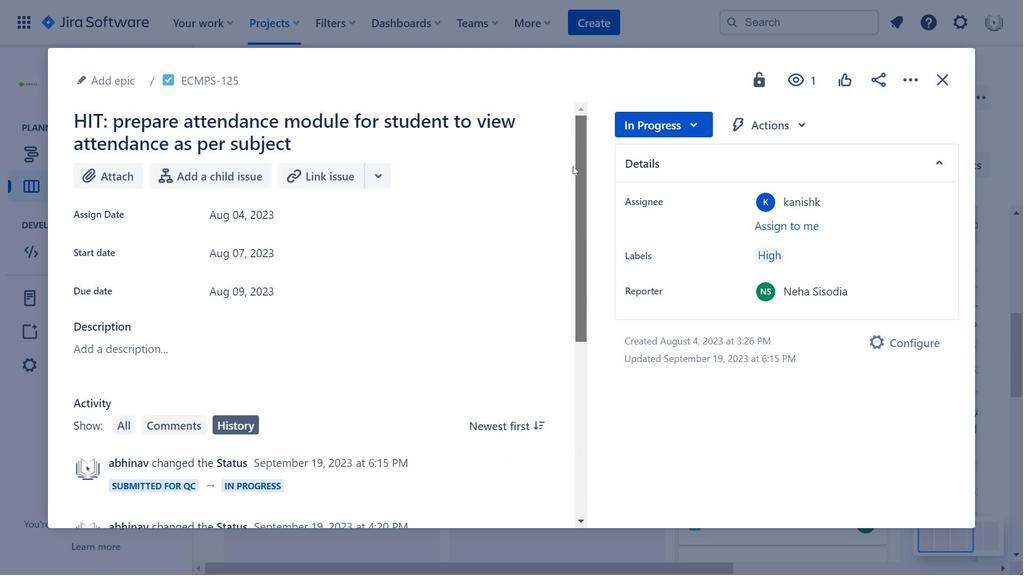 
Action: Mouse moved to (582, 147)
Screenshot: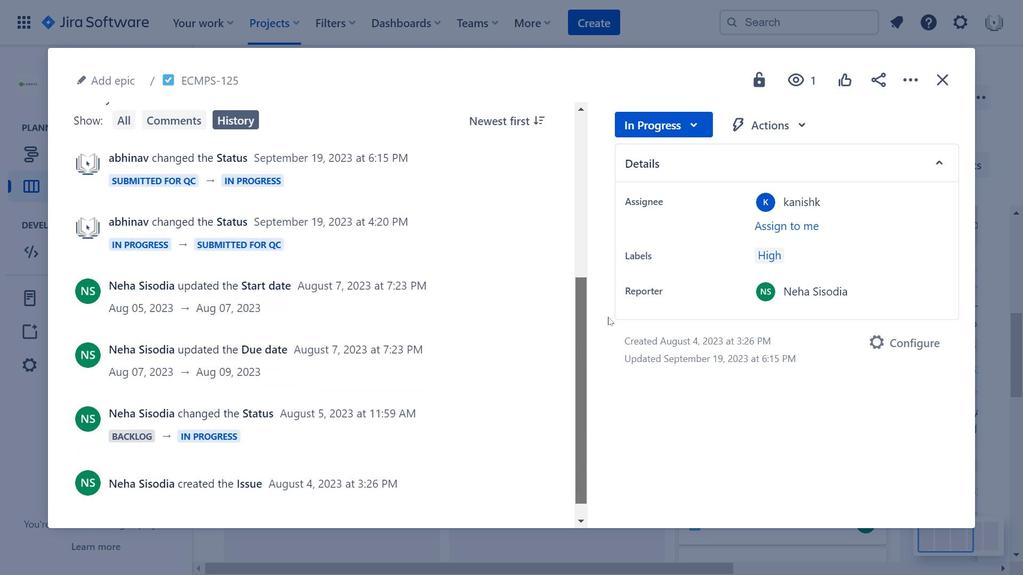 
Action: Mouse pressed left at (582, 147)
Screenshot: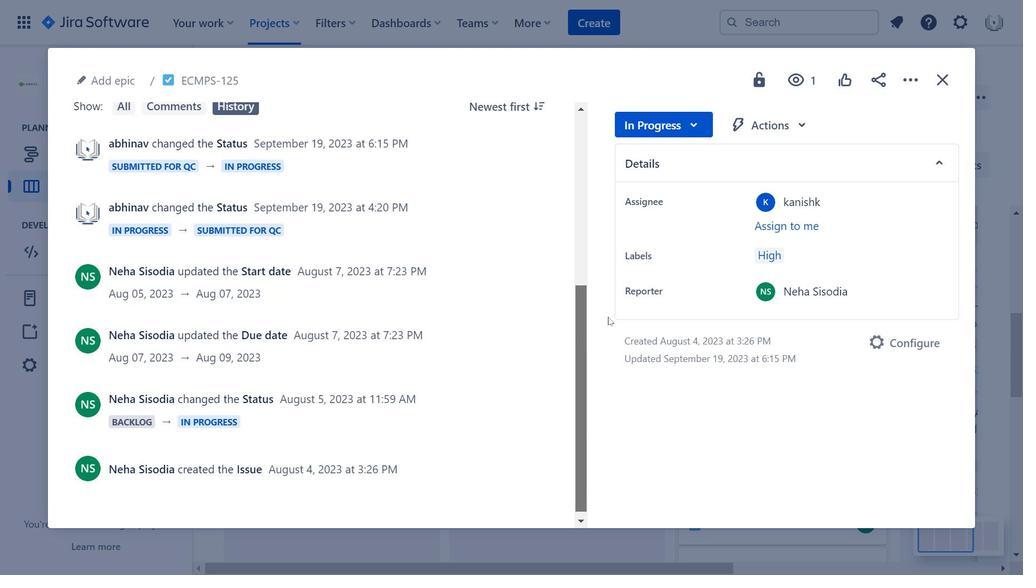 
Action: Mouse moved to (582, 329)
Screenshot: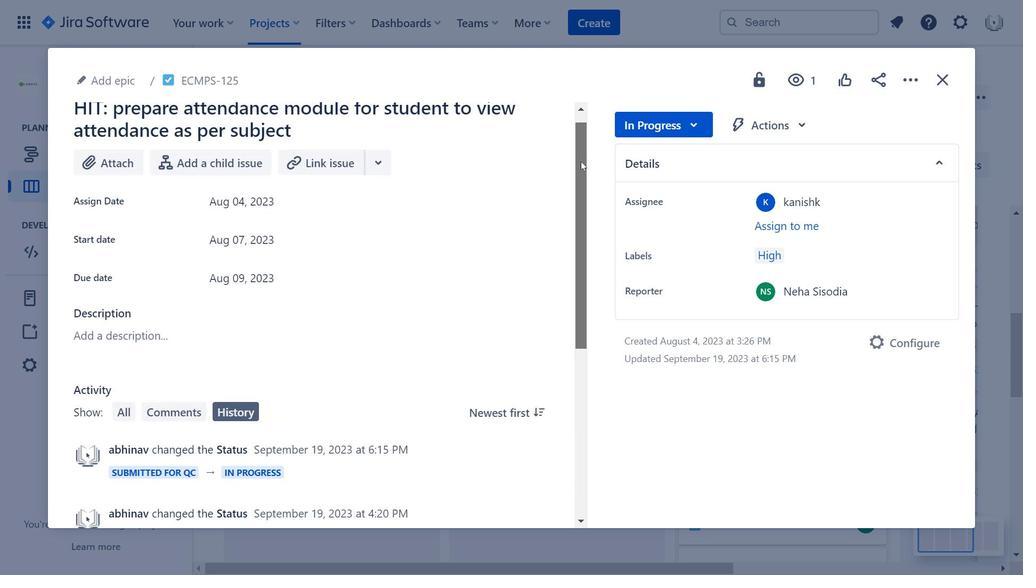 
Action: Mouse pressed left at (582, 329)
Screenshot: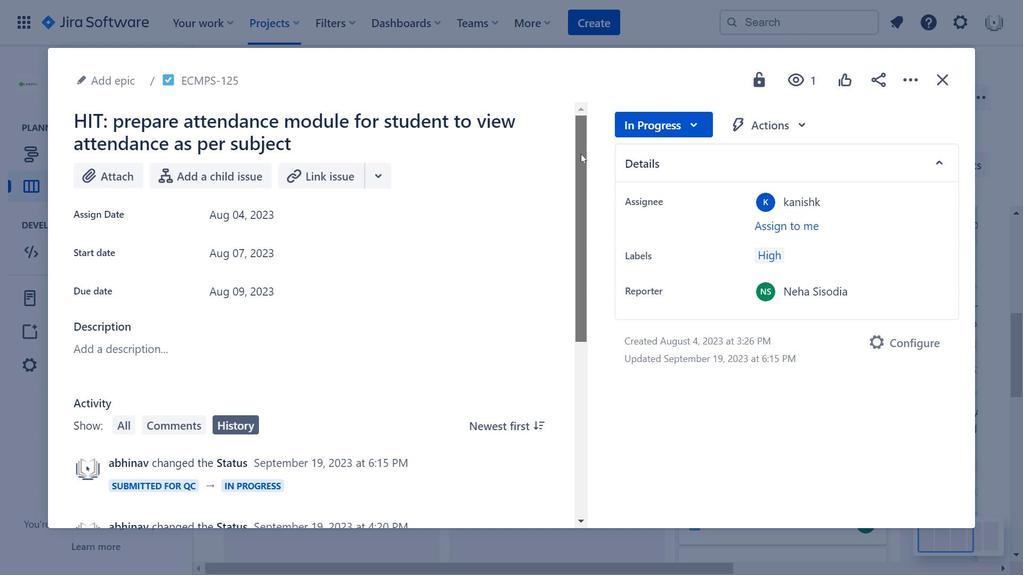 
Action: Mouse moved to (259, 242)
Screenshot: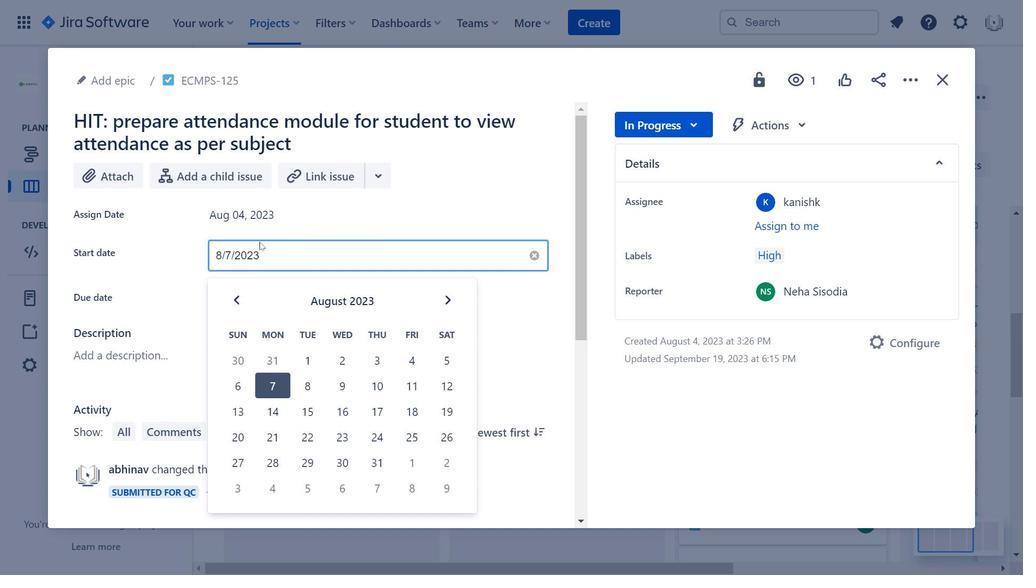 
Action: Mouse pressed left at (259, 242)
Screenshot: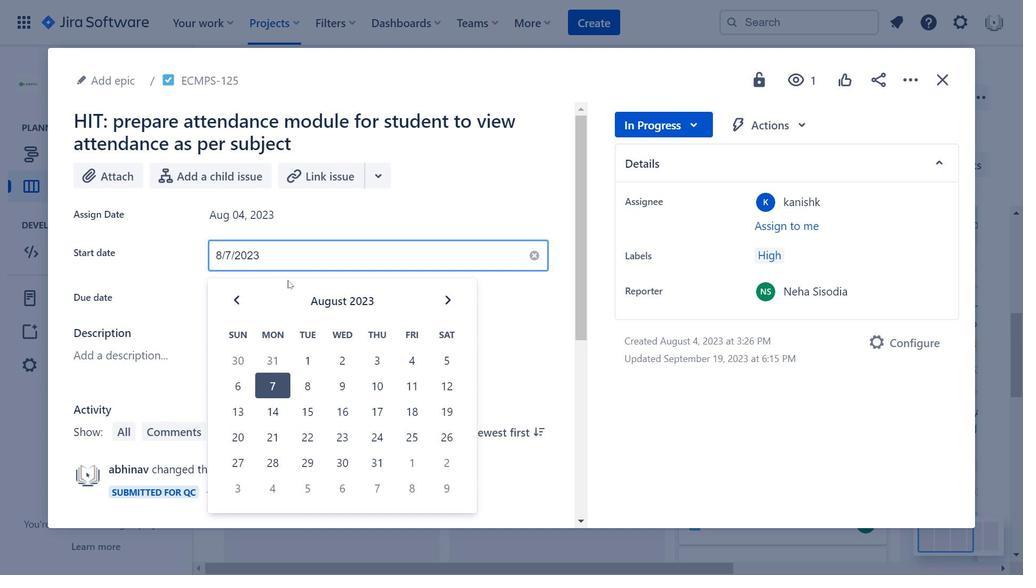 
Action: Mouse moved to (439, 299)
Screenshot: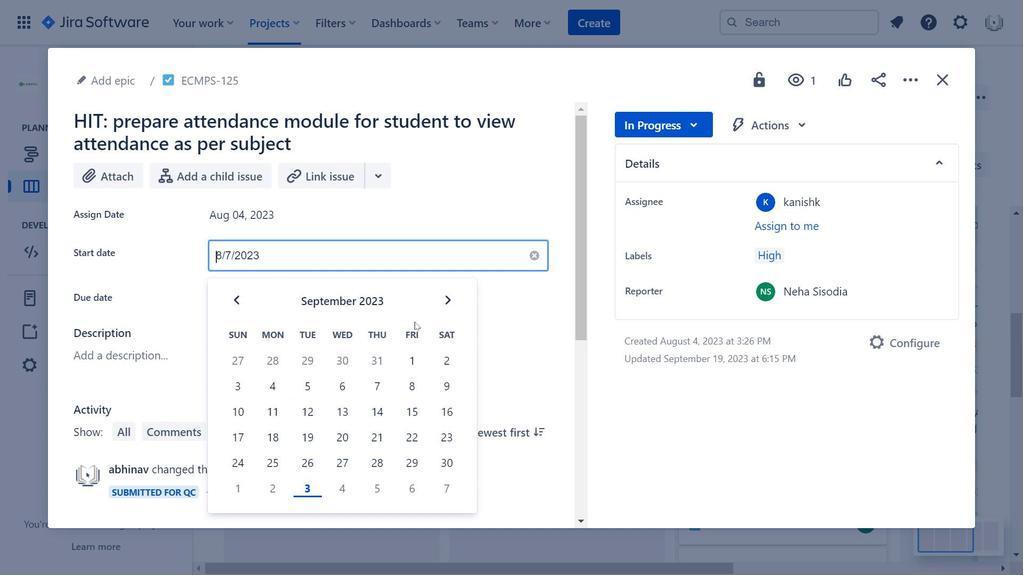 
Action: Mouse pressed left at (439, 299)
Screenshot: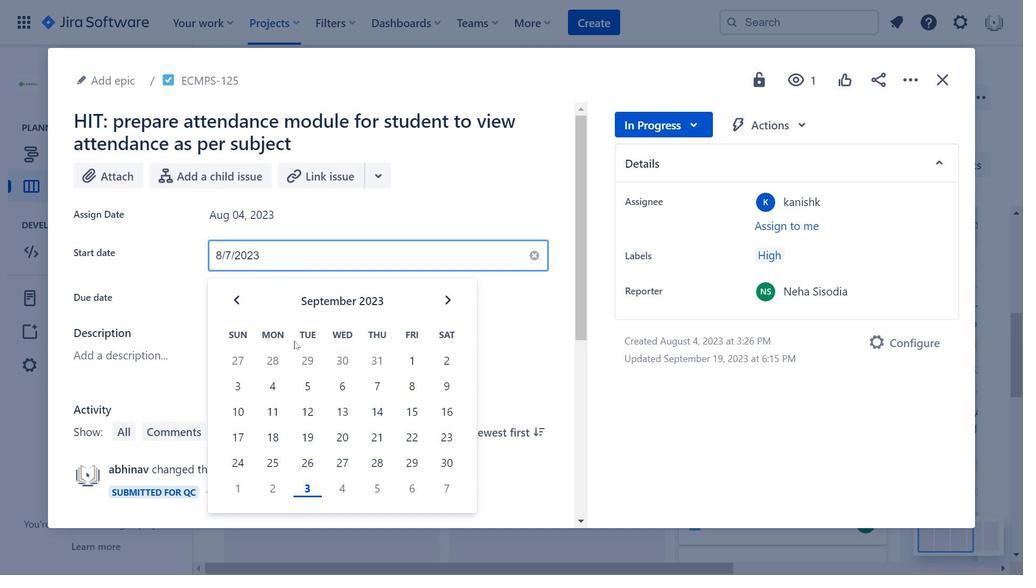 
Action: Mouse moved to (228, 306)
Screenshot: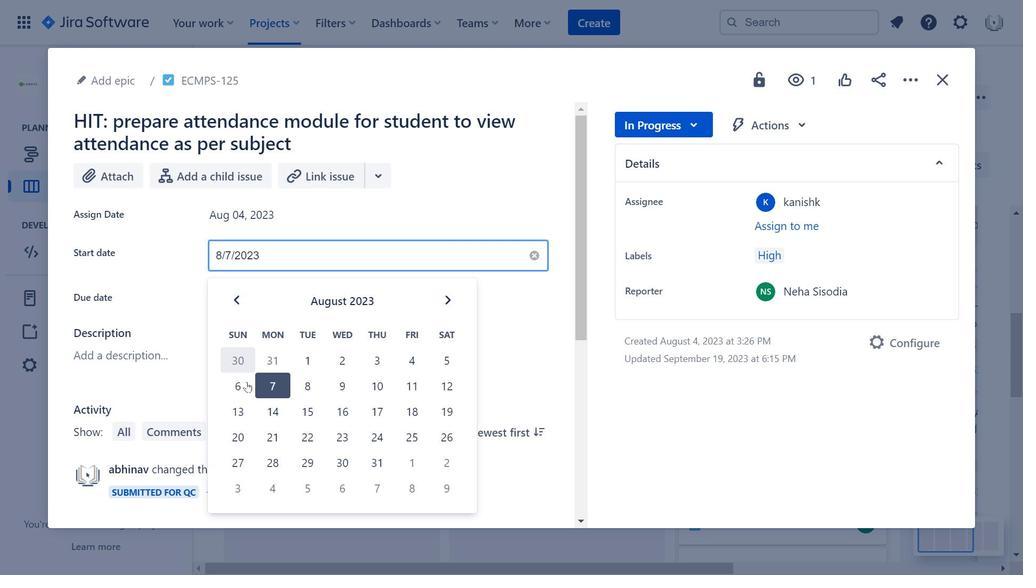 
Action: Mouse pressed left at (228, 306)
Screenshot: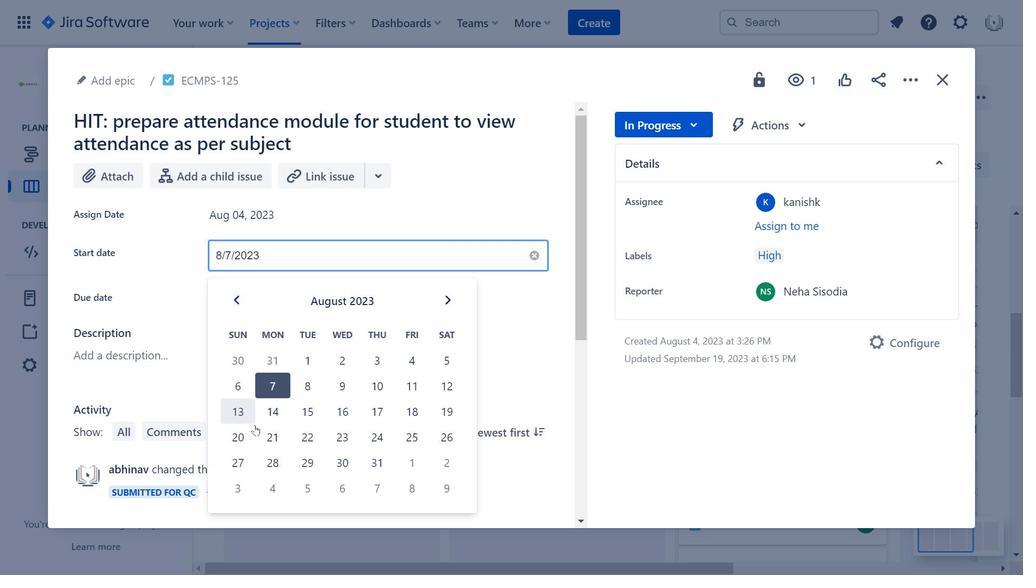 
Action: Mouse moved to (766, 121)
Screenshot: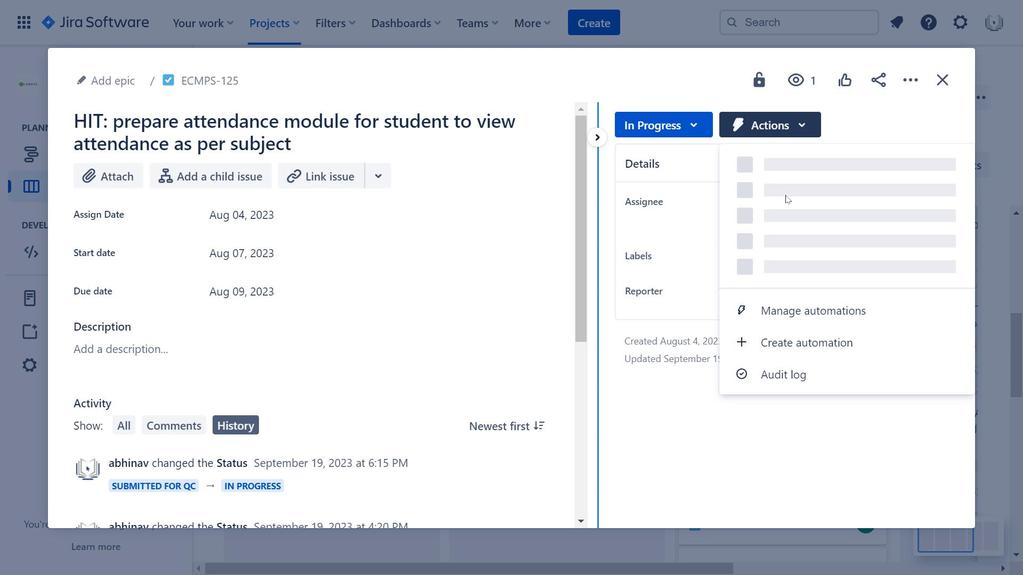 
Action: Mouse pressed left at (766, 121)
Screenshot: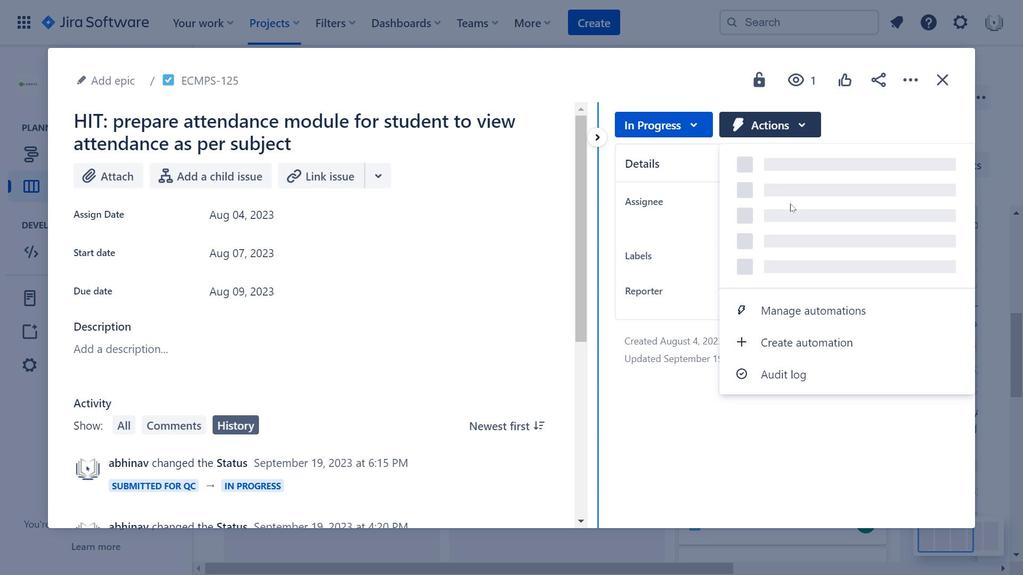 
Action: Mouse moved to (269, 264)
Screenshot: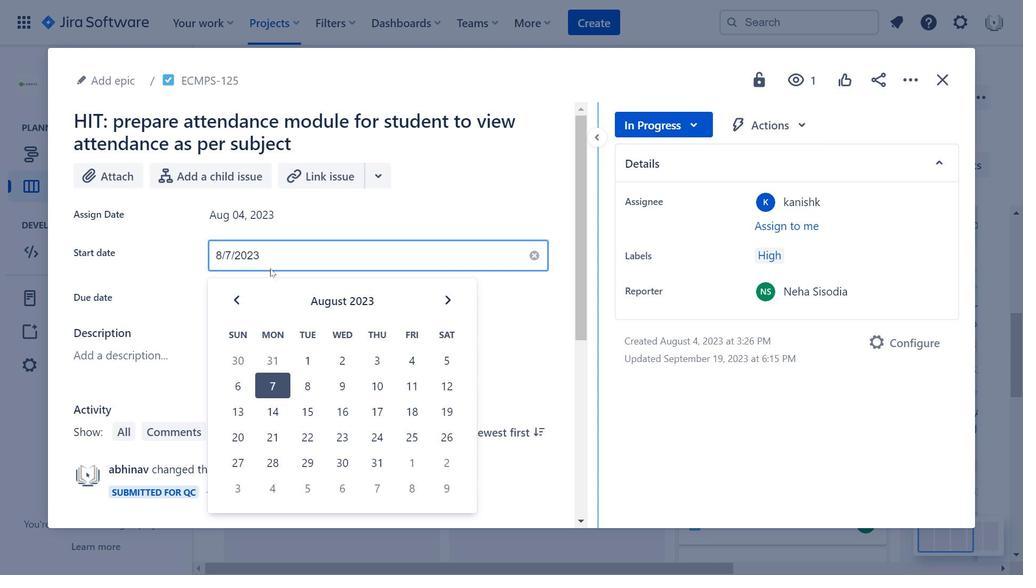 
Action: Mouse pressed left at (269, 264)
Screenshot: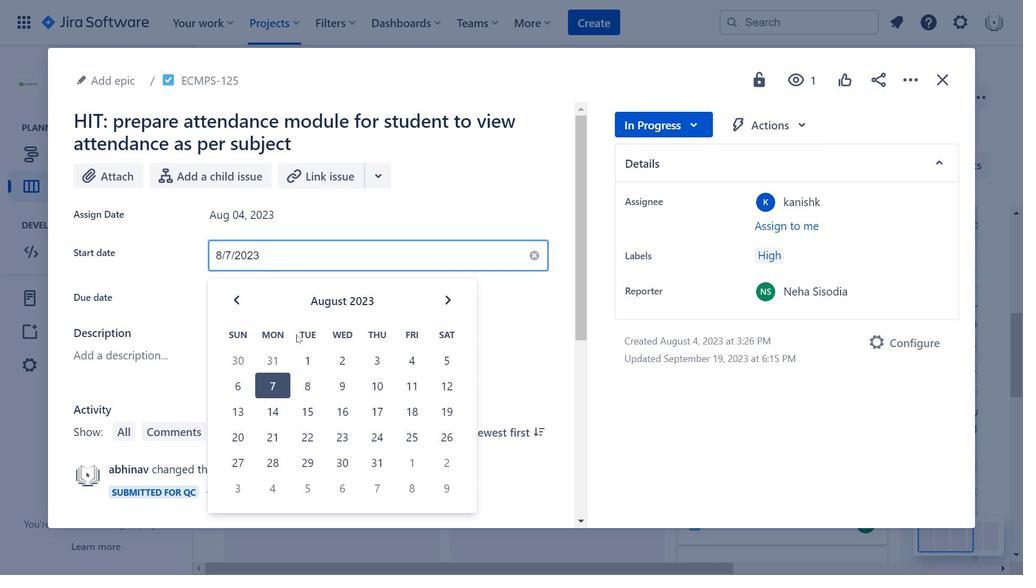 
Action: Mouse moved to (579, 161)
Screenshot: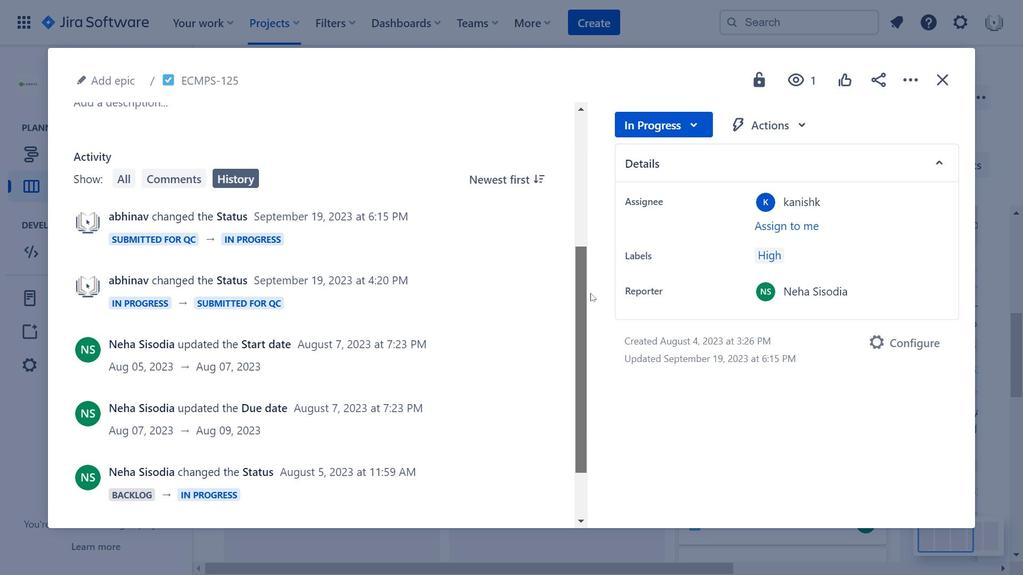 
Action: Mouse pressed left at (579, 161)
Screenshot: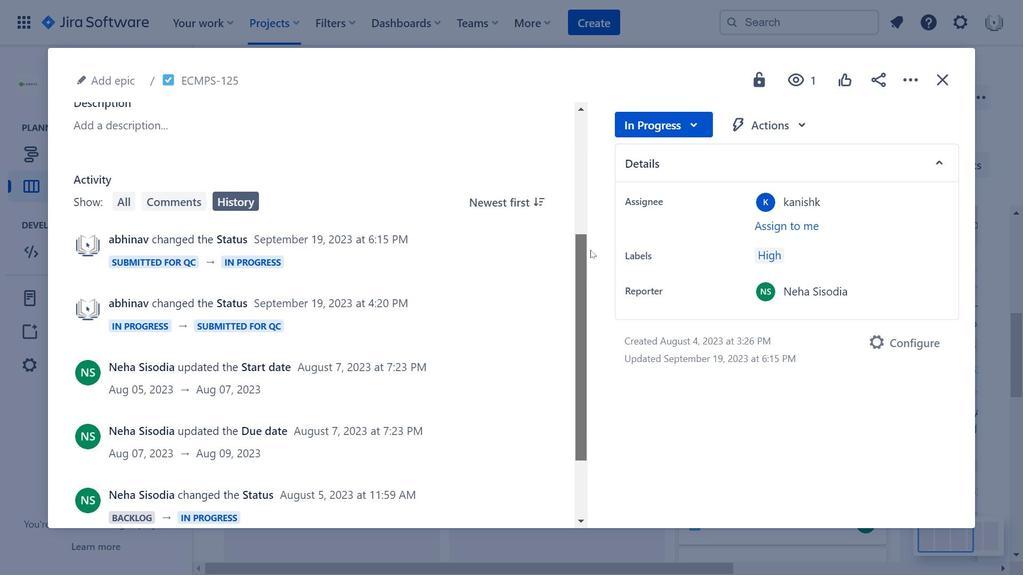 
Action: Mouse moved to (941, 77)
Screenshot: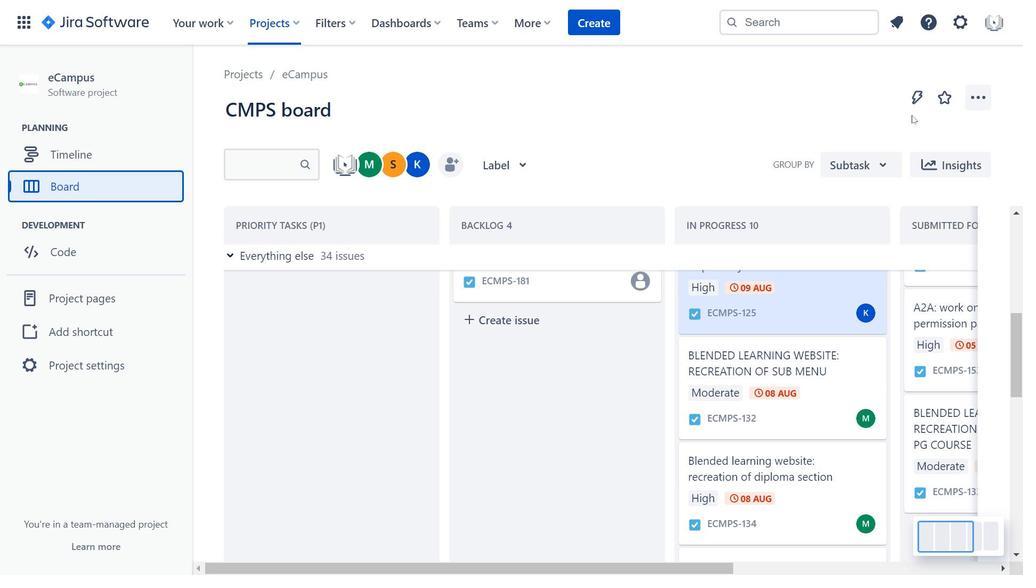 
Action: Mouse pressed left at (941, 77)
Screenshot: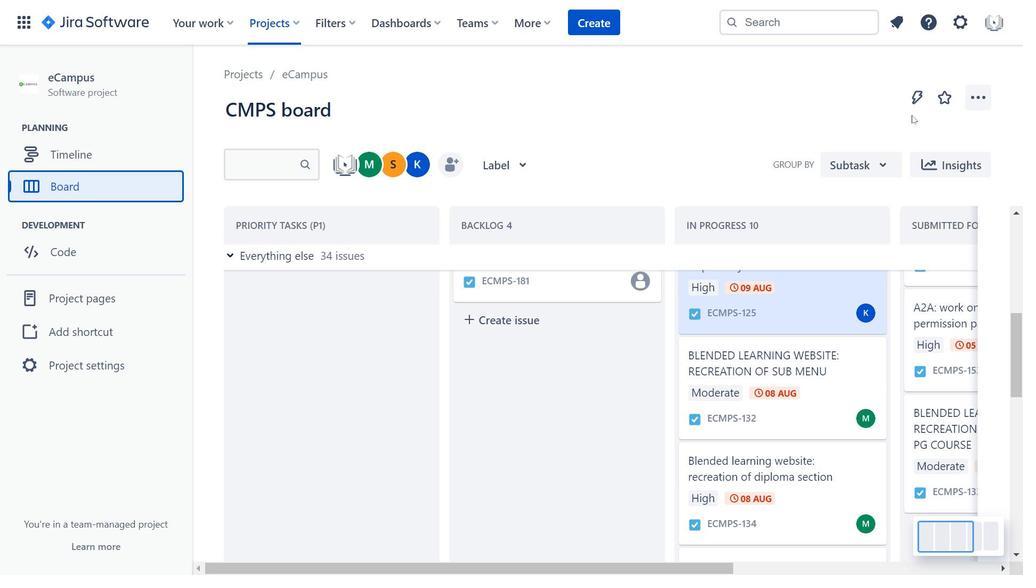 
Action: Mouse moved to (814, 369)
